 Task: Look for Airbnb options Sweden from 9th December, 2023 to 16th December, 2023 for 2 adults.2 bedrooms having 2 beds and 1 bathroom. Property type can be flat. Look for 5 properties as per requirement.
Action: Mouse moved to (565, 179)
Screenshot: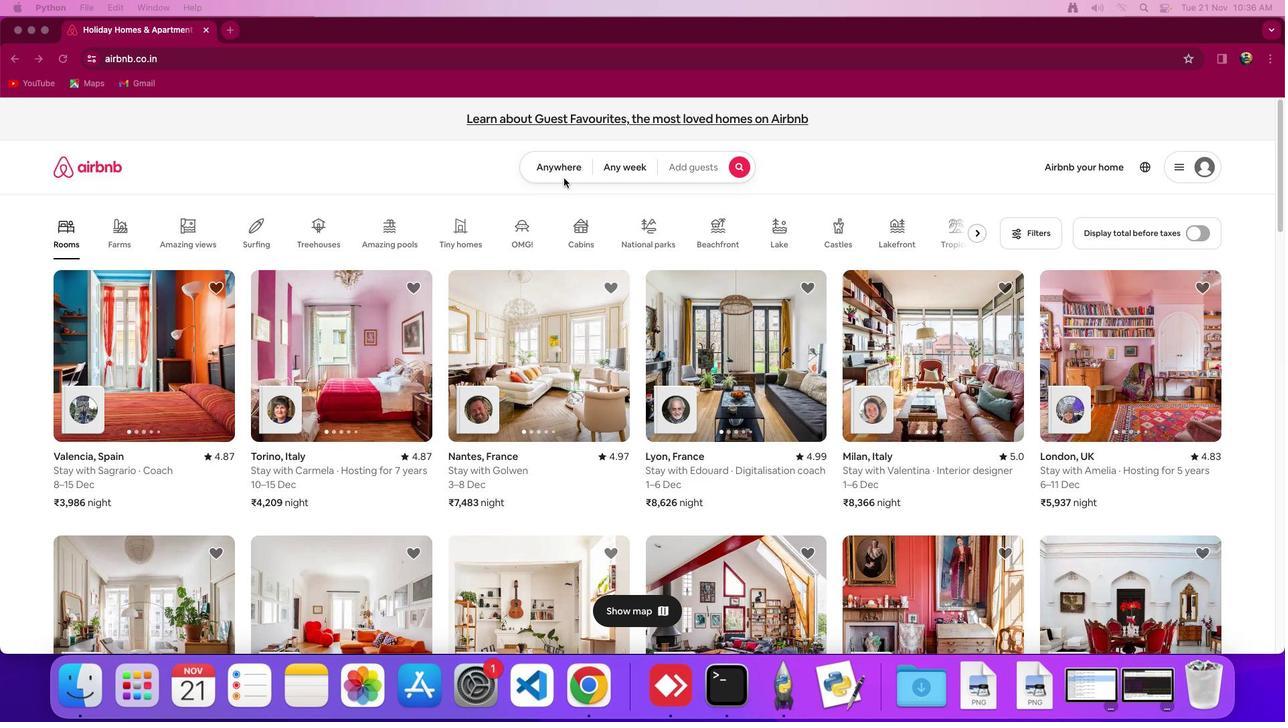 
Action: Mouse pressed left at (565, 179)
Screenshot: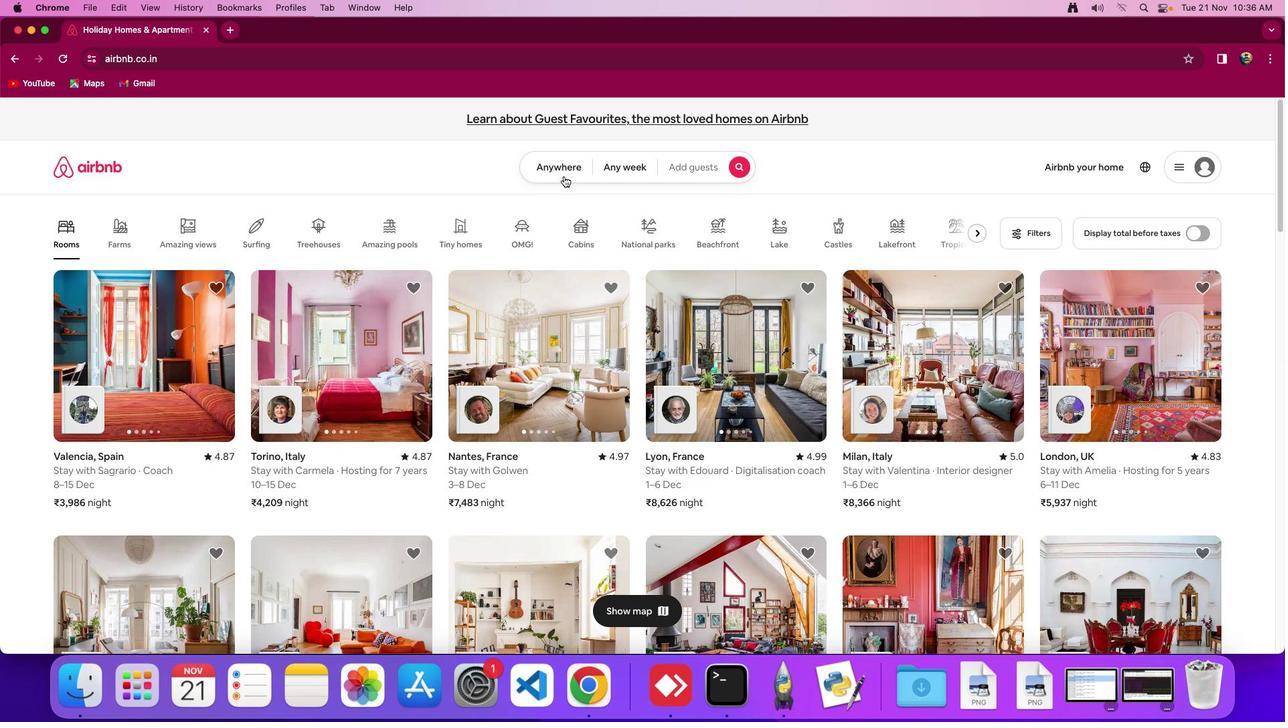 
Action: Mouse moved to (564, 170)
Screenshot: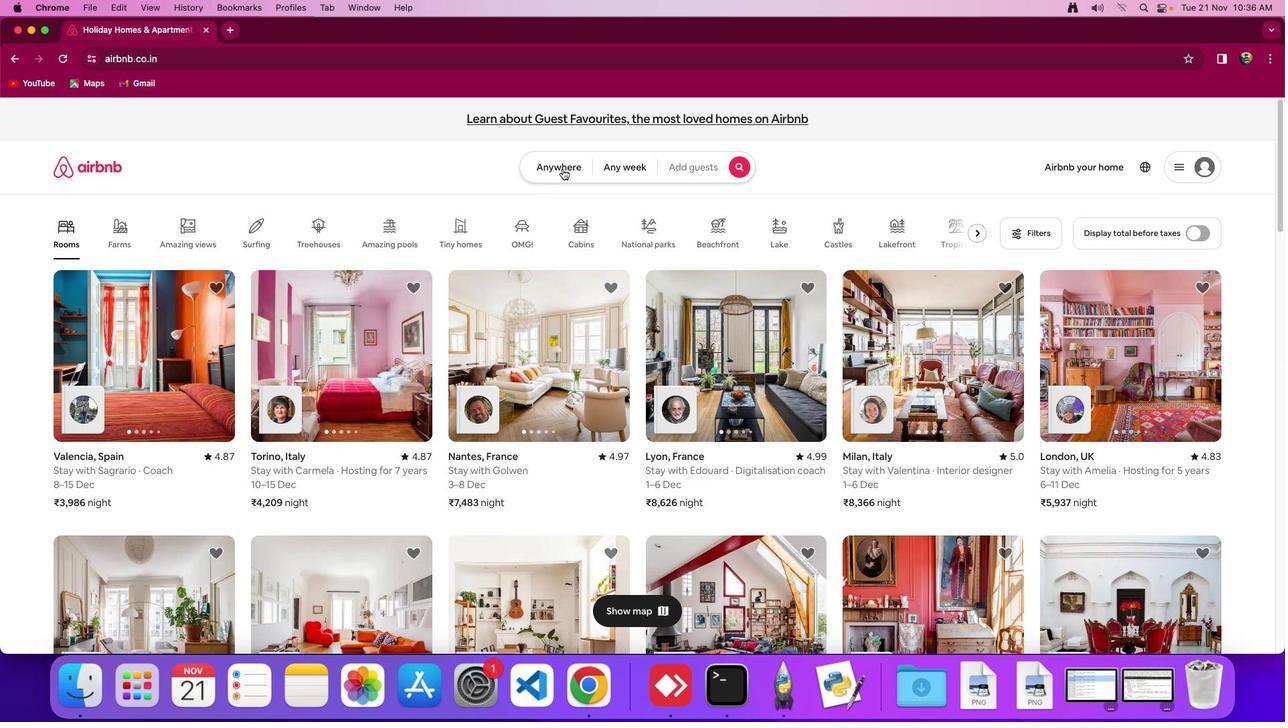 
Action: Mouse pressed left at (564, 170)
Screenshot: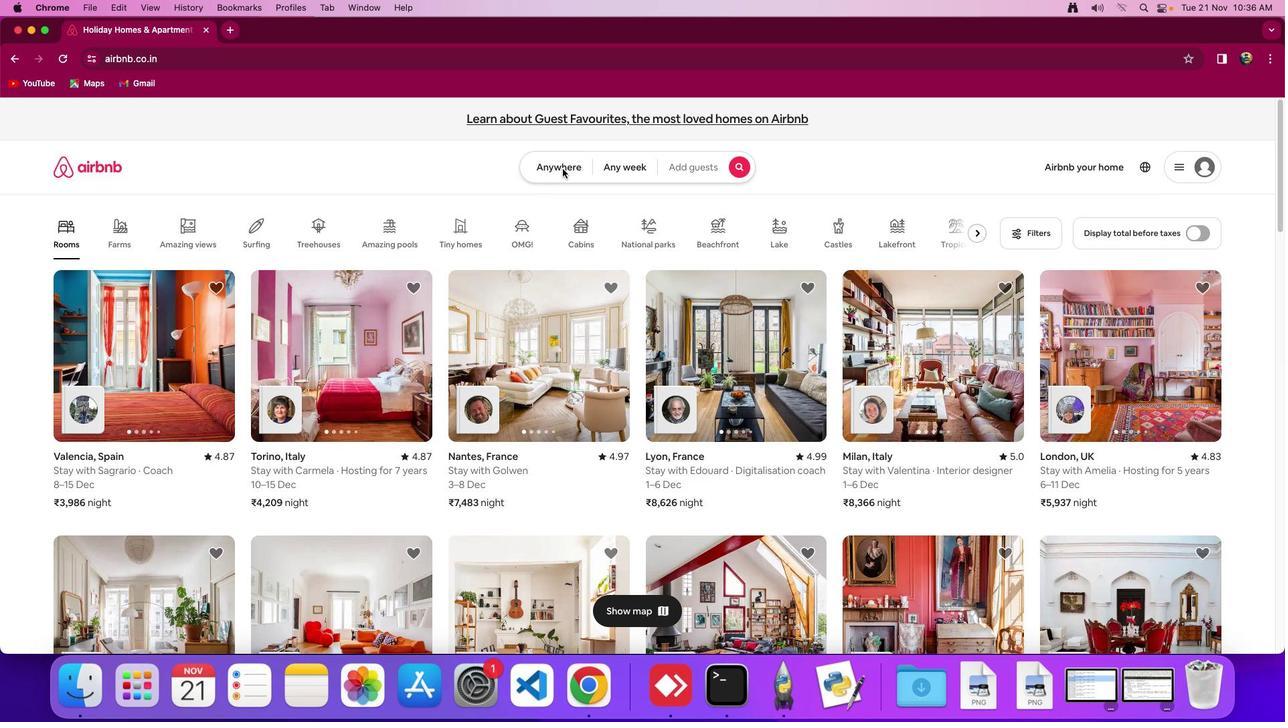 
Action: Mouse moved to (527, 218)
Screenshot: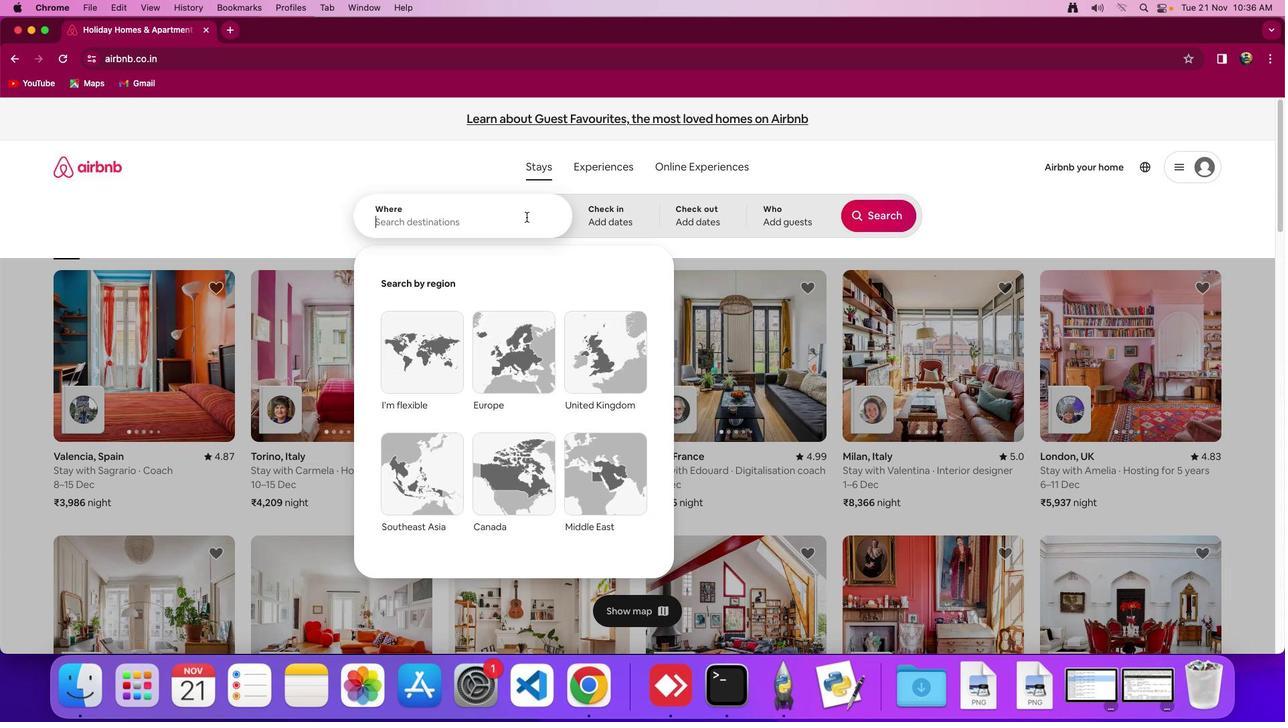 
Action: Mouse pressed left at (527, 218)
Screenshot: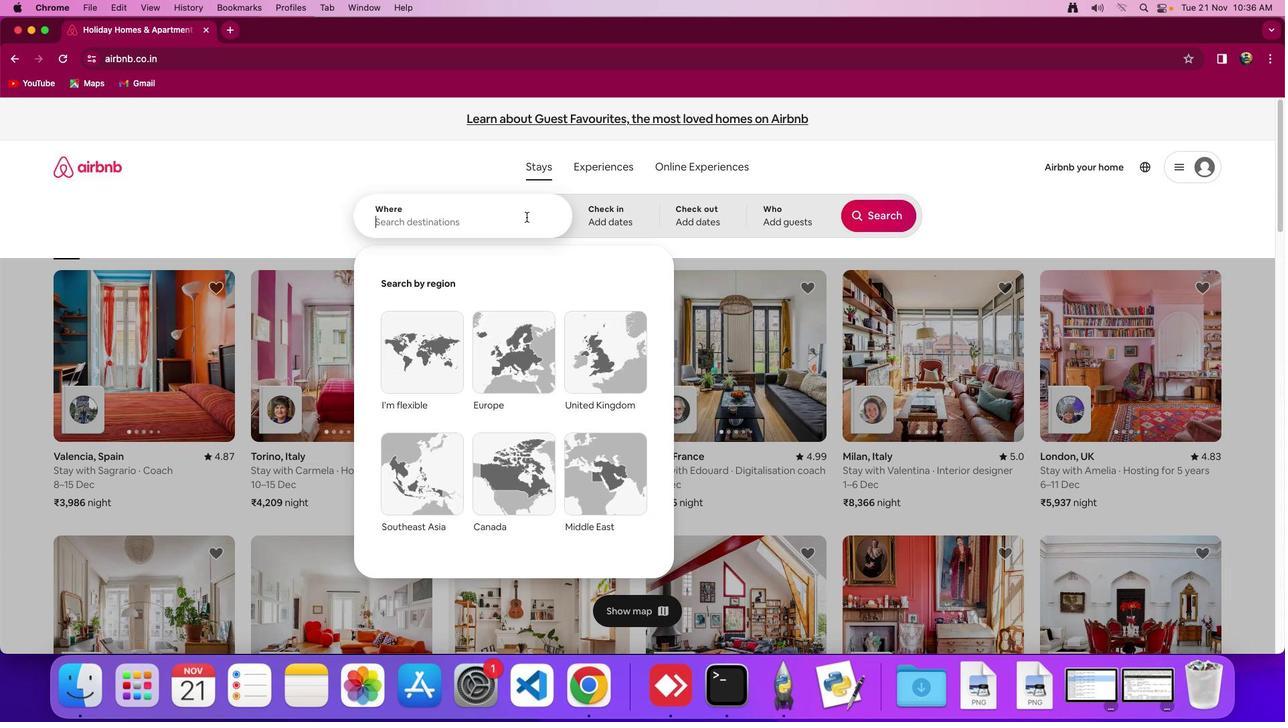 
Action: Mouse moved to (544, 216)
Screenshot: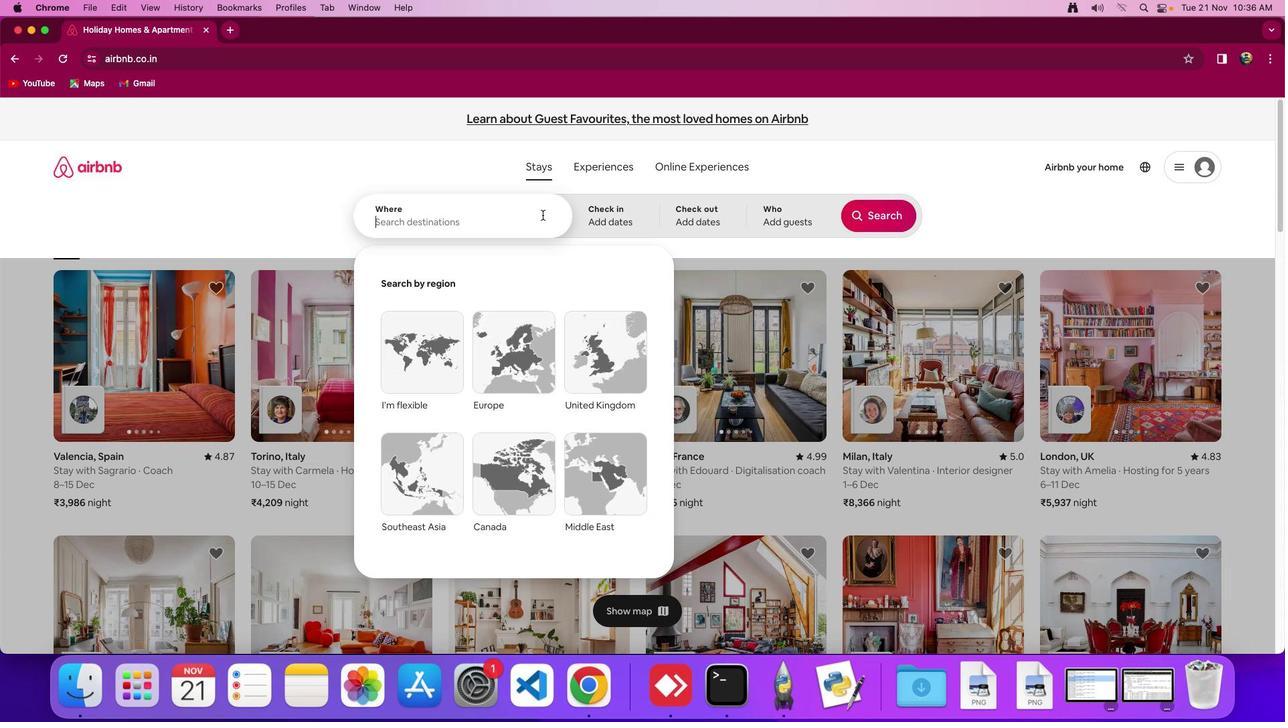 
Action: Key pressed Key.shift'H''a''m''a'Key.spaceKey.shift'I'
Screenshot: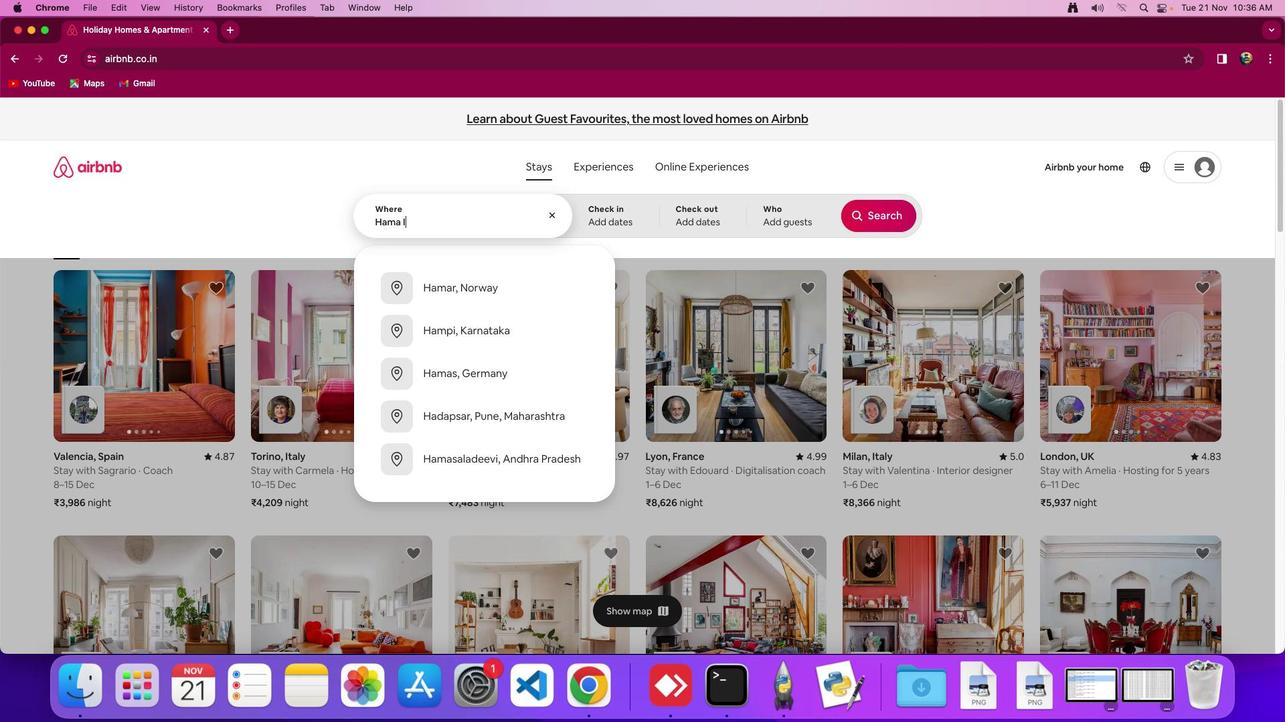 
Action: Mouse moved to (544, 216)
Screenshot: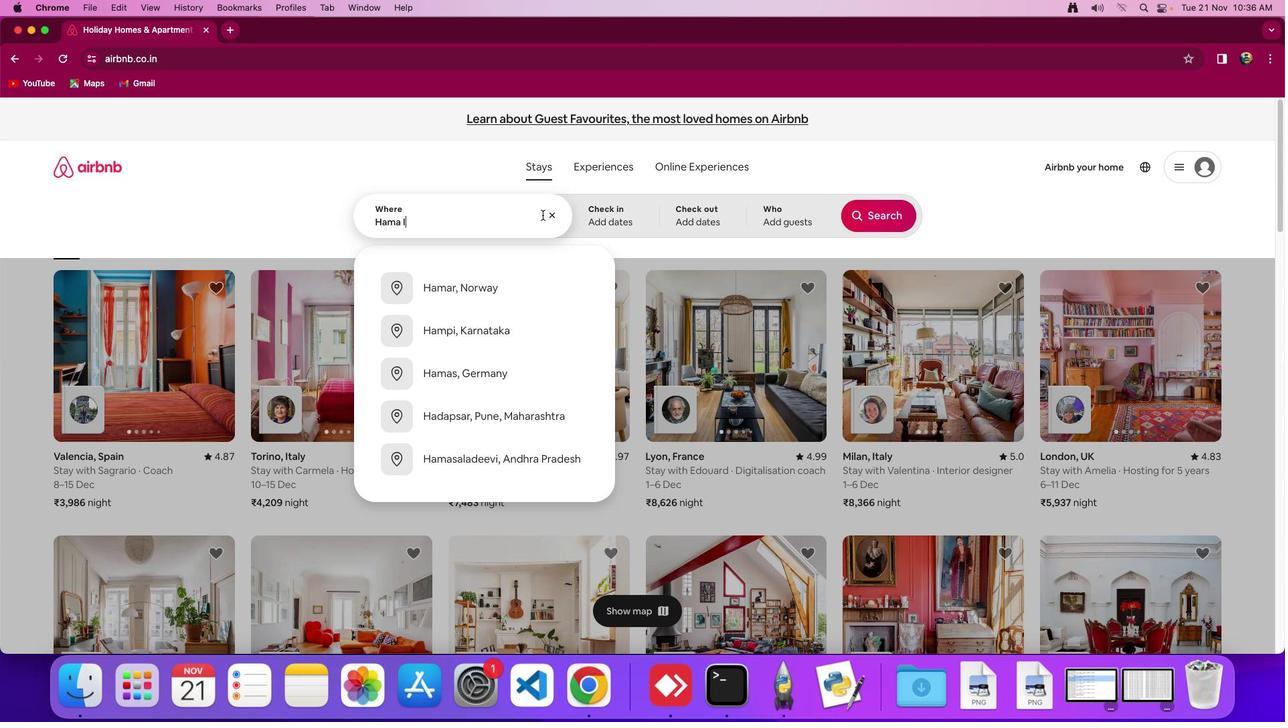
Action: Key pressed 's''l''a''n''d'','Key.spaceKey.shift_r'S''e'Key.backspace
Screenshot: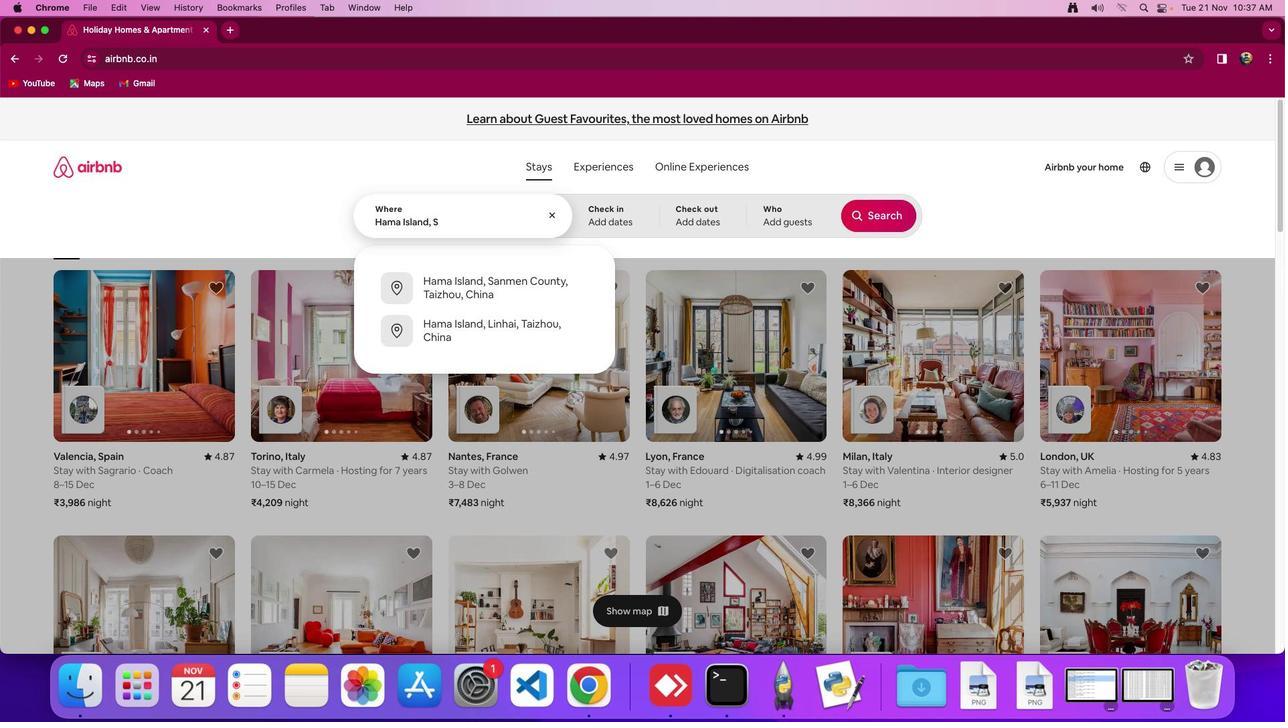 
Action: Mouse moved to (544, 216)
Screenshot: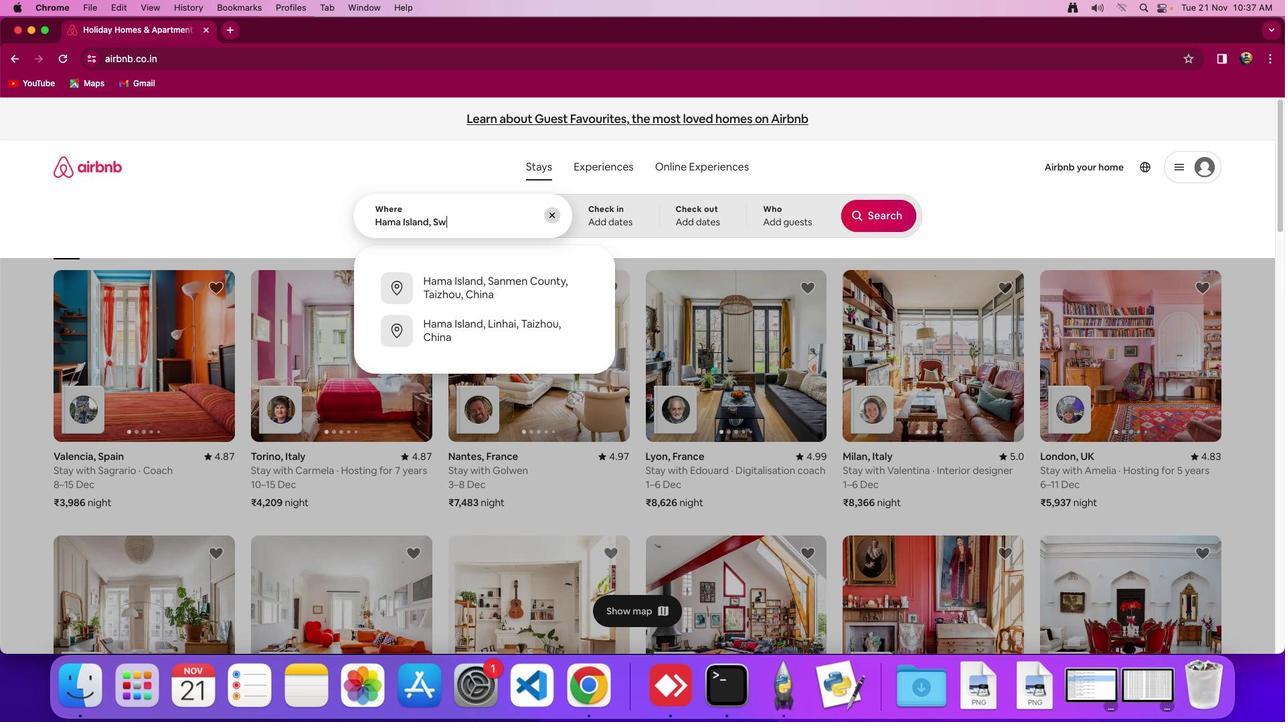 
Action: Key pressed 'w''e''d''e''n'
Screenshot: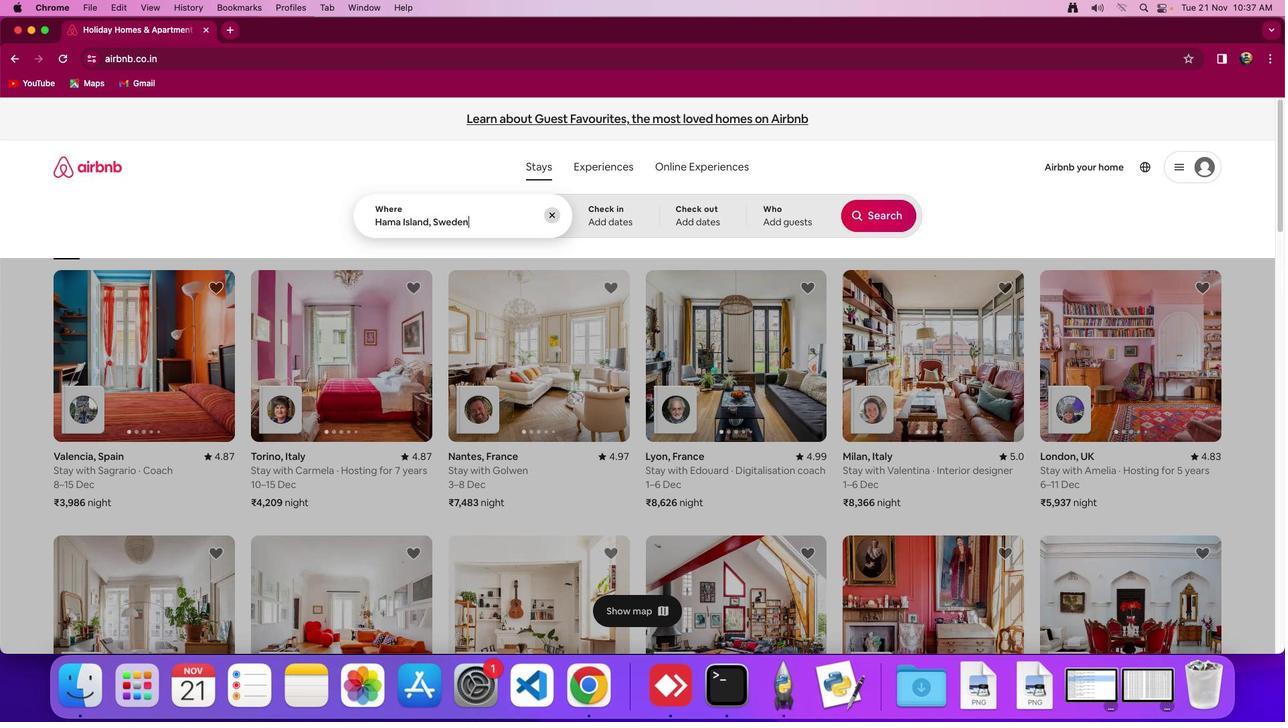 
Action: Mouse moved to (625, 219)
Screenshot: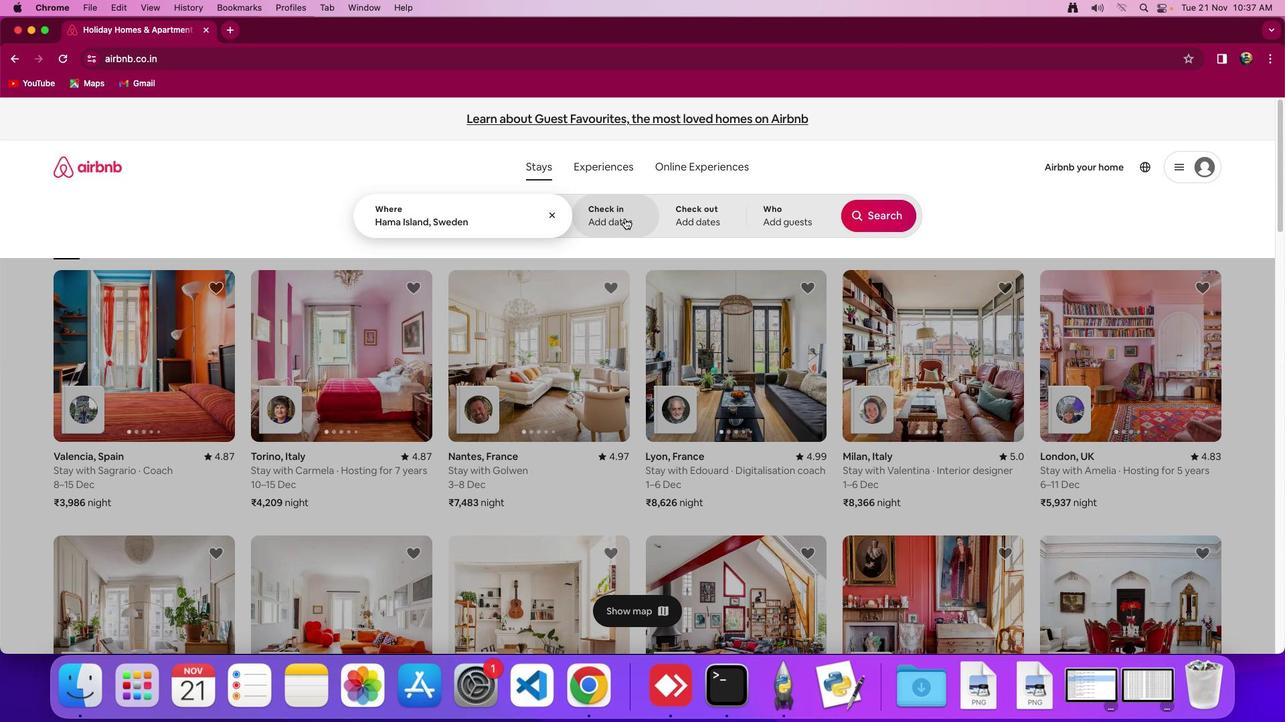
Action: Mouse pressed left at (625, 219)
Screenshot: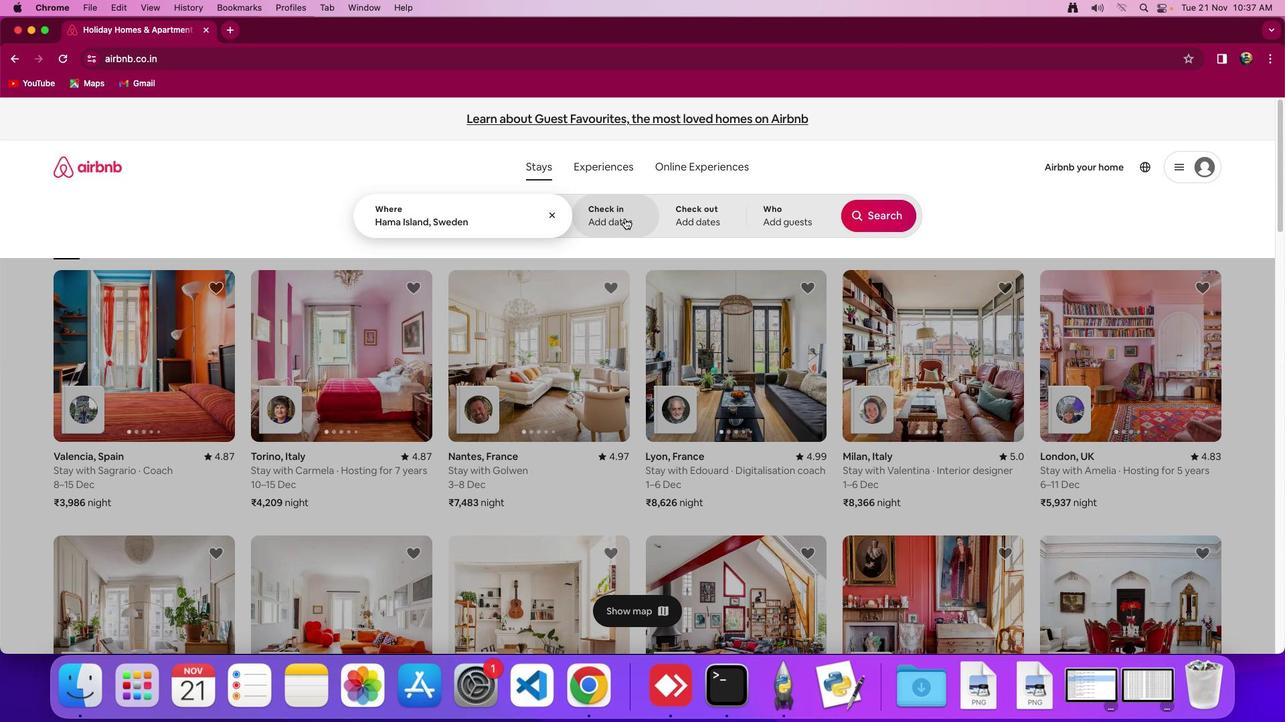 
Action: Mouse moved to (858, 420)
Screenshot: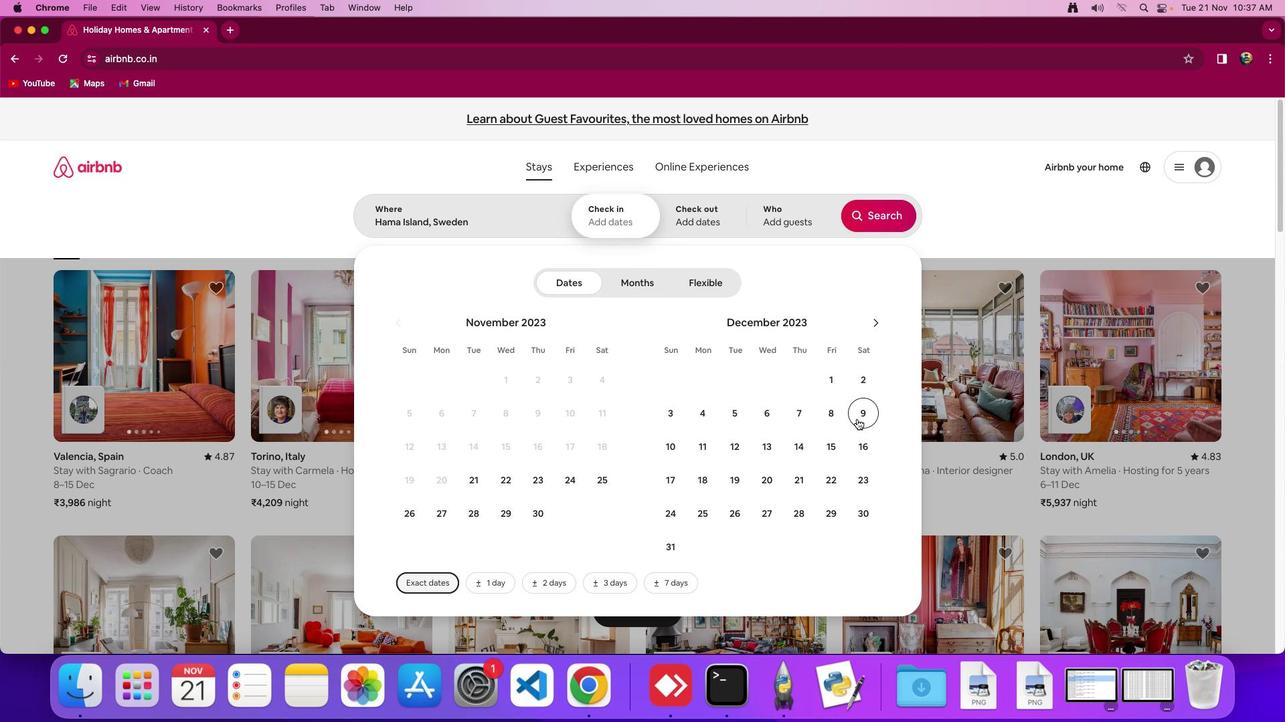 
Action: Mouse pressed left at (858, 420)
Screenshot: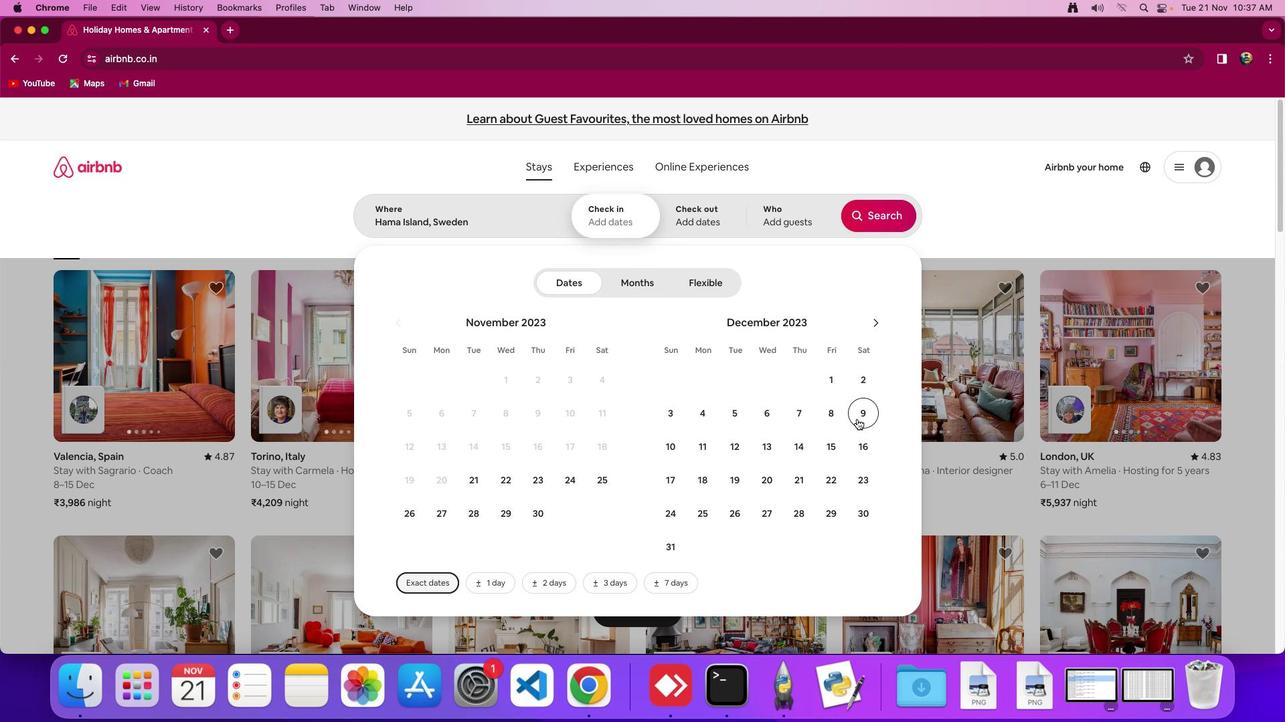 
Action: Mouse moved to (861, 446)
Screenshot: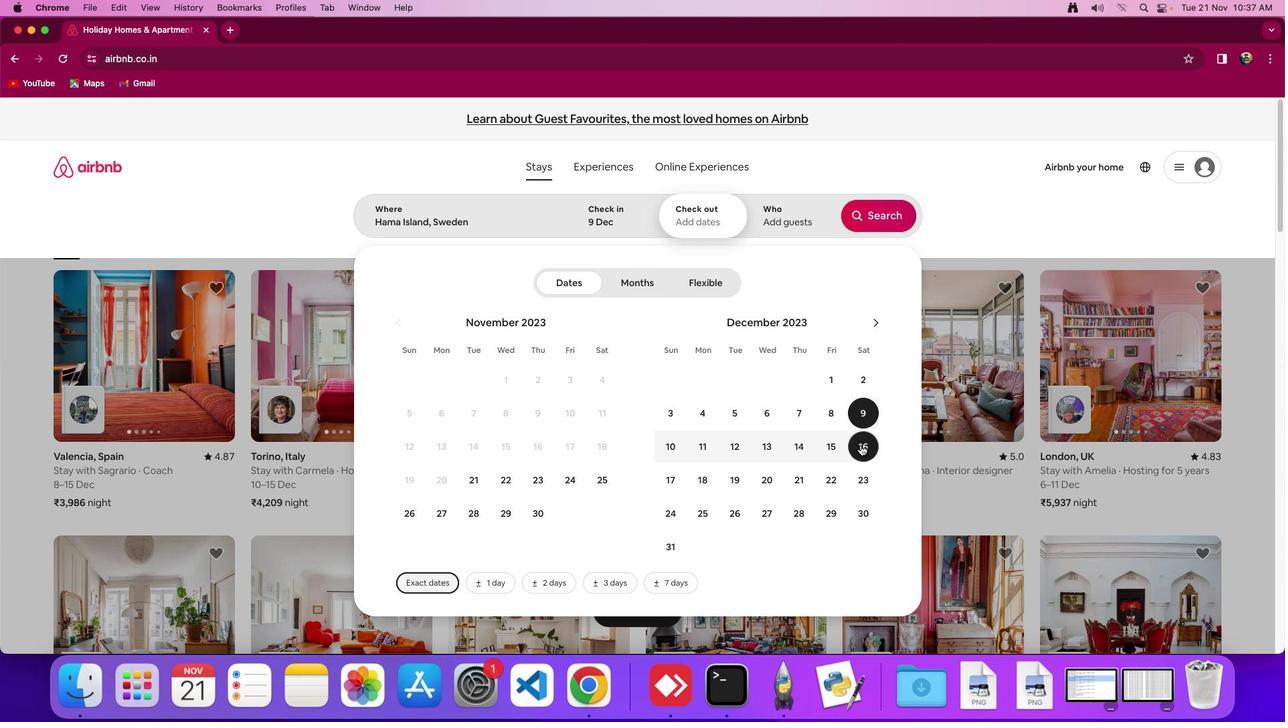 
Action: Mouse pressed left at (861, 446)
Screenshot: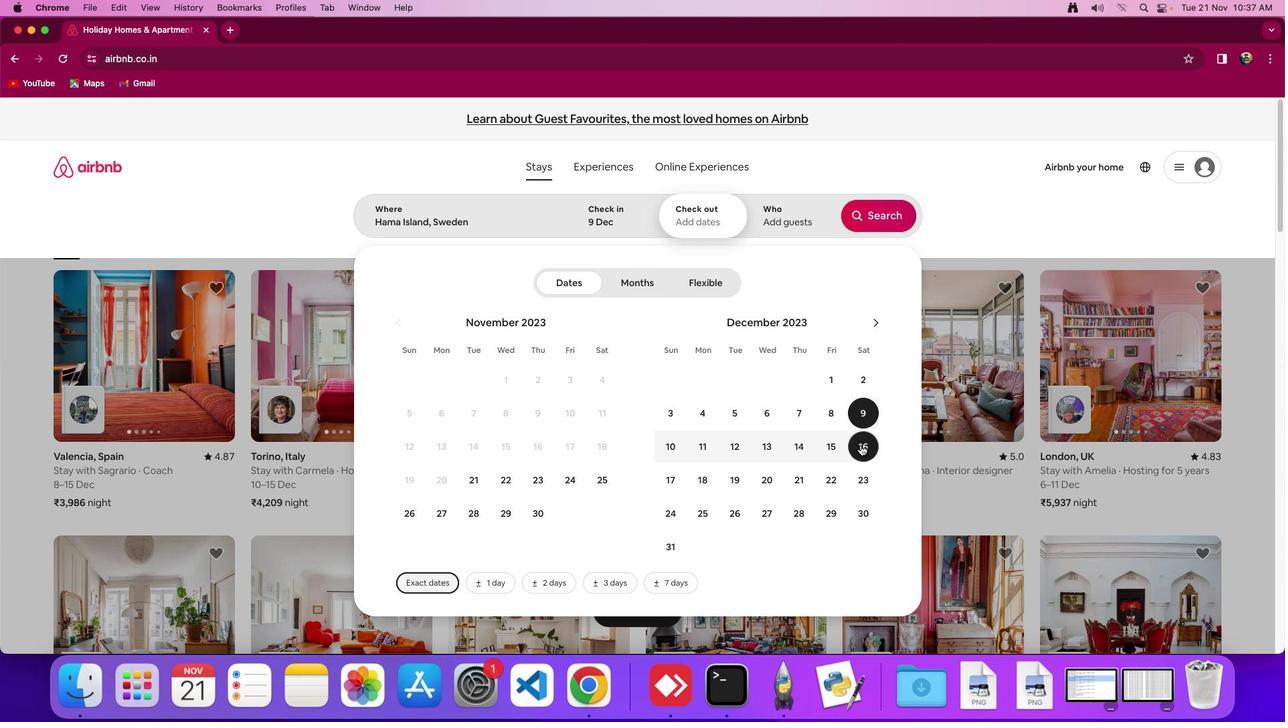 
Action: Mouse moved to (789, 228)
Screenshot: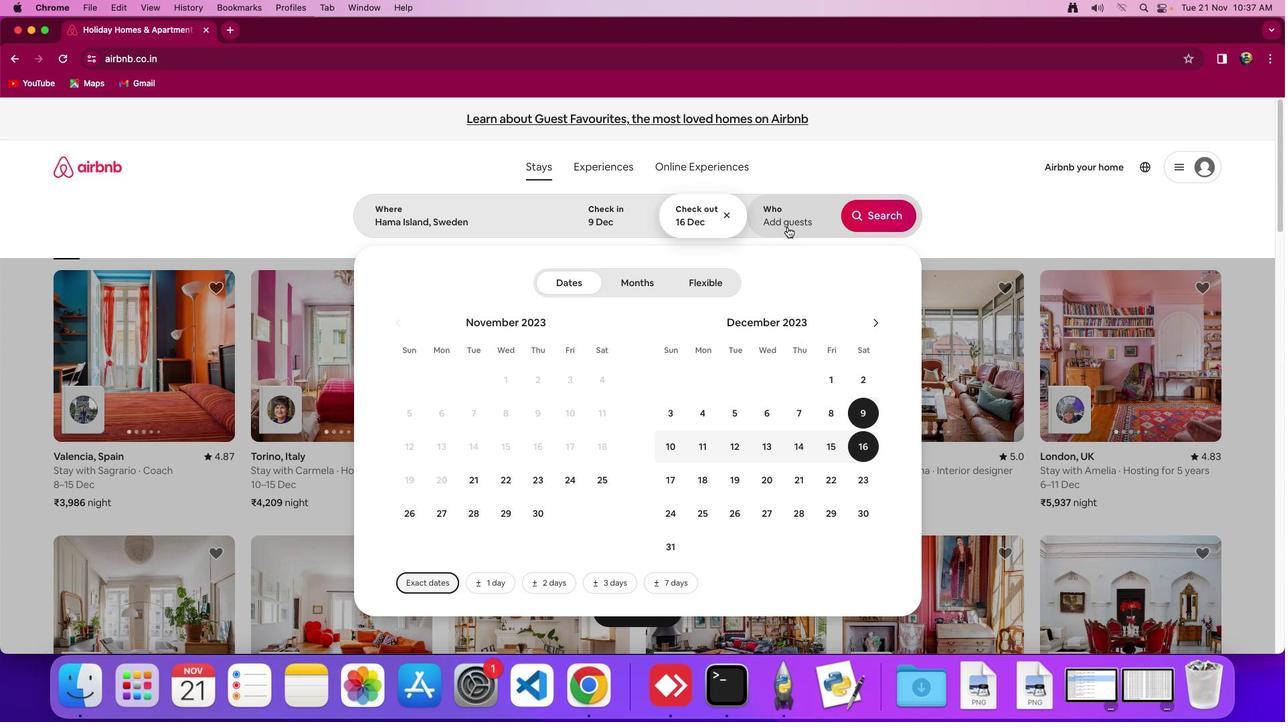 
Action: Mouse pressed left at (789, 228)
Screenshot: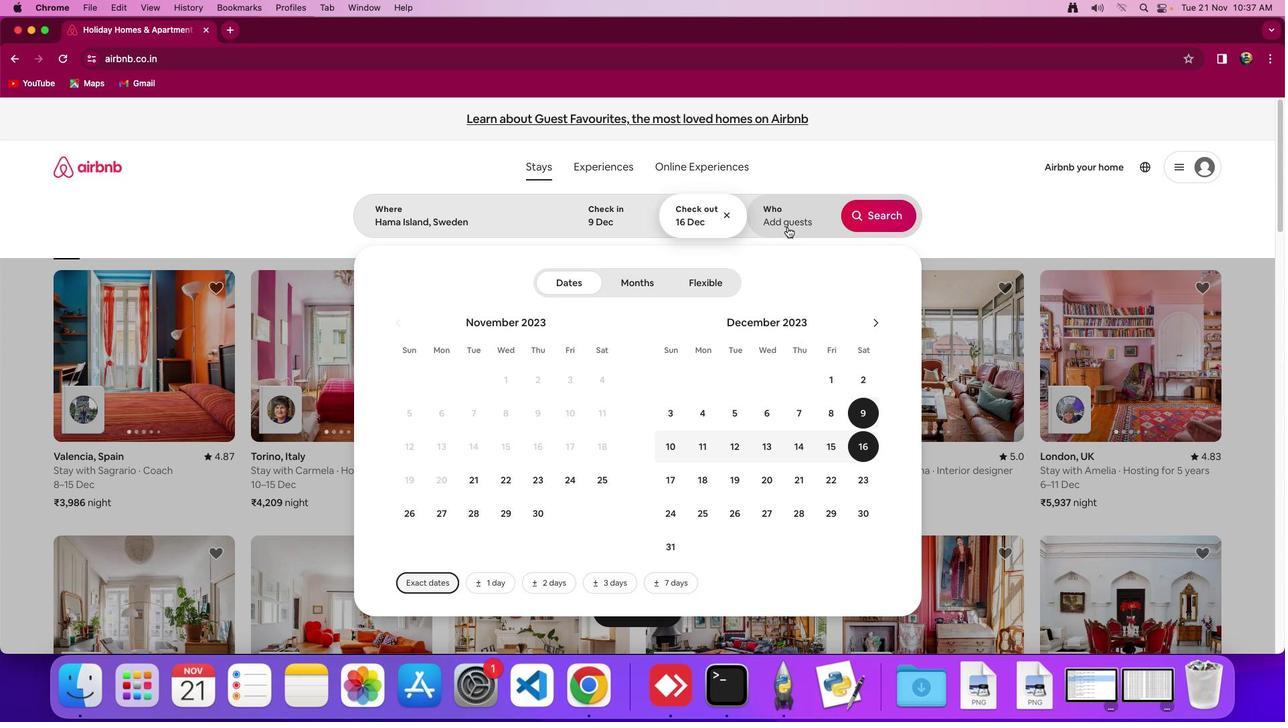 
Action: Mouse moved to (427, 228)
Screenshot: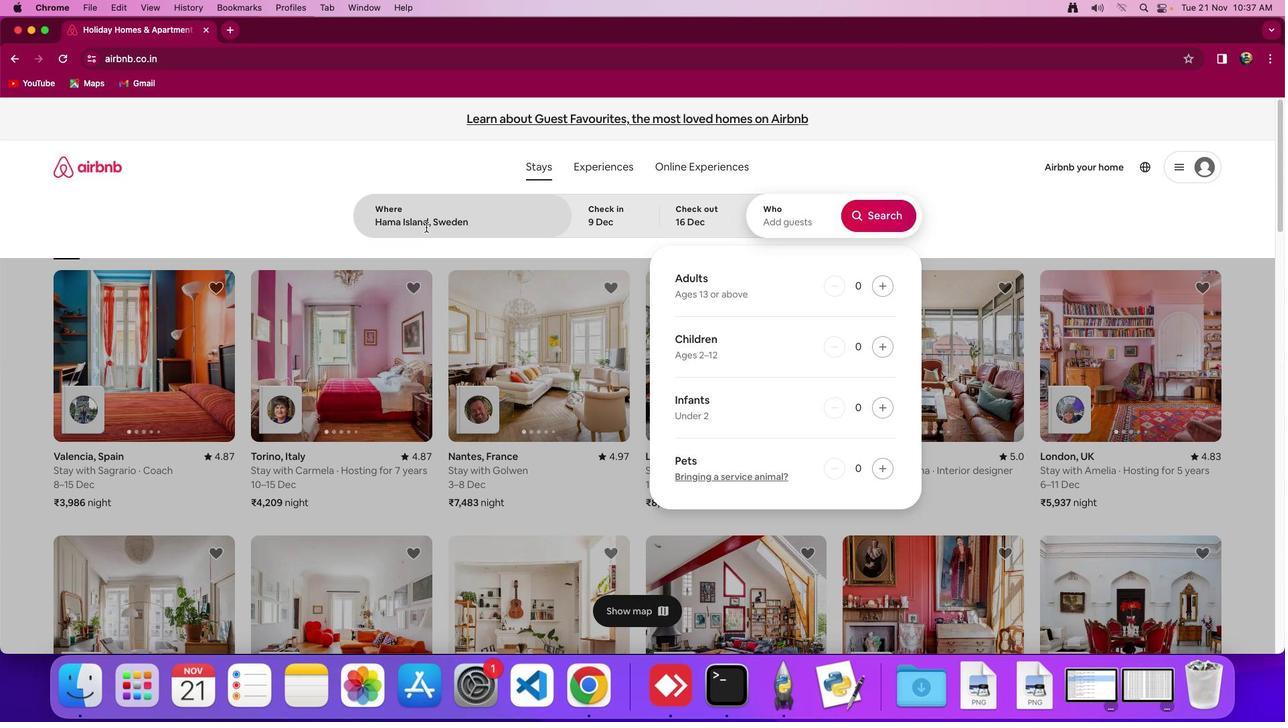 
Action: Mouse pressed left at (427, 228)
Screenshot: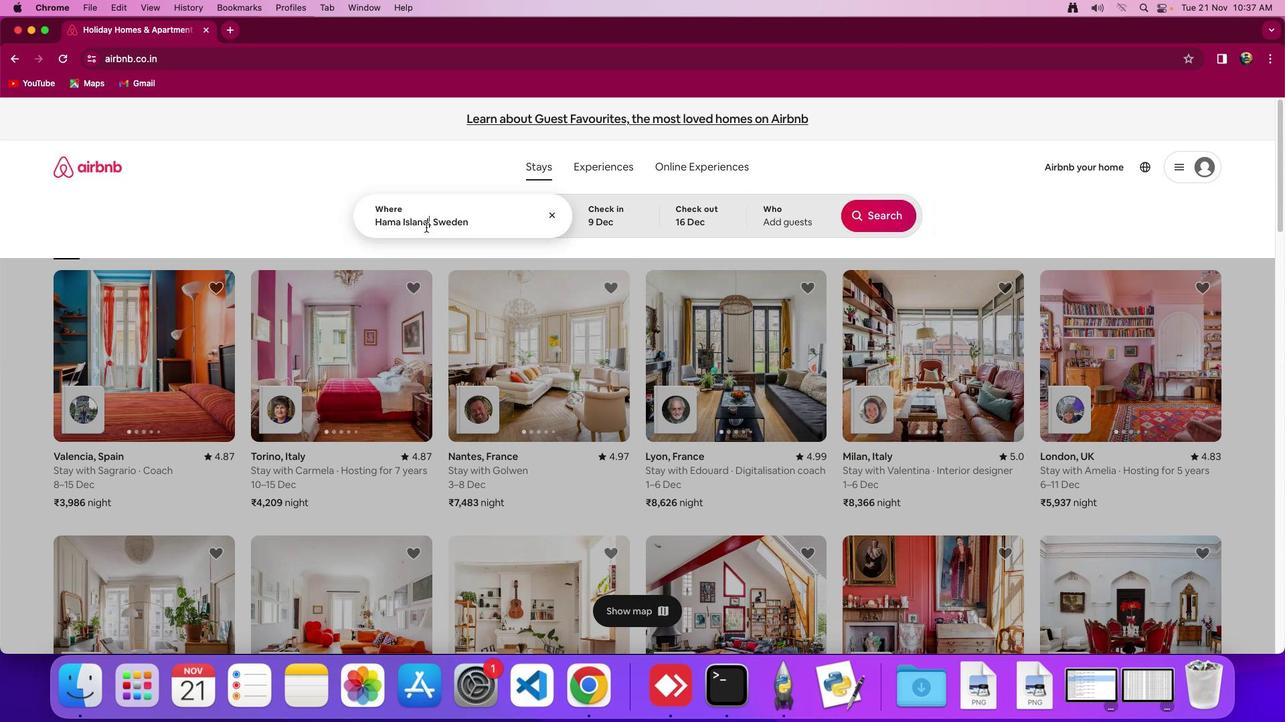 
Action: Mouse moved to (434, 223)
Screenshot: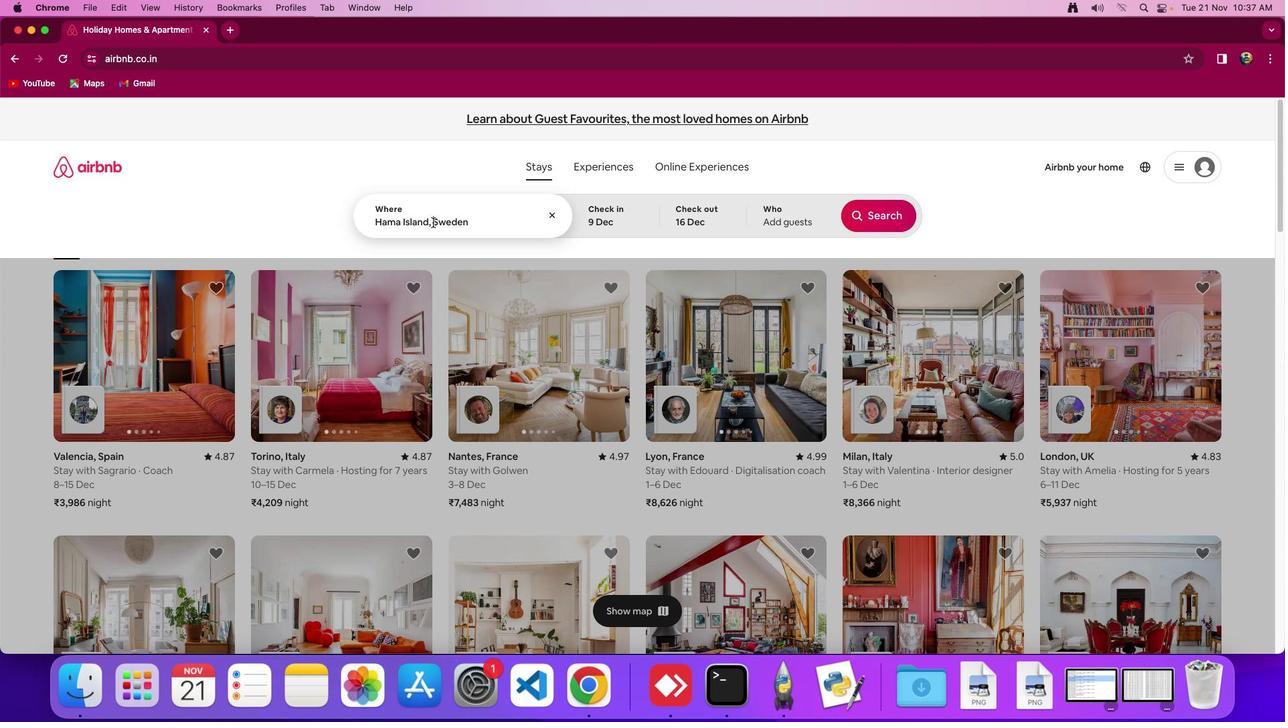 
Action: Mouse pressed left at (434, 223)
Screenshot: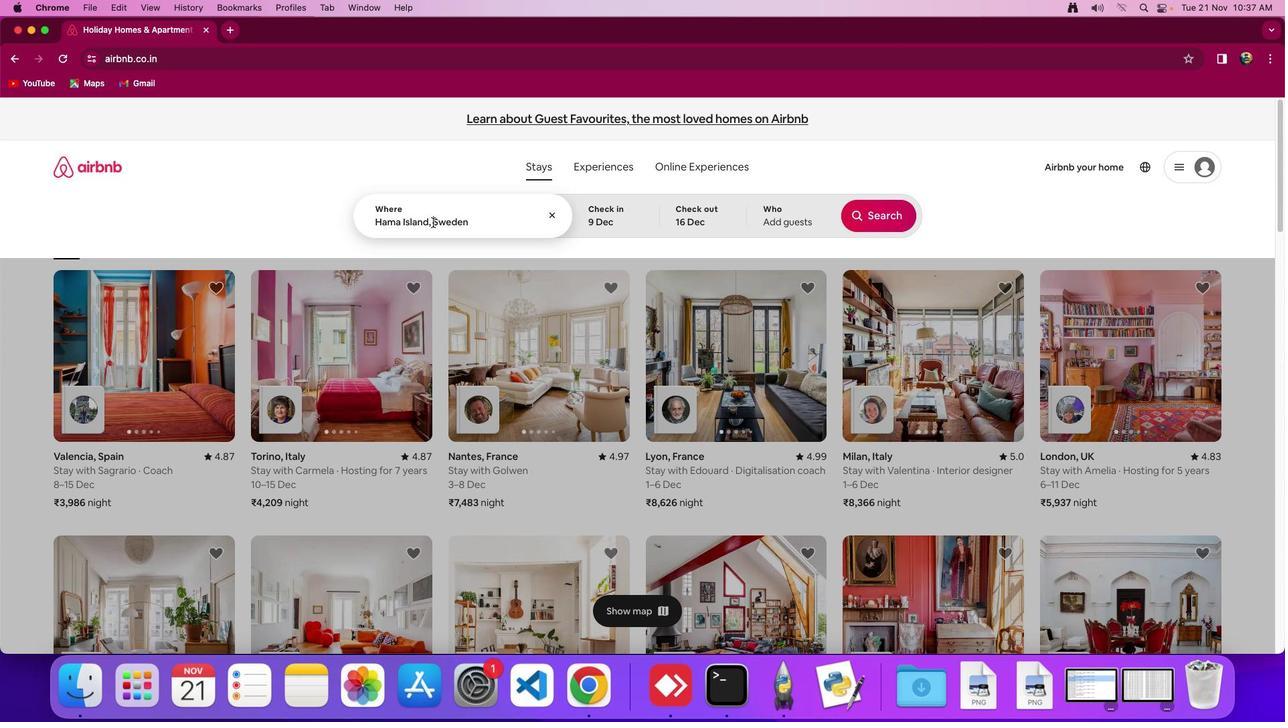 
Action: Mouse moved to (349, 230)
Screenshot: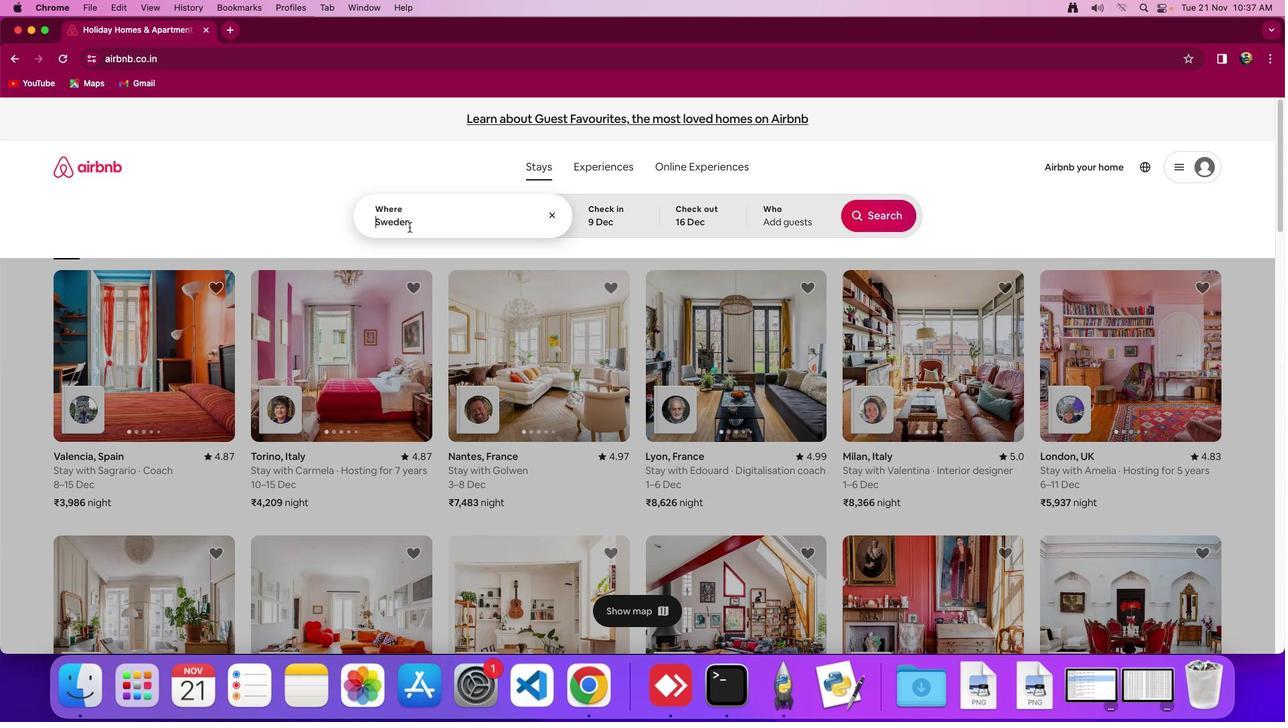 
Action: Key pressed Key.delete
Screenshot: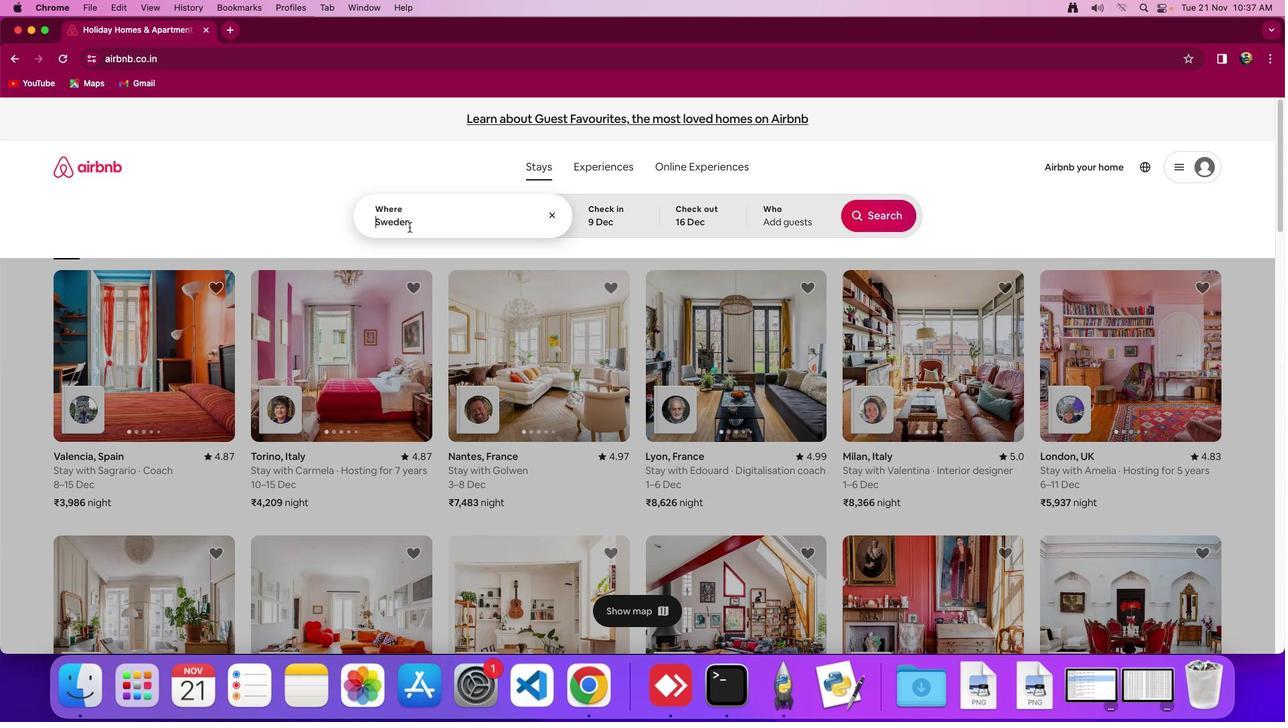 
Action: Mouse moved to (710, 222)
Screenshot: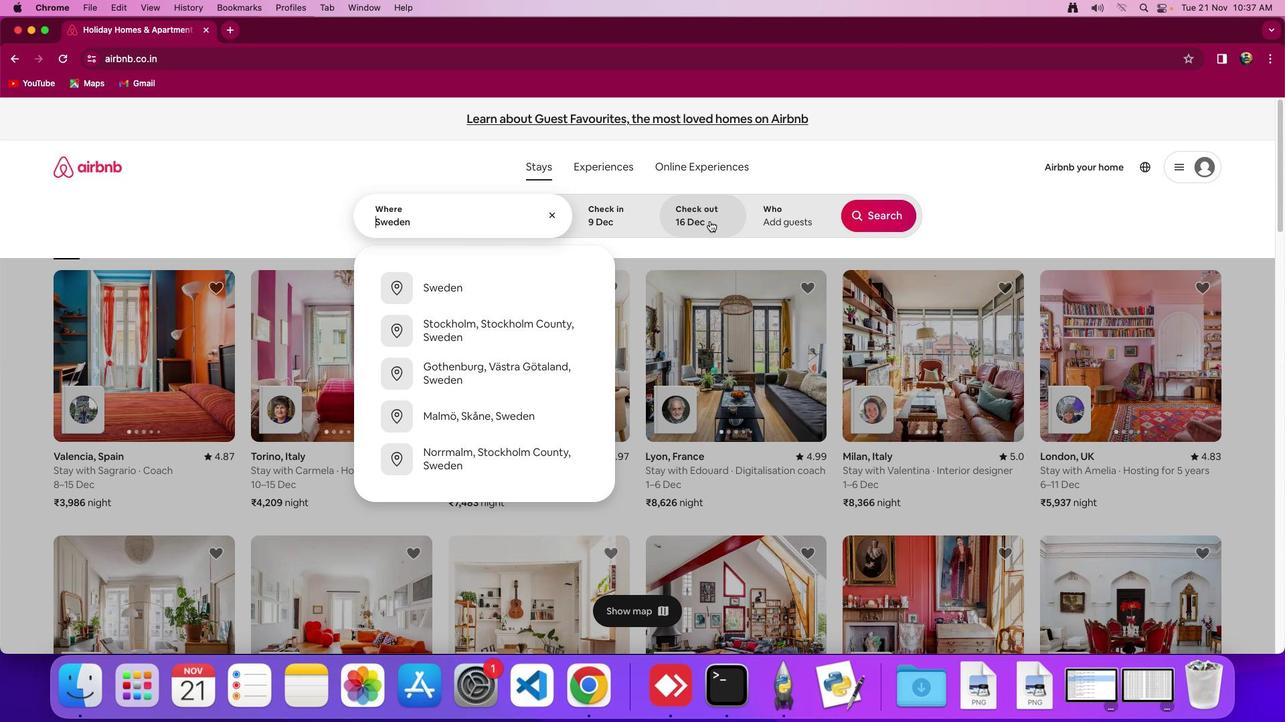 
Action: Mouse pressed left at (710, 222)
Screenshot: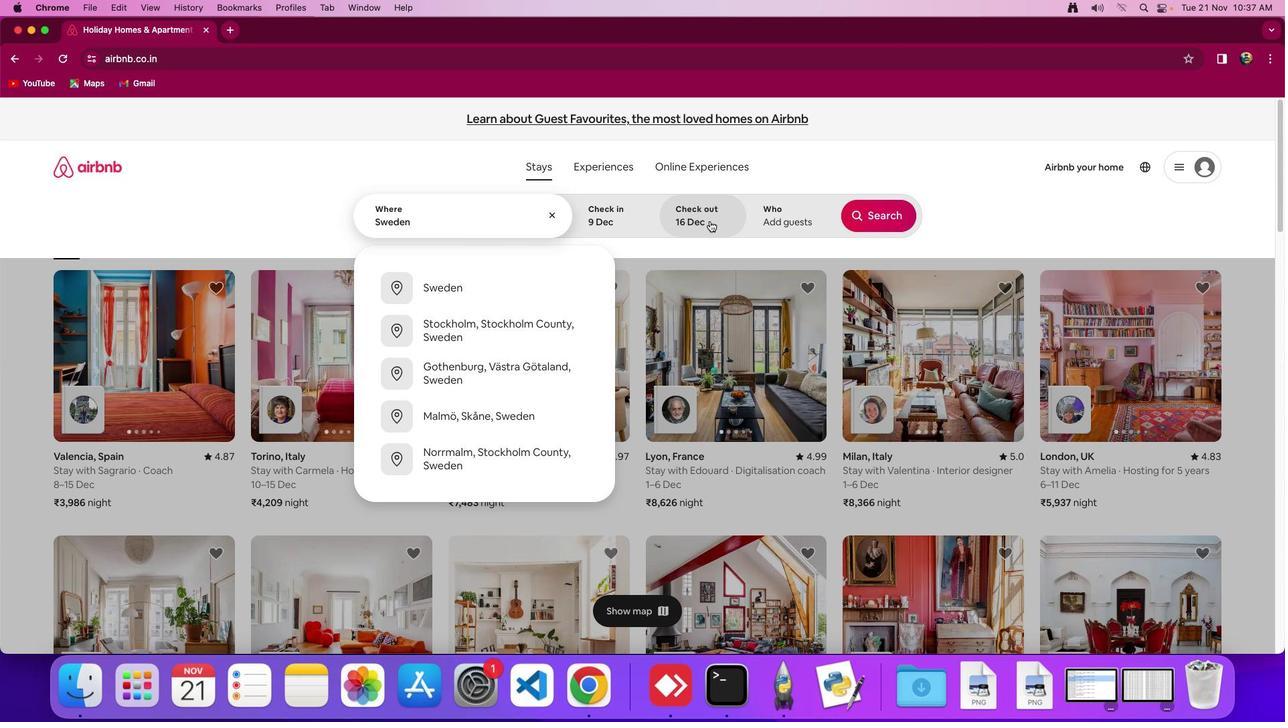 
Action: Mouse moved to (770, 222)
Screenshot: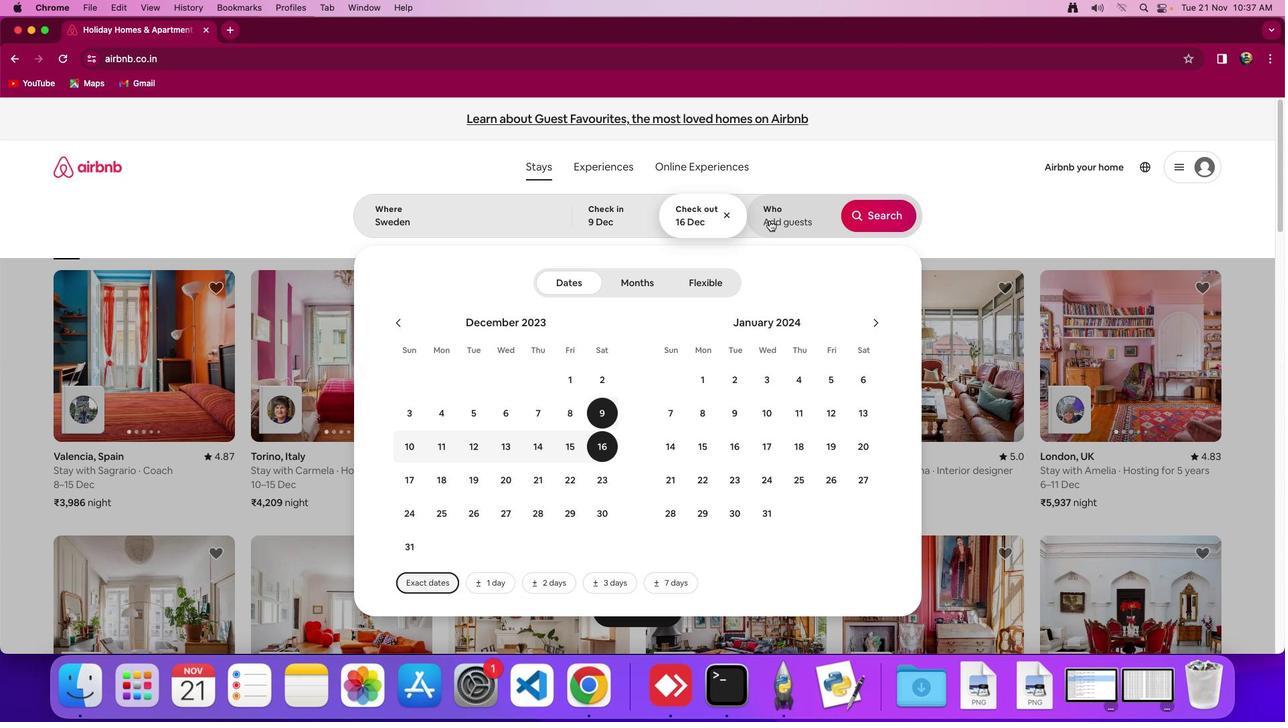 
Action: Mouse pressed left at (770, 222)
Screenshot: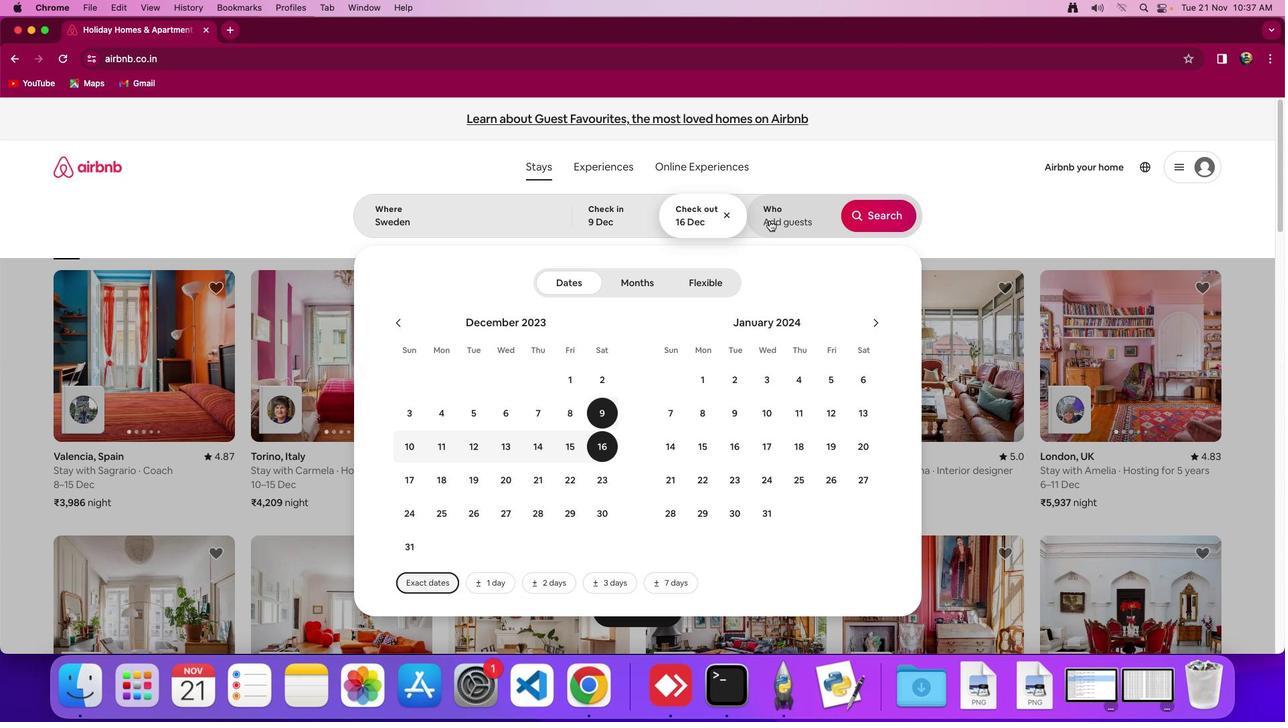 
Action: Mouse moved to (874, 288)
Screenshot: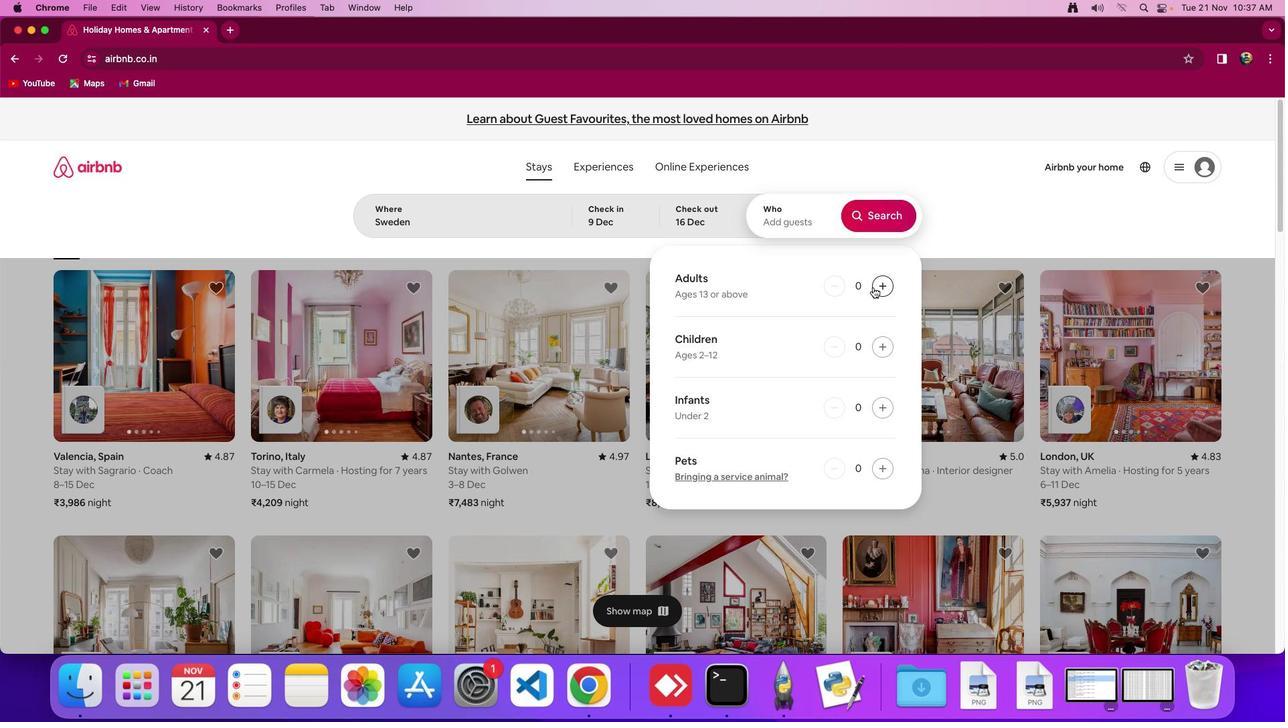 
Action: Mouse pressed left at (874, 288)
Screenshot: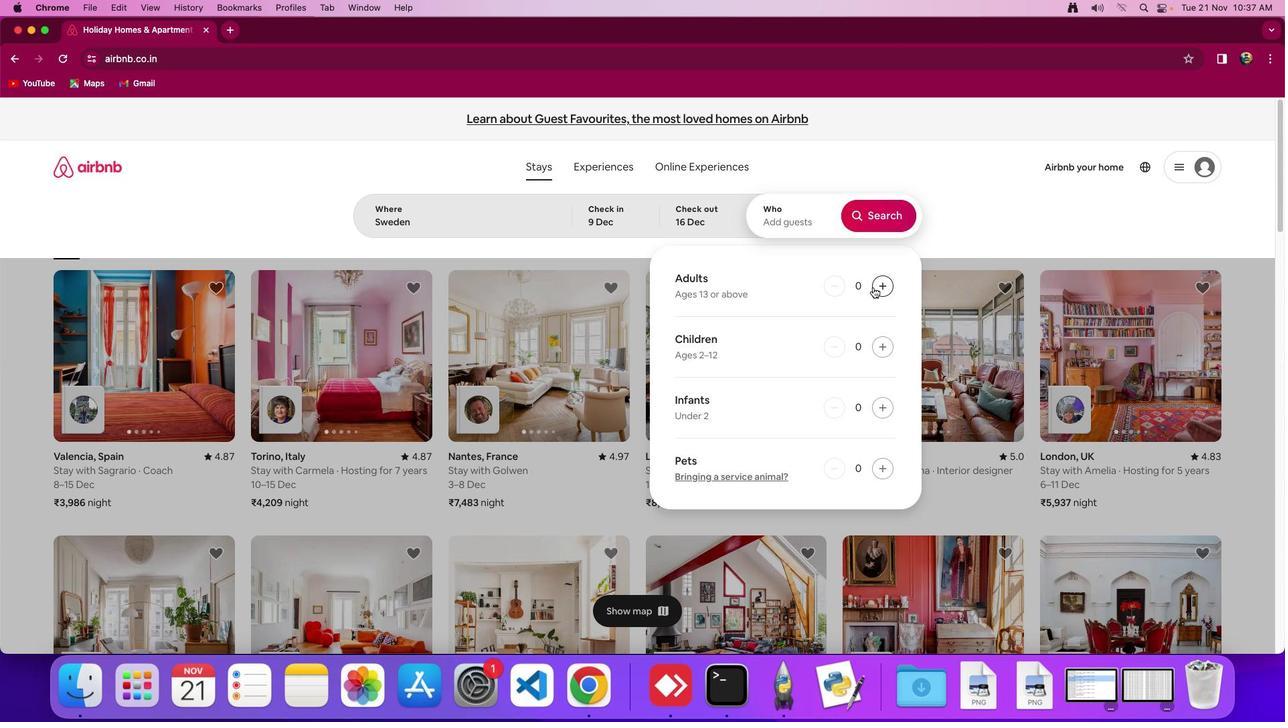 
Action: Mouse pressed left at (874, 288)
Screenshot: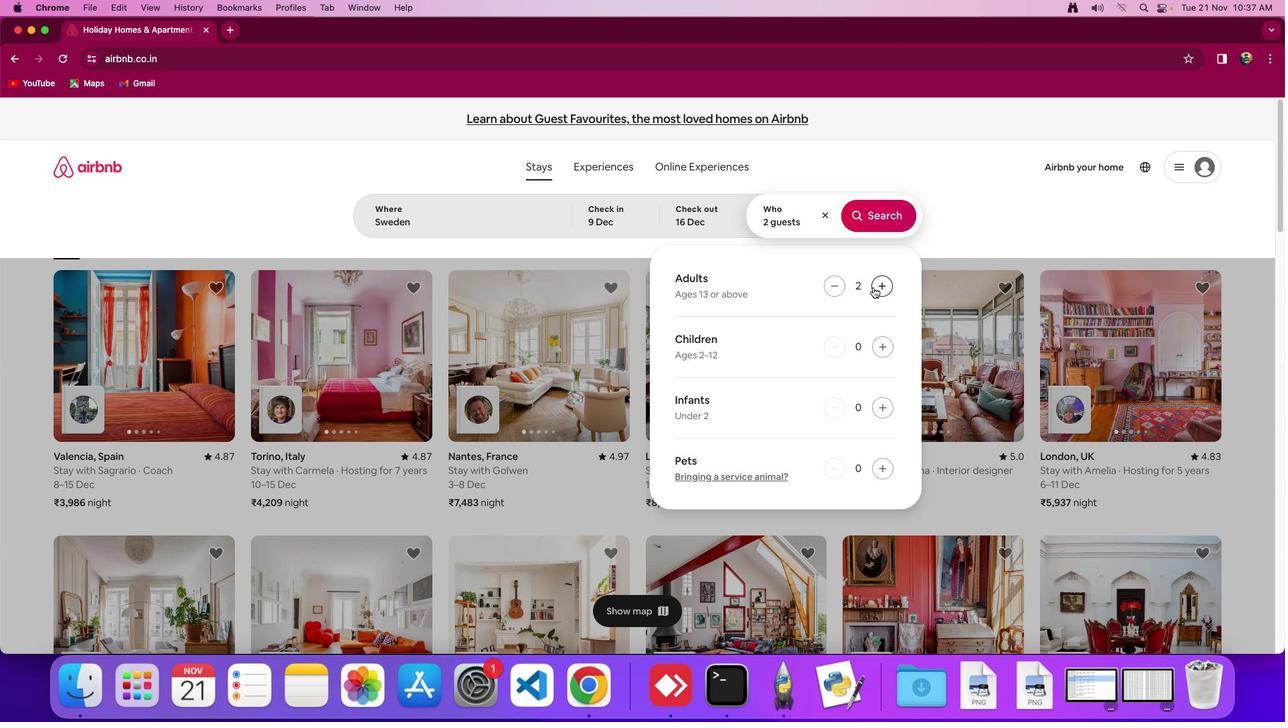 
Action: Mouse moved to (881, 225)
Screenshot: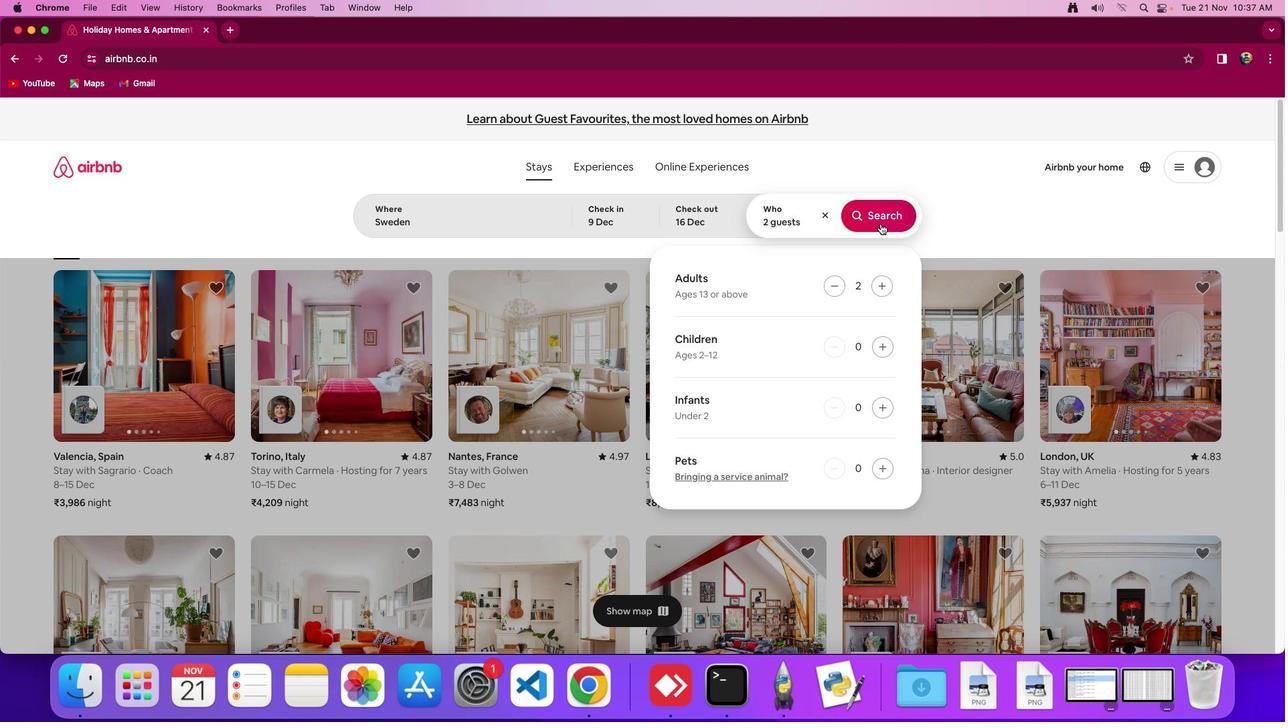 
Action: Mouse pressed left at (881, 225)
Screenshot: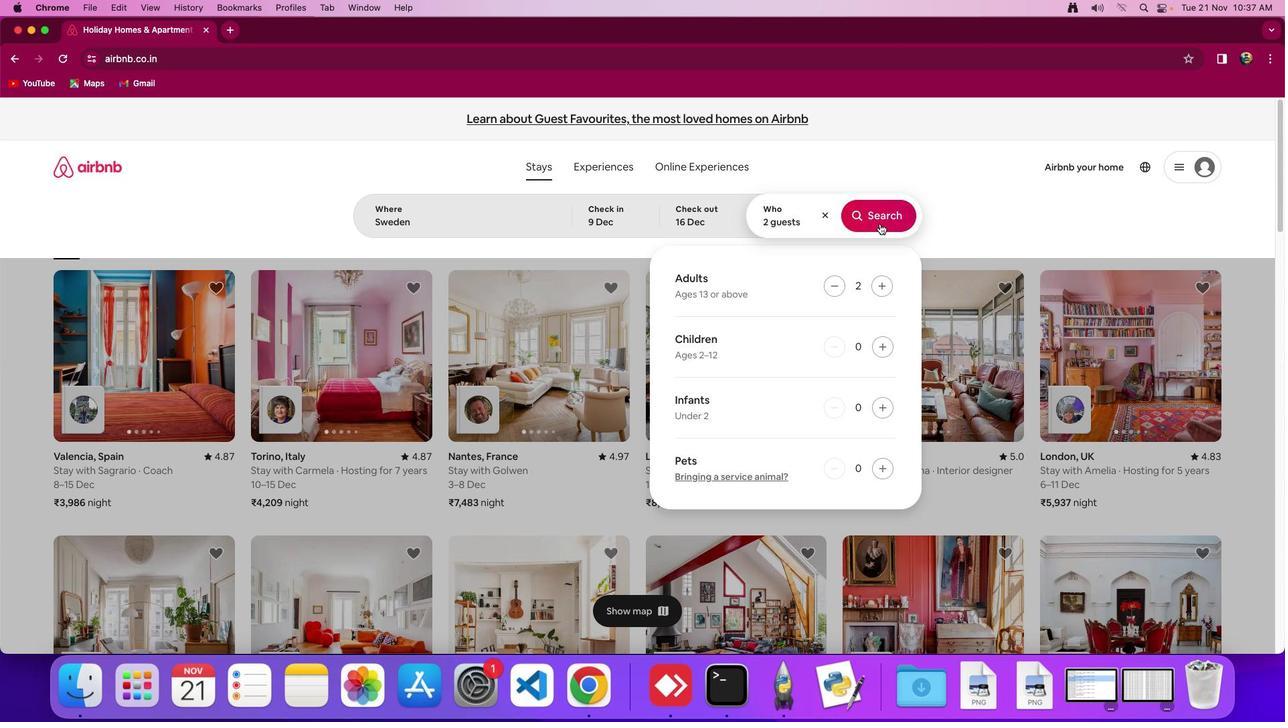 
Action: Mouse moved to (1054, 177)
Screenshot: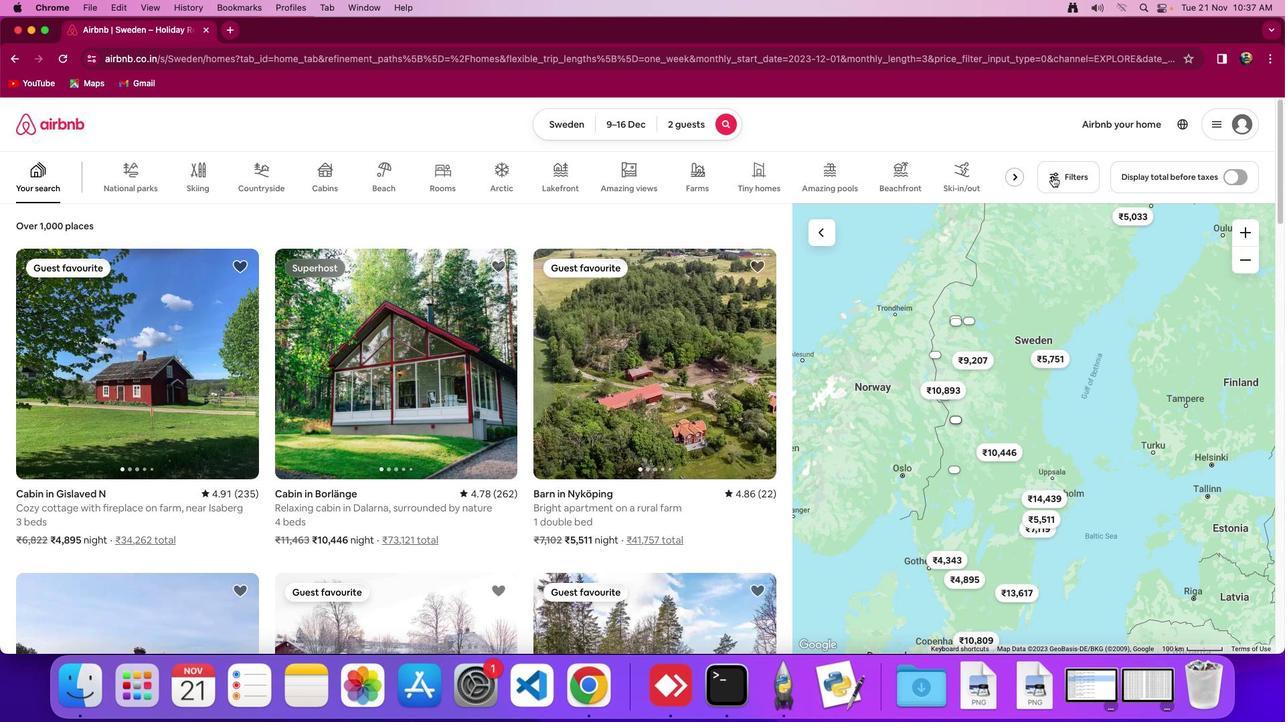 
Action: Mouse pressed left at (1054, 177)
Screenshot: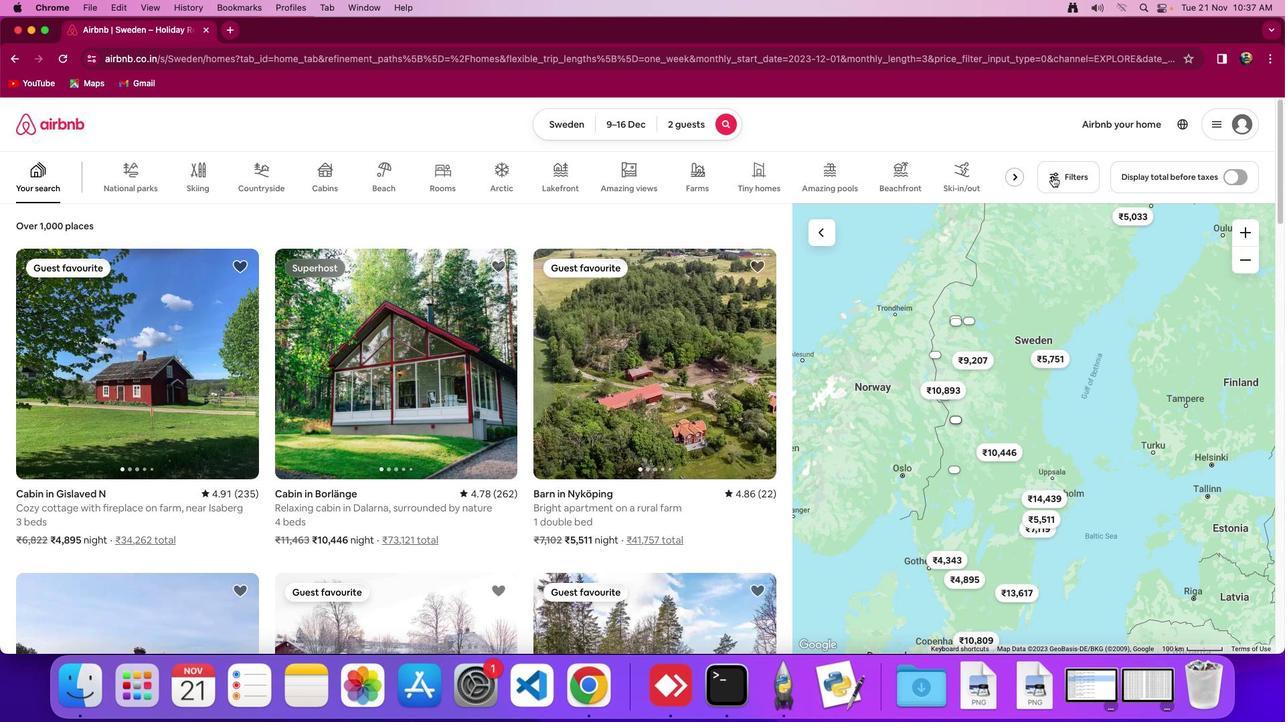 
Action: Mouse moved to (593, 411)
Screenshot: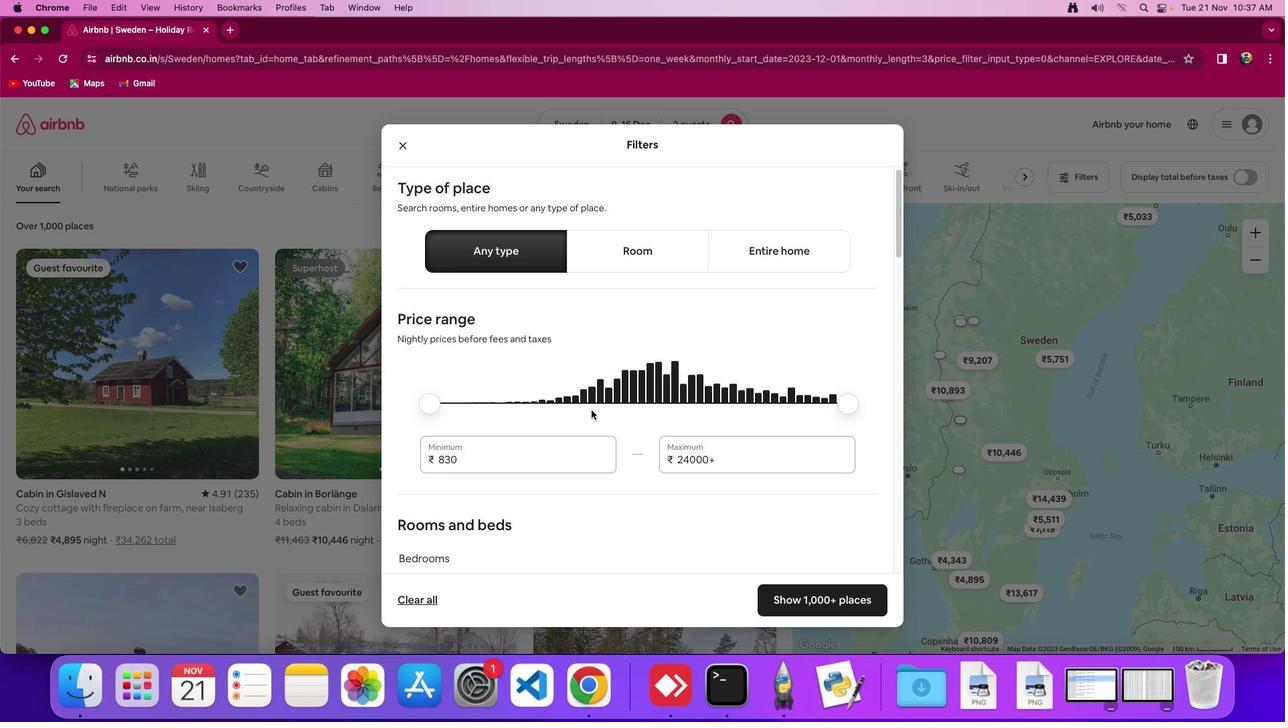 
Action: Mouse scrolled (593, 411) with delta (1, 0)
Screenshot: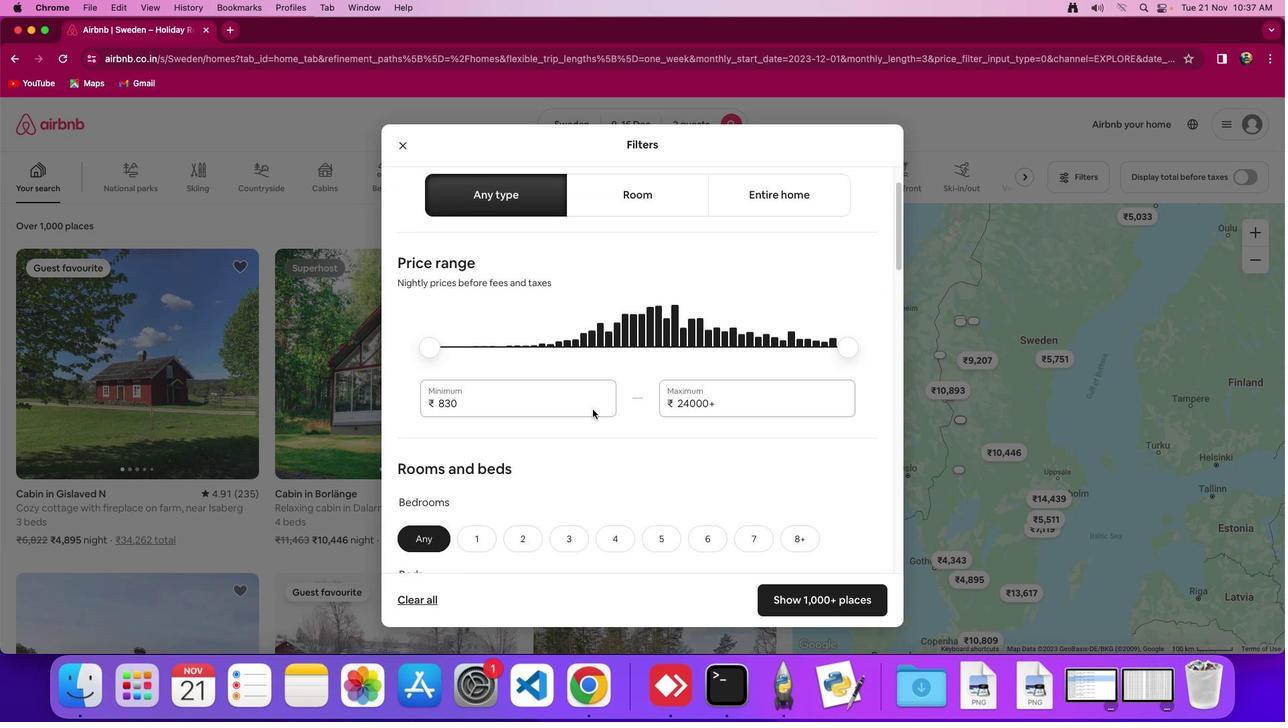 
Action: Mouse scrolled (593, 411) with delta (1, 0)
Screenshot: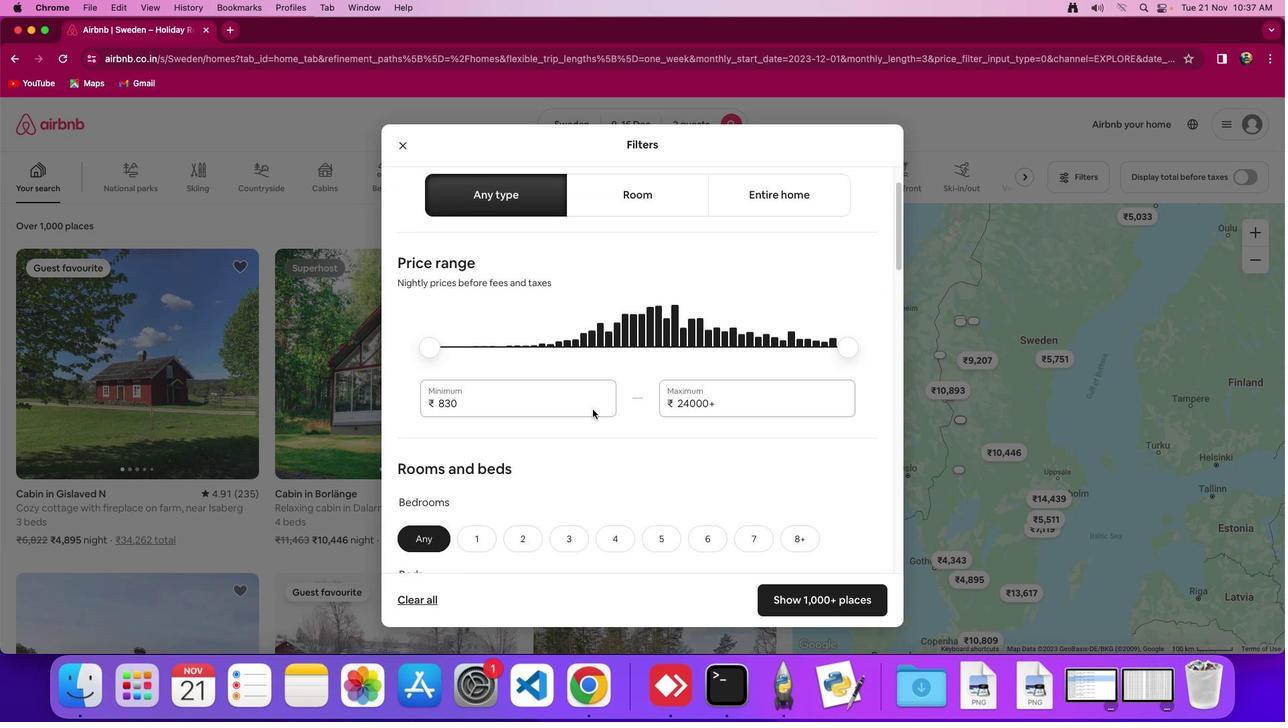 
Action: Mouse scrolled (593, 411) with delta (1, -1)
Screenshot: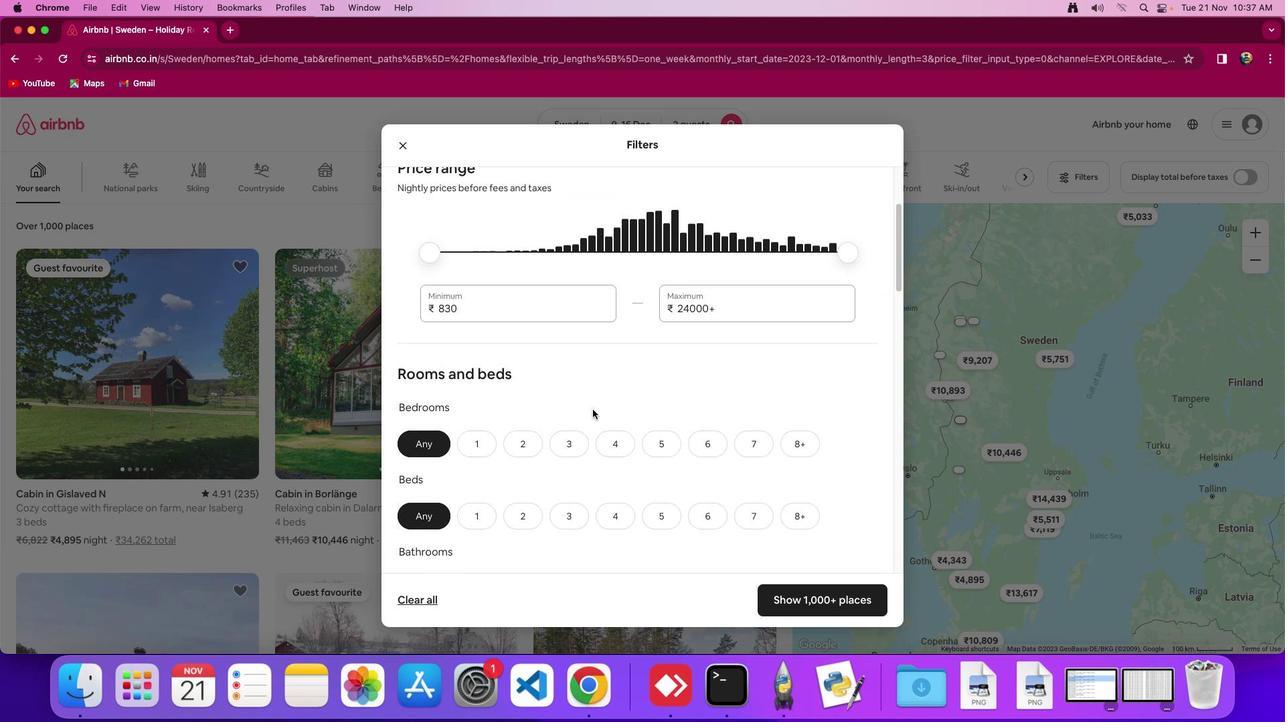 
Action: Mouse moved to (593, 411)
Screenshot: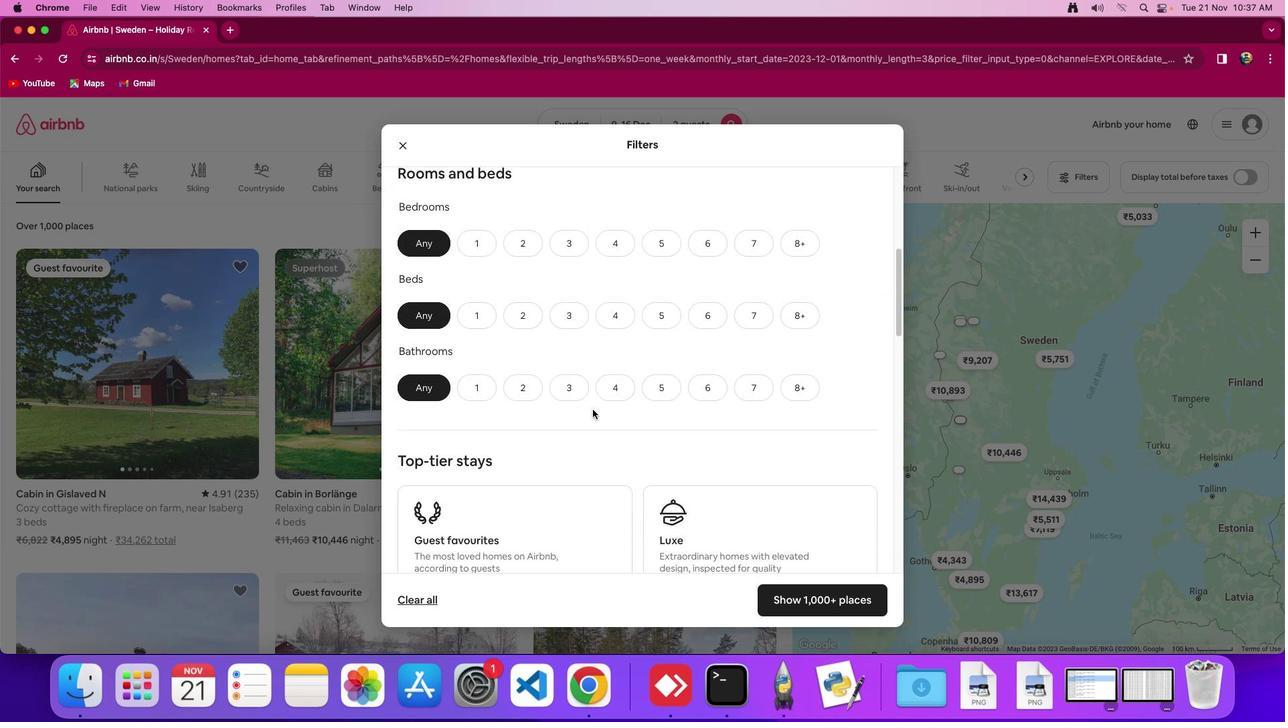 
Action: Mouse scrolled (593, 411) with delta (1, -2)
Screenshot: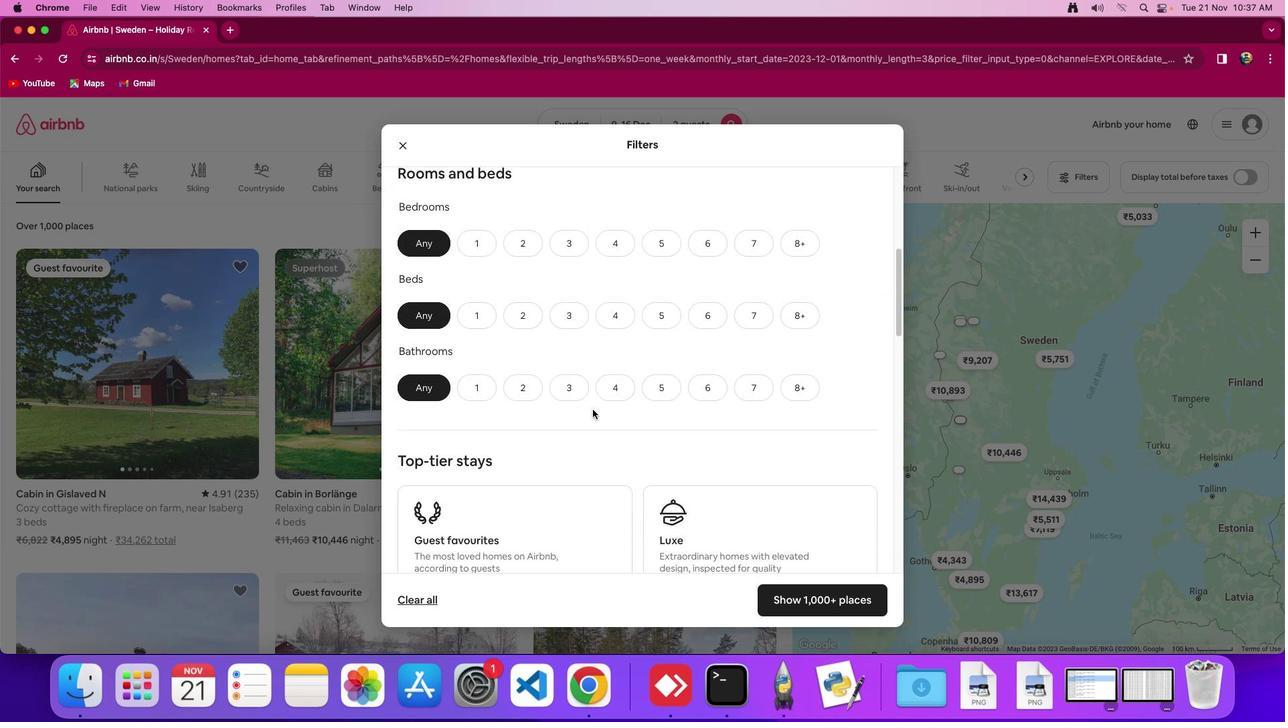
Action: Mouse moved to (532, 246)
Screenshot: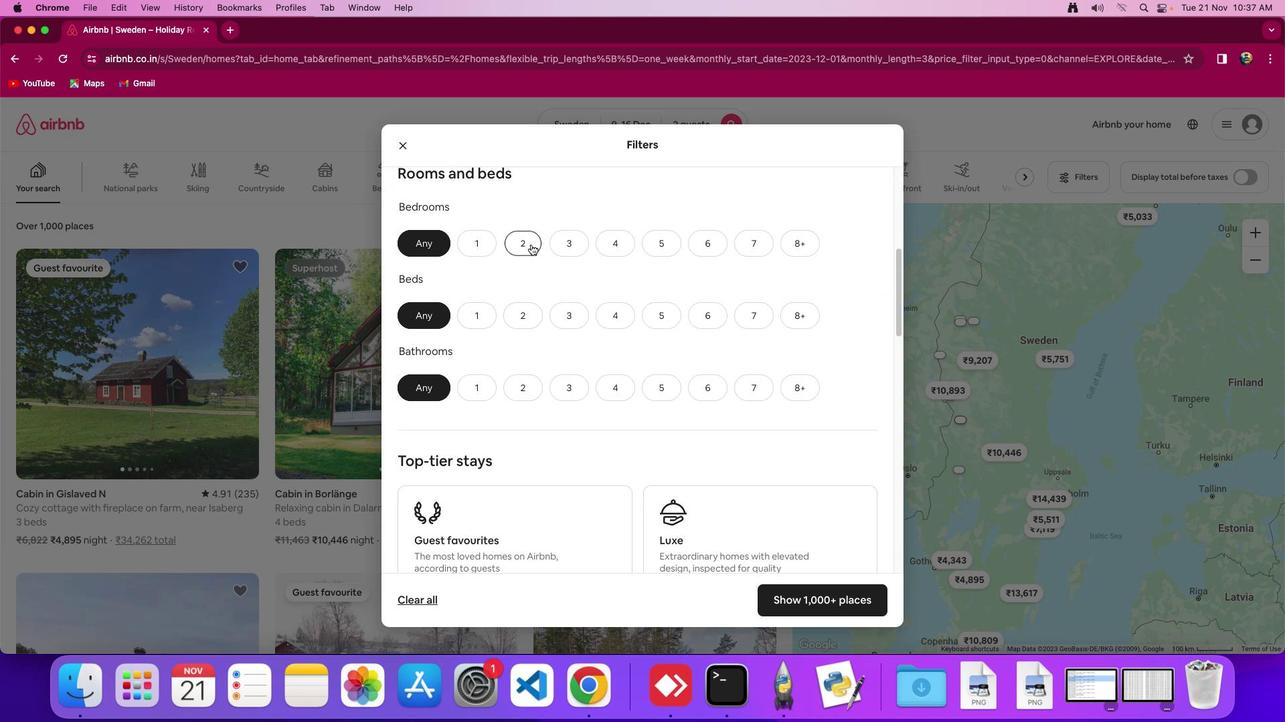 
Action: Mouse pressed left at (532, 246)
Screenshot: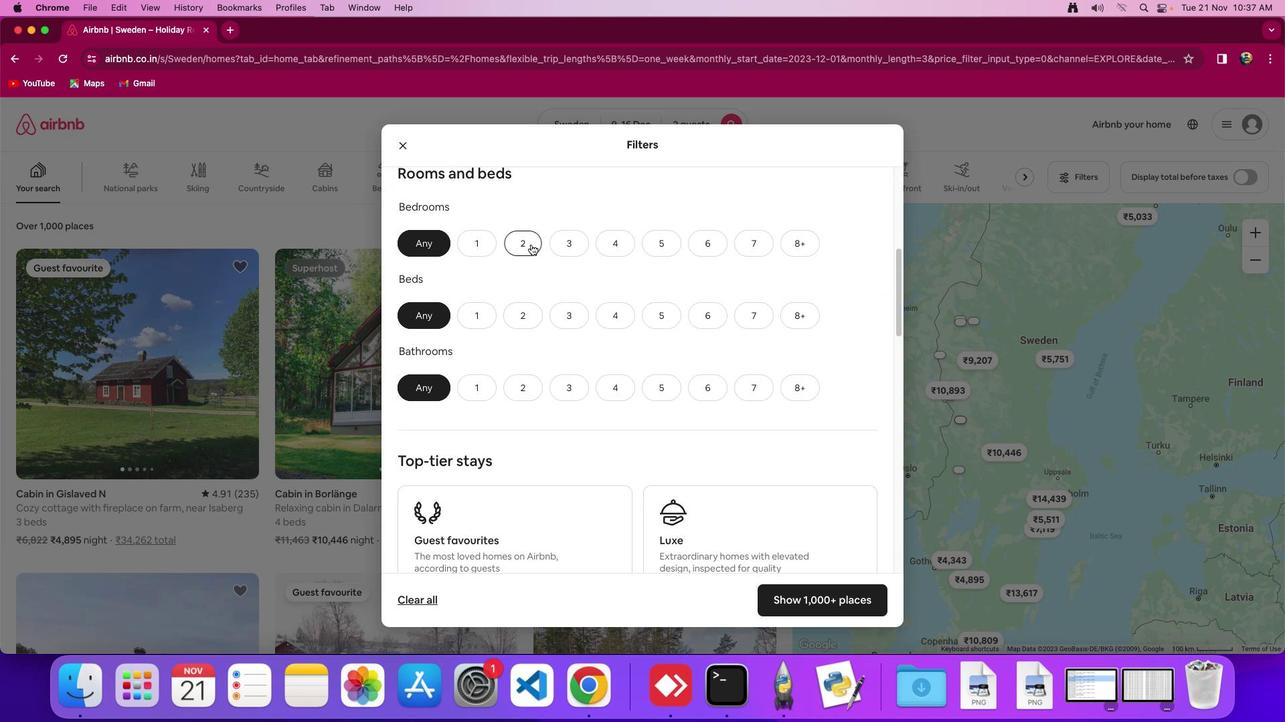 
Action: Mouse moved to (517, 319)
Screenshot: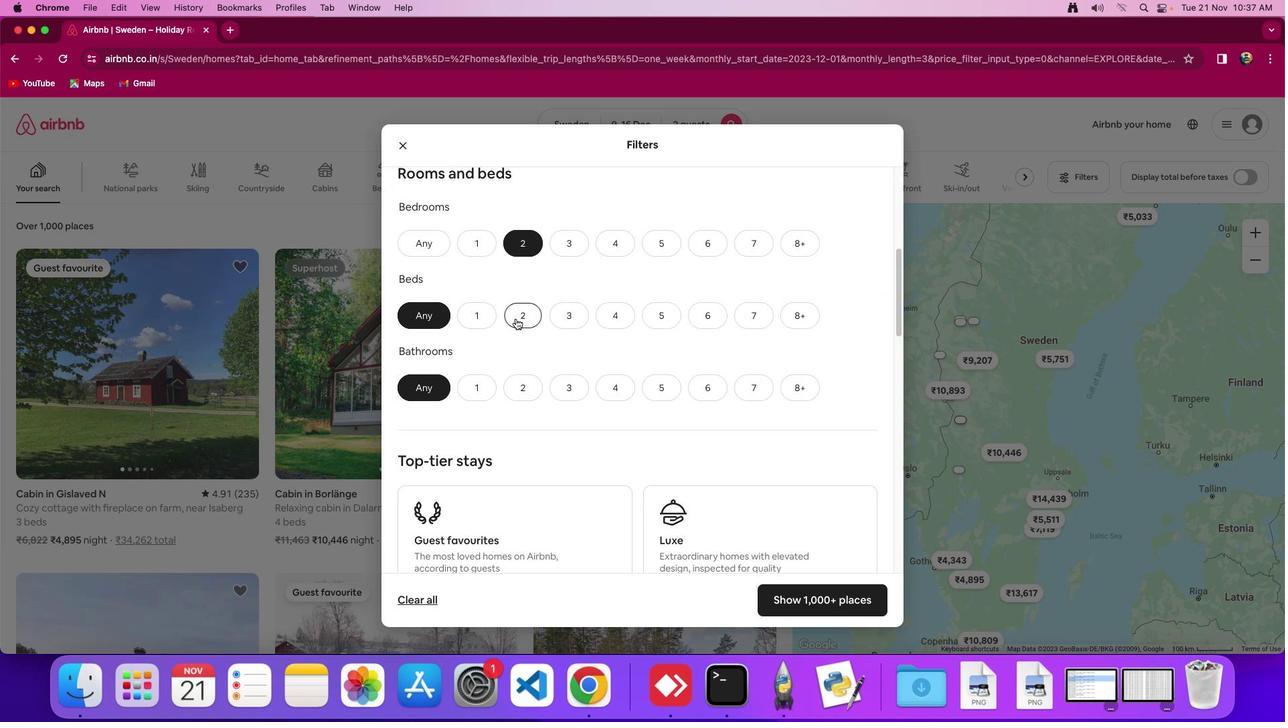 
Action: Mouse pressed left at (517, 319)
Screenshot: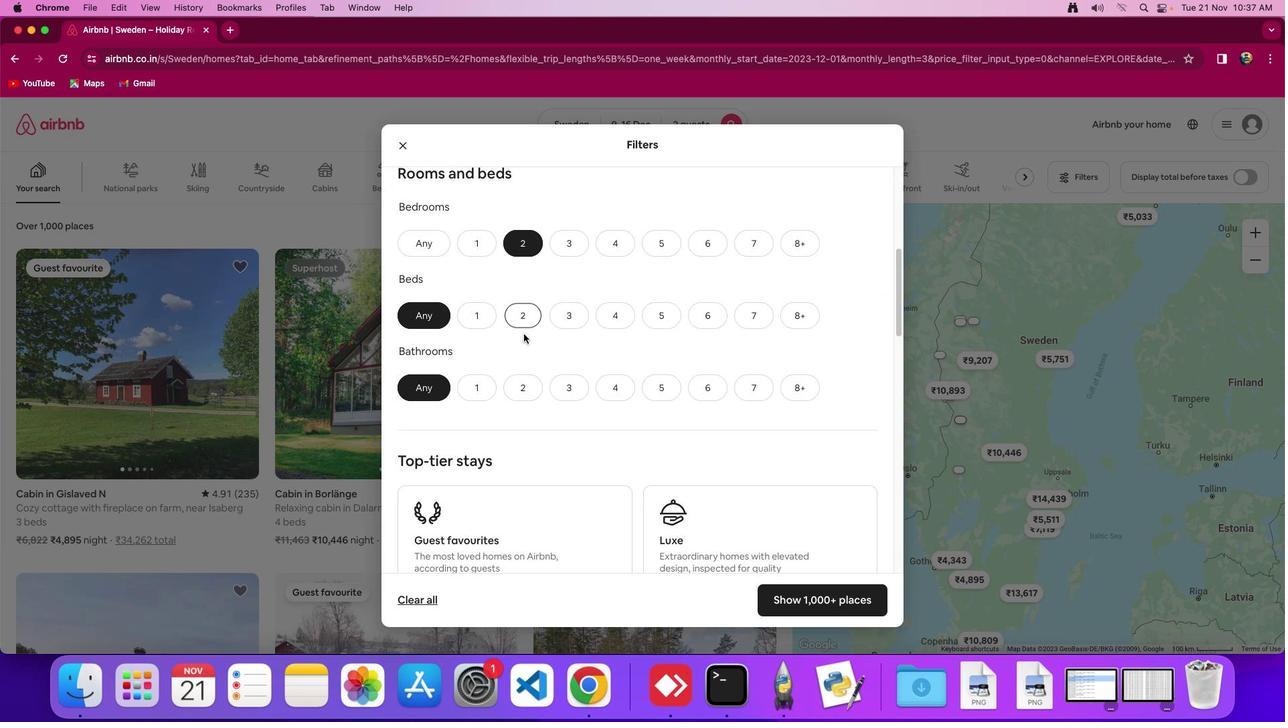 
Action: Mouse moved to (478, 391)
Screenshot: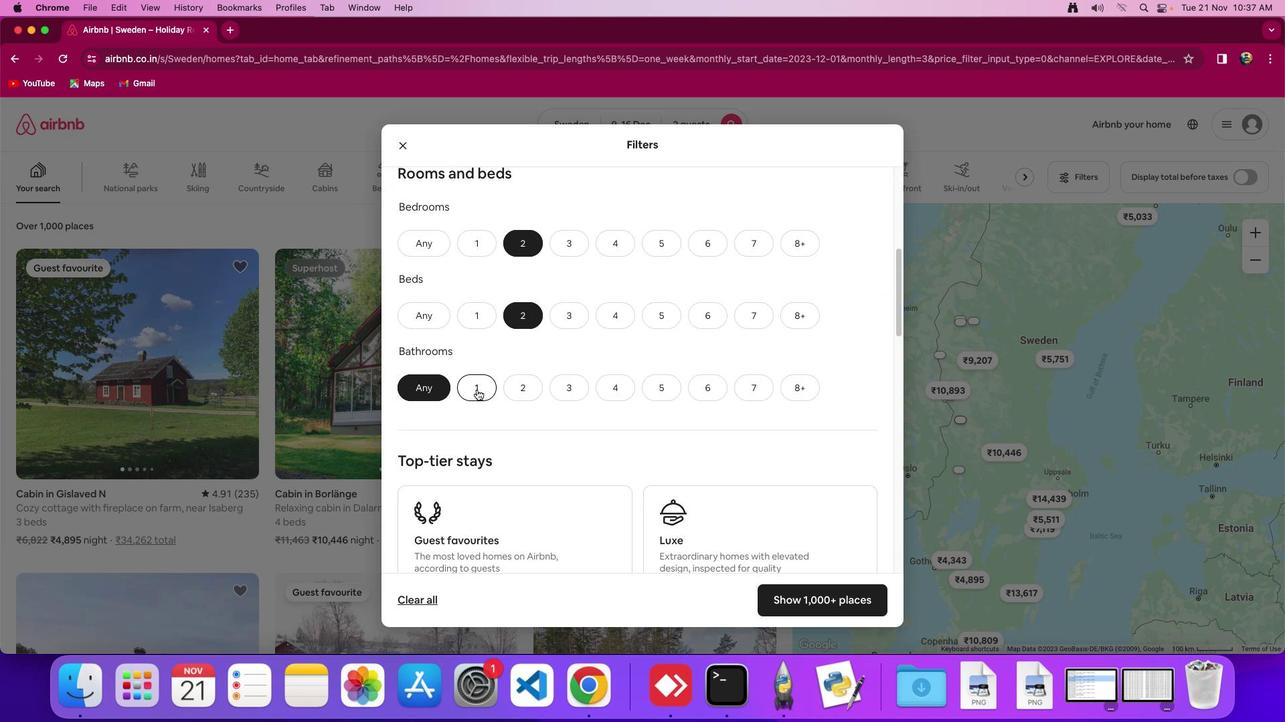
Action: Mouse pressed left at (478, 391)
Screenshot: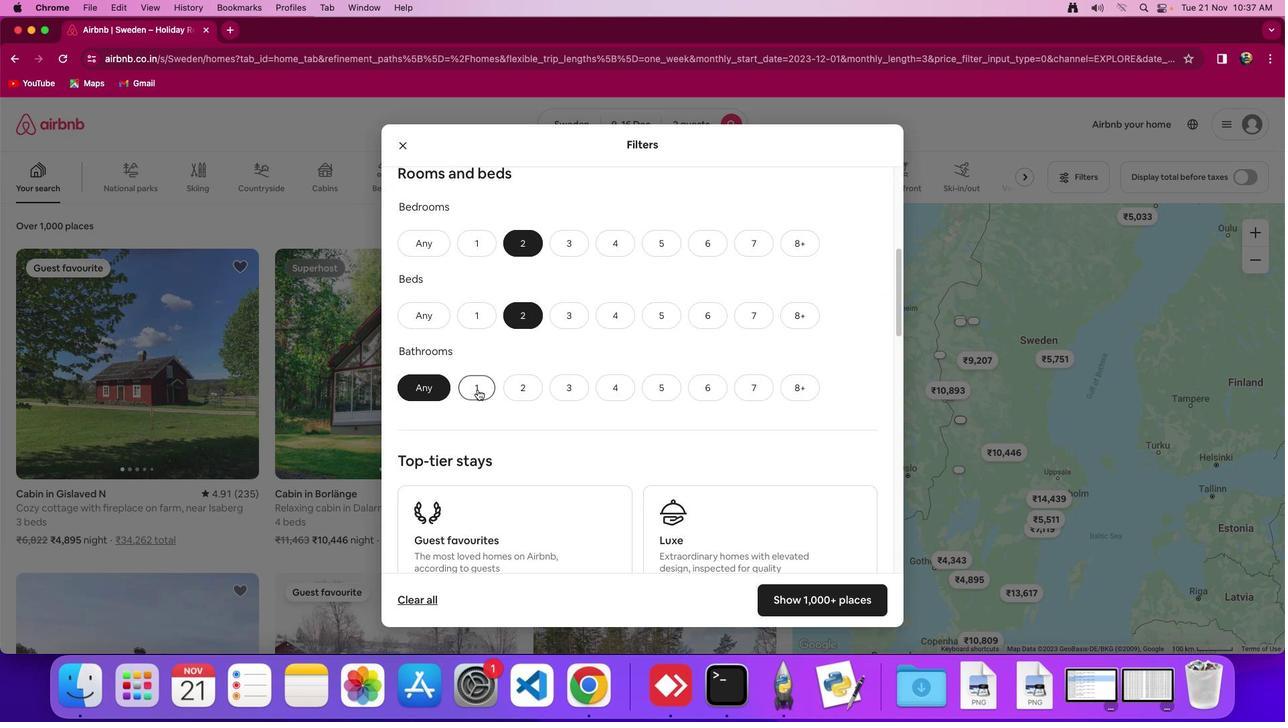 
Action: Mouse moved to (623, 394)
Screenshot: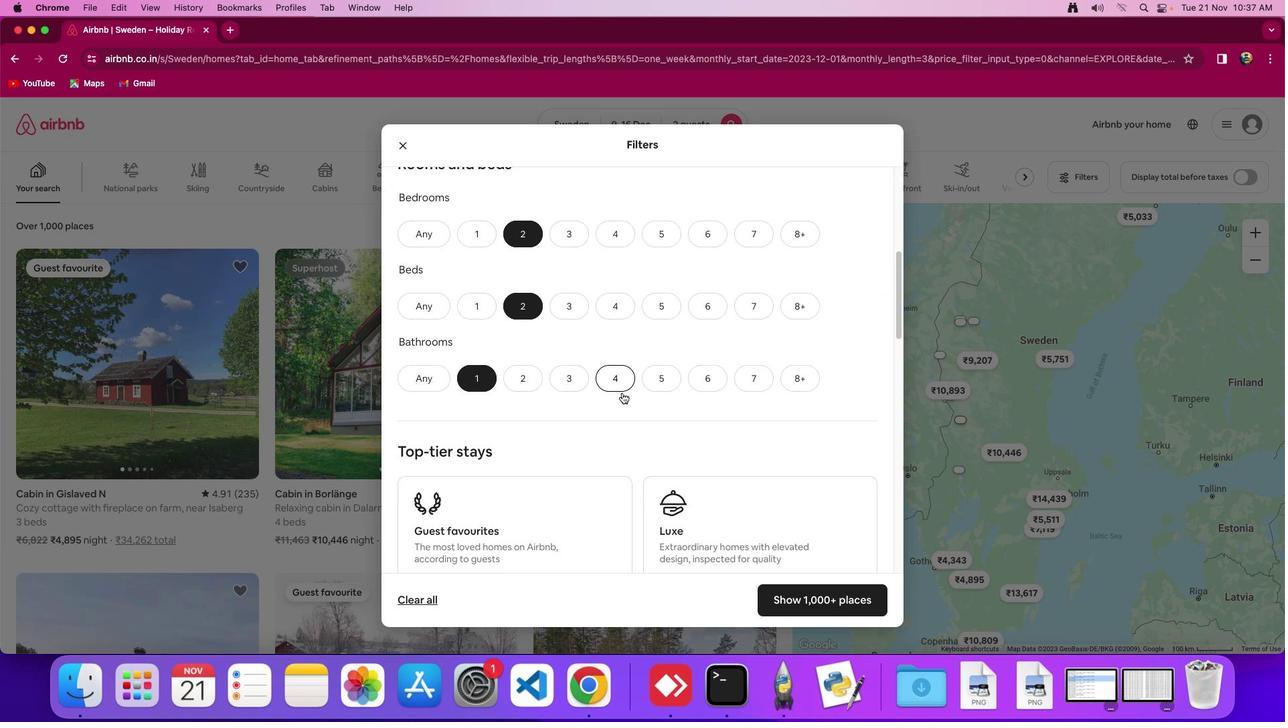 
Action: Mouse scrolled (623, 394) with delta (1, 0)
Screenshot: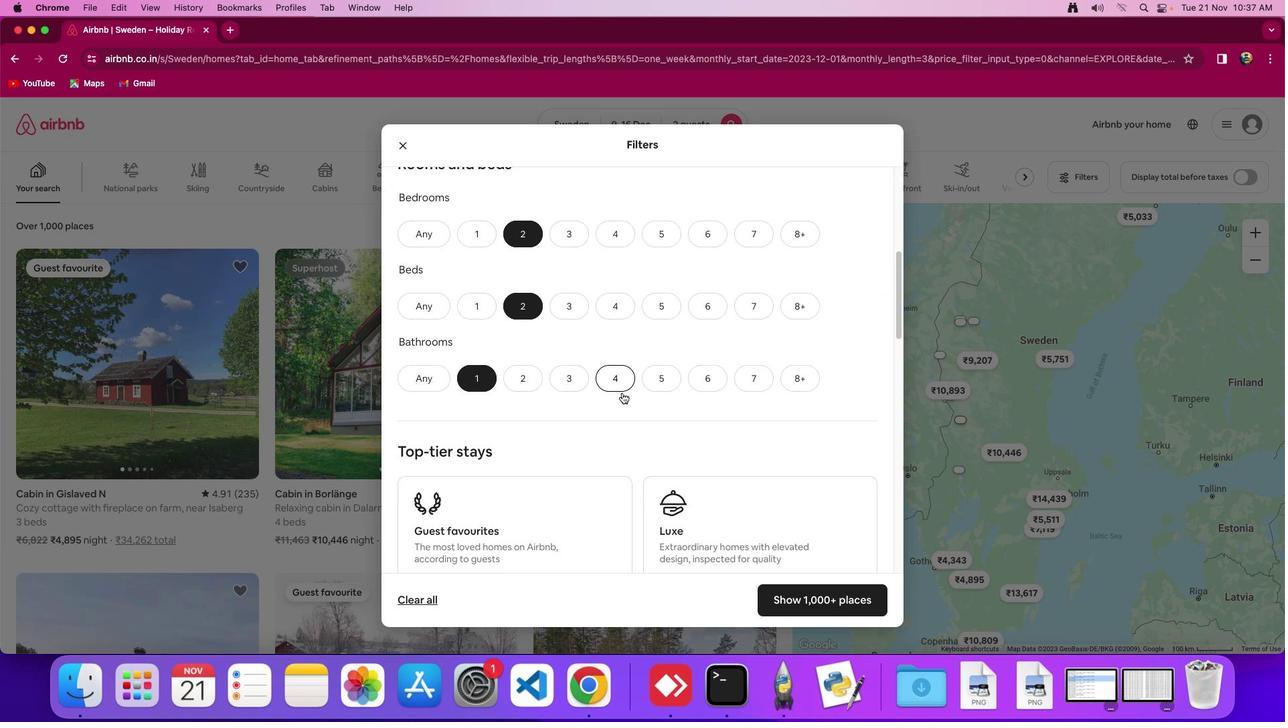 
Action: Mouse moved to (623, 394)
Screenshot: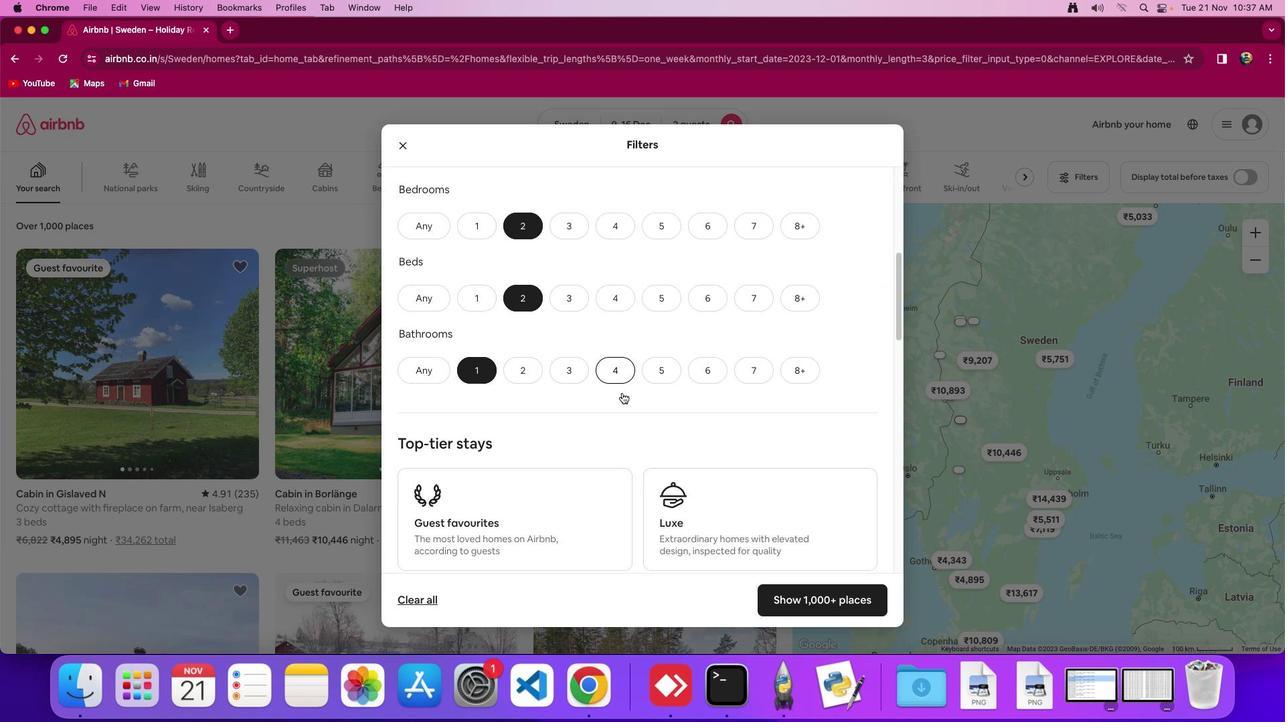 
Action: Mouse scrolled (623, 394) with delta (1, 0)
Screenshot: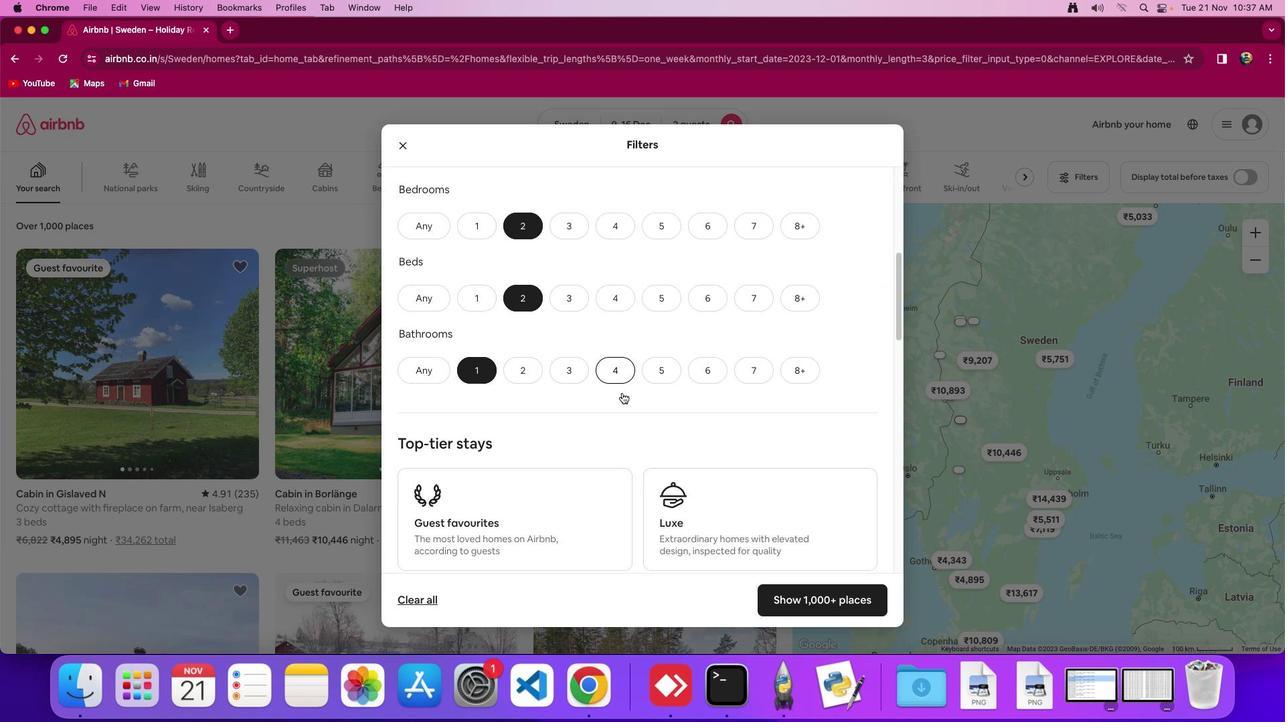 
Action: Mouse moved to (623, 394)
Screenshot: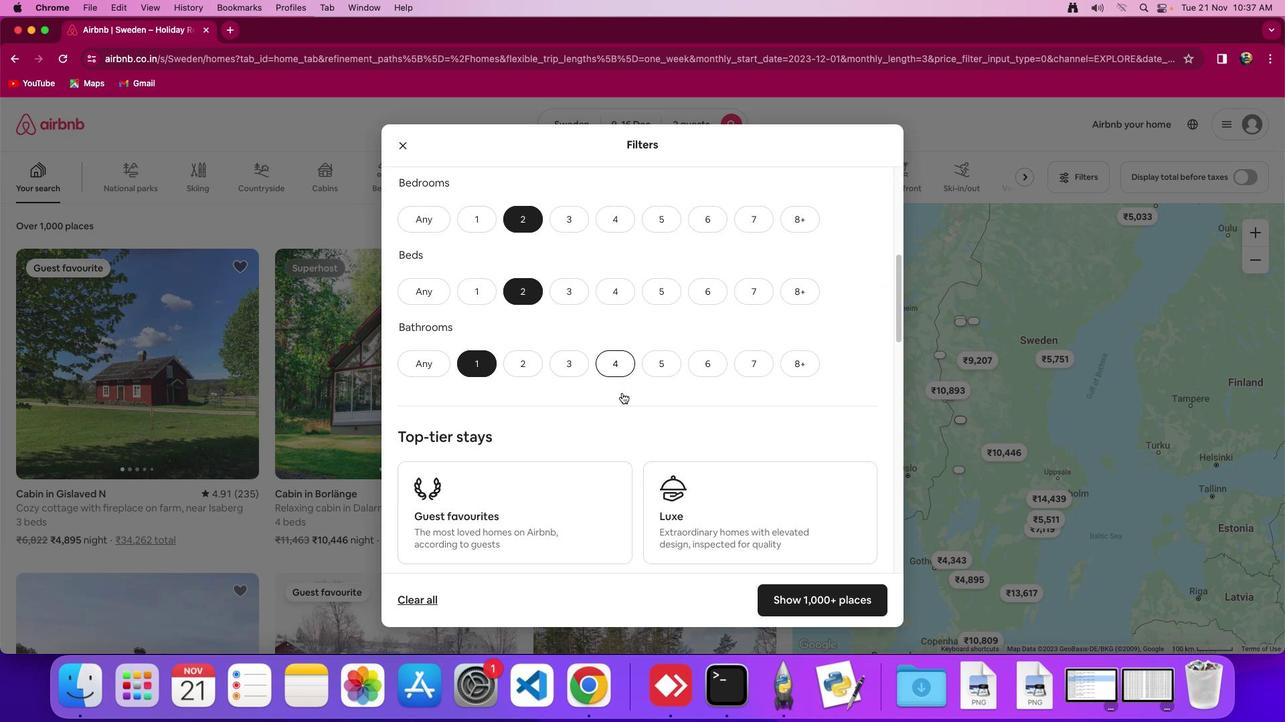 
Action: Mouse scrolled (623, 394) with delta (1, 0)
Screenshot: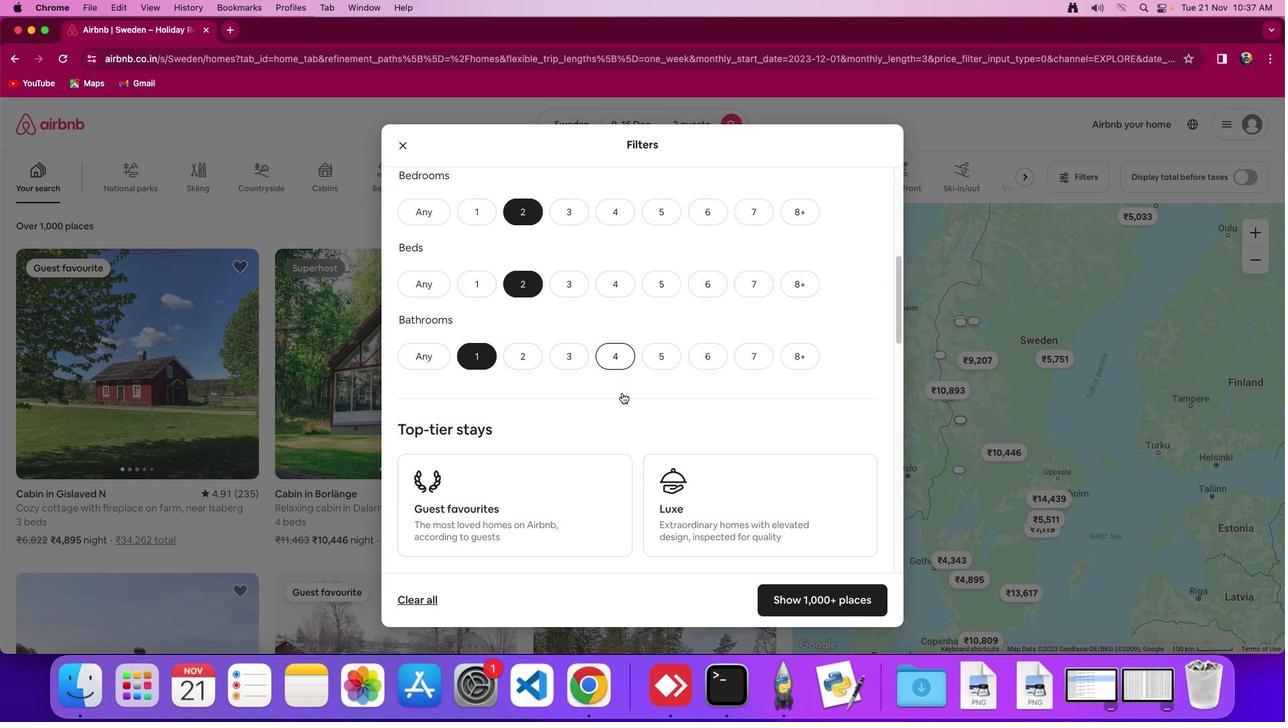 
Action: Mouse scrolled (623, 394) with delta (1, 0)
Screenshot: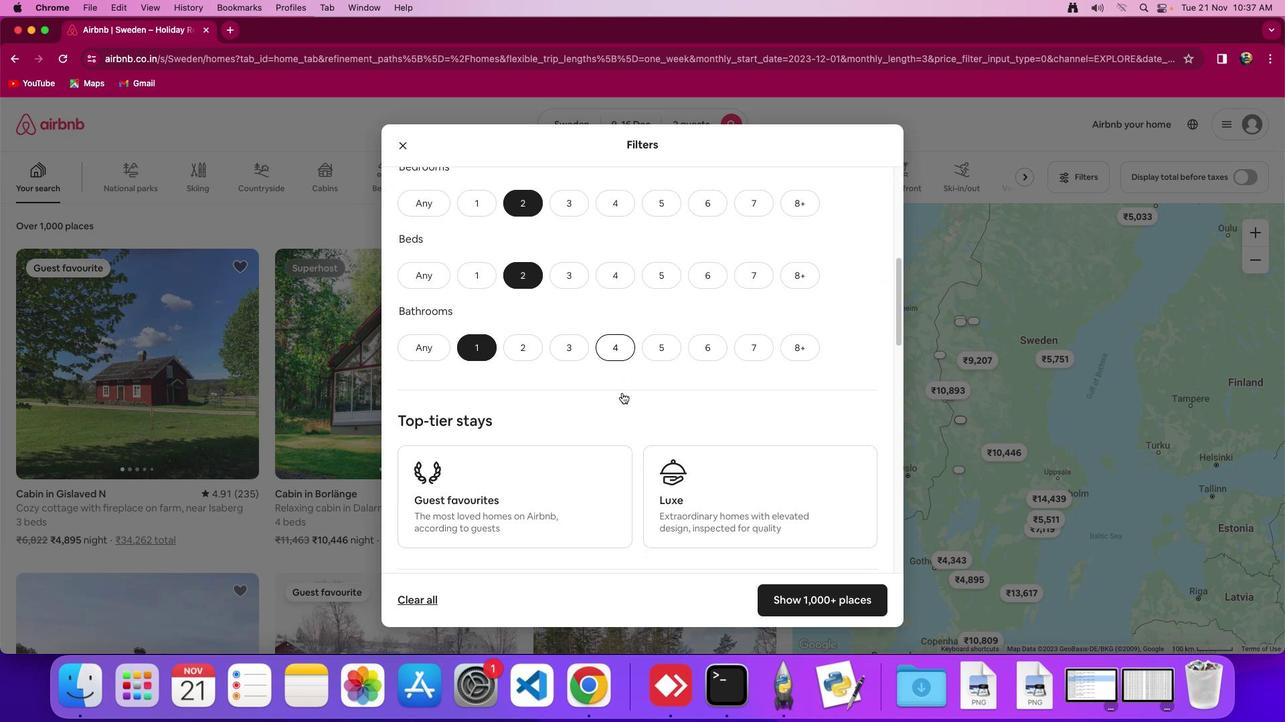 
Action: Mouse scrolled (623, 394) with delta (1, 0)
Screenshot: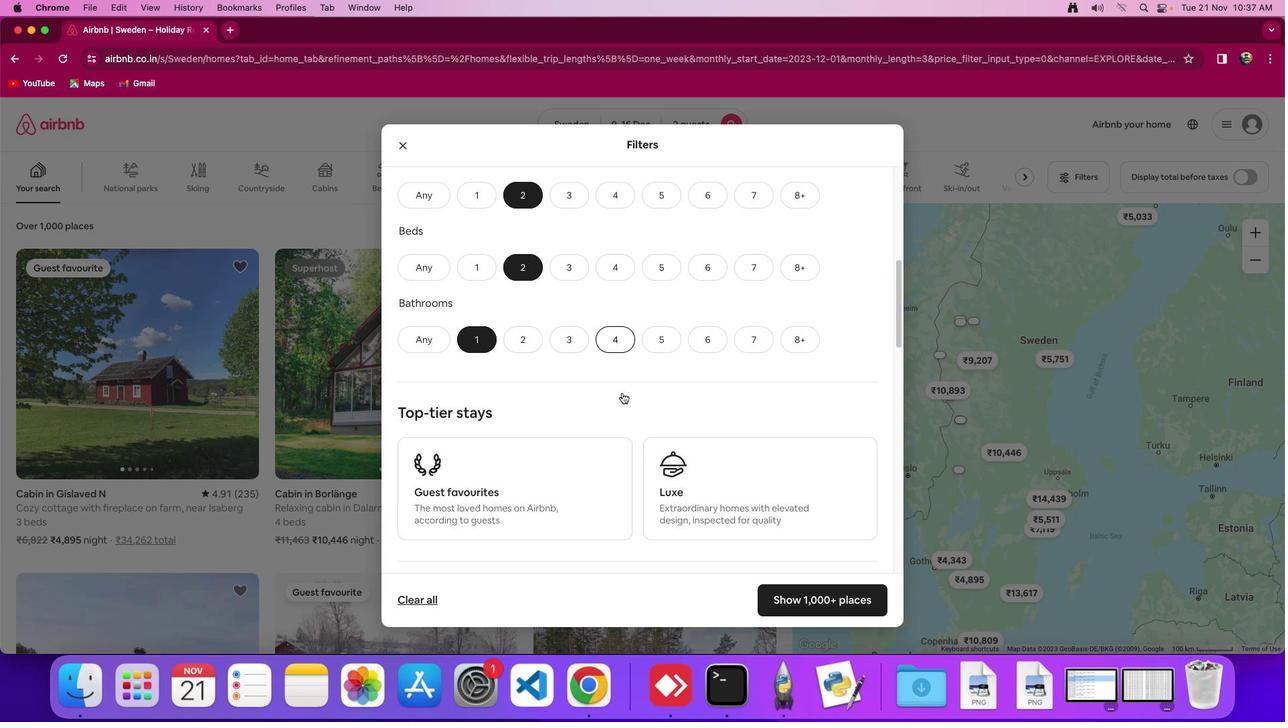 
Action: Mouse scrolled (623, 394) with delta (1, 0)
Screenshot: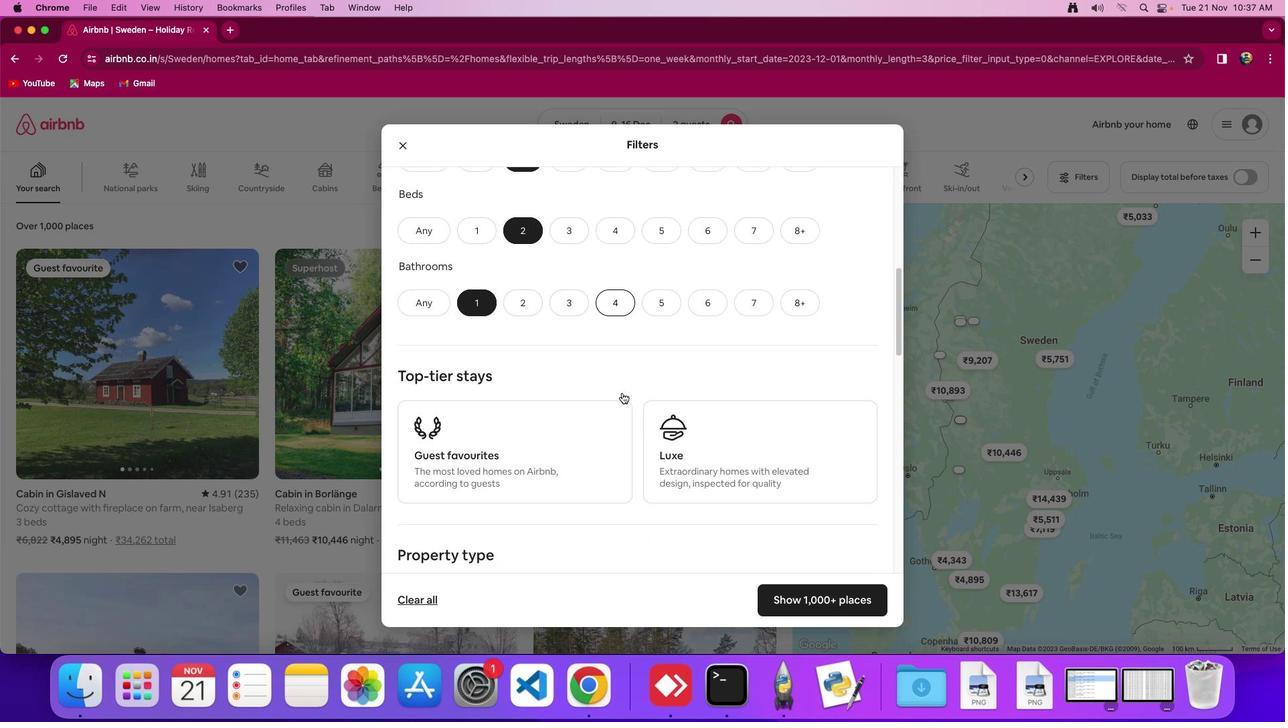 
Action: Mouse scrolled (623, 394) with delta (1, 0)
Screenshot: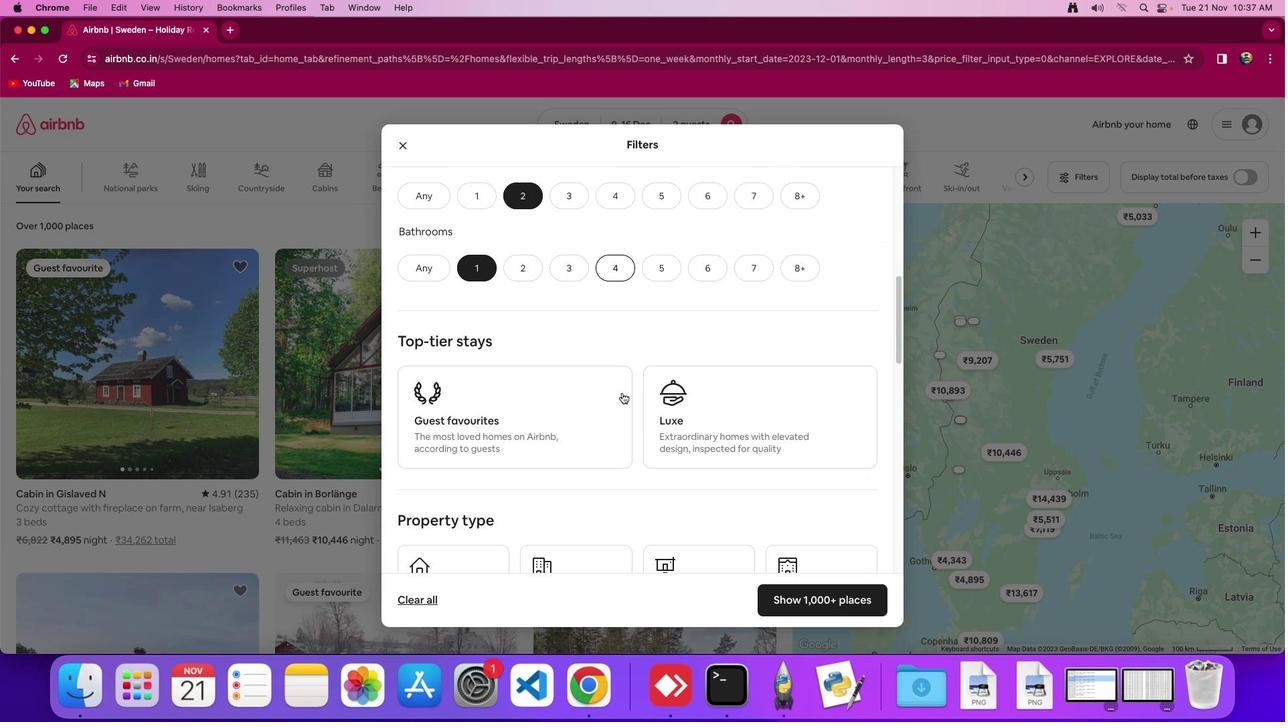 
Action: Mouse scrolled (623, 394) with delta (1, 0)
Screenshot: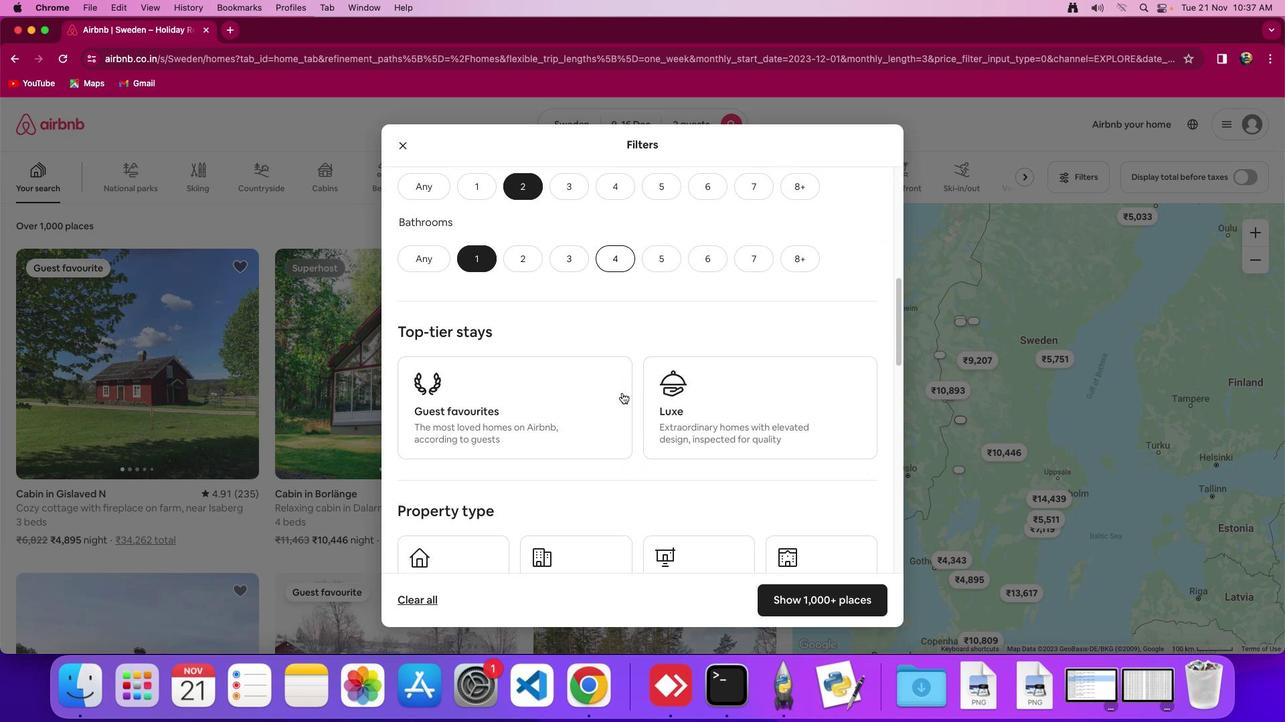 
Action: Mouse scrolled (623, 394) with delta (1, 0)
Screenshot: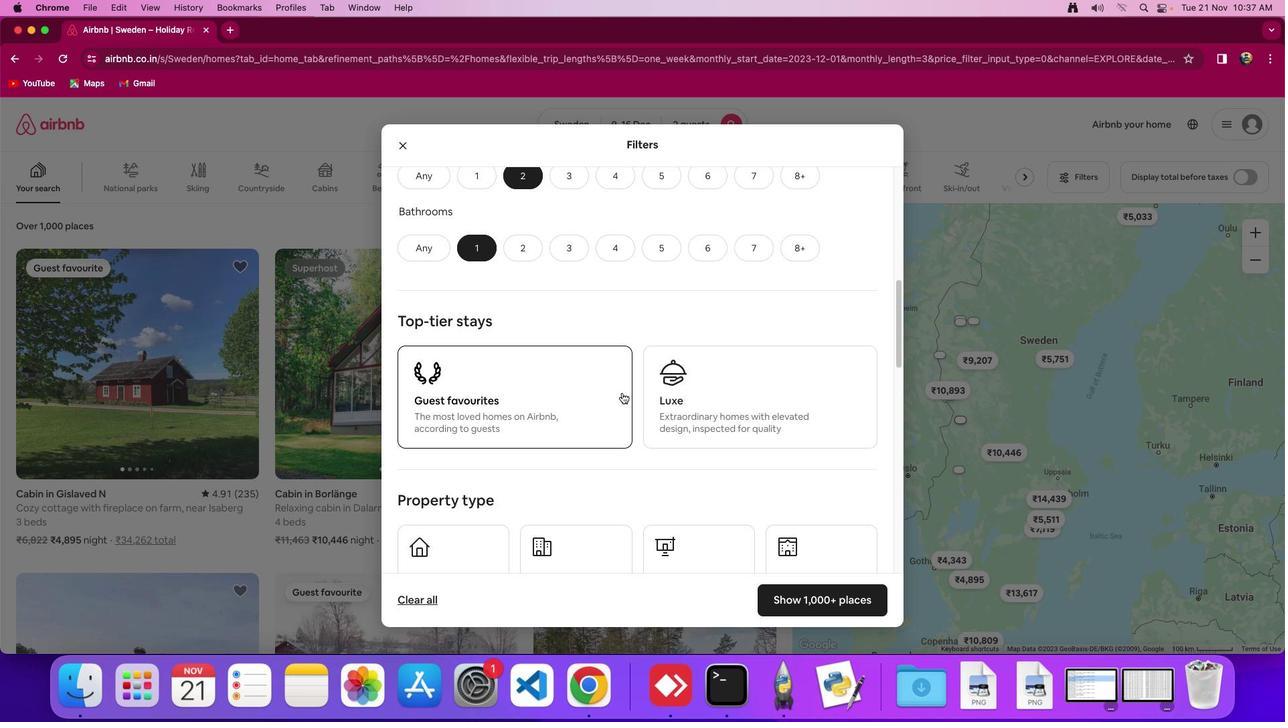 
Action: Mouse scrolled (623, 394) with delta (1, 0)
Screenshot: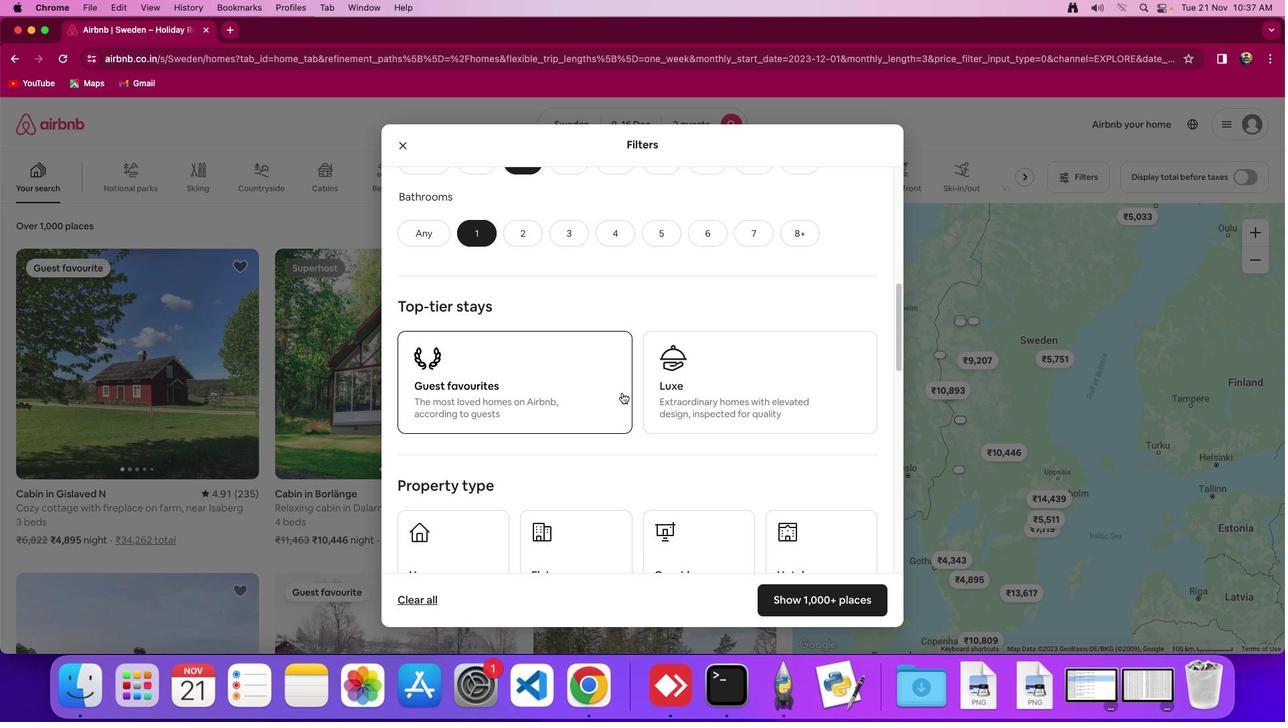 
Action: Mouse scrolled (623, 394) with delta (1, 0)
Screenshot: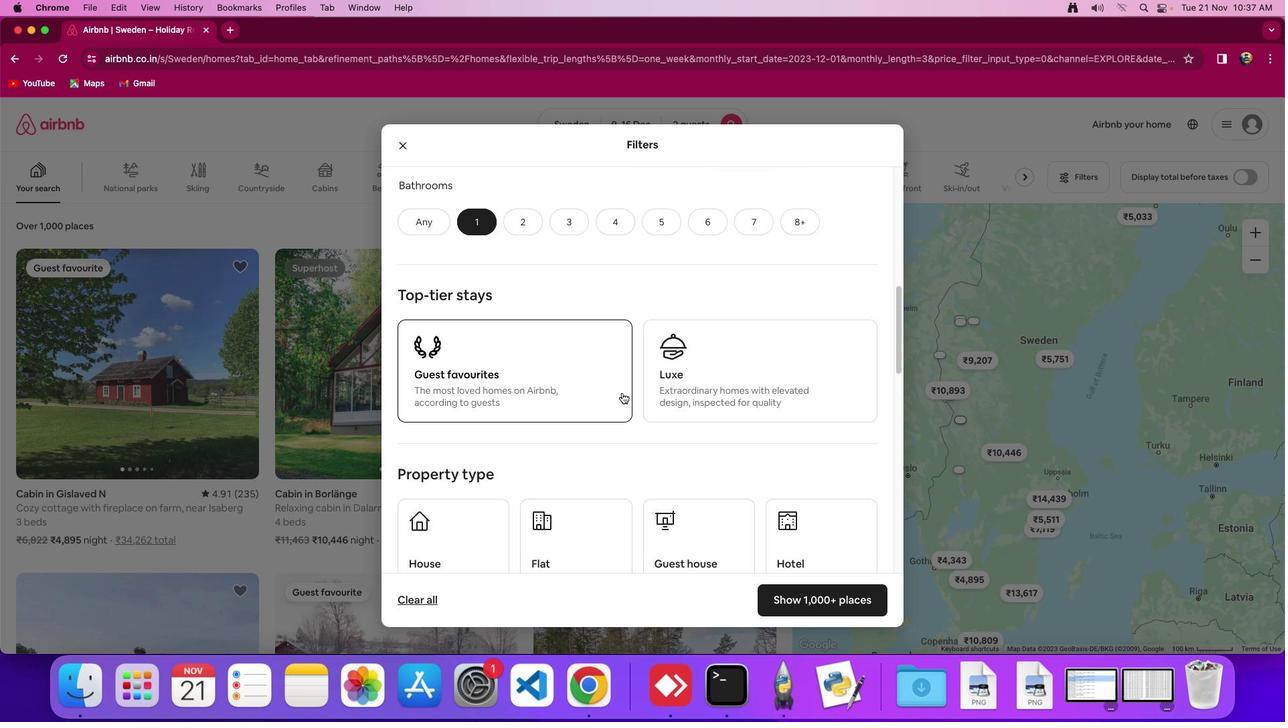 
Action: Mouse moved to (623, 394)
Screenshot: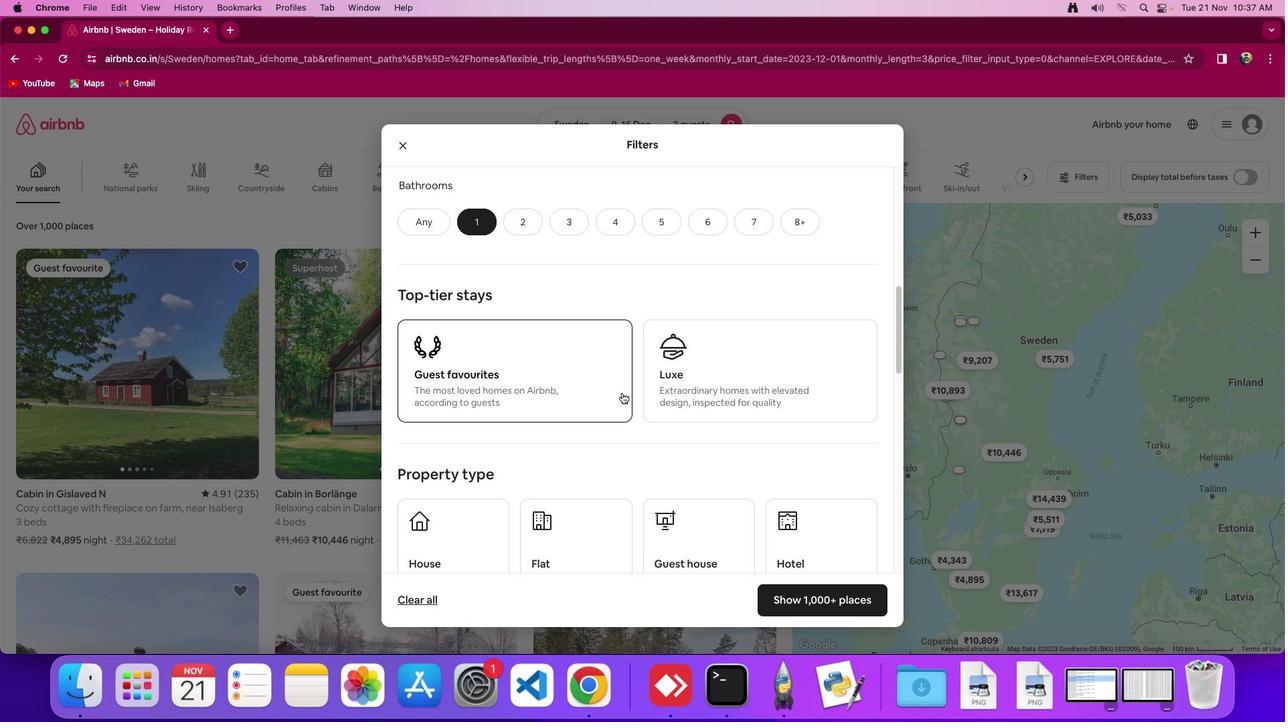 
Action: Mouse scrolled (623, 394) with delta (1, 0)
Screenshot: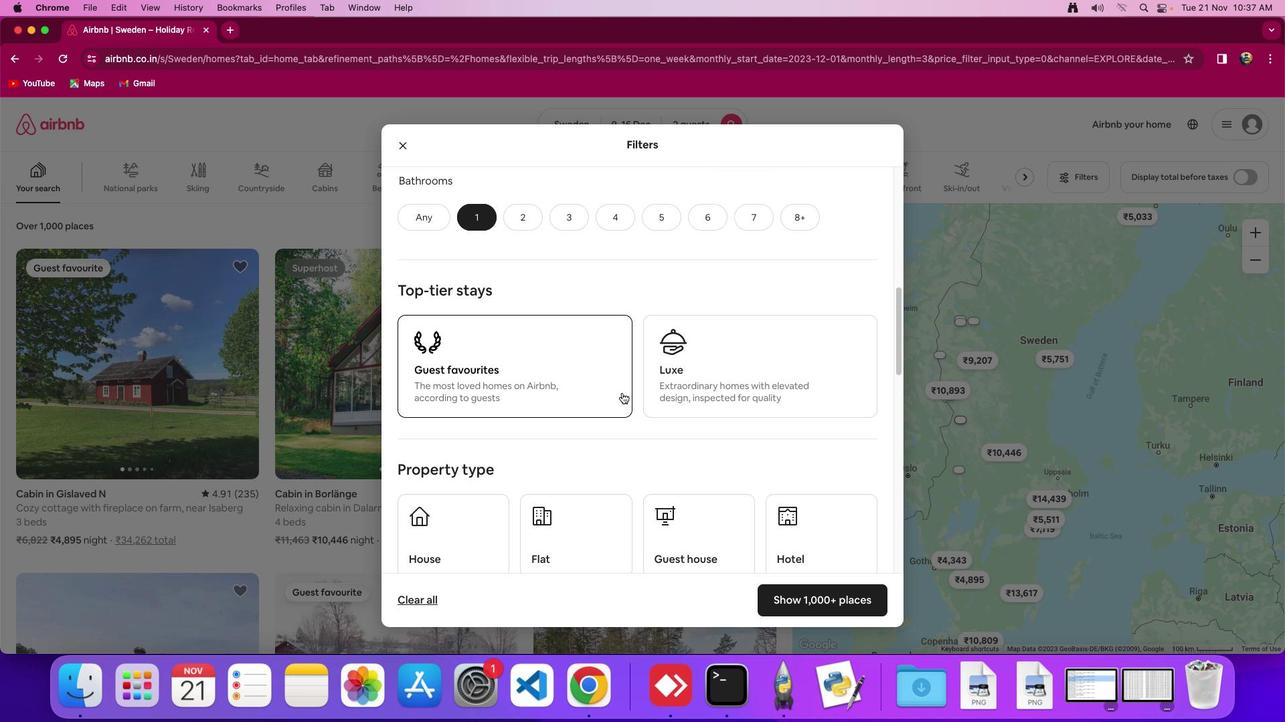 
Action: Mouse scrolled (623, 394) with delta (1, 0)
Screenshot: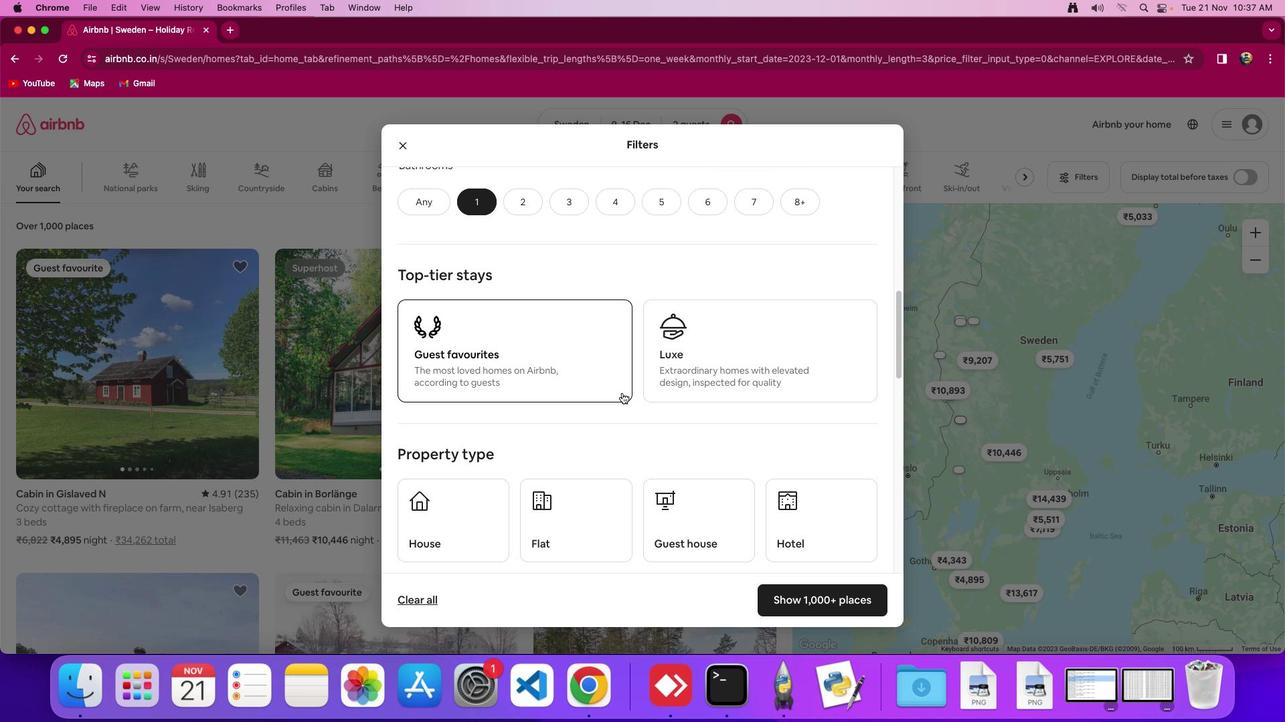 
Action: Mouse scrolled (623, 394) with delta (1, 0)
Screenshot: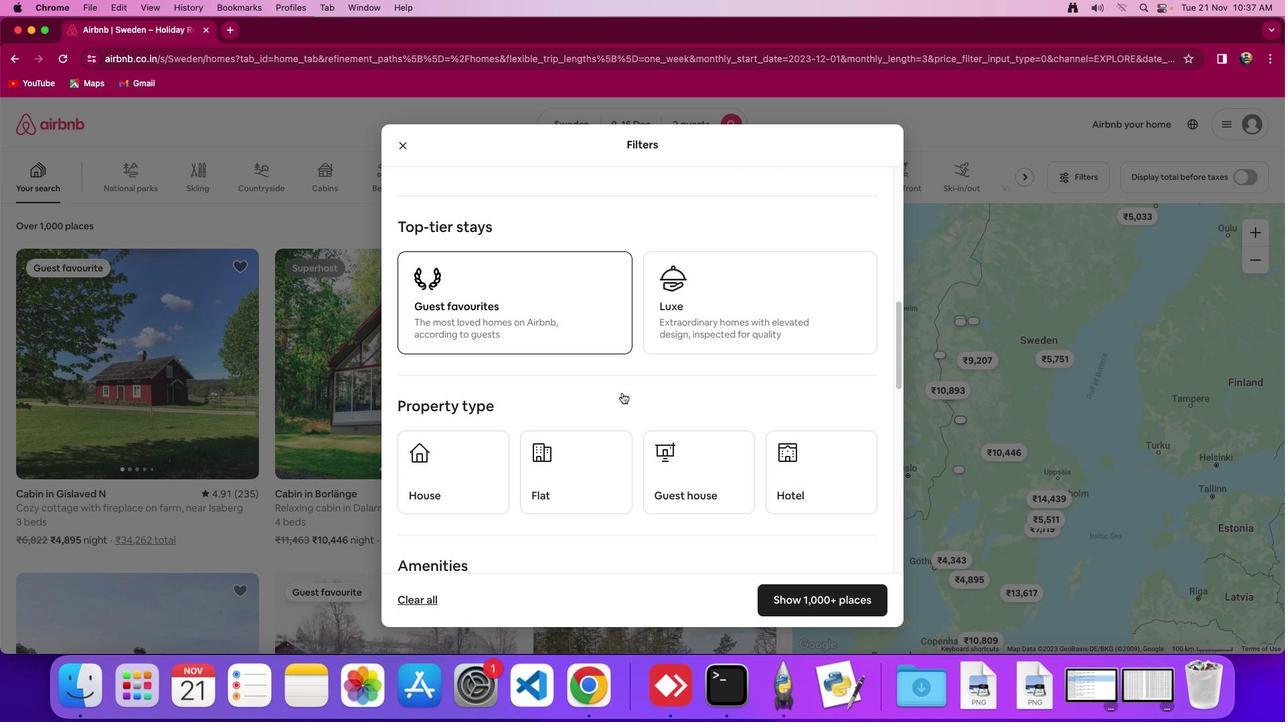 
Action: Mouse scrolled (623, 394) with delta (1, 0)
Screenshot: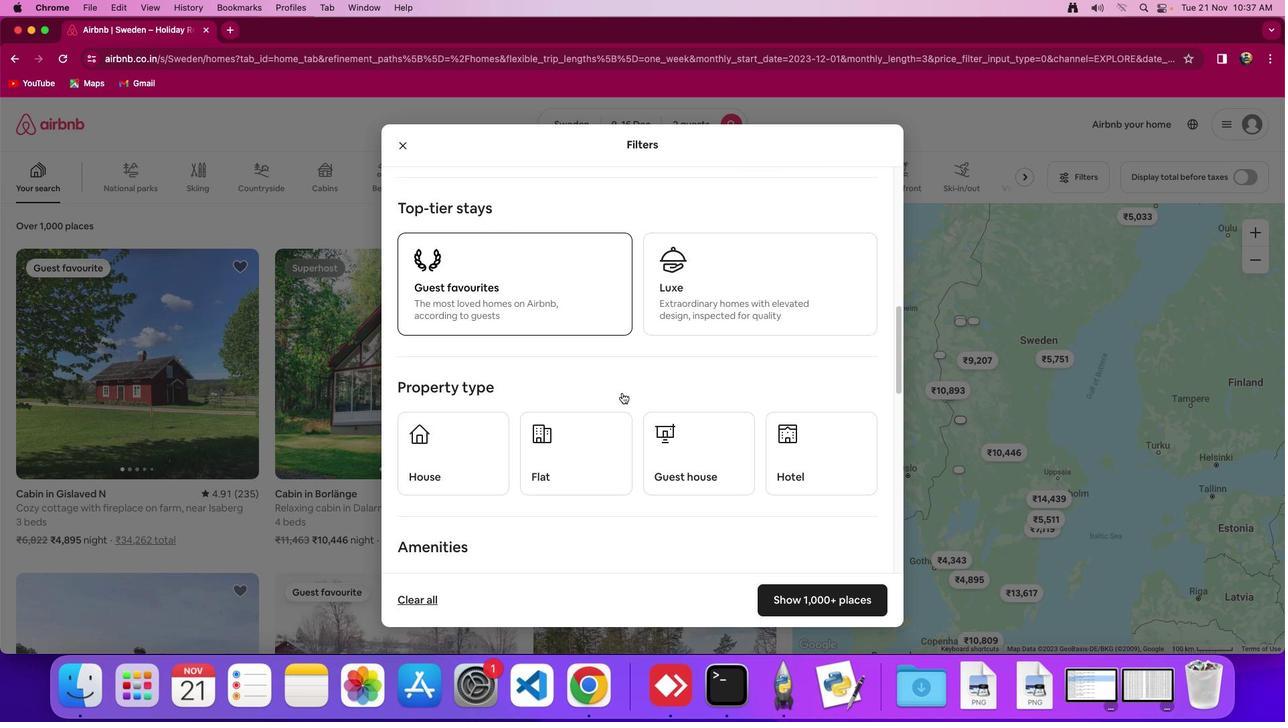 
Action: Mouse scrolled (623, 394) with delta (1, 0)
Screenshot: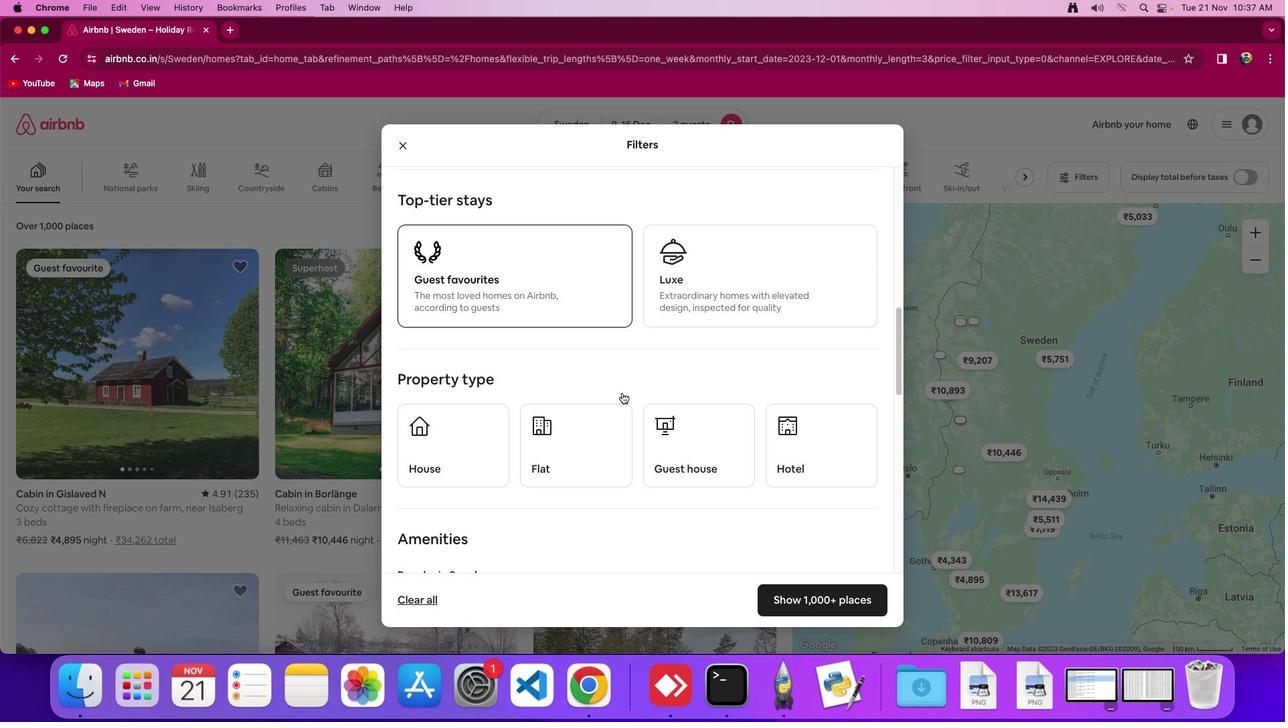 
Action: Mouse scrolled (623, 394) with delta (1, 0)
Screenshot: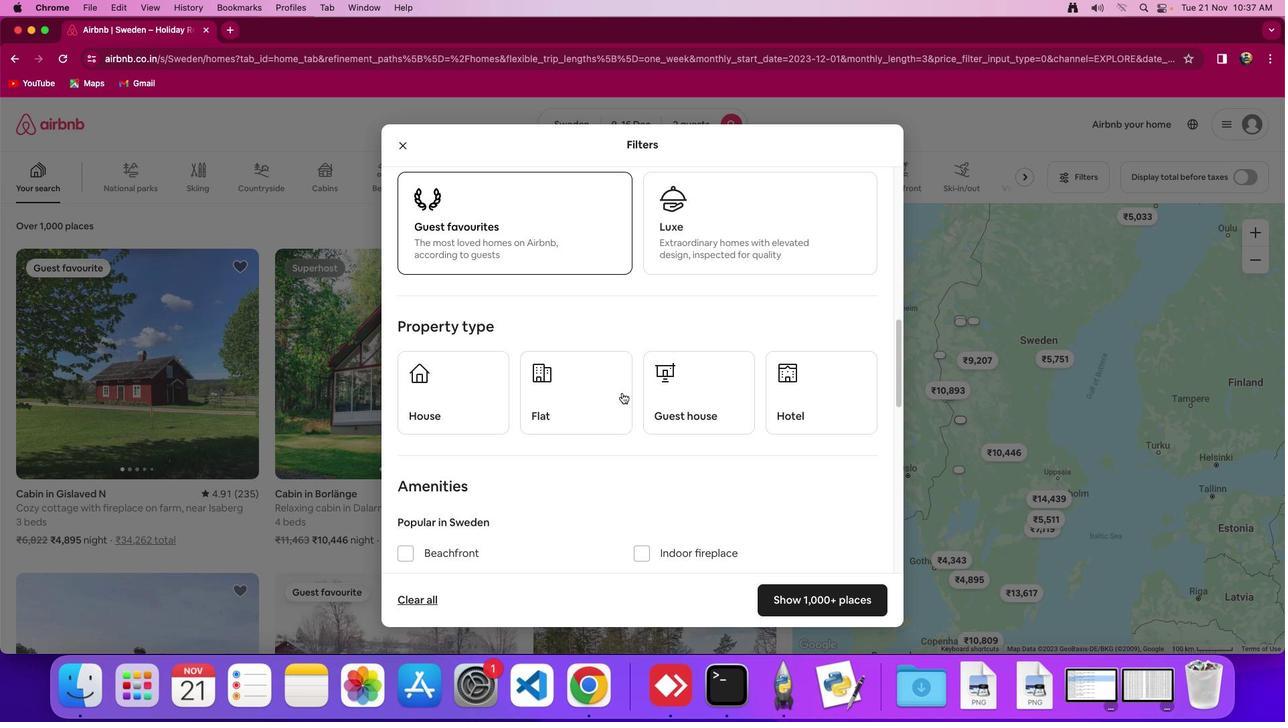 
Action: Mouse moved to (585, 369)
Screenshot: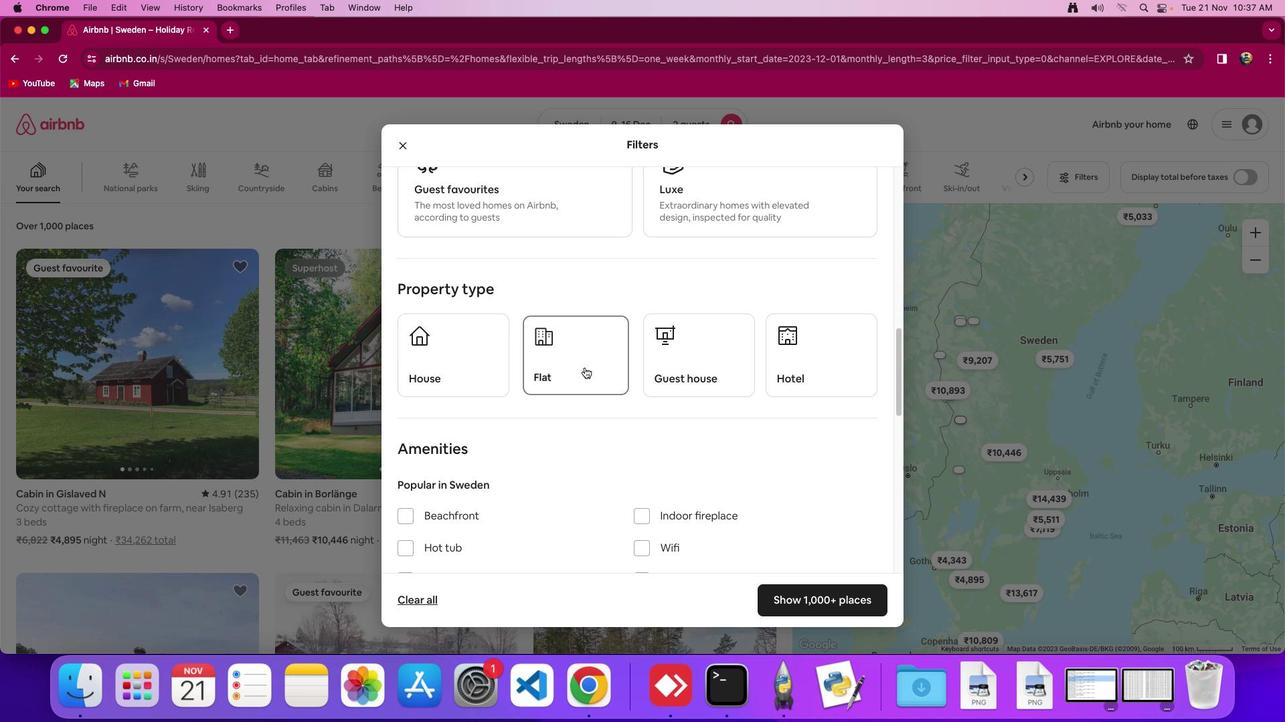 
Action: Mouse pressed left at (585, 369)
Screenshot: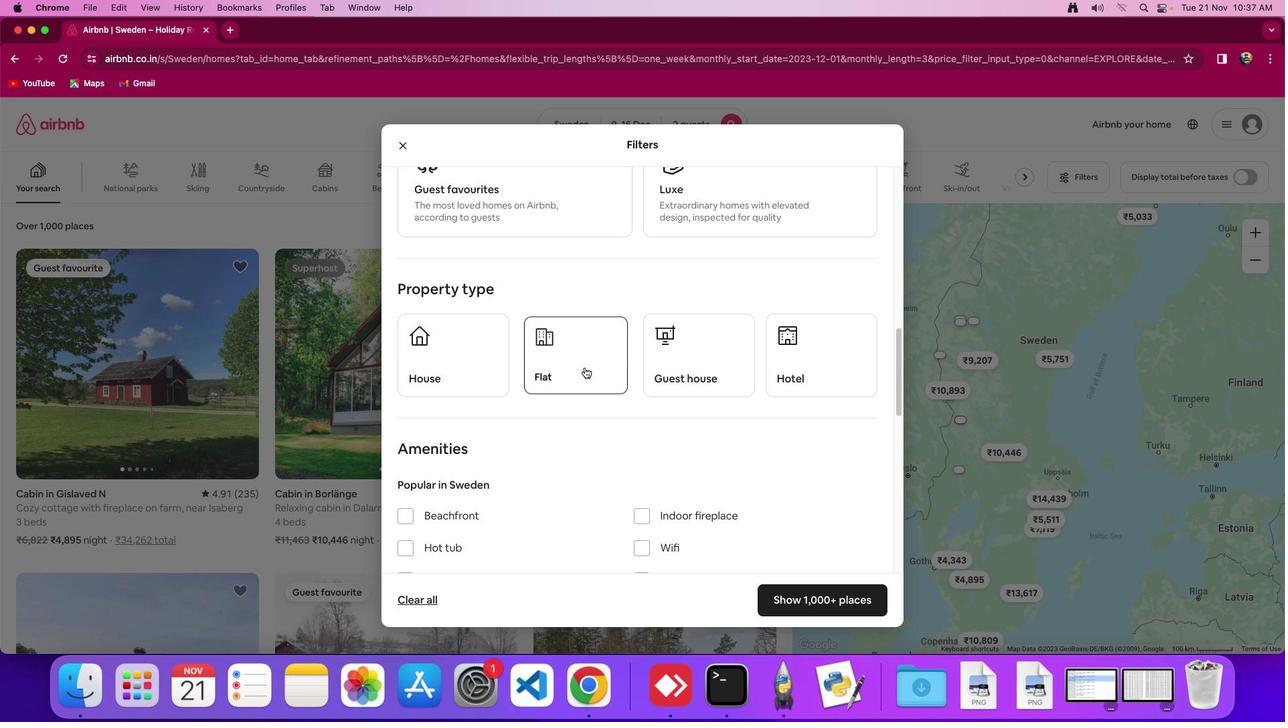 
Action: Mouse moved to (619, 409)
Screenshot: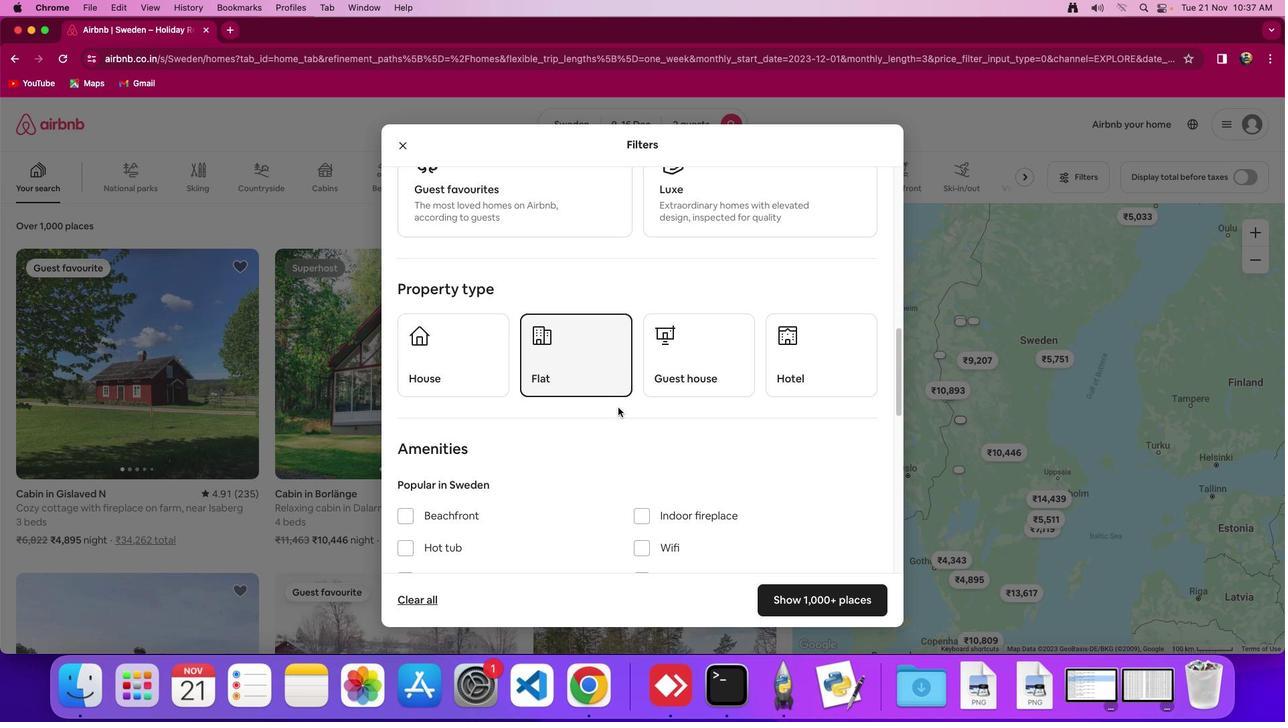 
Action: Mouse scrolled (619, 409) with delta (1, 0)
Screenshot: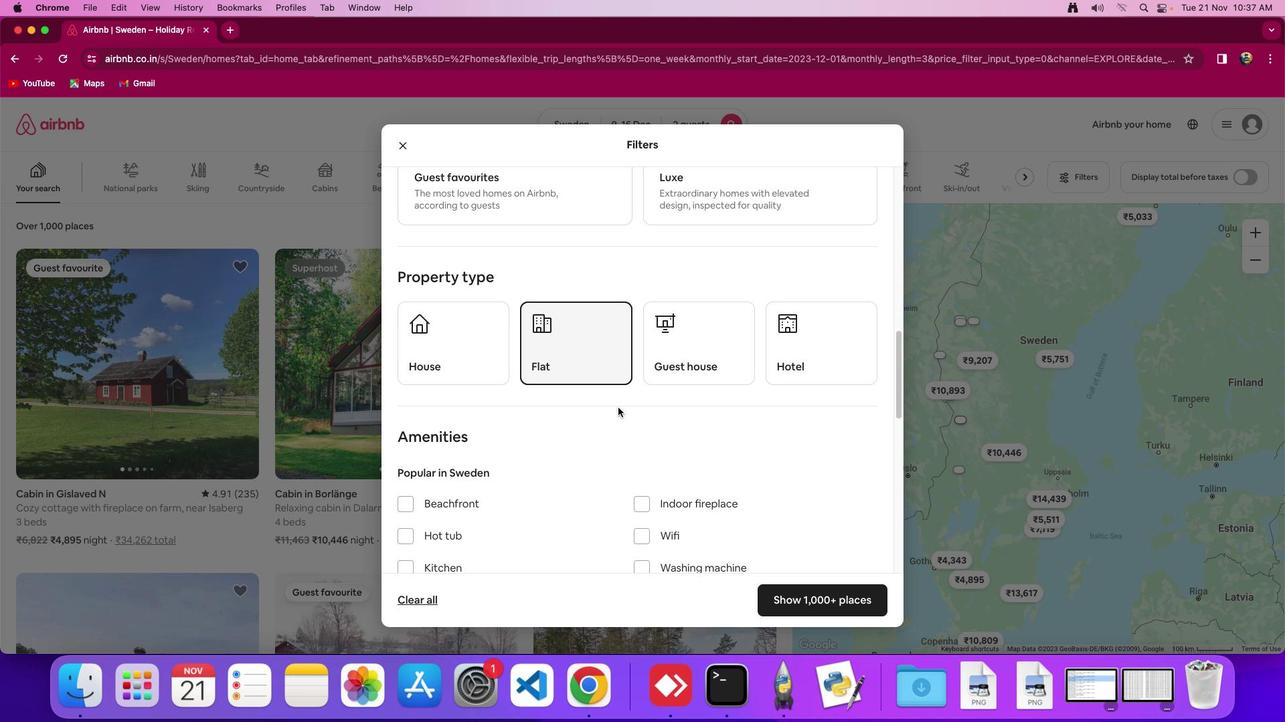 
Action: Mouse scrolled (619, 409) with delta (1, 0)
Screenshot: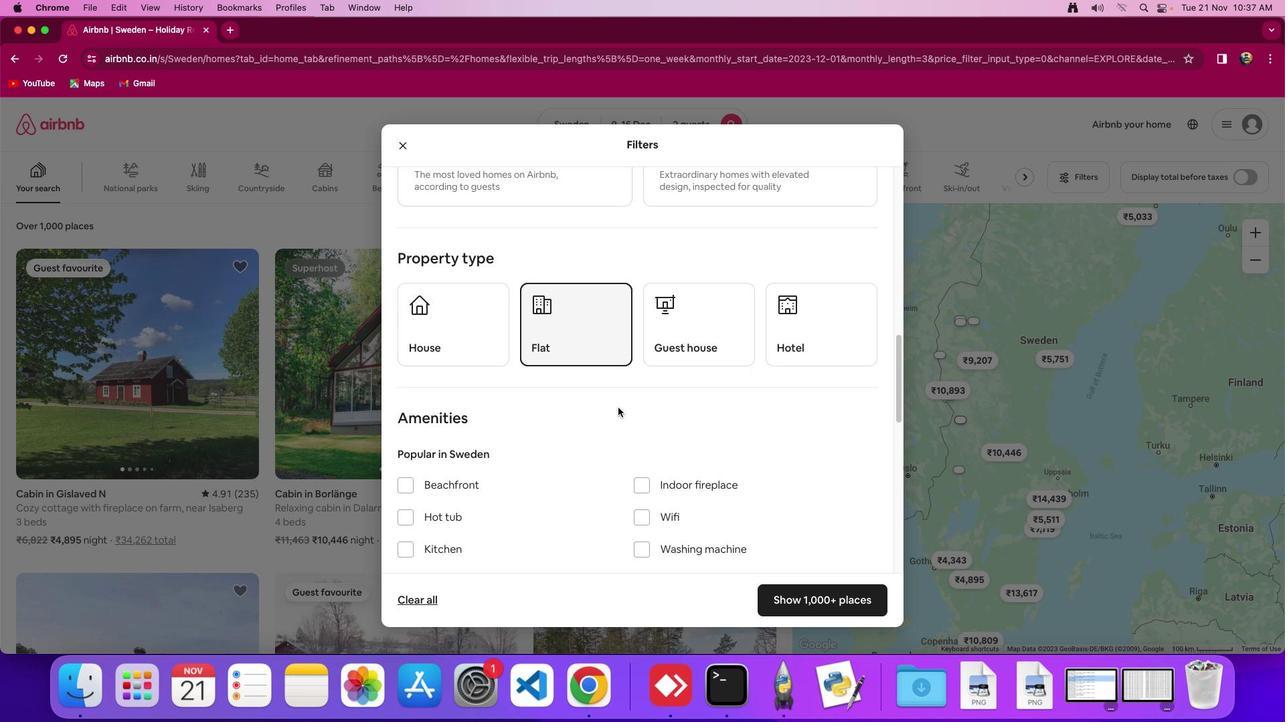 
Action: Mouse scrolled (619, 409) with delta (1, 0)
Screenshot: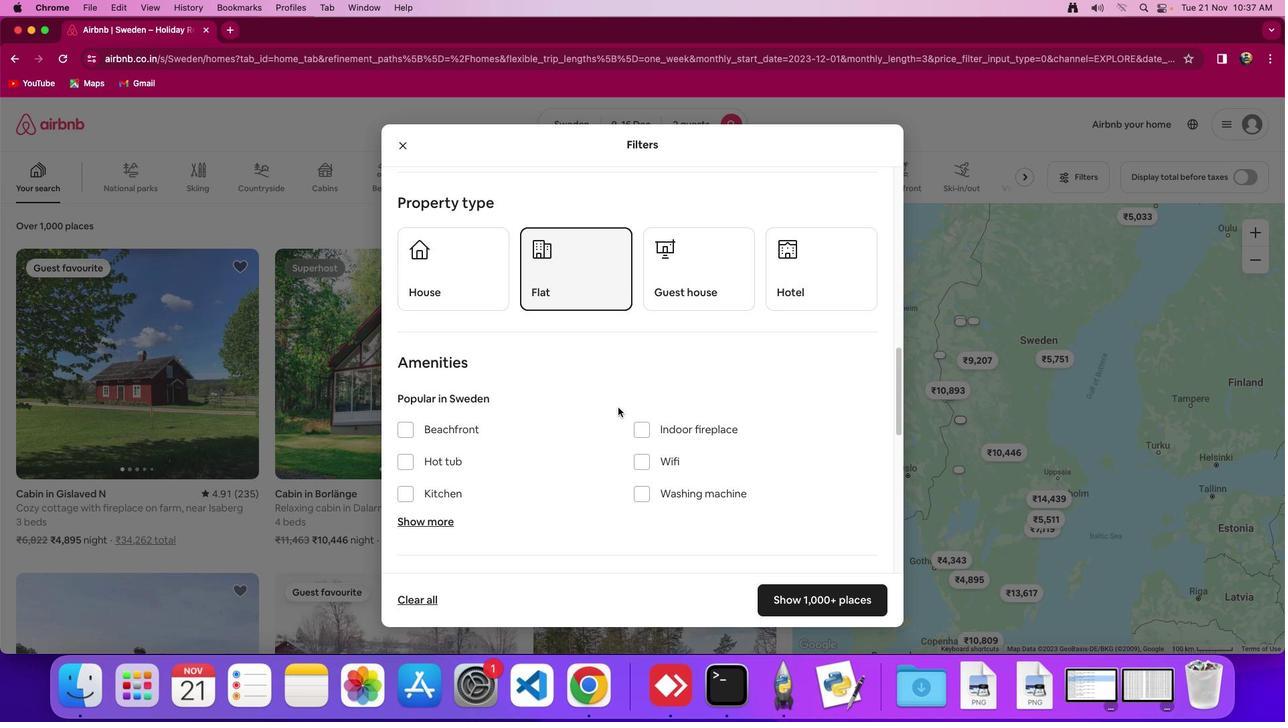 
Action: Mouse moved to (619, 409)
Screenshot: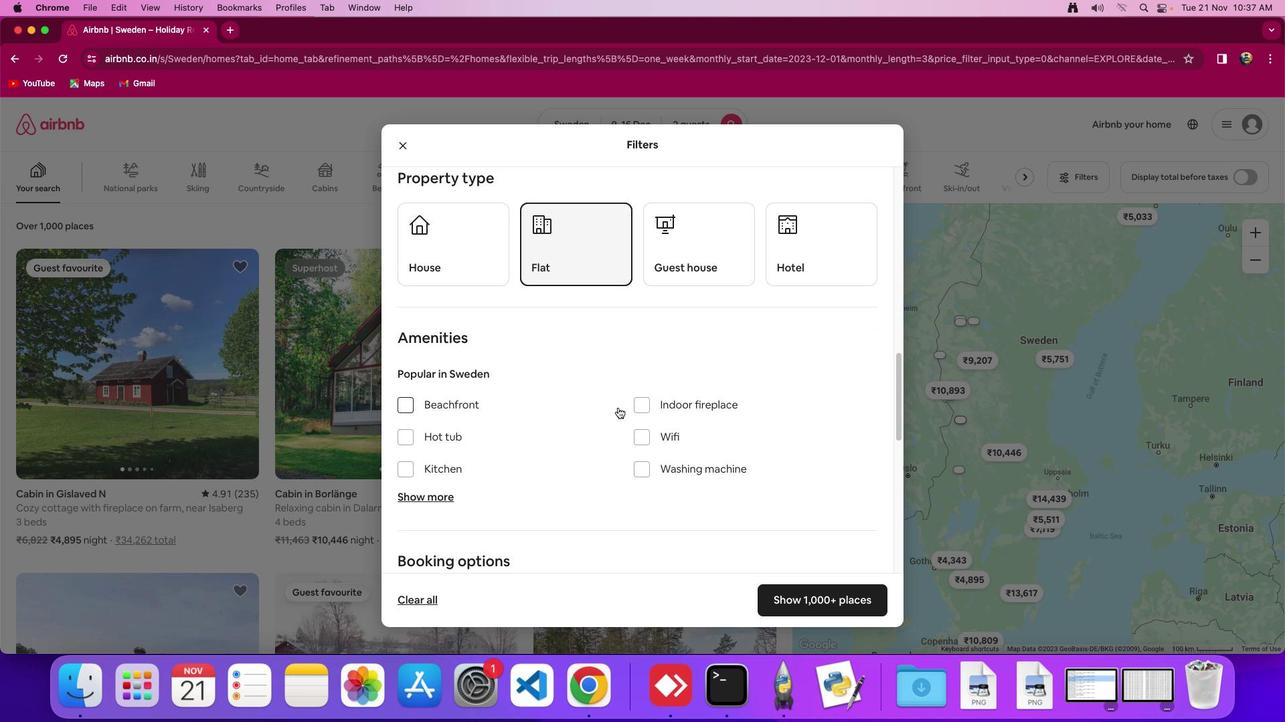 
Action: Mouse scrolled (619, 409) with delta (1, 0)
Screenshot: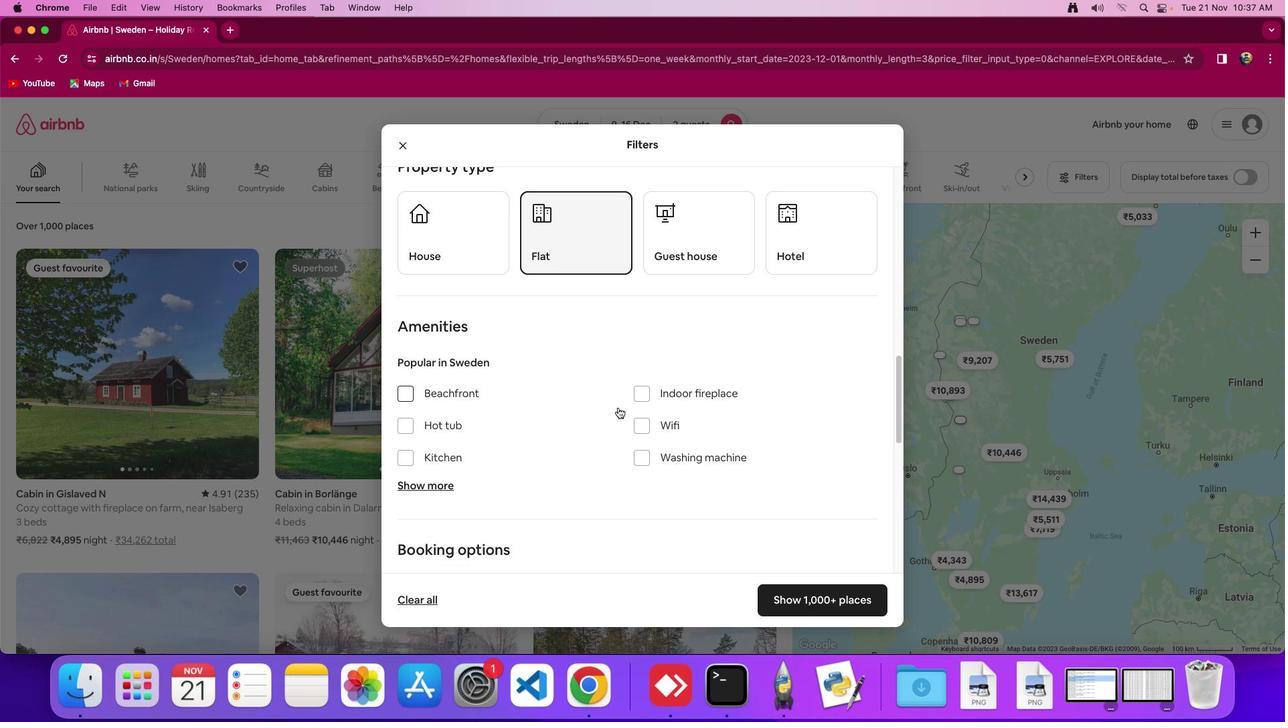 
Action: Mouse scrolled (619, 409) with delta (1, 0)
Screenshot: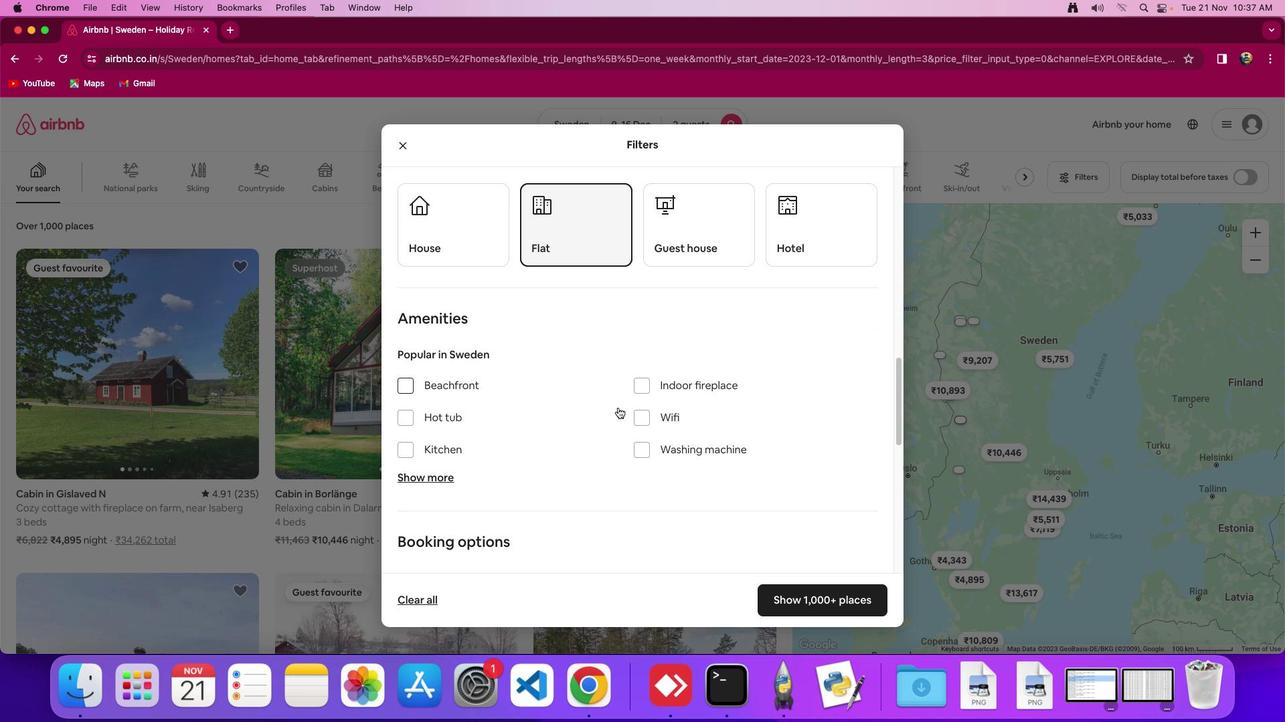 
Action: Mouse moved to (620, 408)
Screenshot: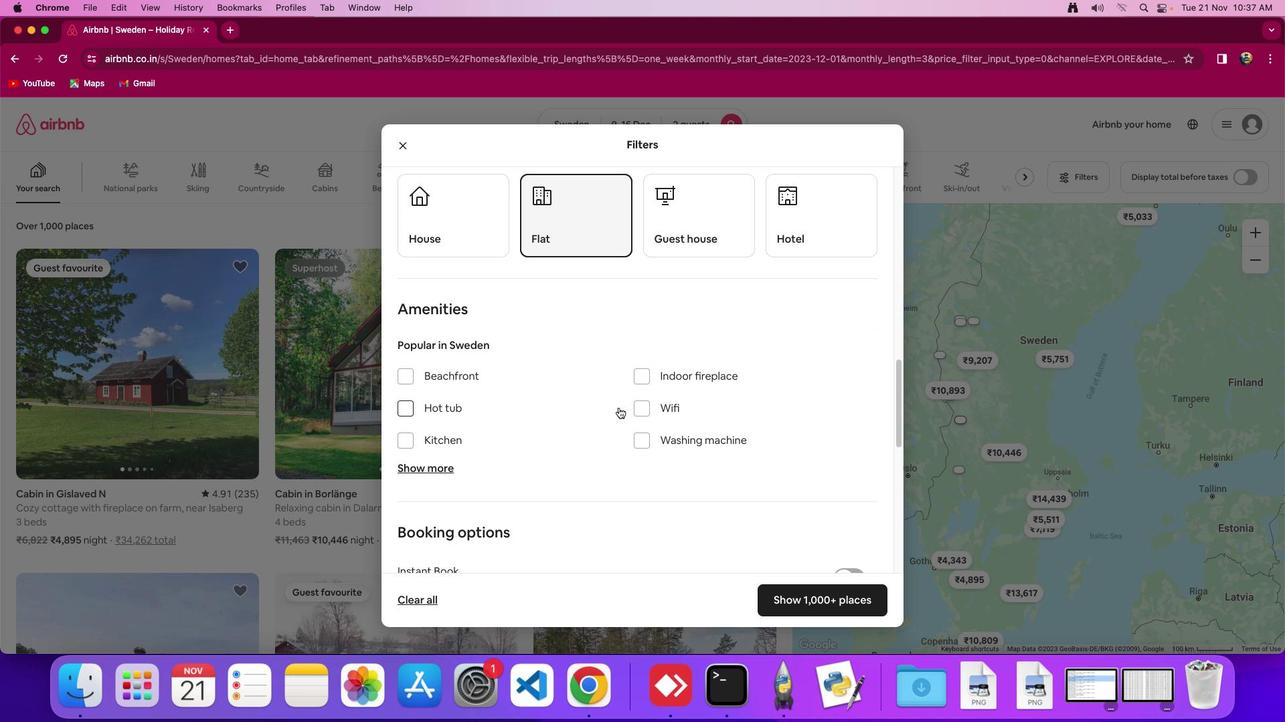 
Action: Mouse scrolled (620, 408) with delta (1, 0)
Screenshot: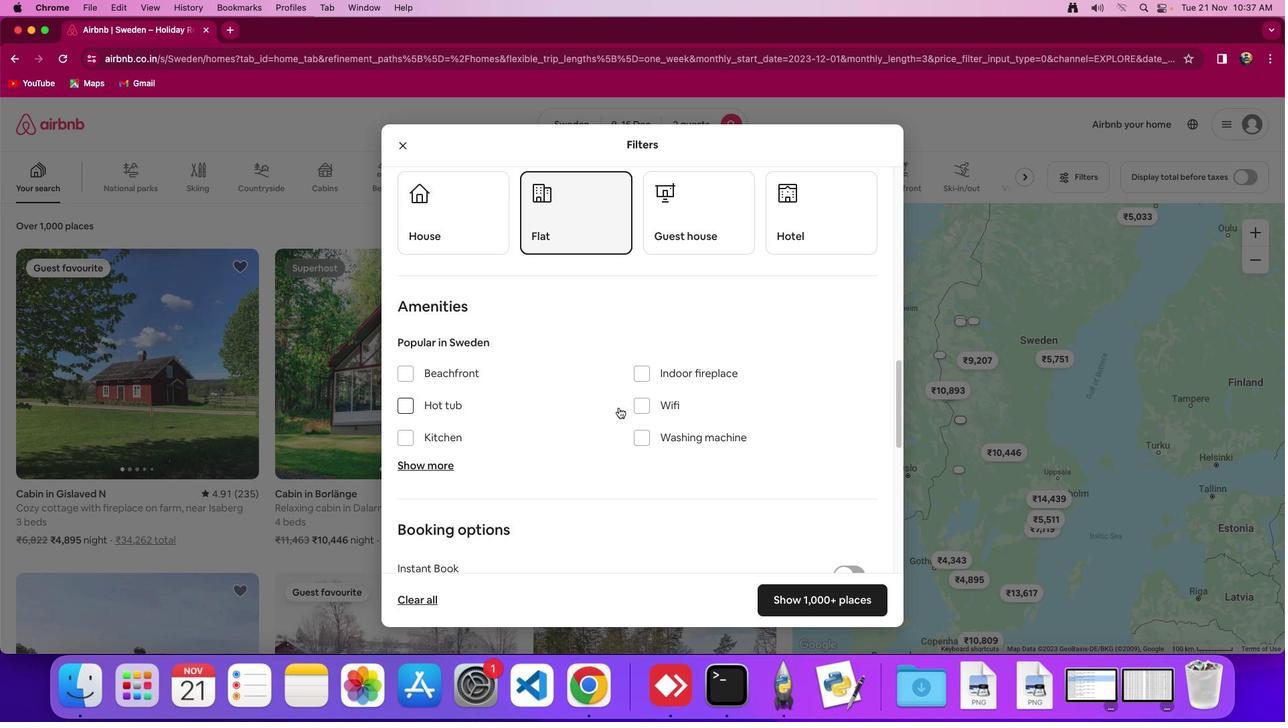 
Action: Mouse scrolled (620, 408) with delta (1, 0)
Screenshot: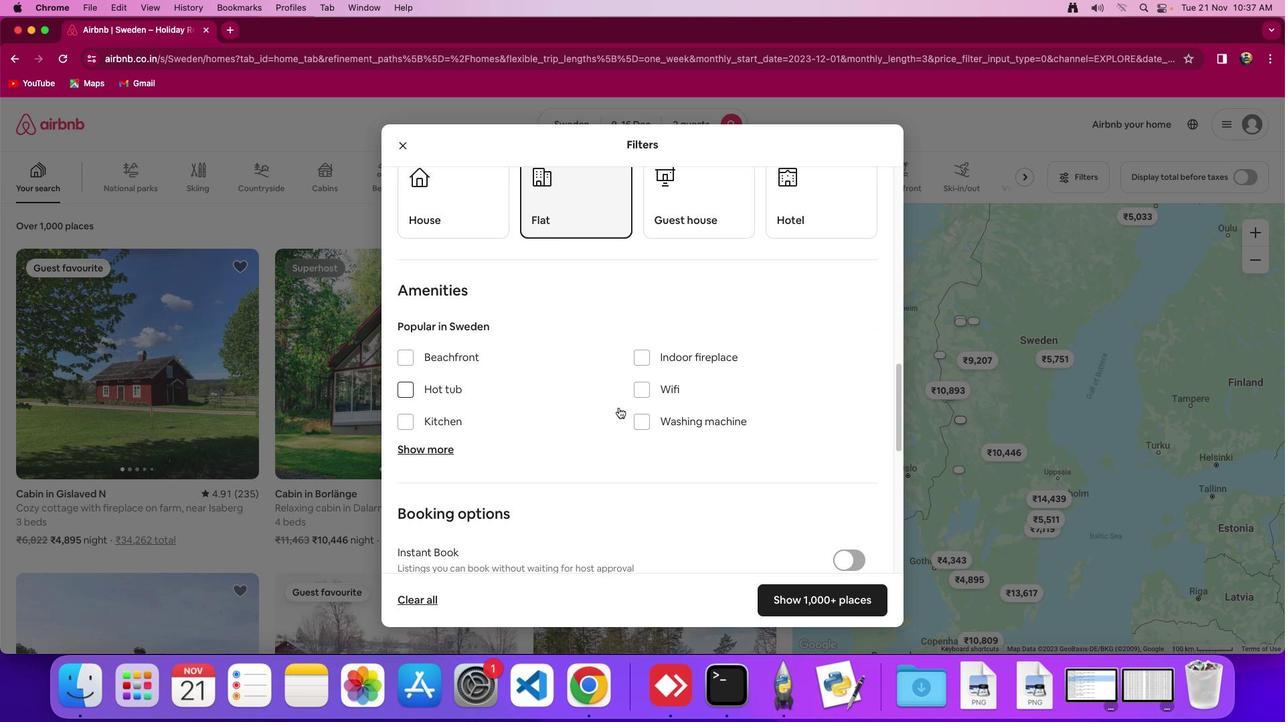 
Action: Mouse moved to (621, 408)
Screenshot: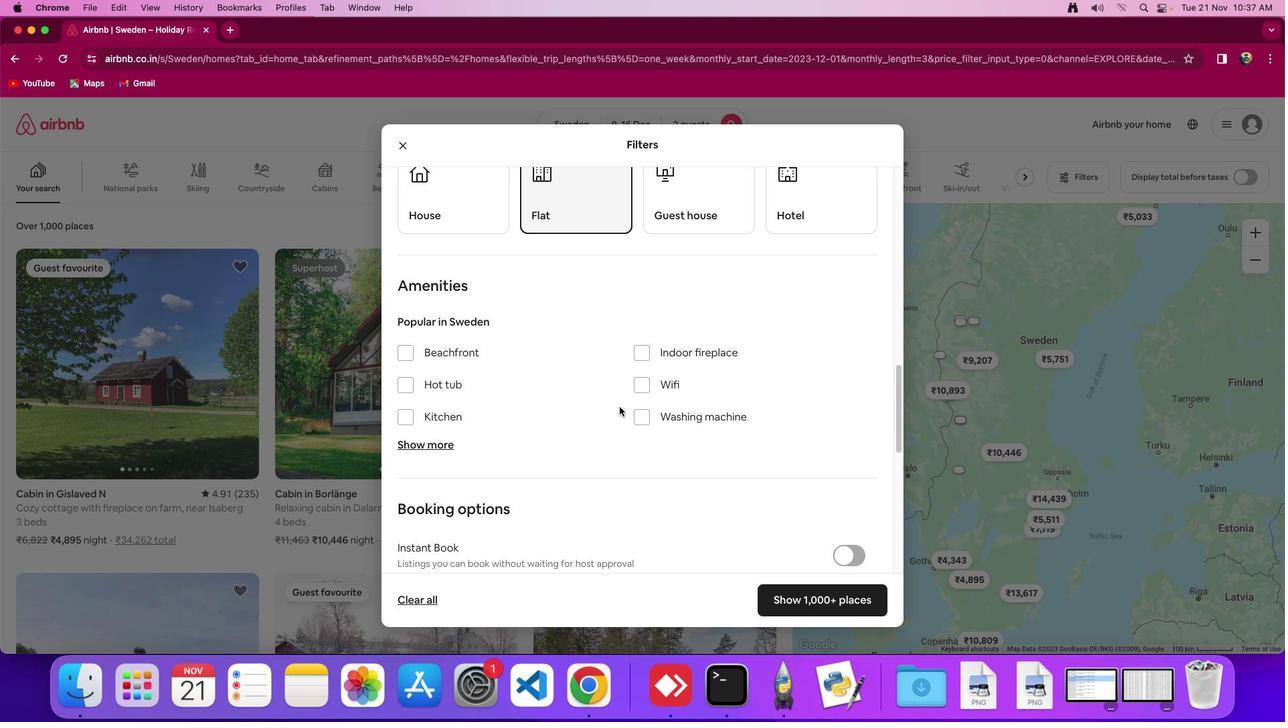 
Action: Mouse scrolled (621, 408) with delta (1, 0)
Screenshot: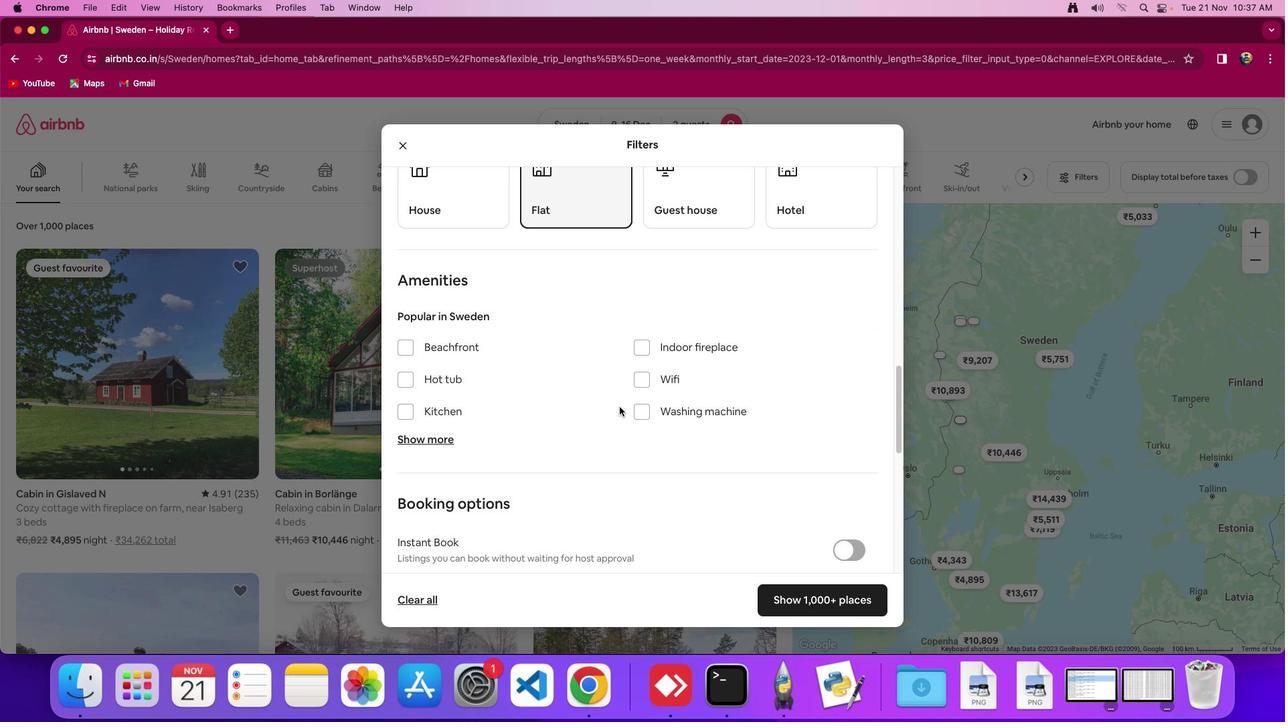 
Action: Mouse scrolled (621, 408) with delta (1, 0)
Screenshot: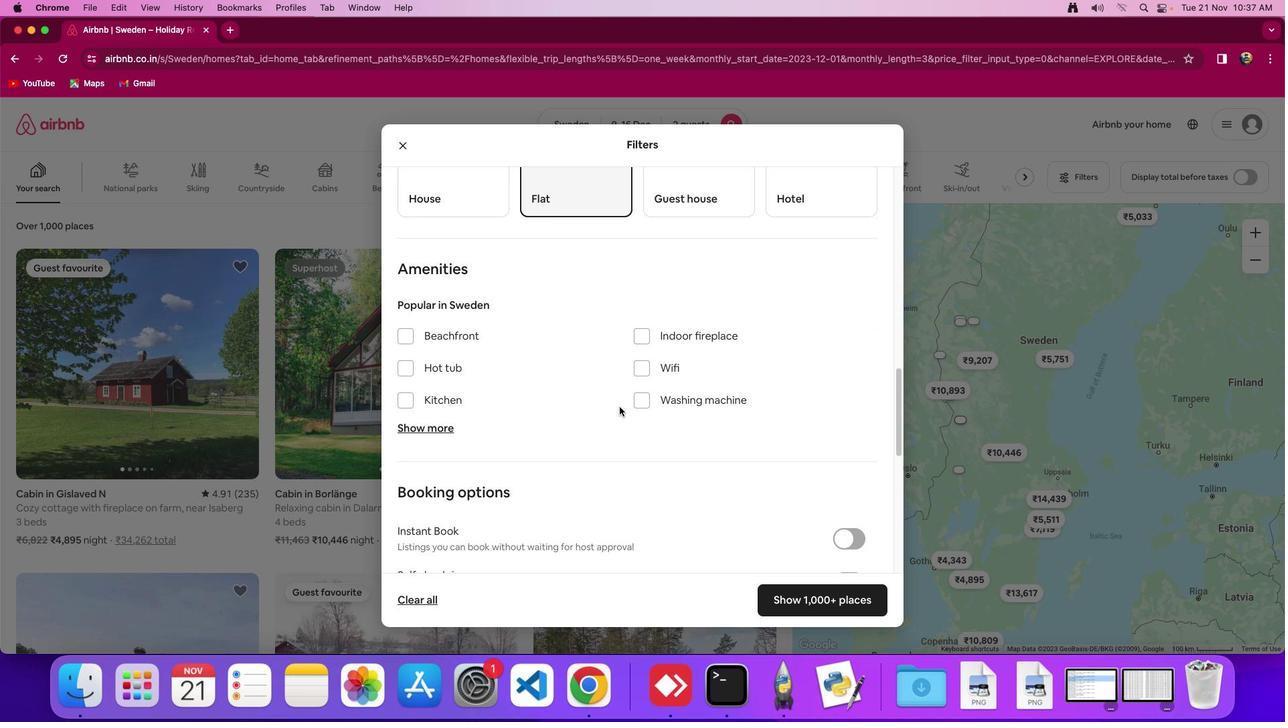 
Action: Mouse scrolled (621, 408) with delta (1, 0)
Screenshot: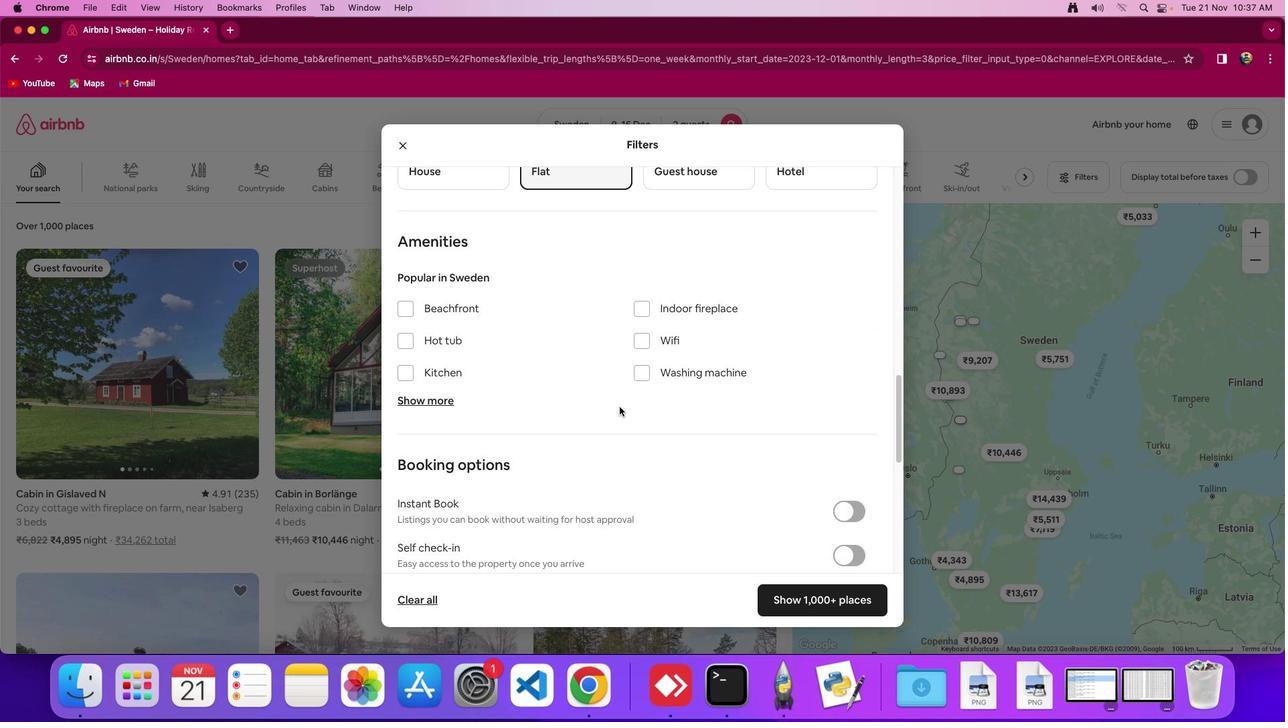 
Action: Mouse moved to (799, 603)
Screenshot: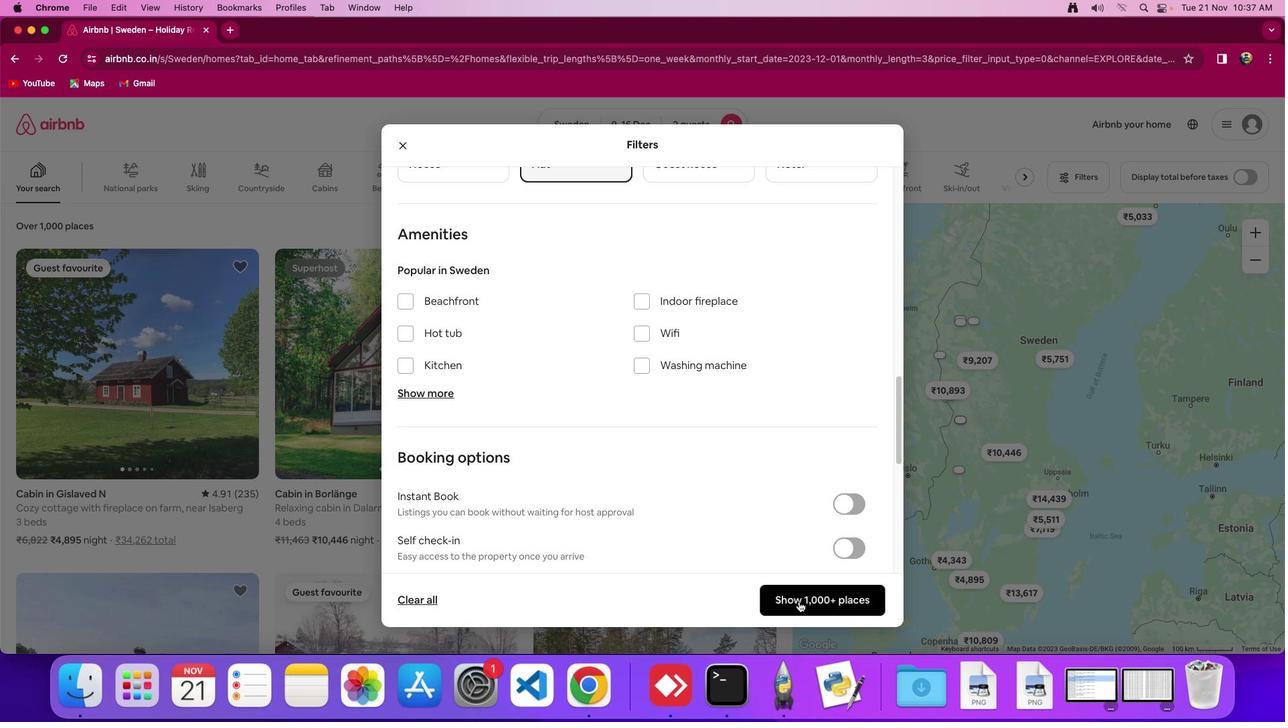 
Action: Mouse pressed left at (799, 603)
Screenshot: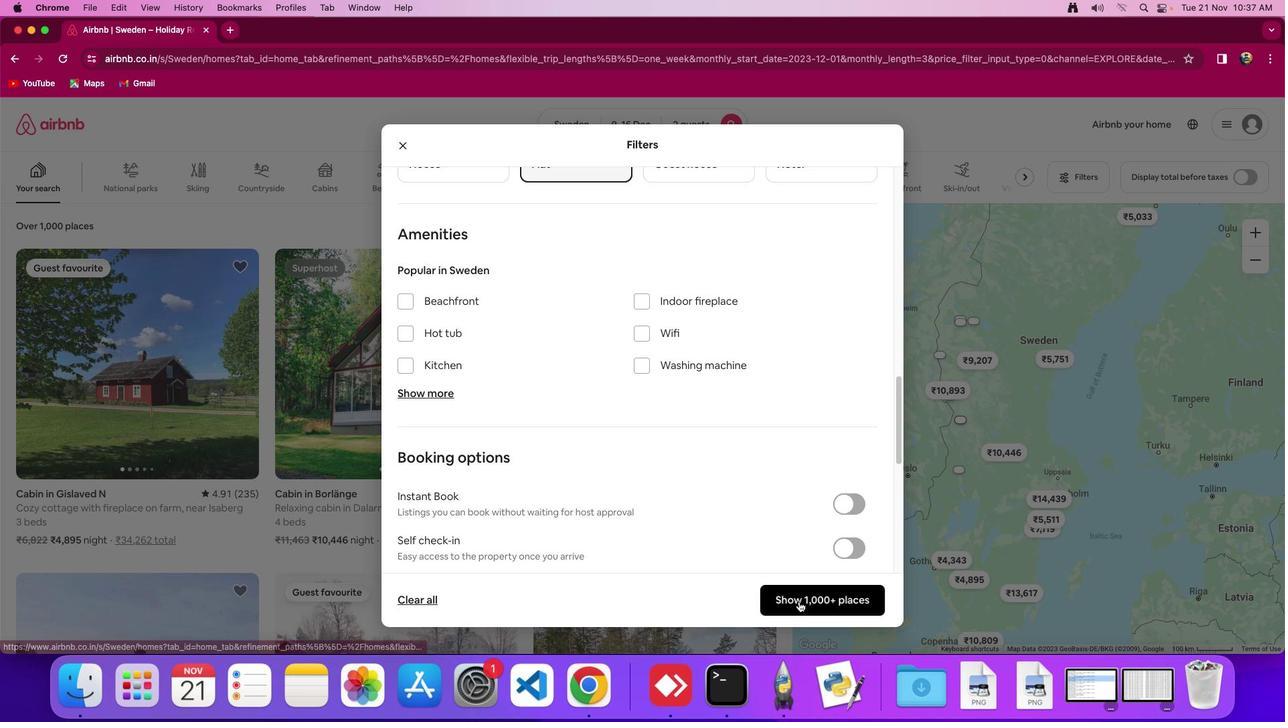 
Action: Mouse moved to (935, 654)
Screenshot: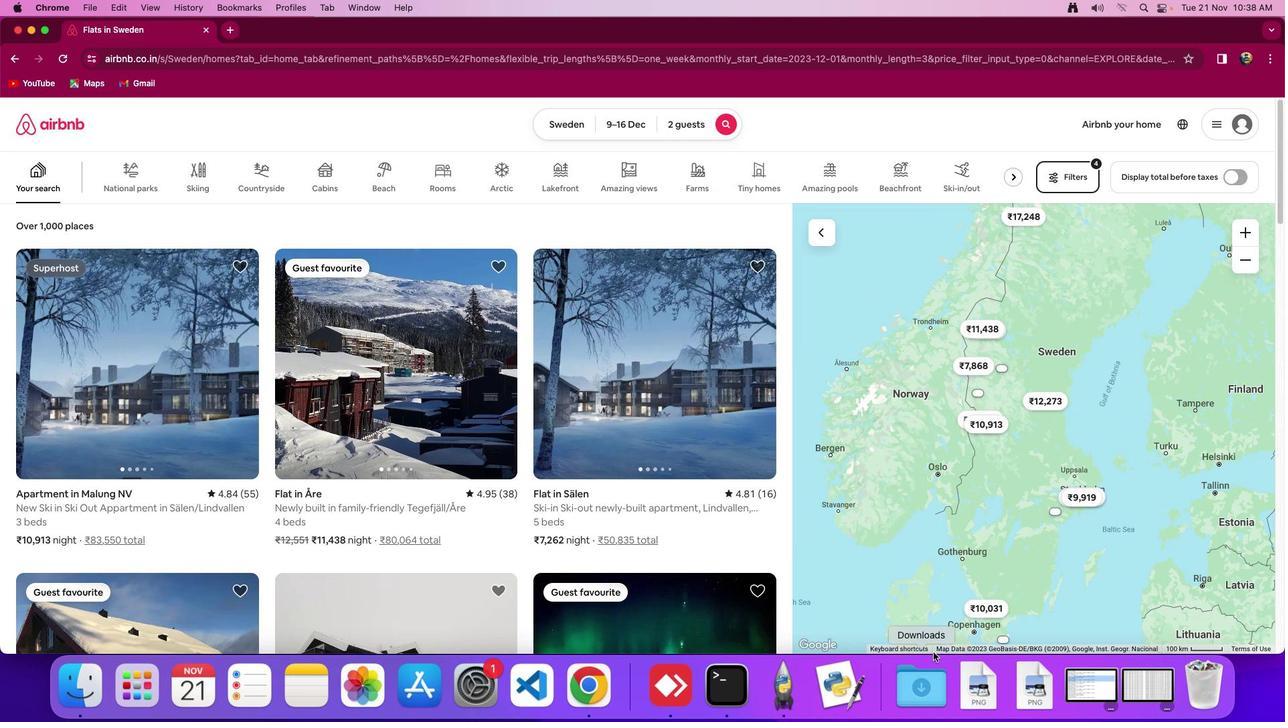 
Action: Mouse scrolled (935, 654) with delta (1, 0)
Screenshot: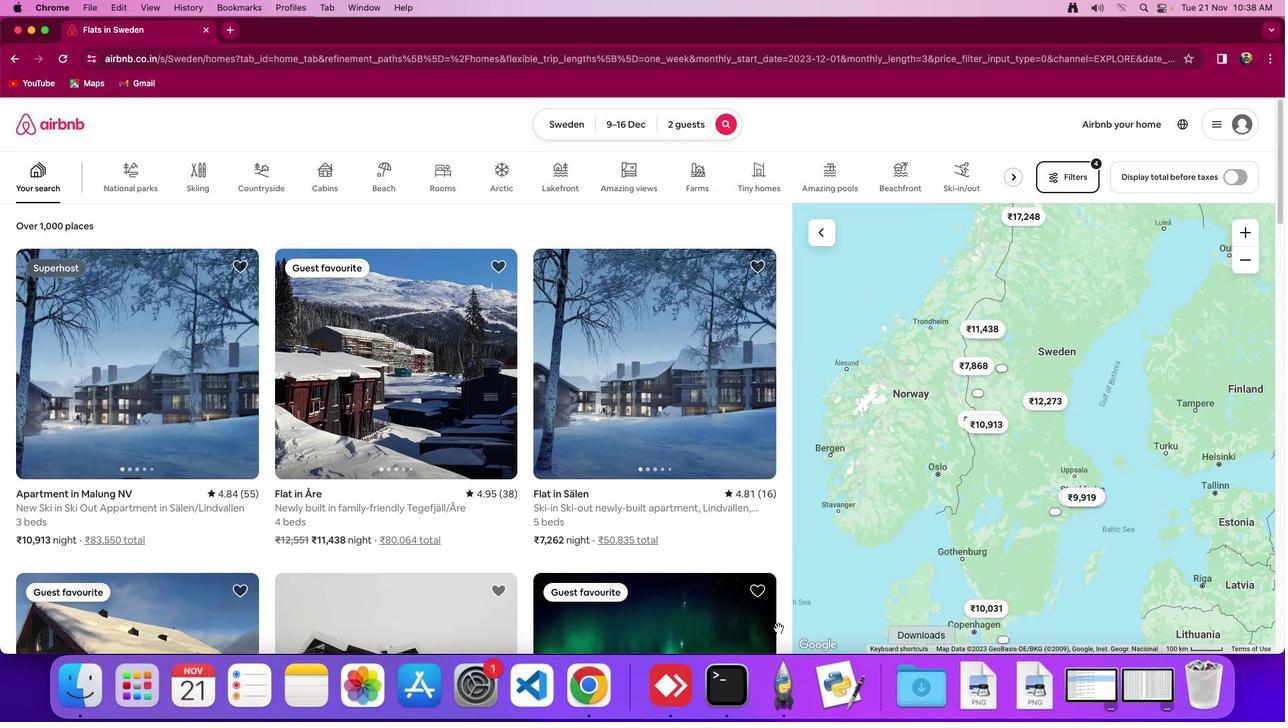 
Action: Mouse moved to (925, 654)
Screenshot: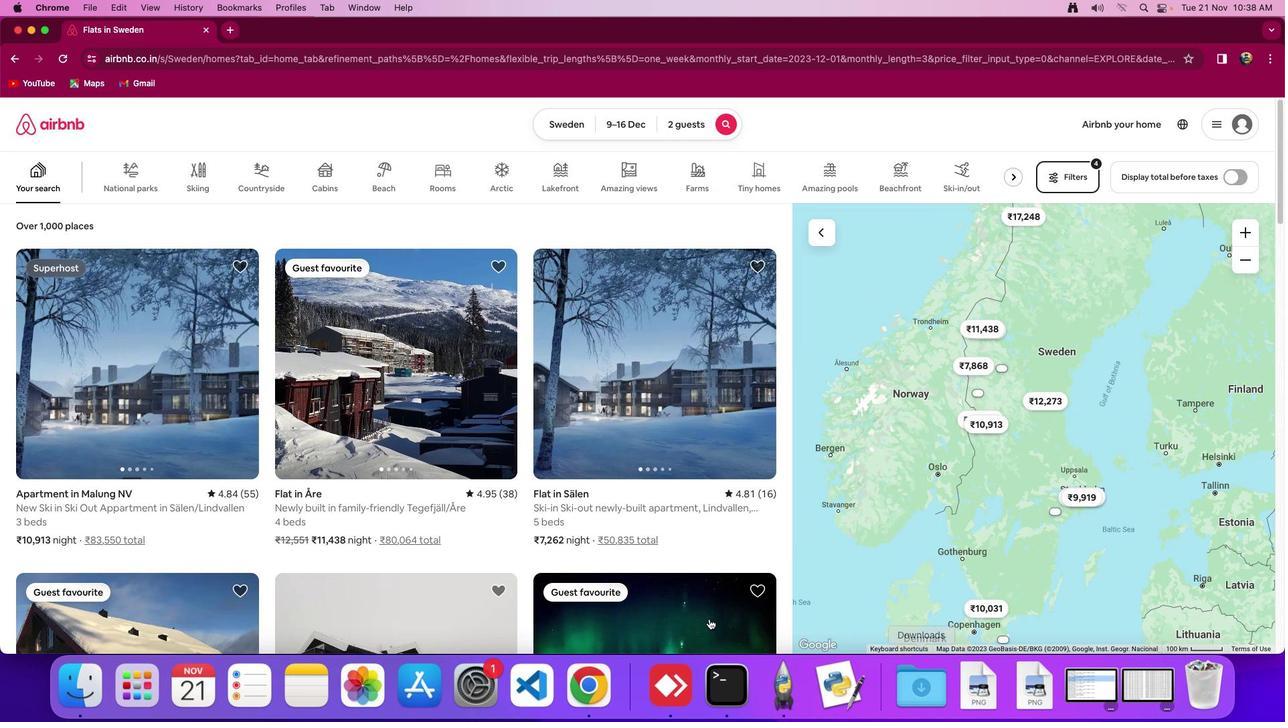 
Action: Mouse scrolled (925, 654) with delta (1, 0)
Screenshot: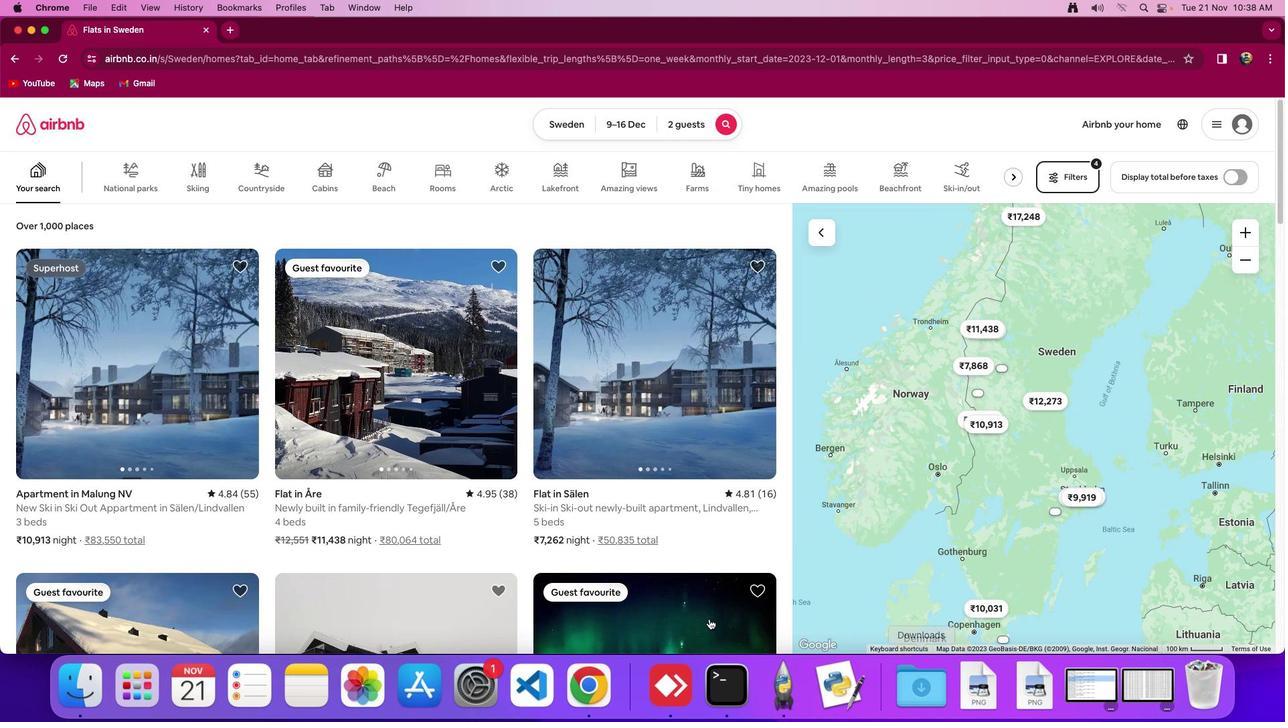 
Action: Mouse moved to (675, 597)
Screenshot: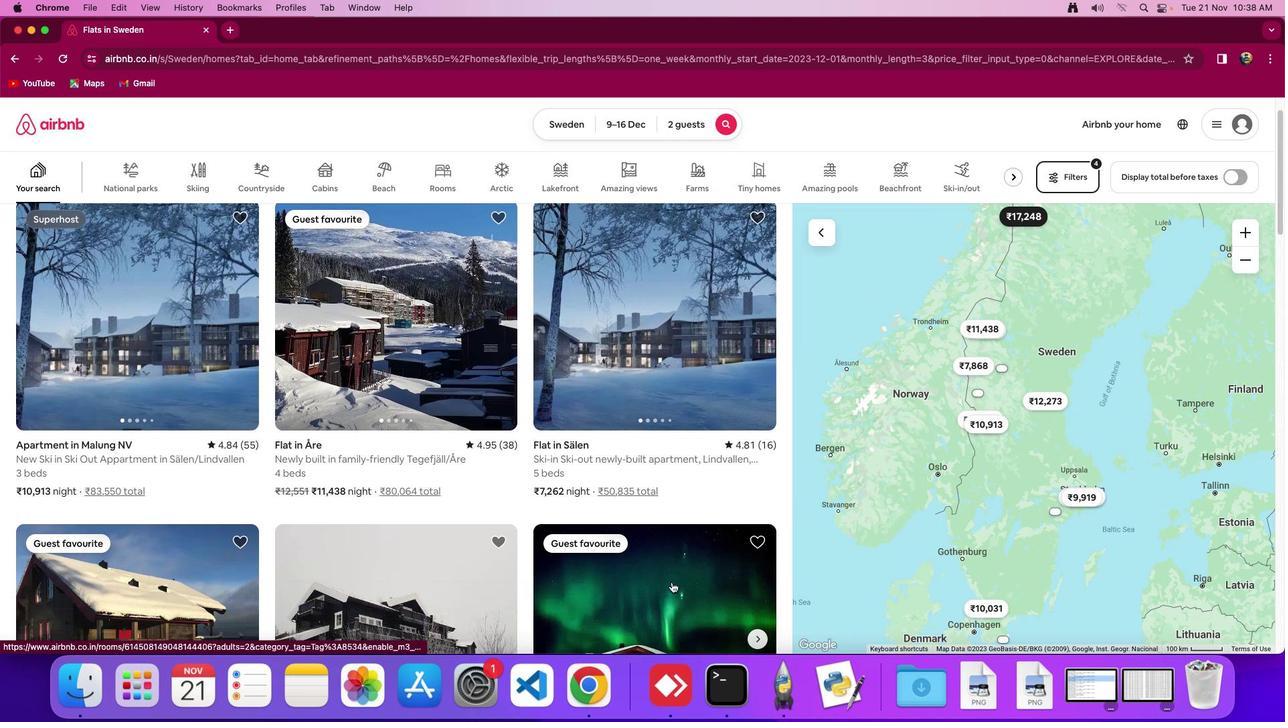 
Action: Mouse scrolled (675, 597) with delta (1, 0)
Screenshot: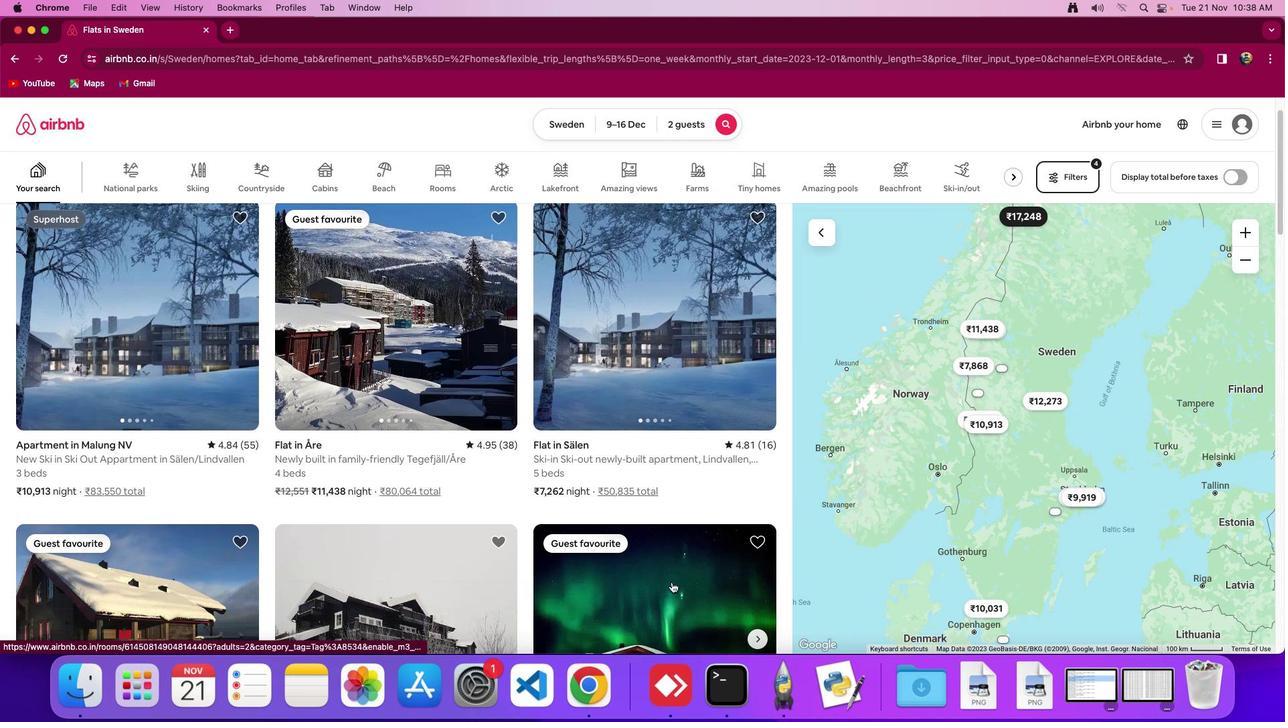 
Action: Mouse moved to (675, 591)
Screenshot: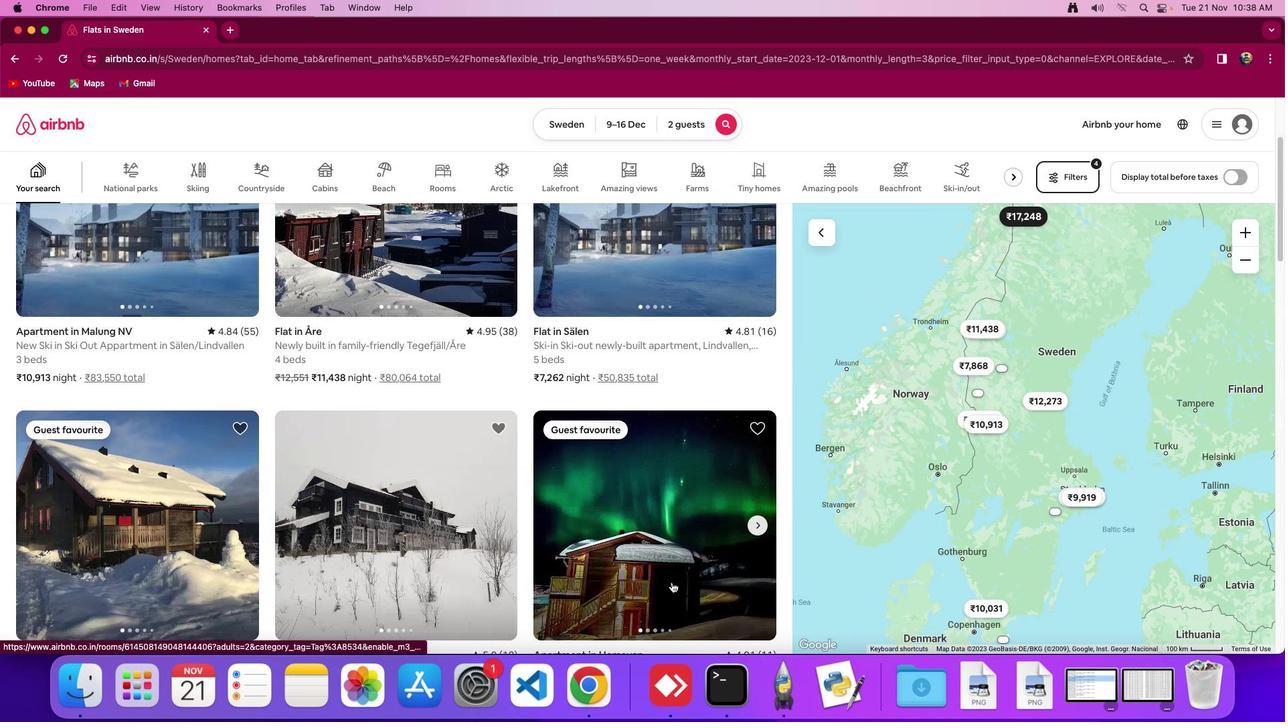 
Action: Mouse scrolled (675, 591) with delta (1, 0)
Screenshot: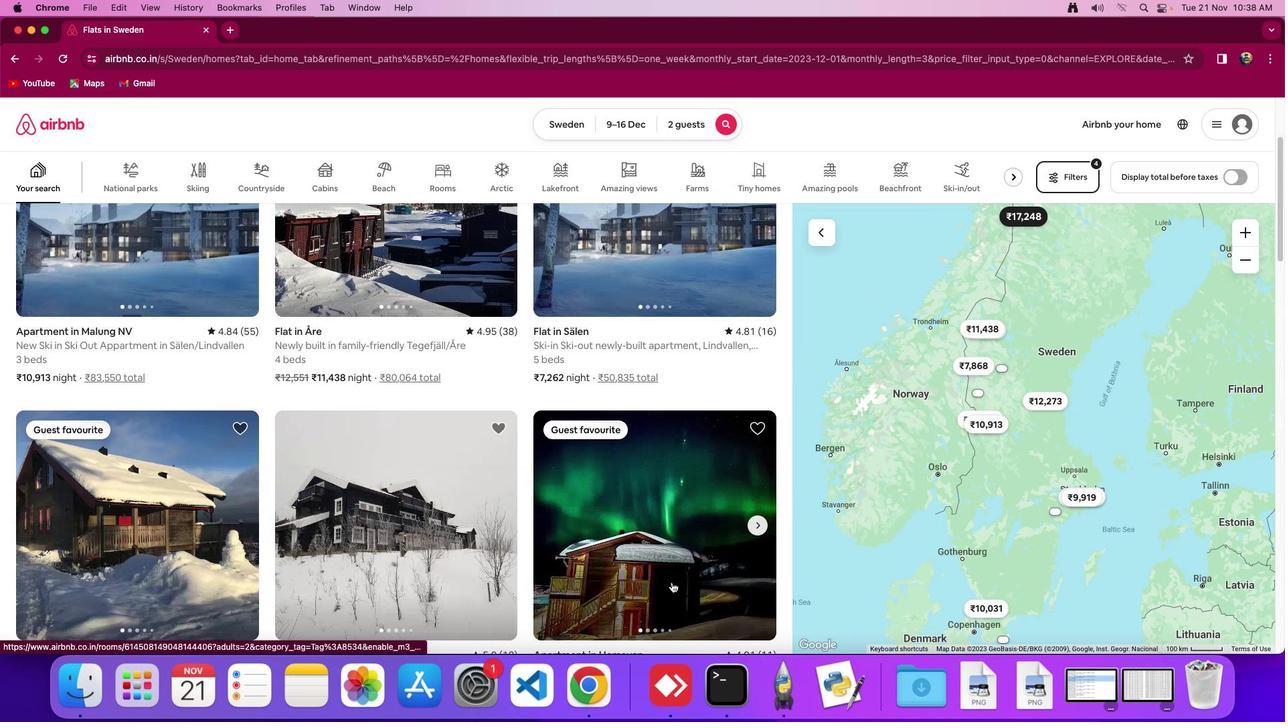 
Action: Mouse moved to (674, 589)
Screenshot: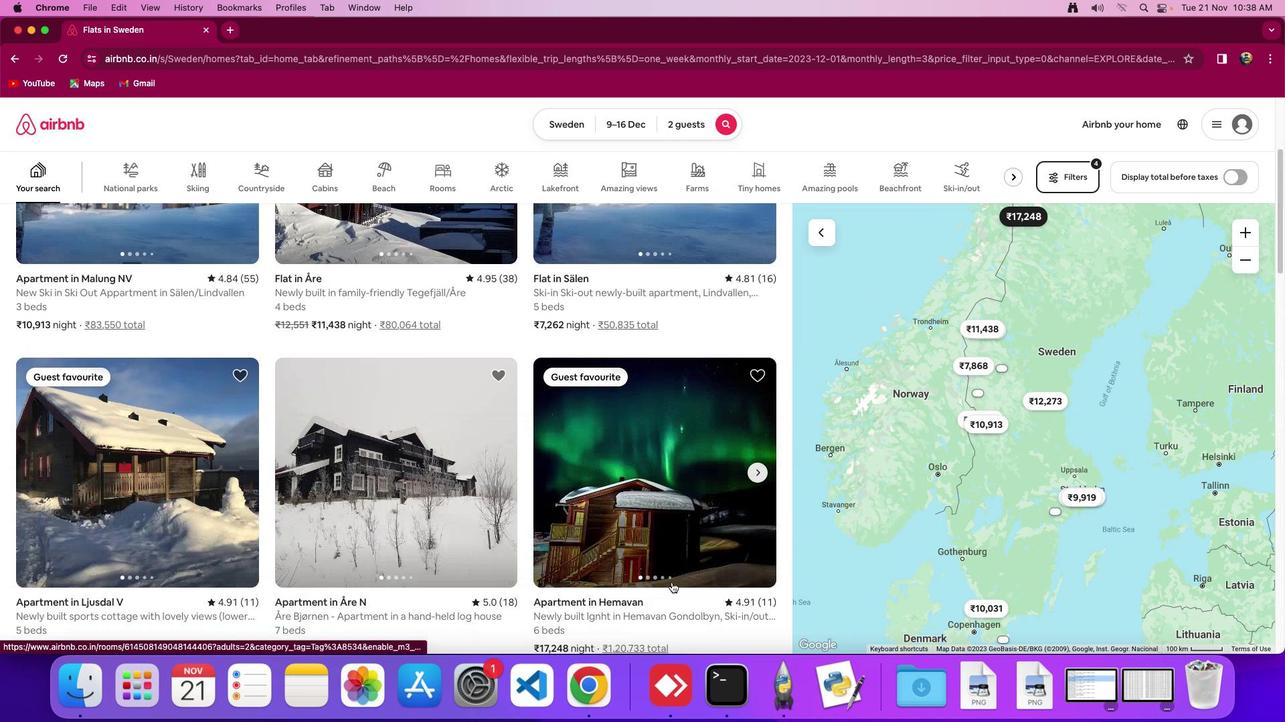 
Action: Mouse scrolled (674, 589) with delta (1, 0)
Screenshot: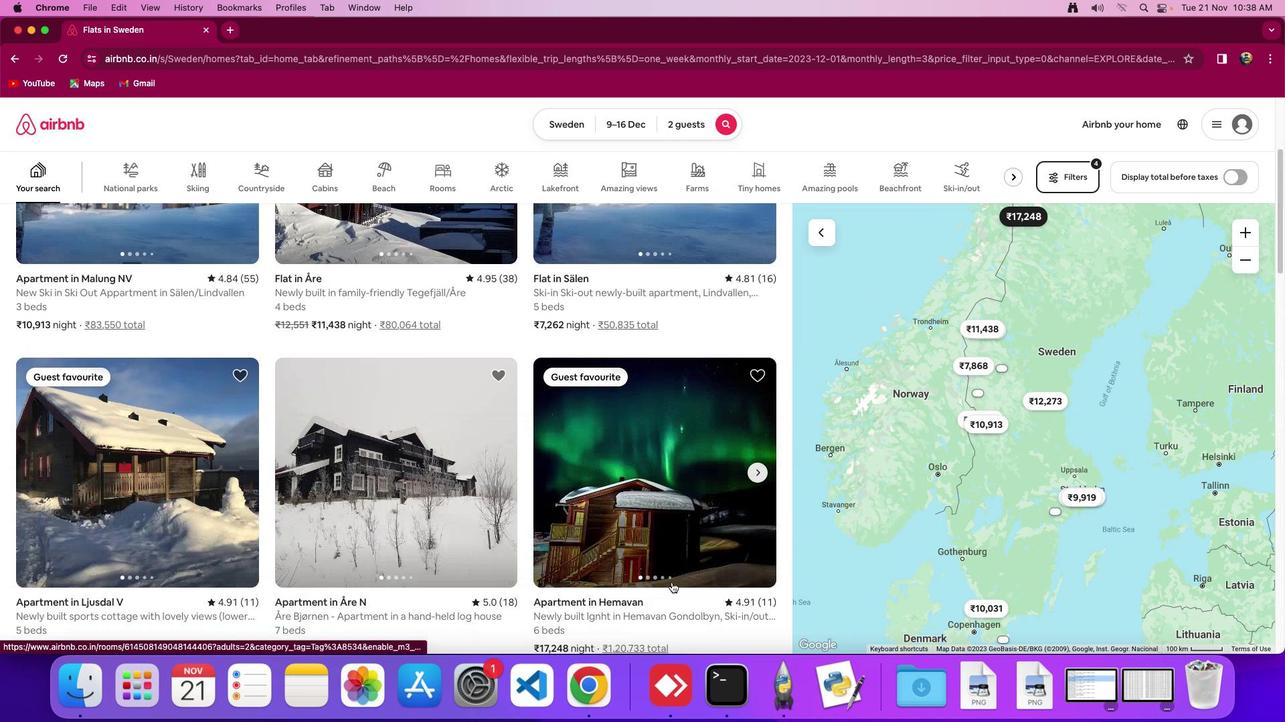 
Action: Mouse moved to (672, 584)
Screenshot: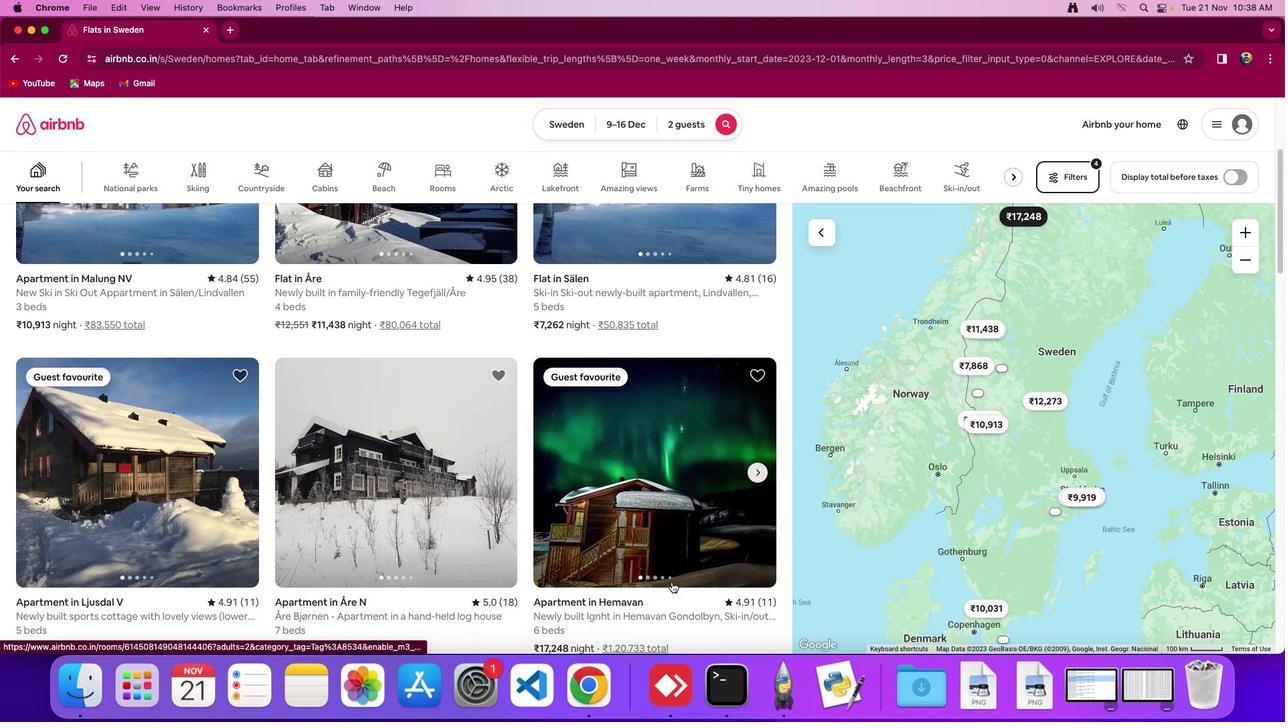 
Action: Mouse scrolled (672, 584) with delta (1, -2)
Screenshot: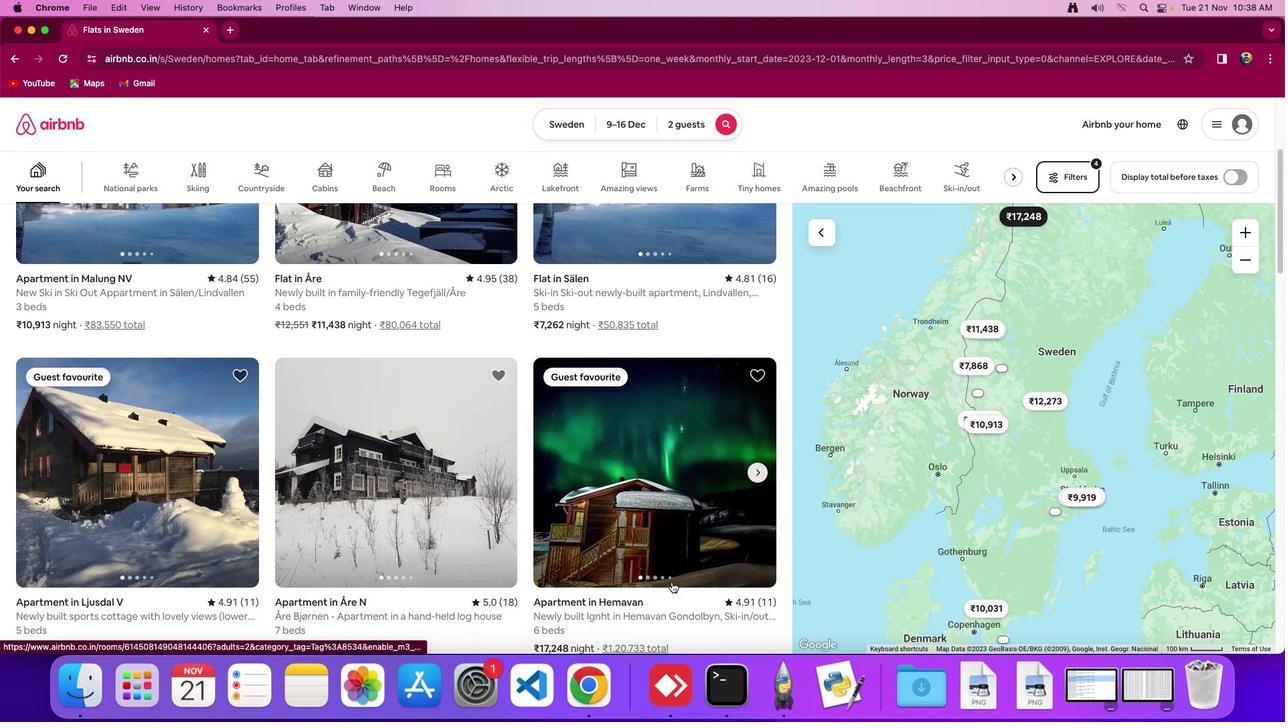 
Action: Mouse moved to (673, 583)
Screenshot: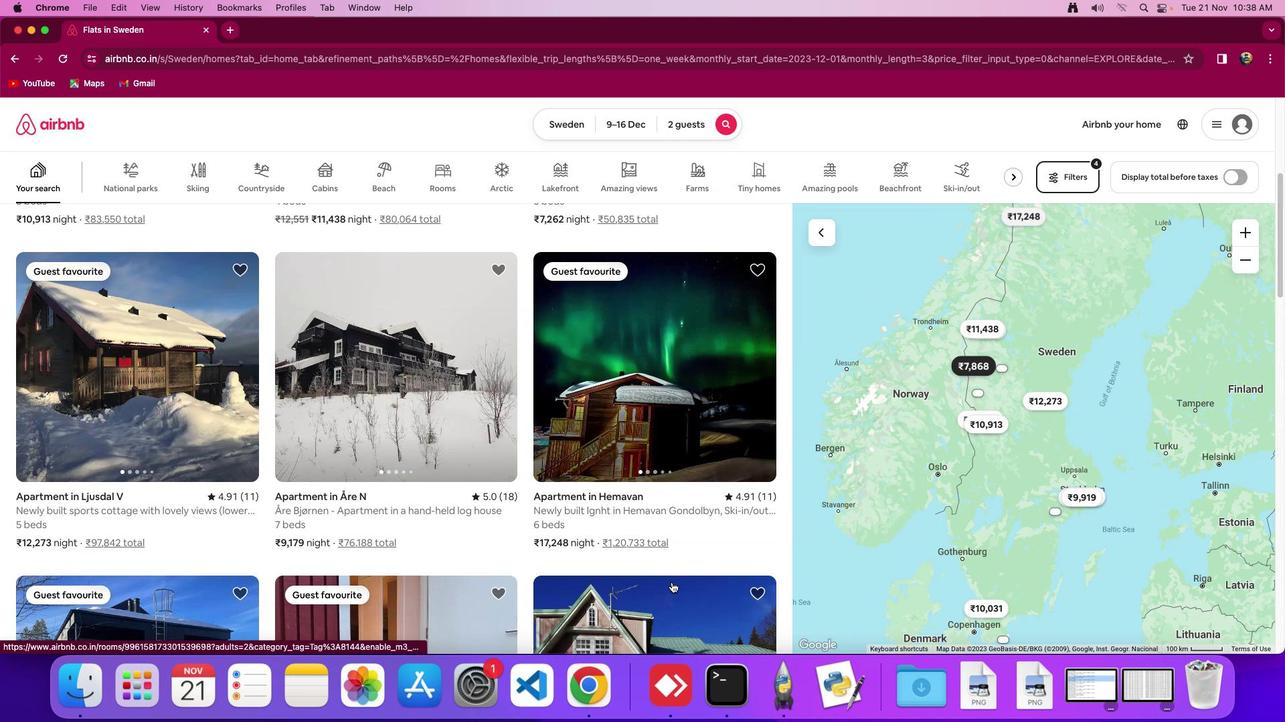 
Action: Mouse scrolled (673, 583) with delta (1, 0)
Screenshot: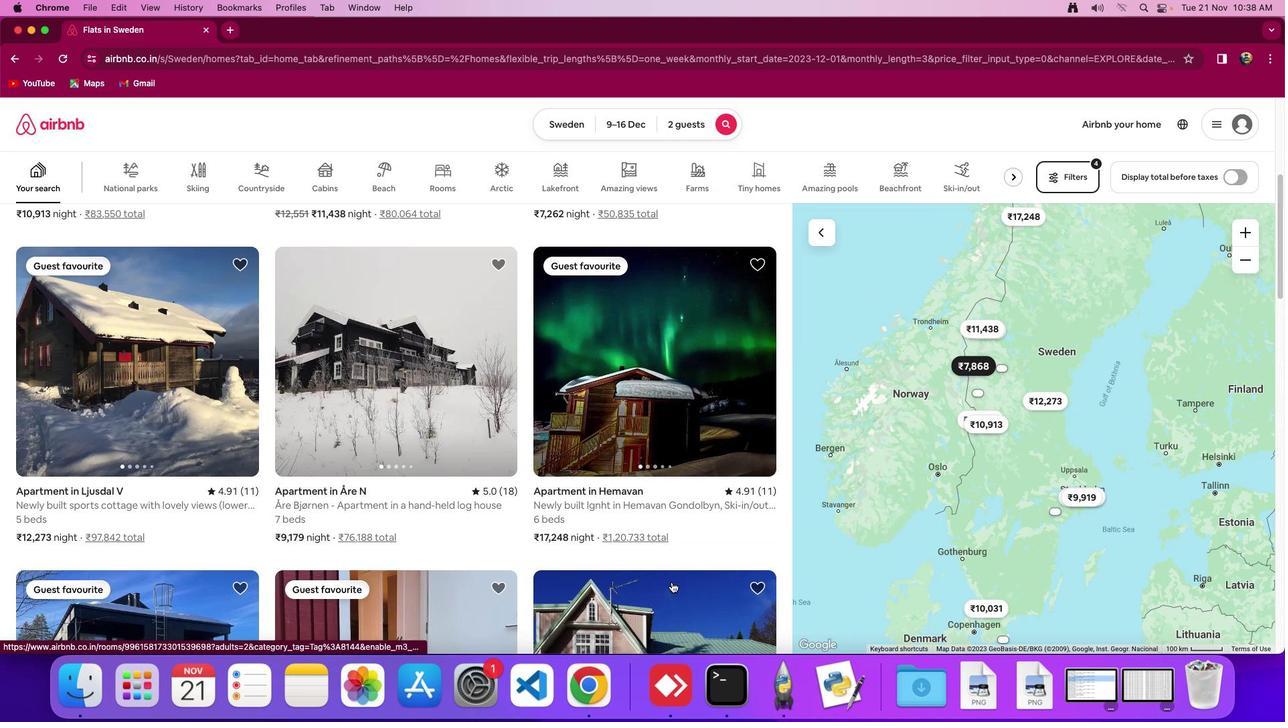 
Action: Mouse scrolled (673, 583) with delta (1, 0)
Screenshot: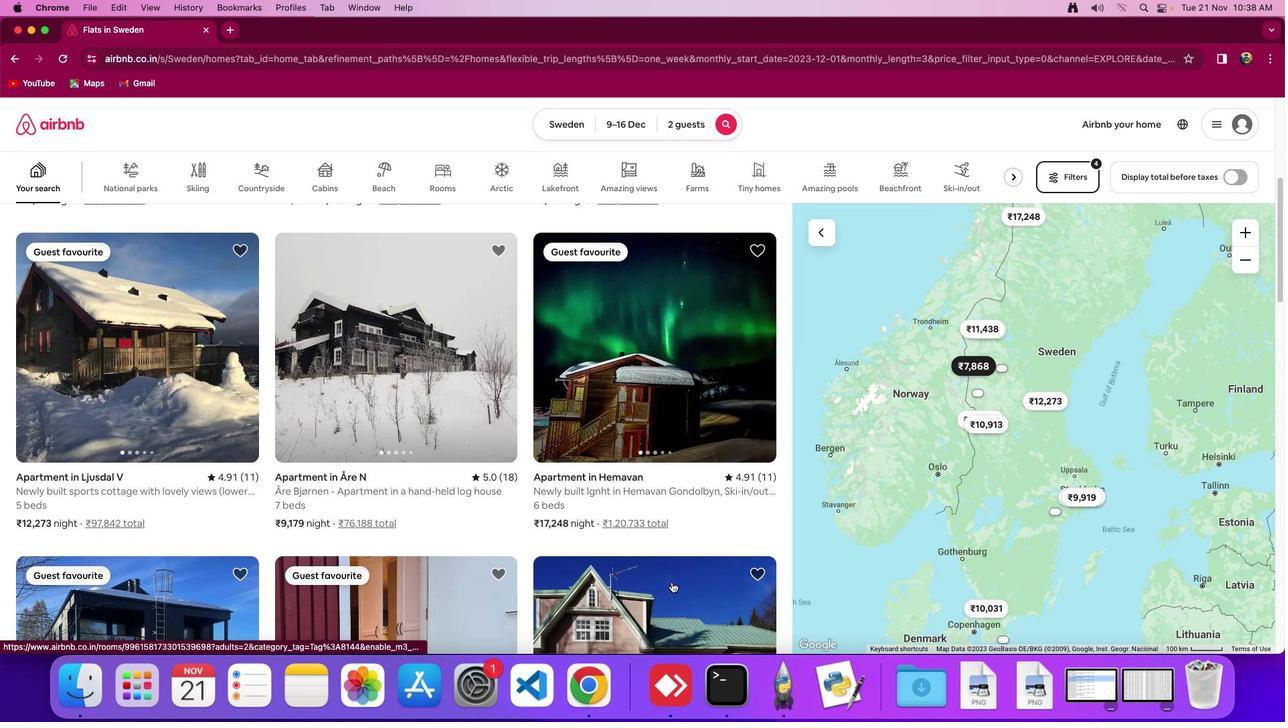 
Action: Mouse scrolled (673, 583) with delta (1, 0)
Screenshot: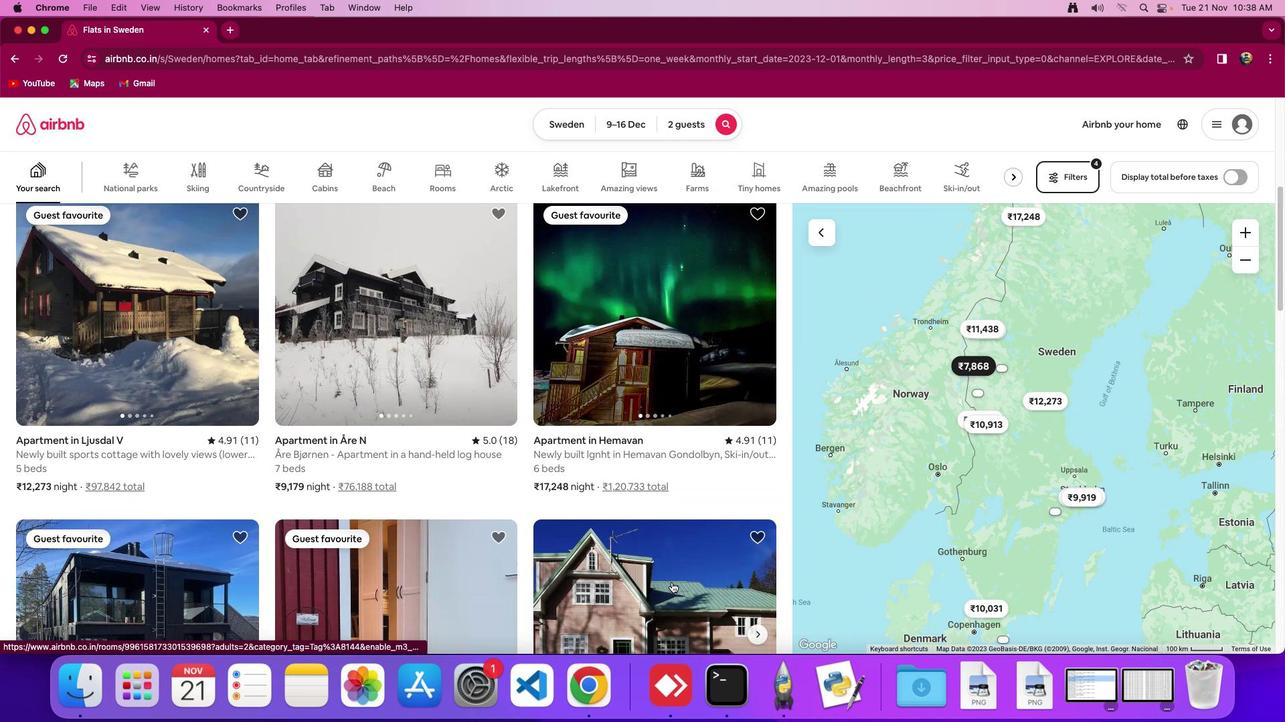 
Action: Mouse moved to (672, 583)
Screenshot: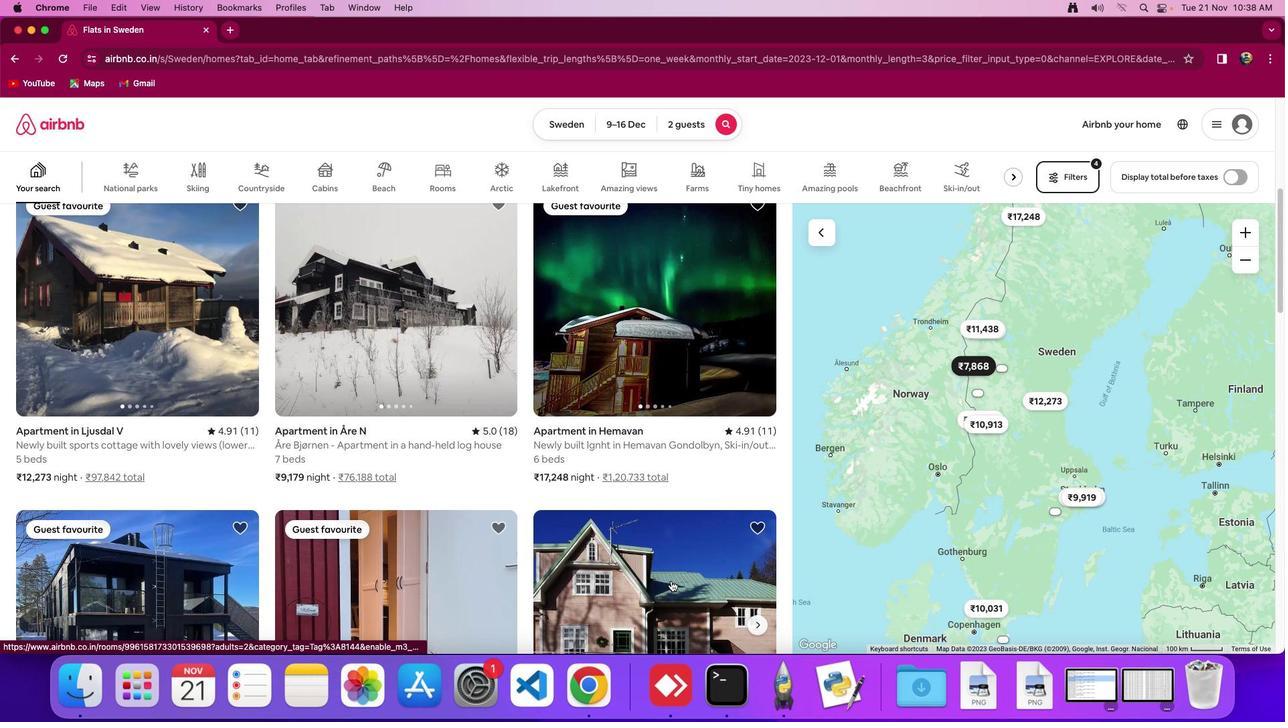 
Action: Mouse scrolled (672, 583) with delta (1, 0)
Screenshot: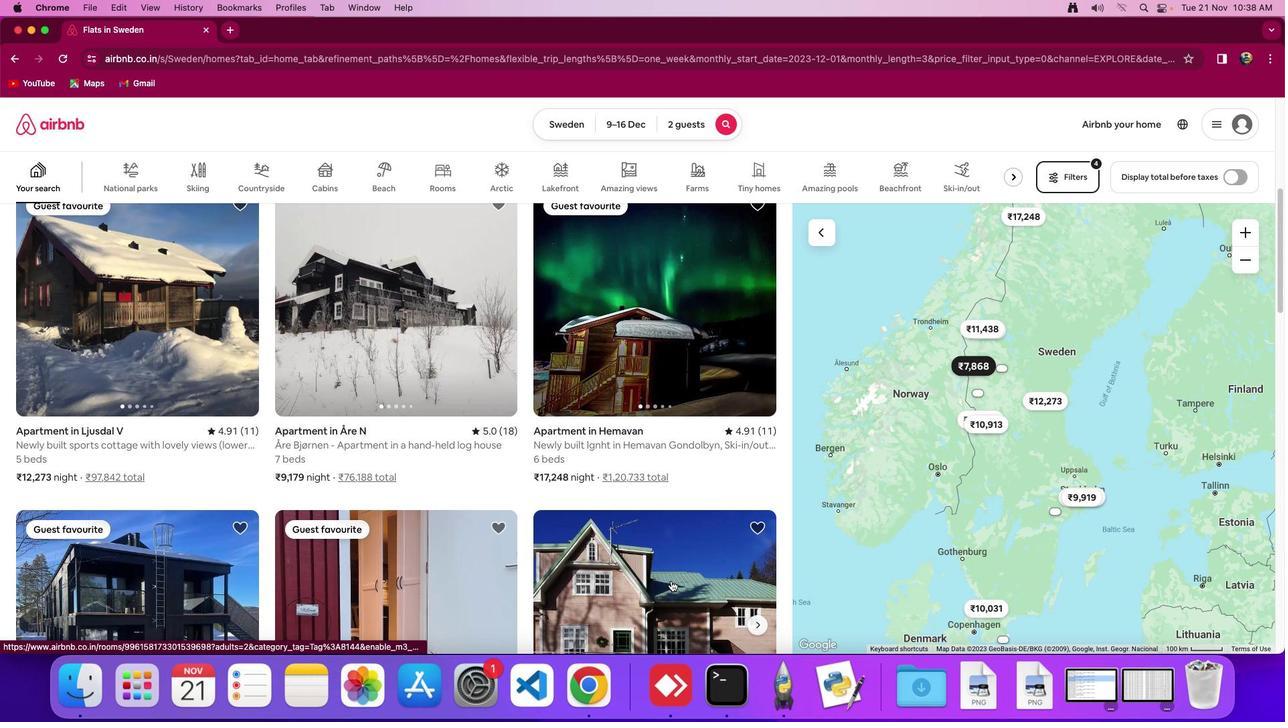 
Action: Mouse moved to (665, 583)
Screenshot: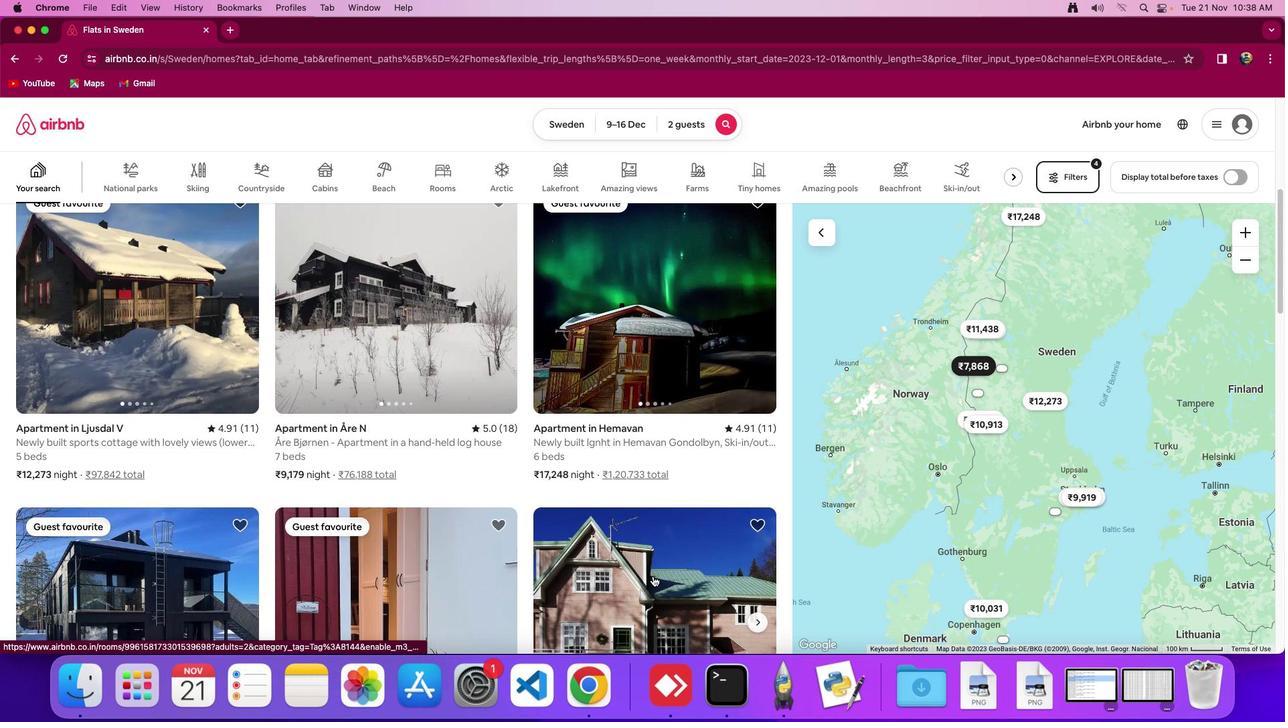 
Action: Mouse scrolled (665, 583) with delta (1, 0)
Screenshot: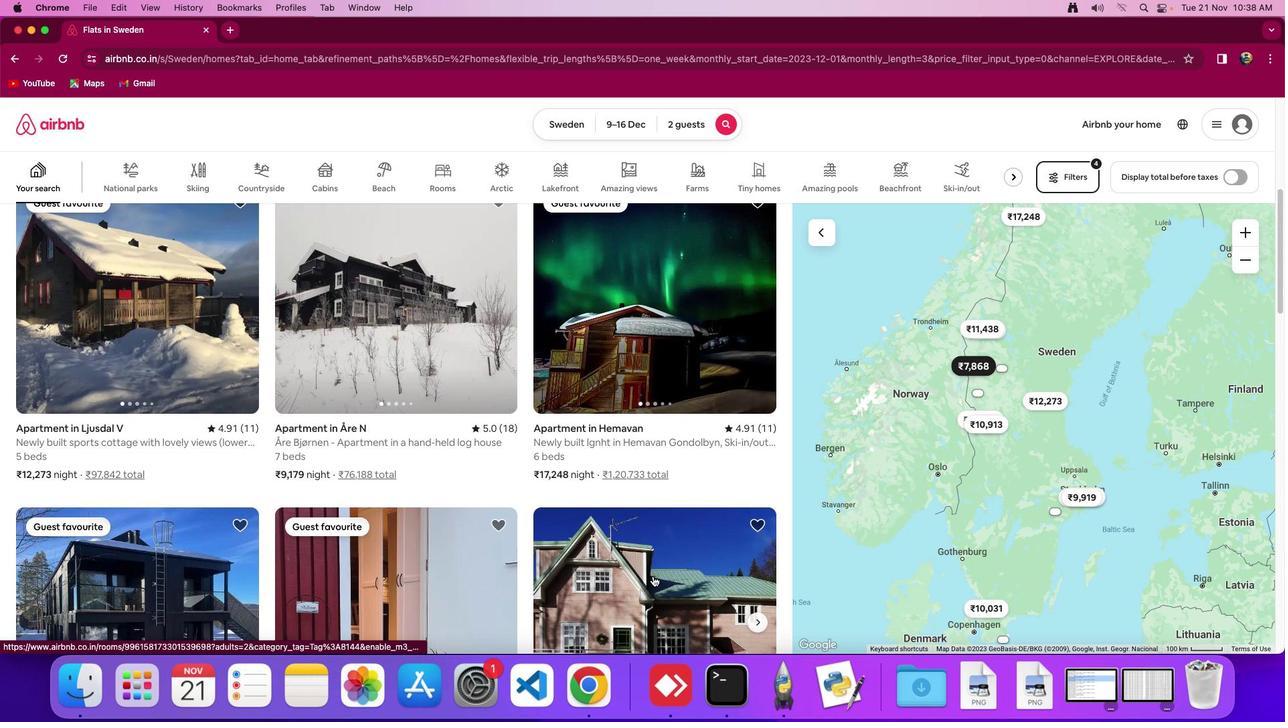 
Action: Mouse moved to (654, 578)
Screenshot: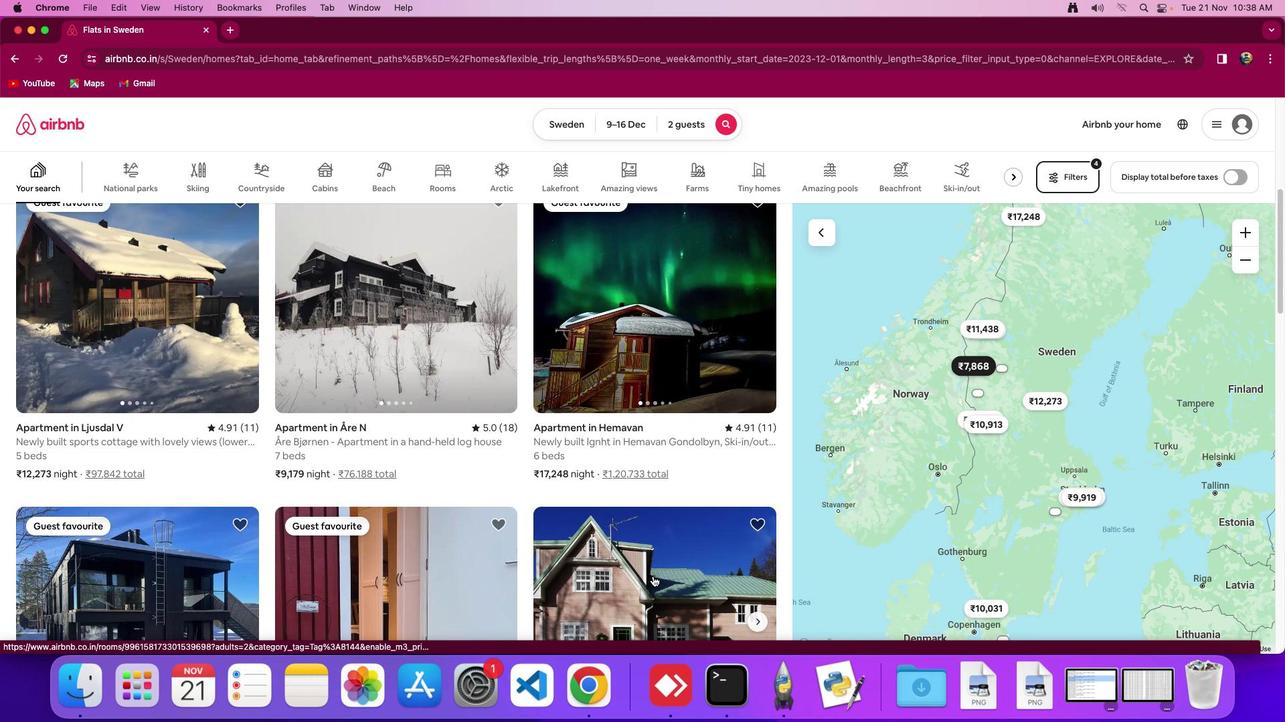 
Action: Mouse scrolled (654, 578) with delta (1, 0)
Screenshot: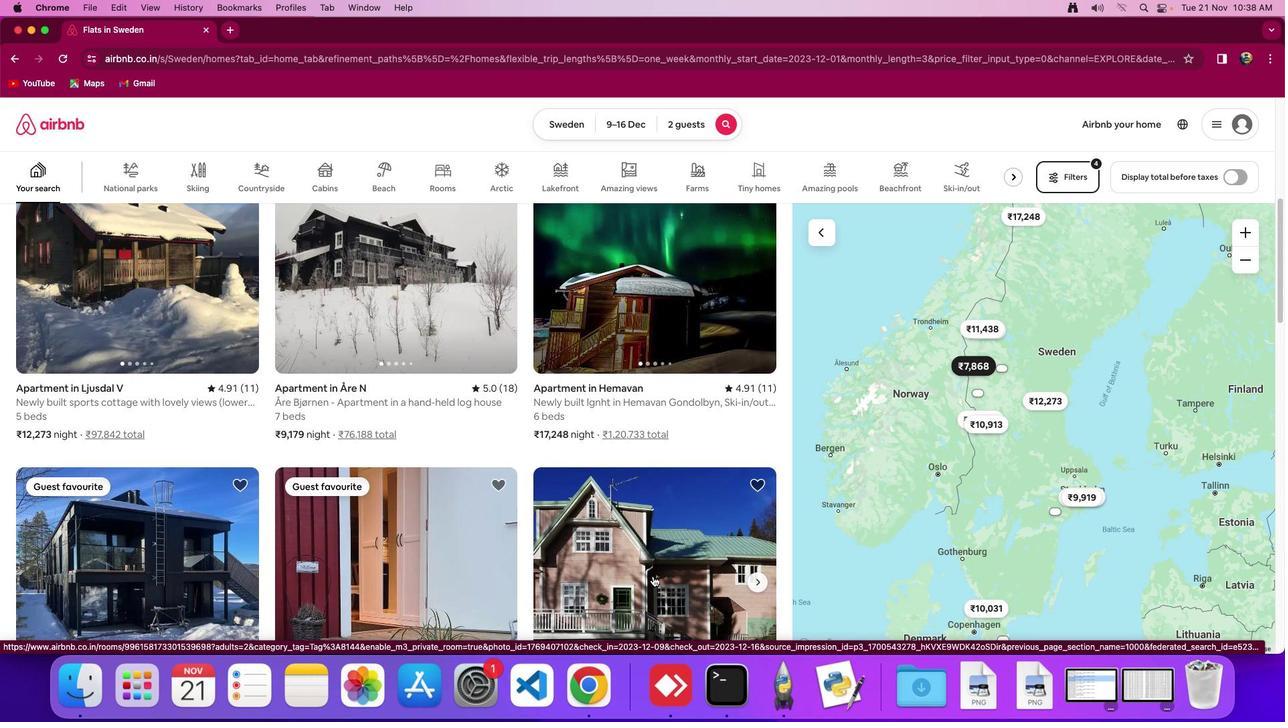 
Action: Mouse scrolled (654, 578) with delta (1, 0)
Screenshot: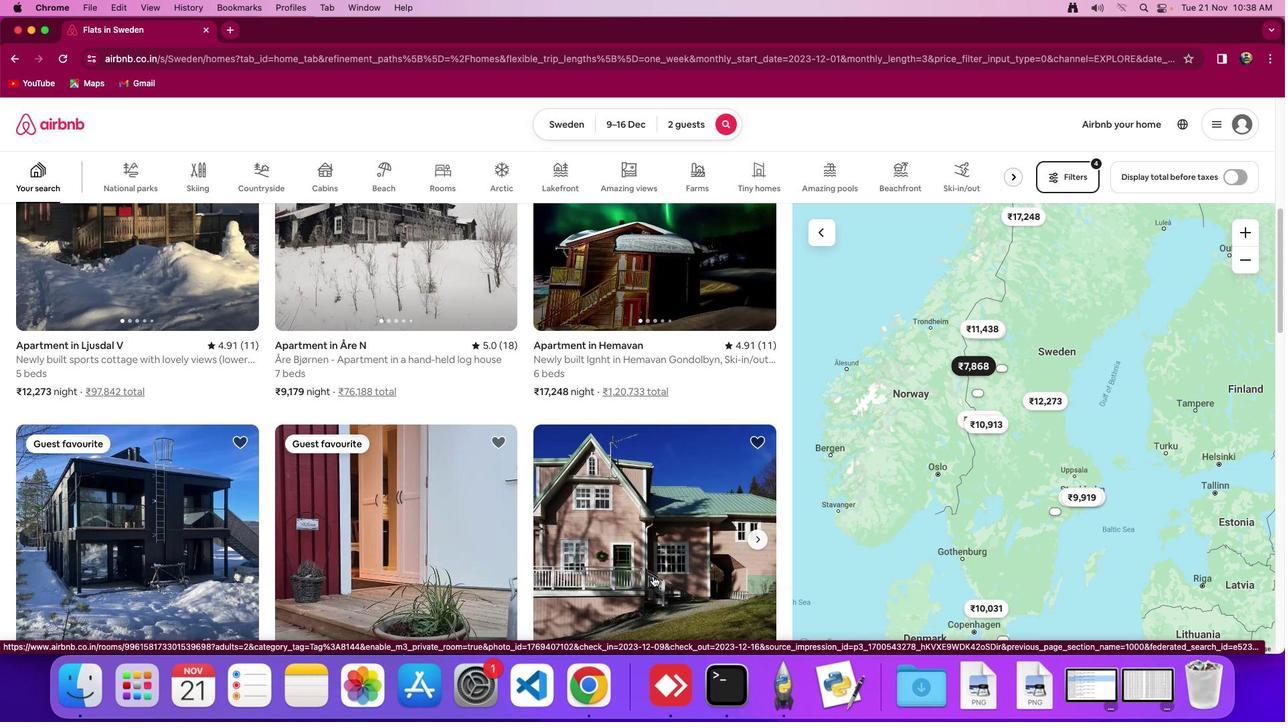 
Action: Mouse scrolled (654, 578) with delta (1, 0)
Screenshot: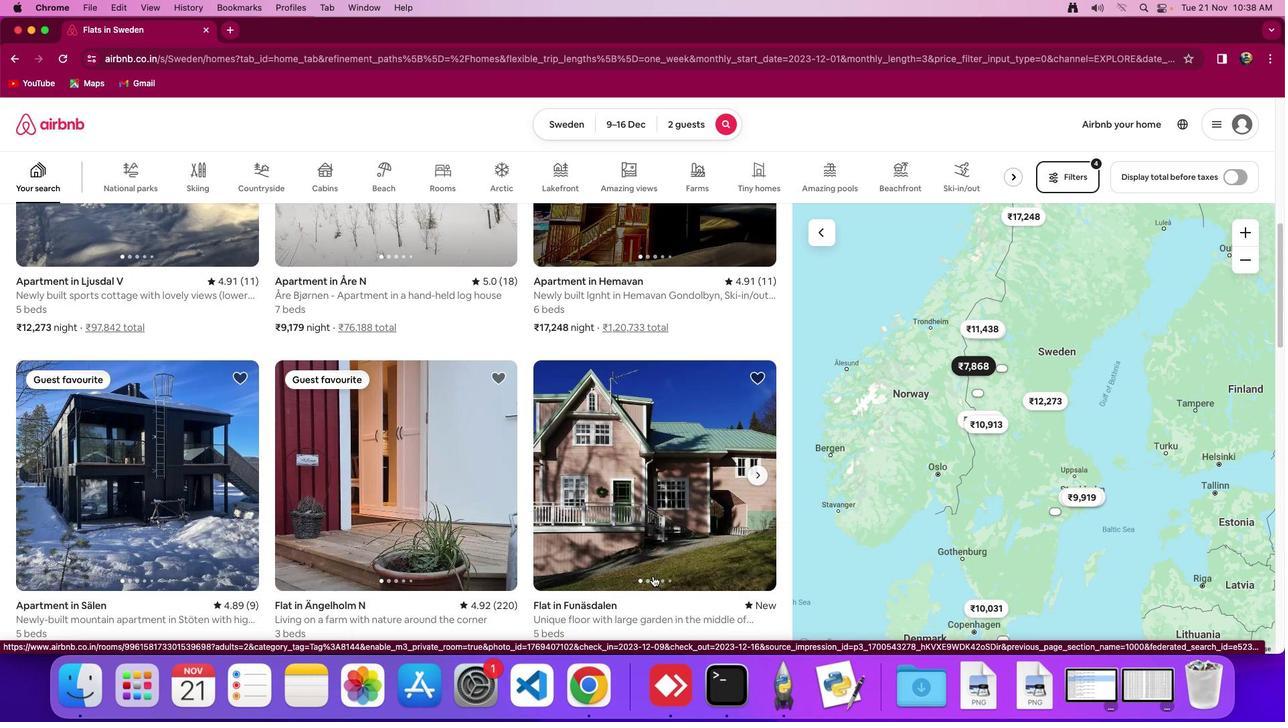 
Action: Mouse scrolled (654, 578) with delta (1, 0)
Screenshot: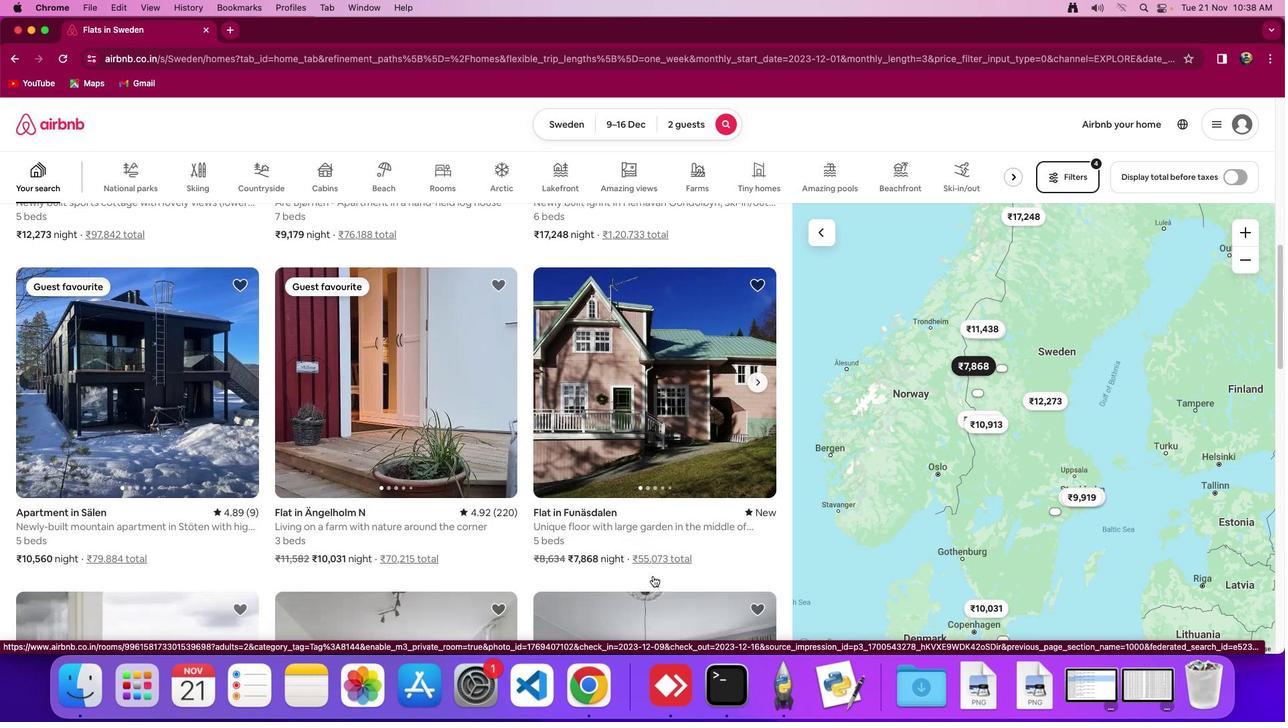 
Action: Mouse scrolled (654, 578) with delta (1, 0)
Screenshot: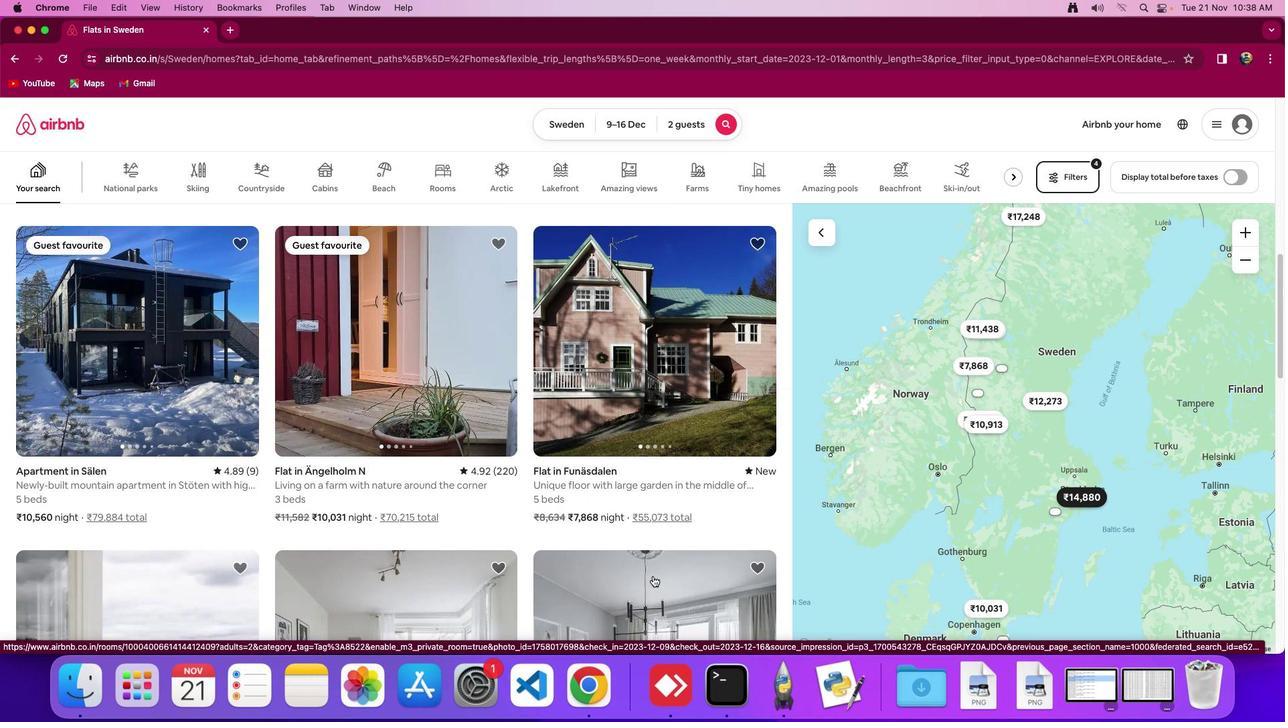 
Action: Mouse scrolled (654, 578) with delta (1, 0)
Screenshot: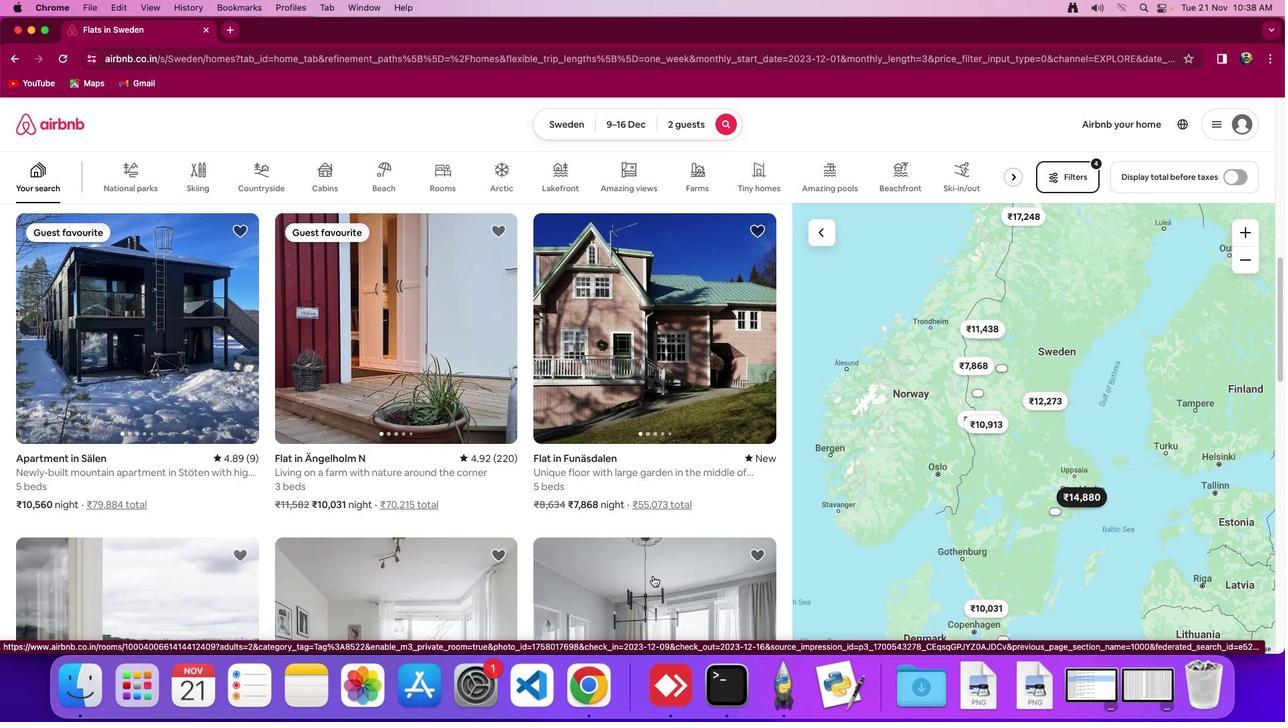 
Action: Mouse scrolled (654, 578) with delta (1, 0)
Screenshot: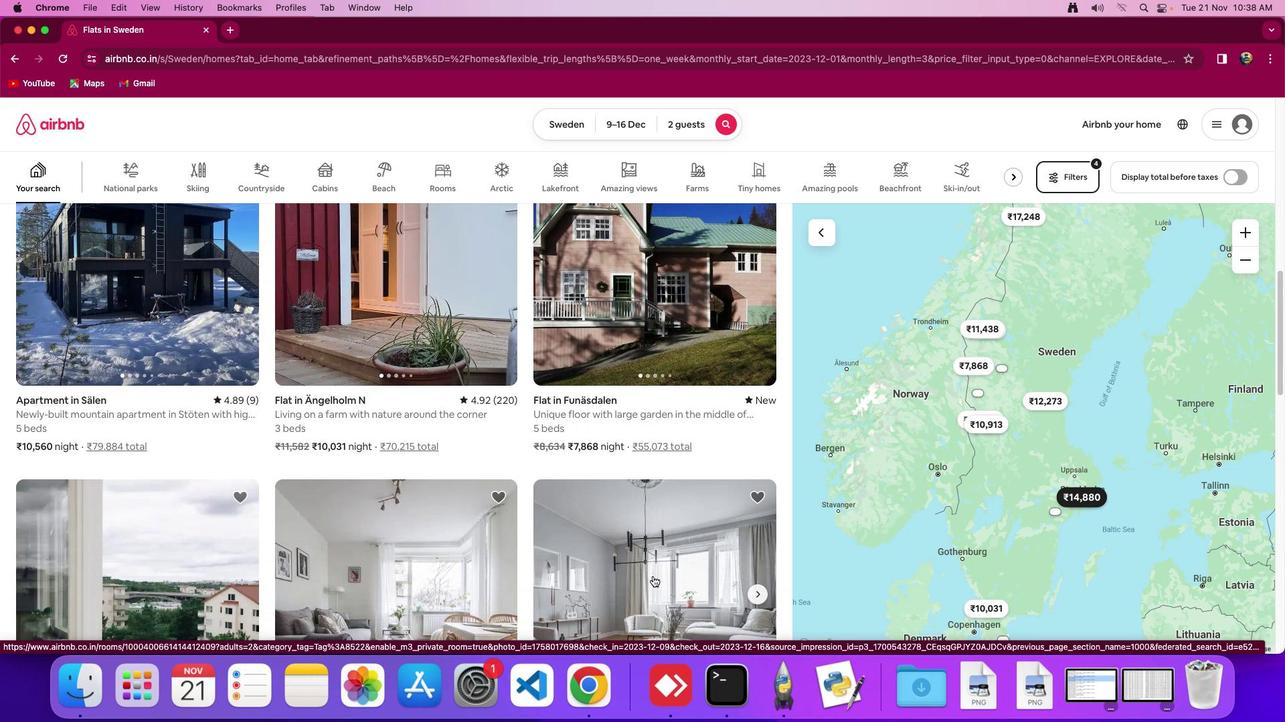 
Action: Mouse scrolled (654, 578) with delta (1, 0)
Screenshot: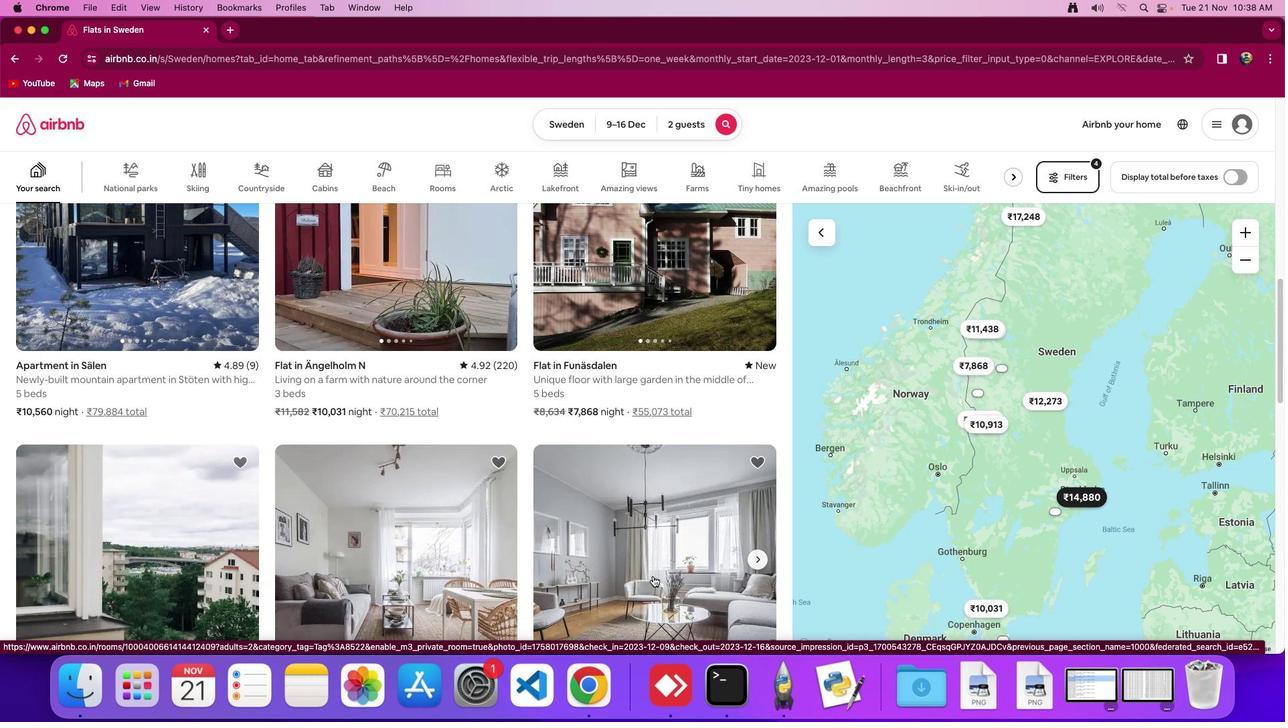 
Action: Mouse scrolled (654, 578) with delta (1, 0)
Screenshot: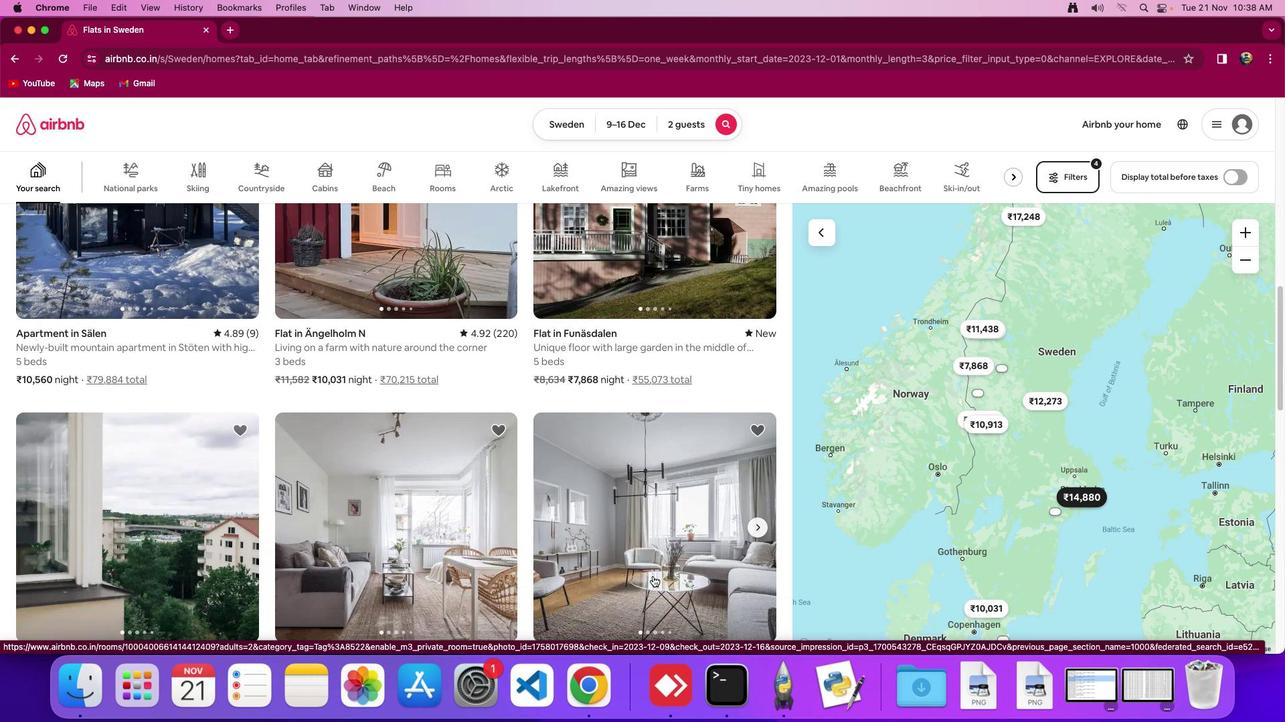 
Action: Mouse scrolled (654, 578) with delta (1, 0)
Screenshot: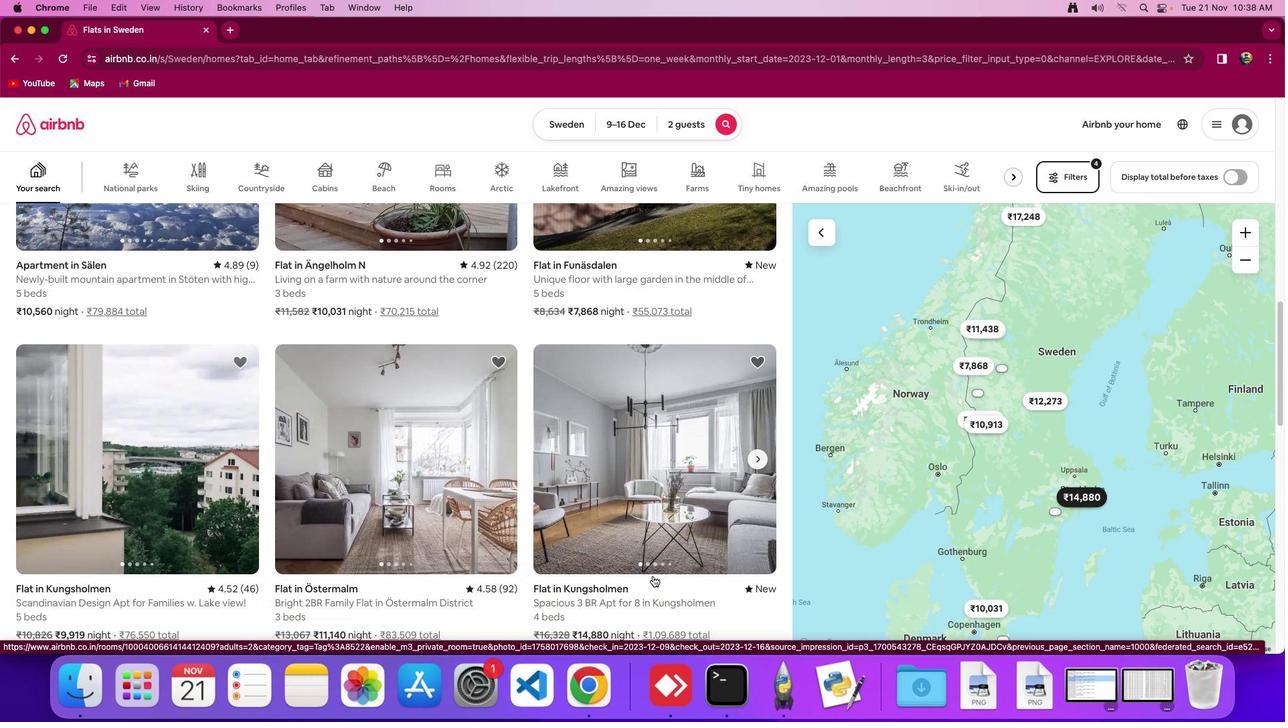 
Action: Mouse scrolled (654, 578) with delta (1, 0)
Screenshot: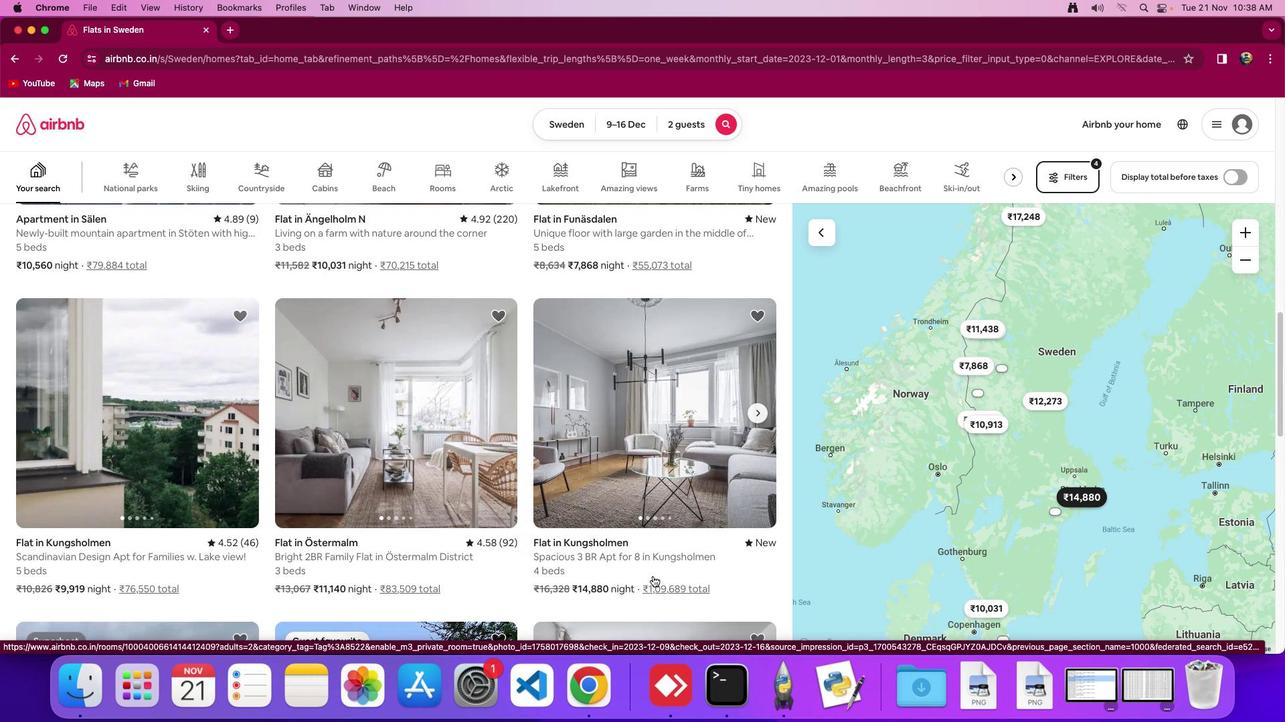 
Action: Mouse scrolled (654, 578) with delta (1, 0)
Screenshot: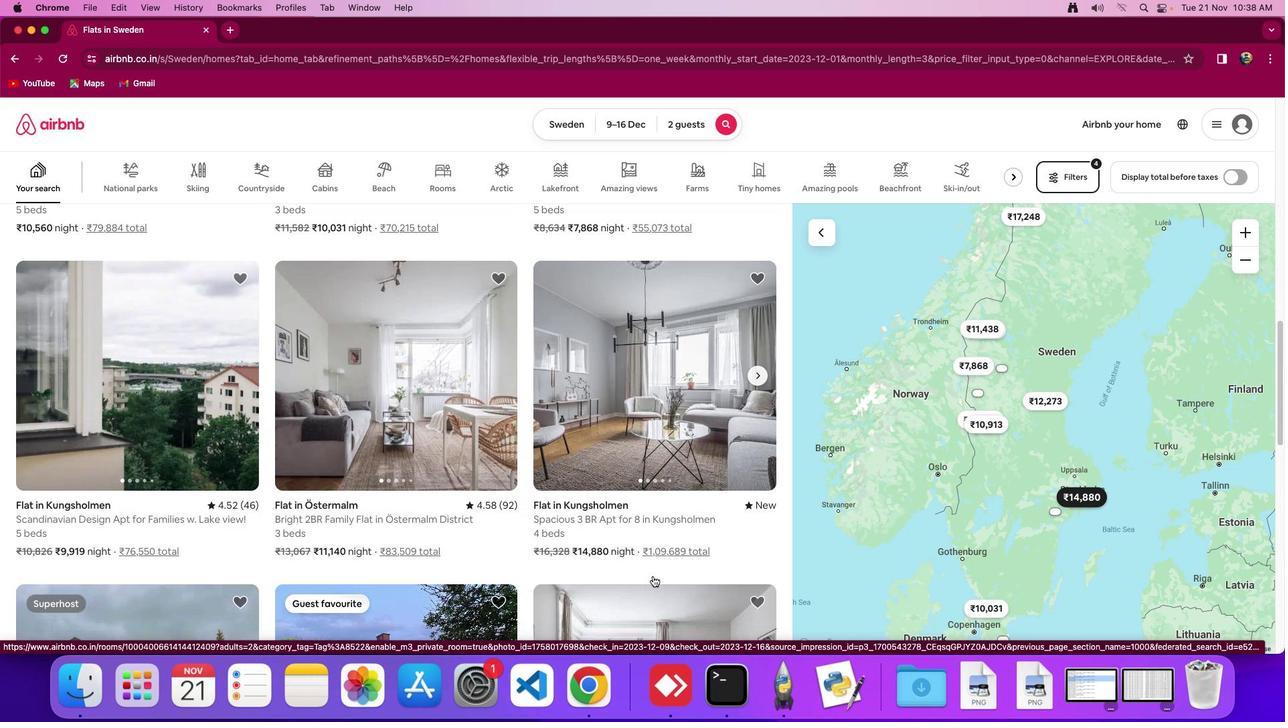 
Action: Mouse scrolled (654, 578) with delta (1, 0)
Screenshot: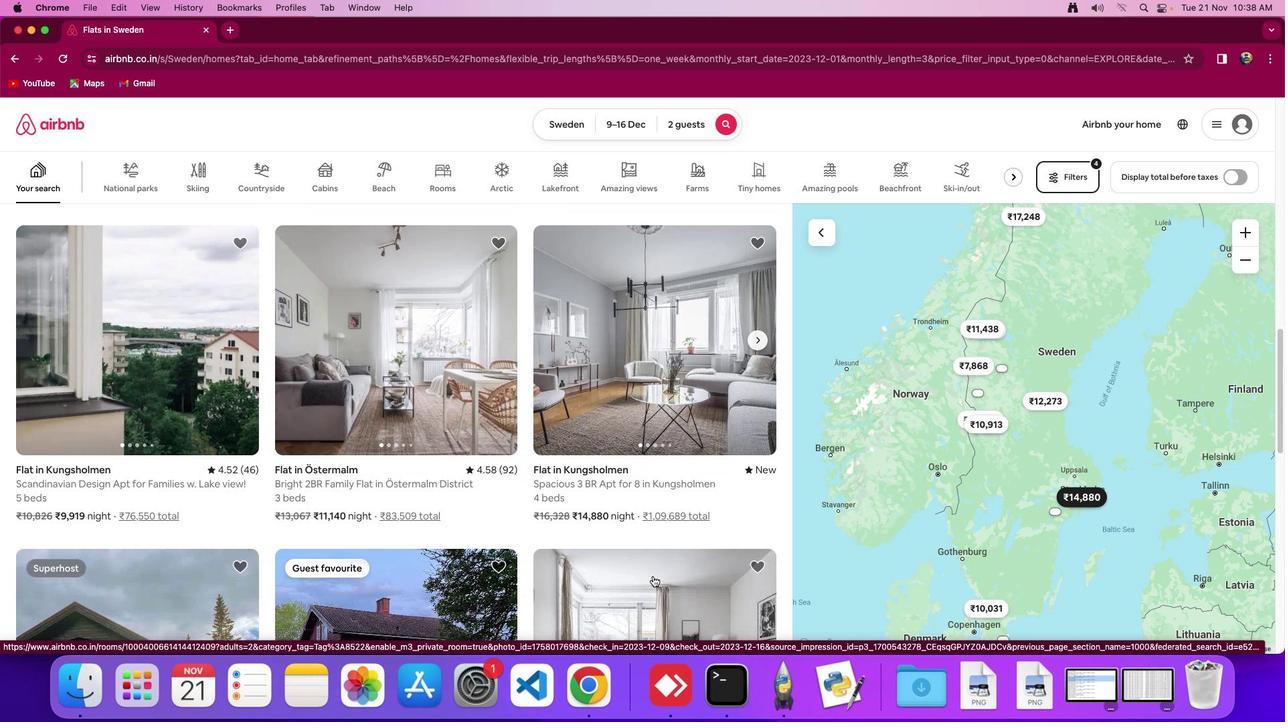 
Action: Mouse scrolled (654, 578) with delta (1, 0)
Screenshot: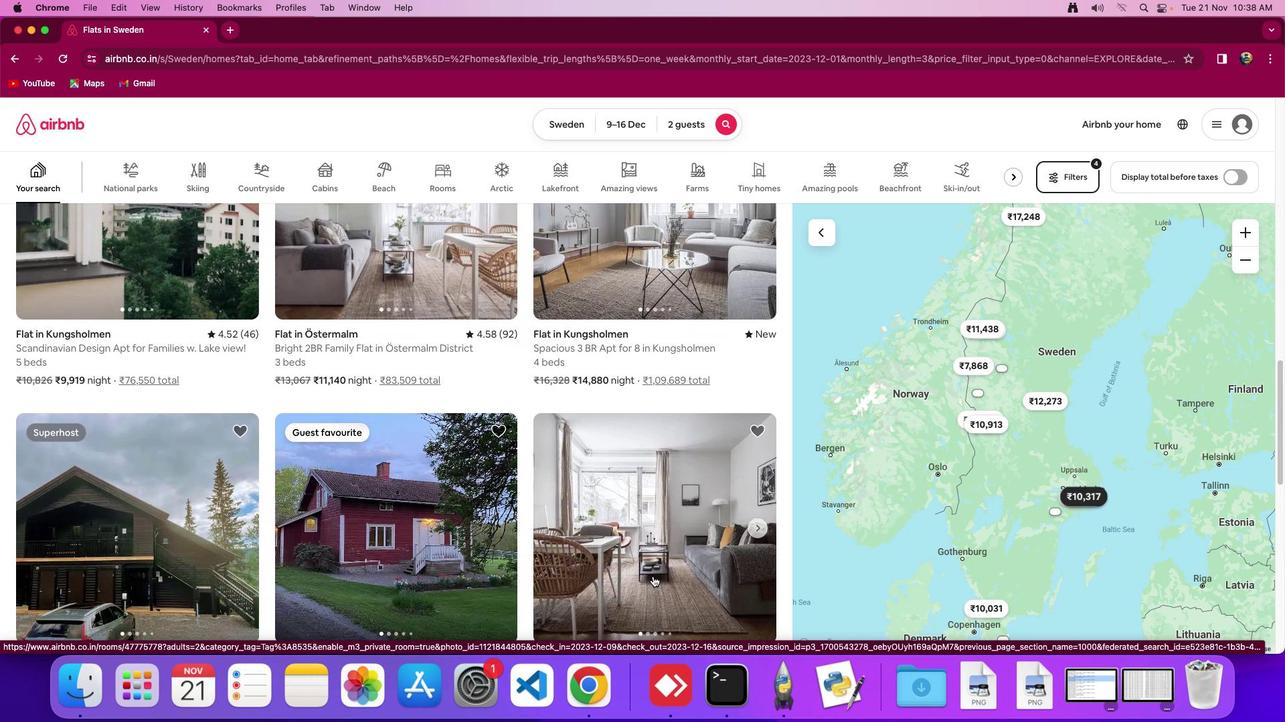 
Action: Mouse scrolled (654, 578) with delta (1, 0)
Screenshot: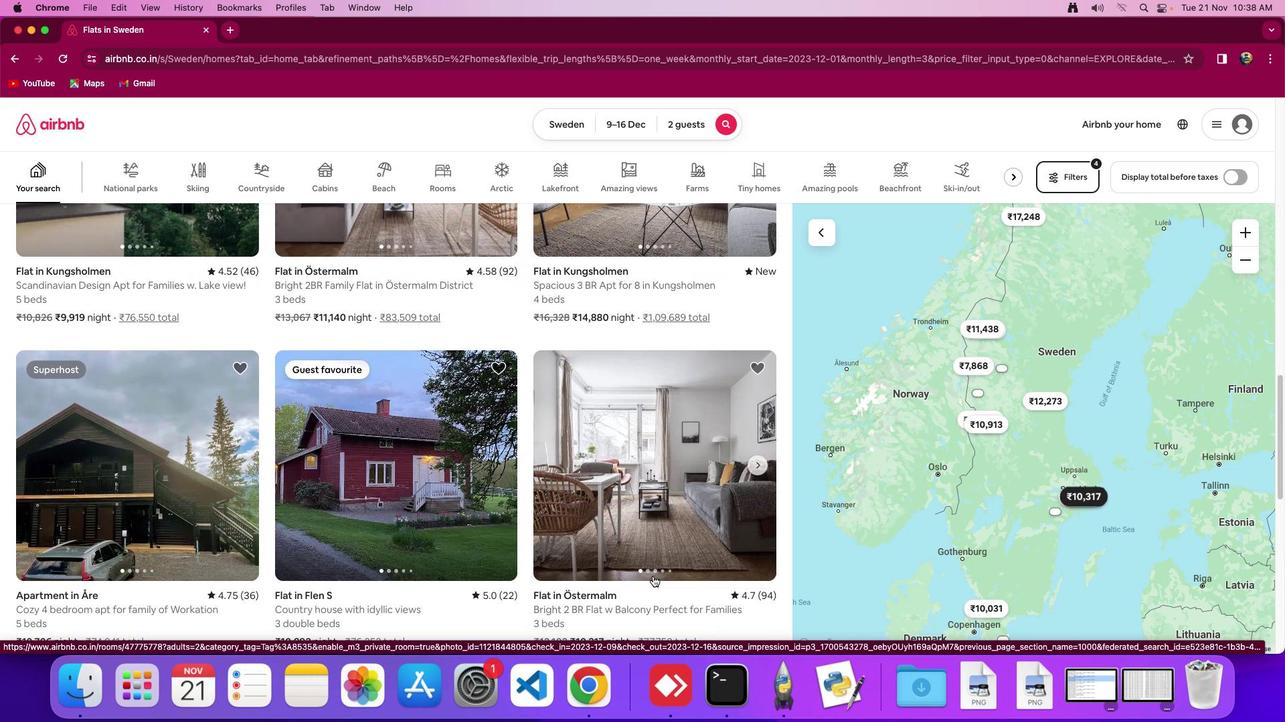 
Action: Mouse scrolled (654, 578) with delta (1, -1)
Screenshot: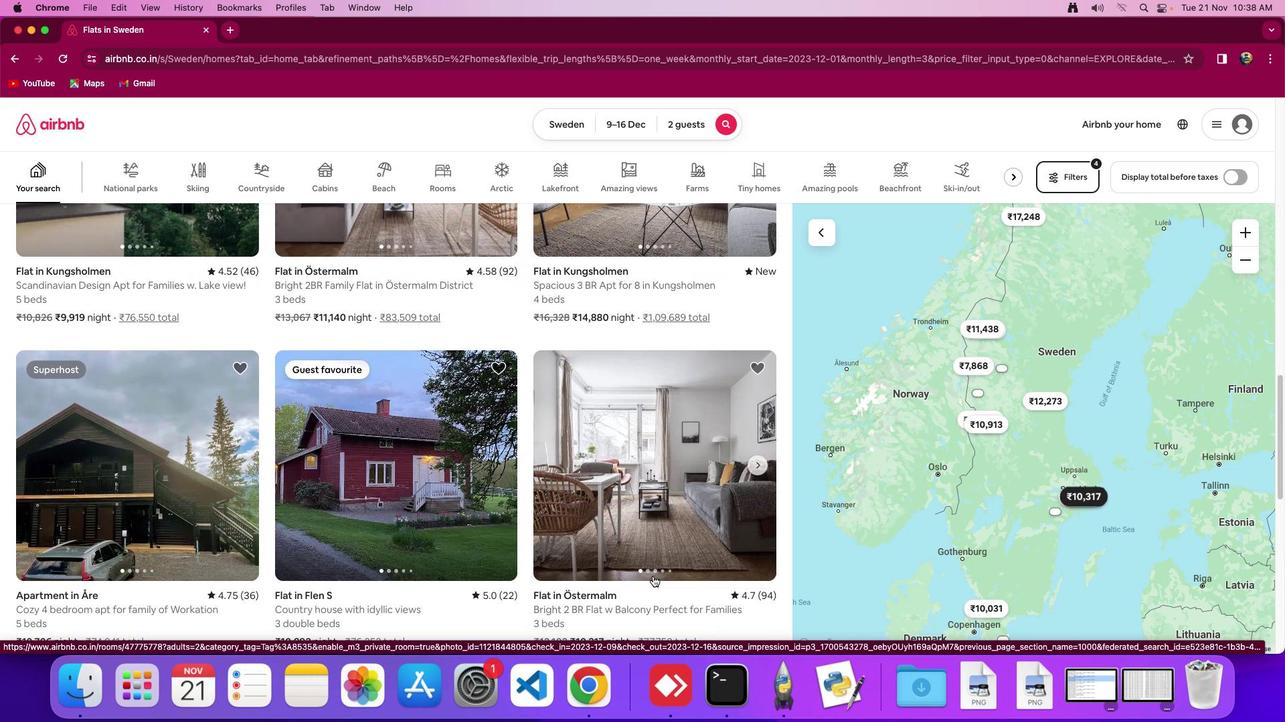 
Action: Mouse scrolled (654, 578) with delta (1, -2)
Screenshot: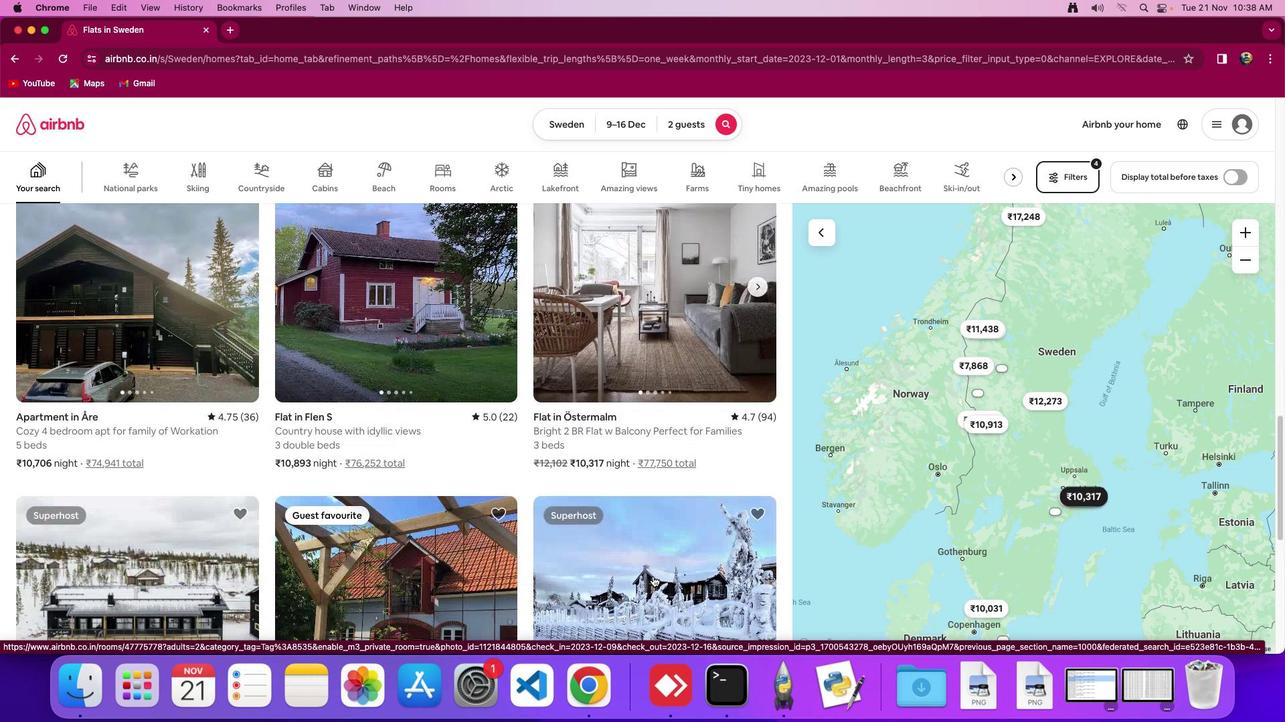 
Action: Mouse scrolled (654, 578) with delta (1, 0)
Screenshot: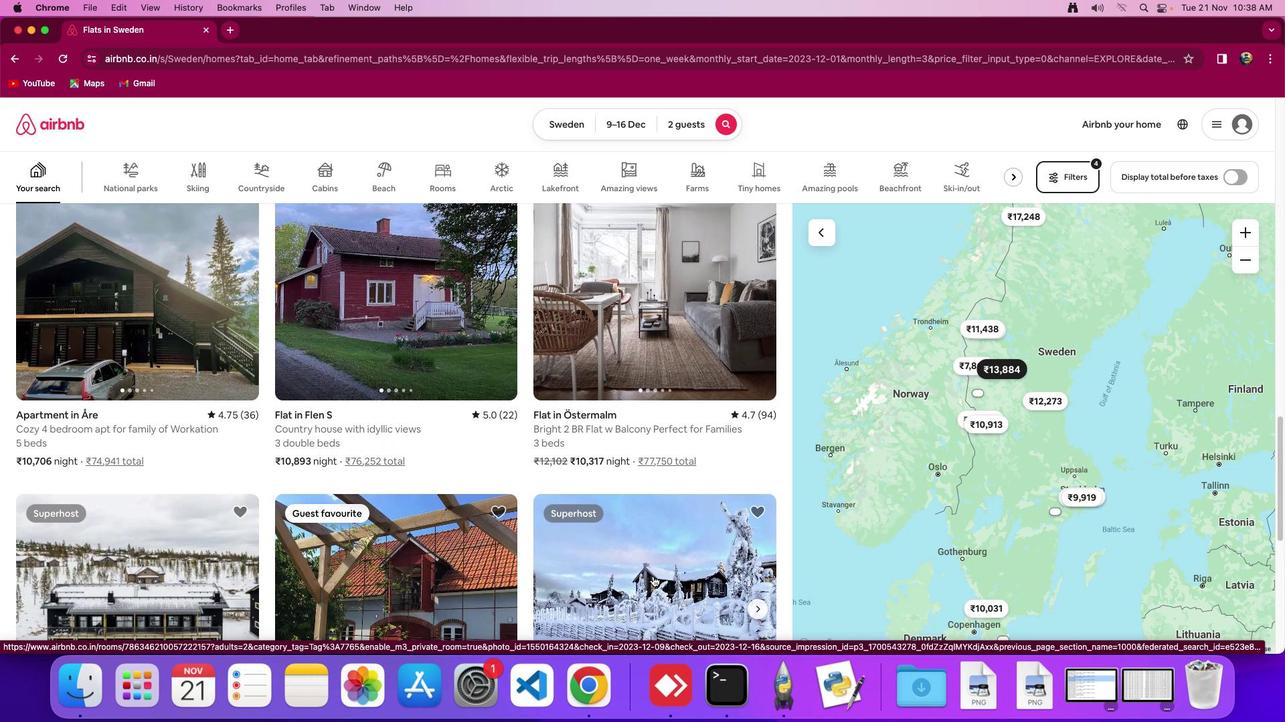 
Action: Mouse scrolled (654, 578) with delta (1, 0)
Screenshot: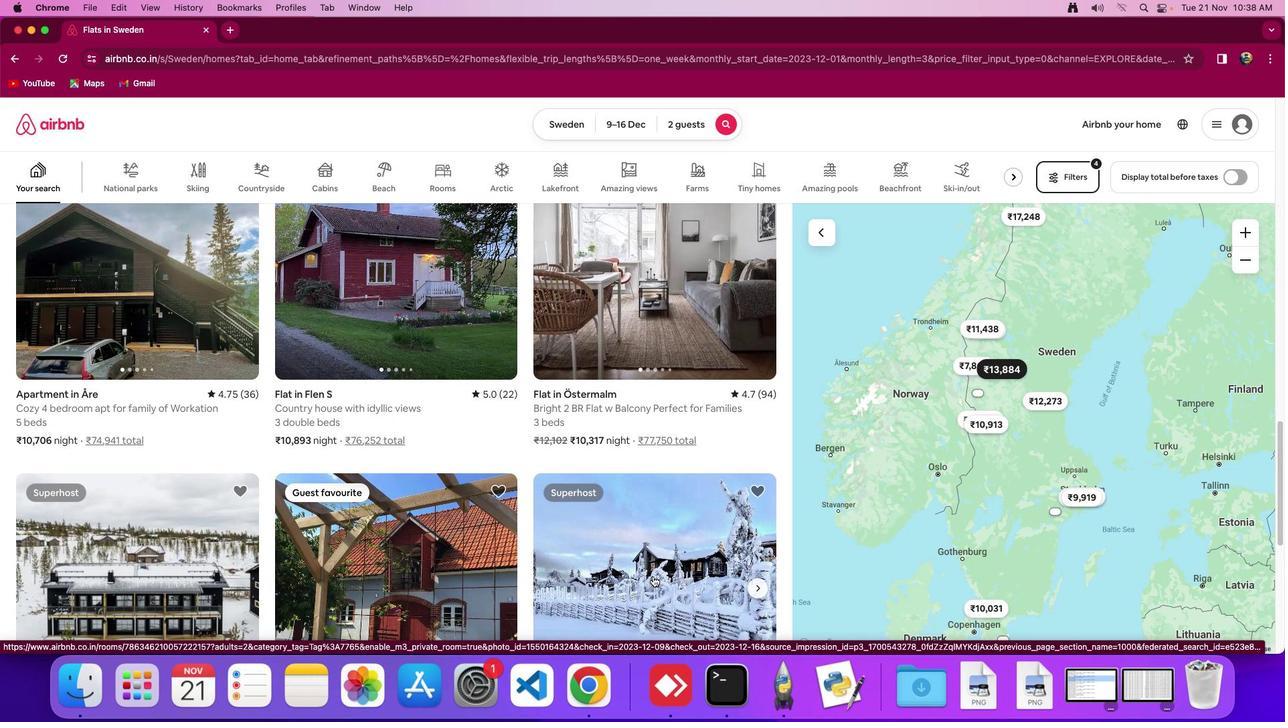 
Action: Mouse scrolled (654, 578) with delta (1, 0)
Screenshot: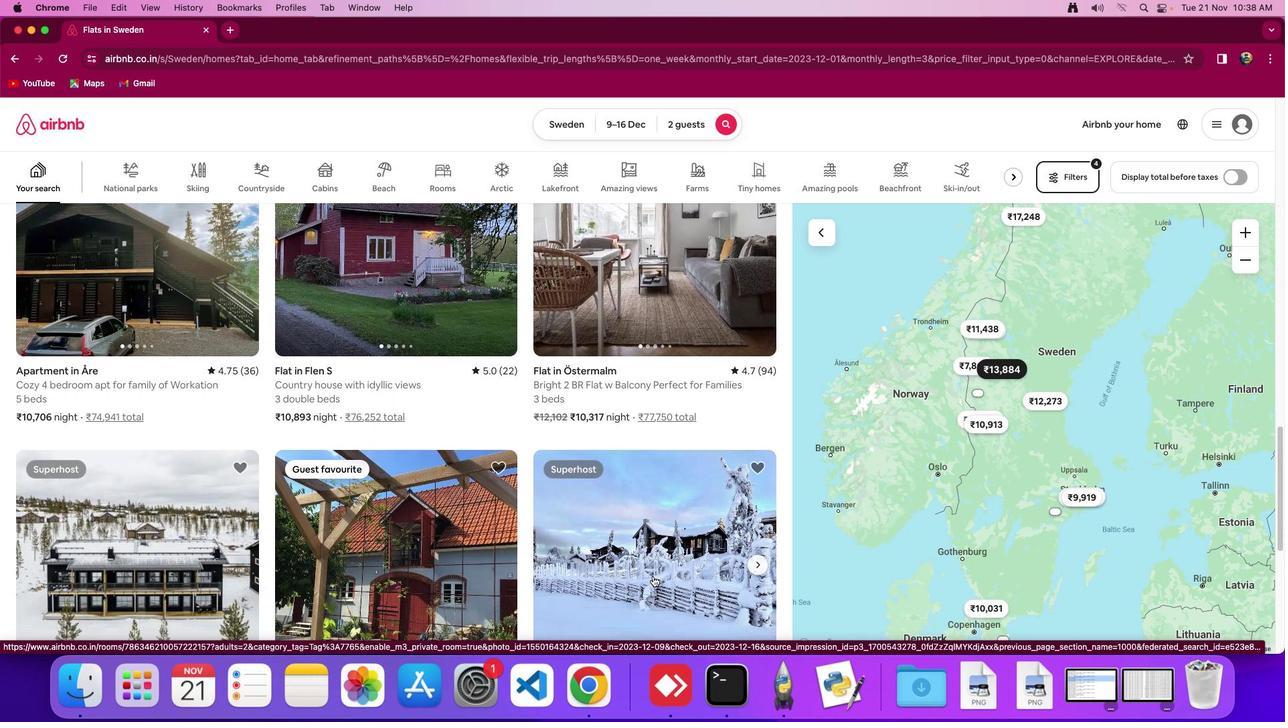 
Action: Mouse scrolled (654, 578) with delta (1, 0)
Screenshot: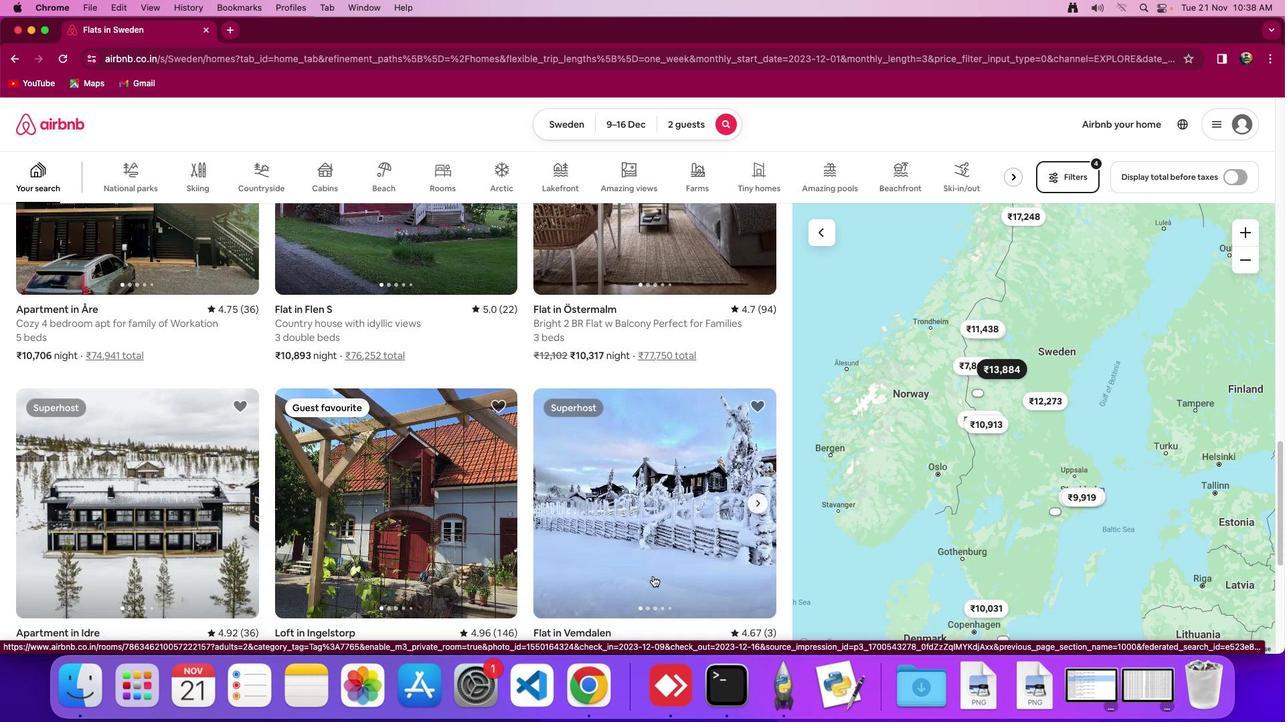 
Action: Mouse scrolled (654, 578) with delta (1, 0)
Screenshot: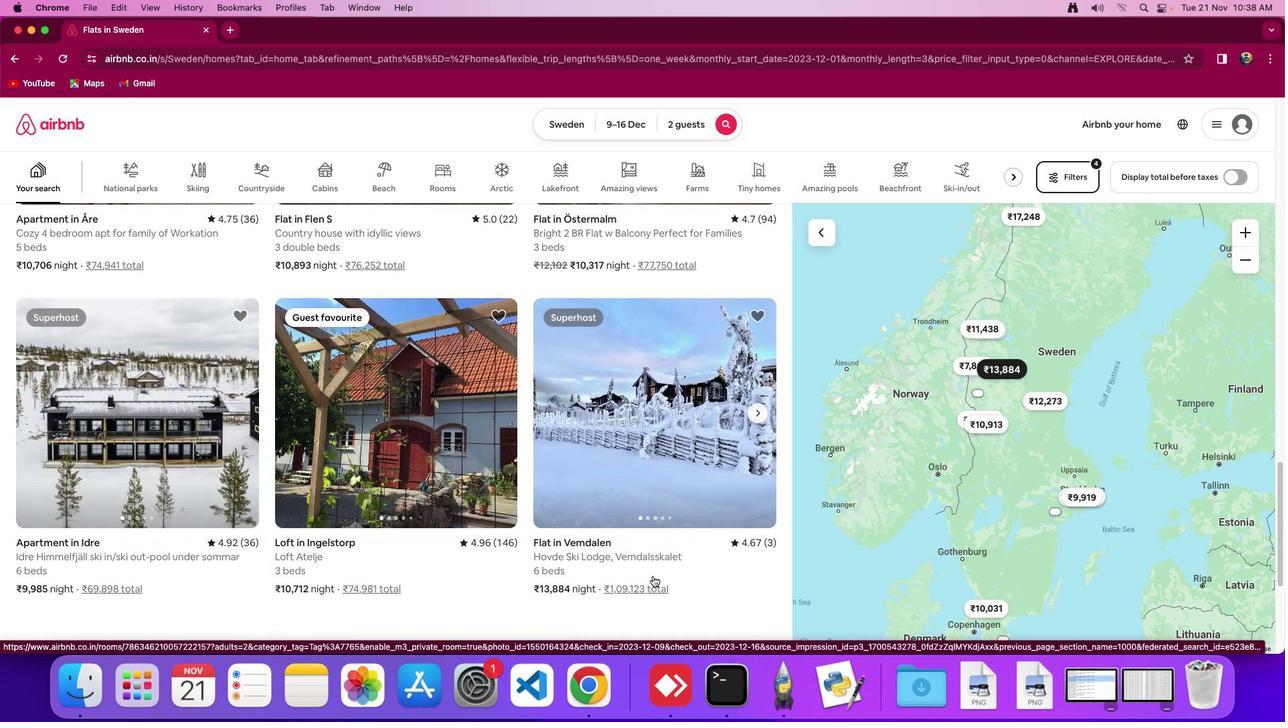 
Action: Mouse scrolled (654, 578) with delta (1, 0)
Screenshot: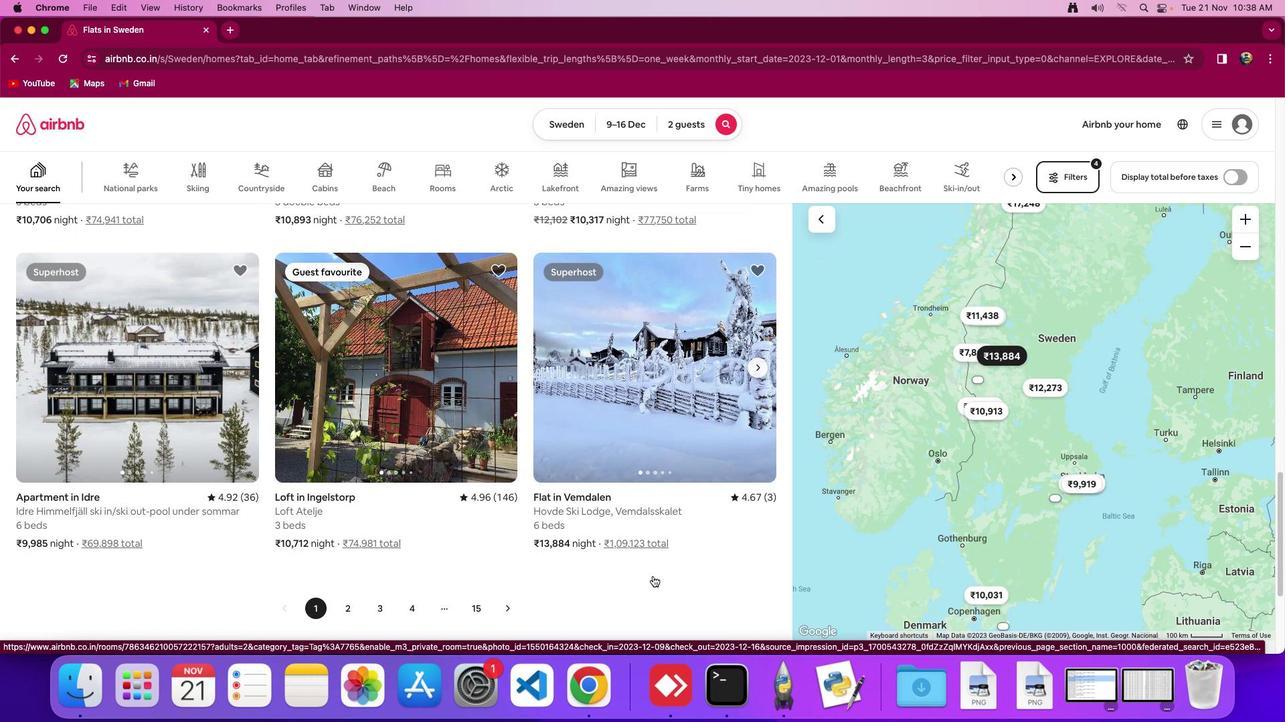 
Action: Mouse scrolled (654, 578) with delta (1, 0)
Screenshot: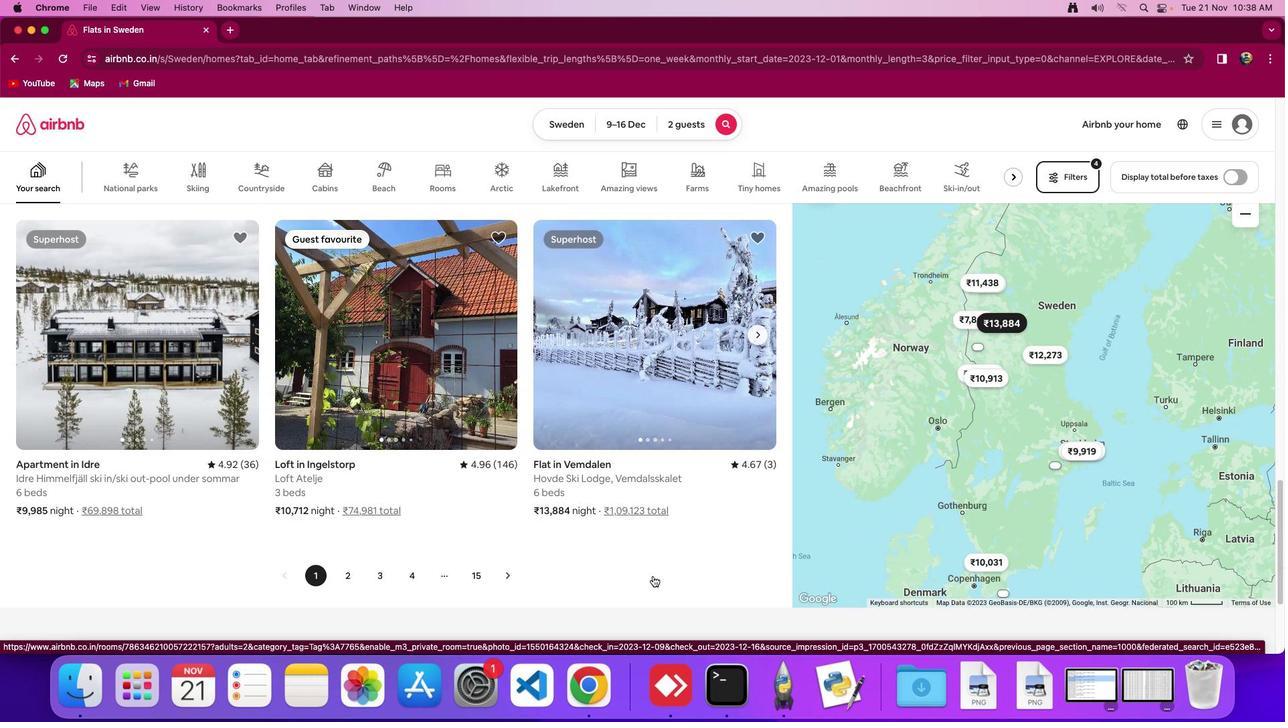 
Action: Mouse scrolled (654, 578) with delta (1, 0)
Screenshot: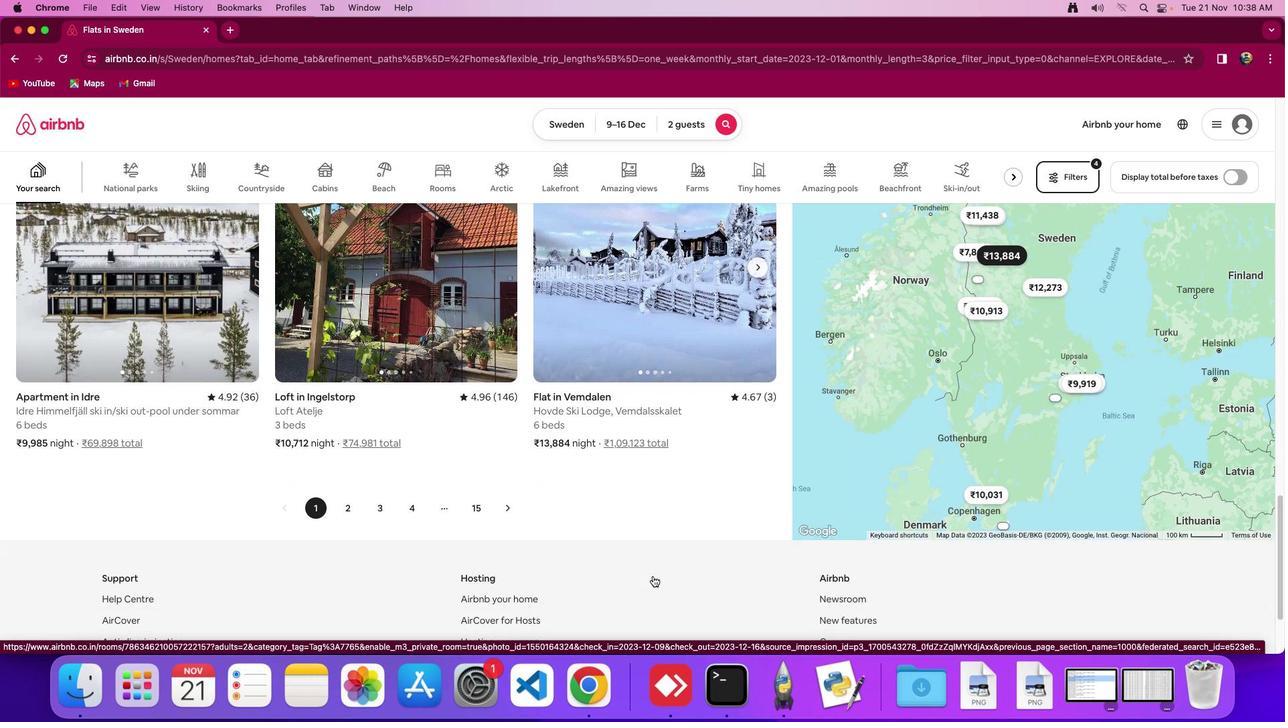
Action: Mouse moved to (413, 303)
Screenshot: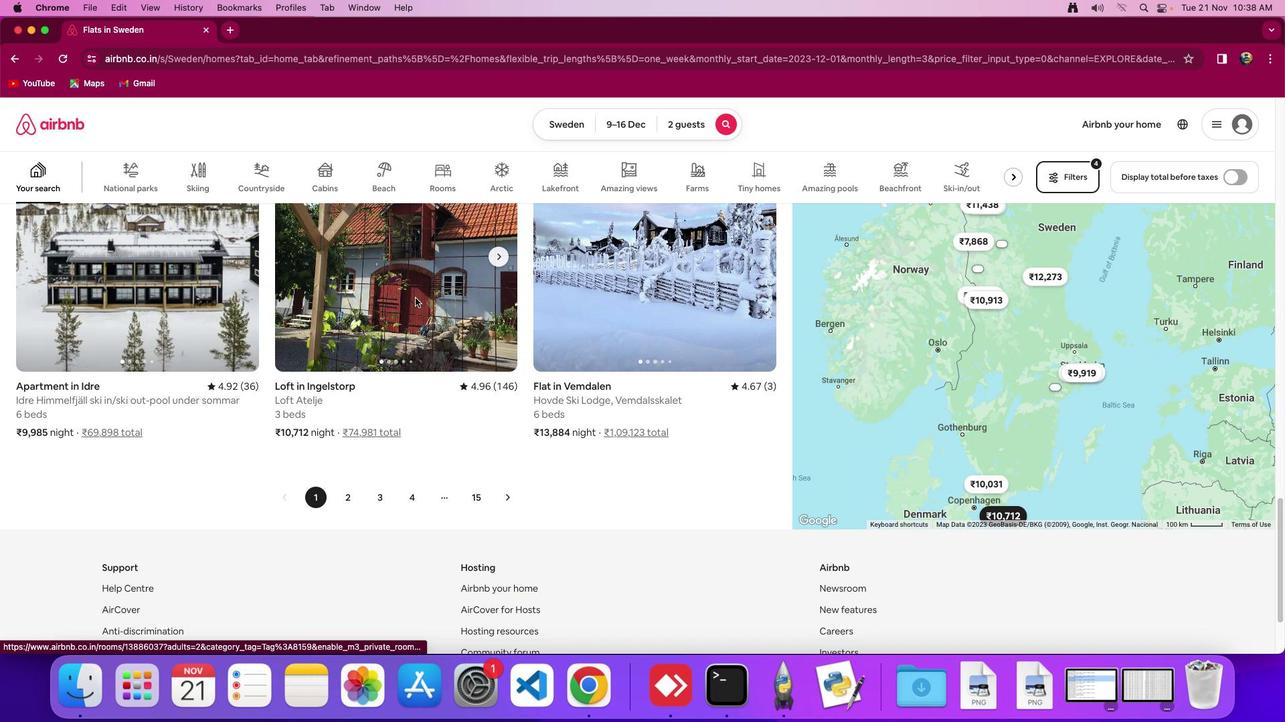 
Action: Mouse pressed left at (413, 303)
Screenshot: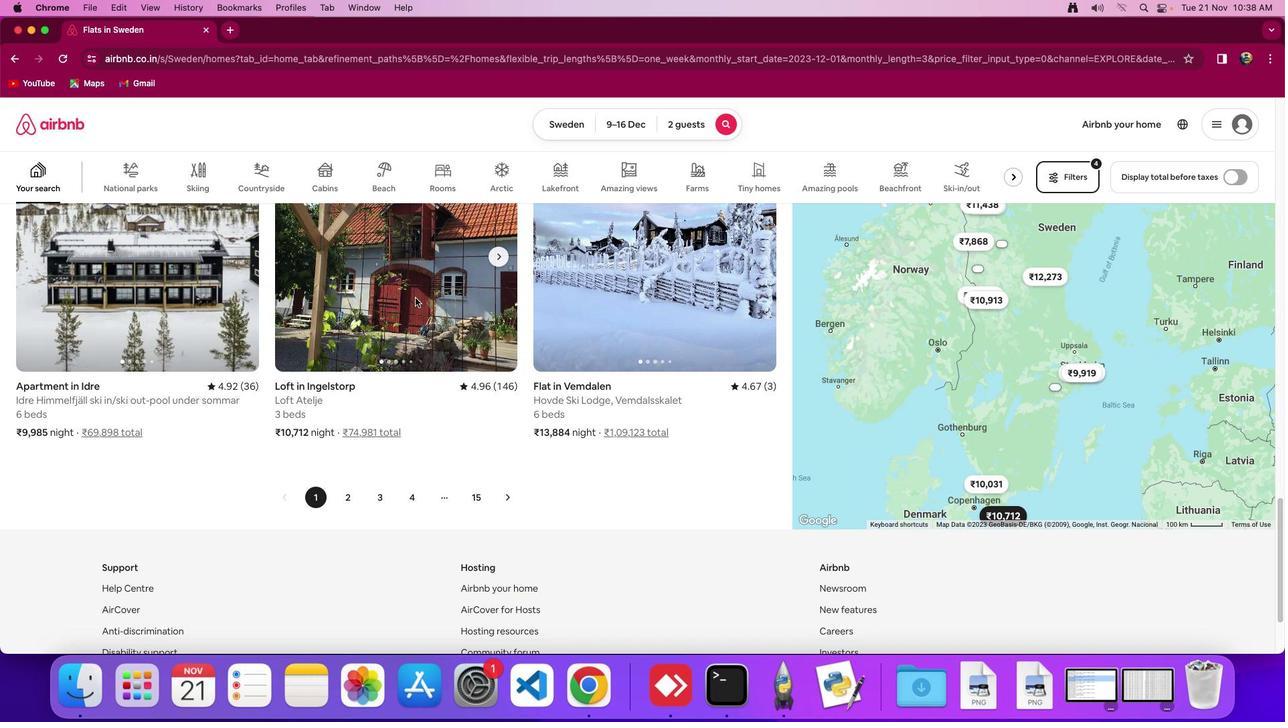 
Action: Mouse moved to (949, 462)
Screenshot: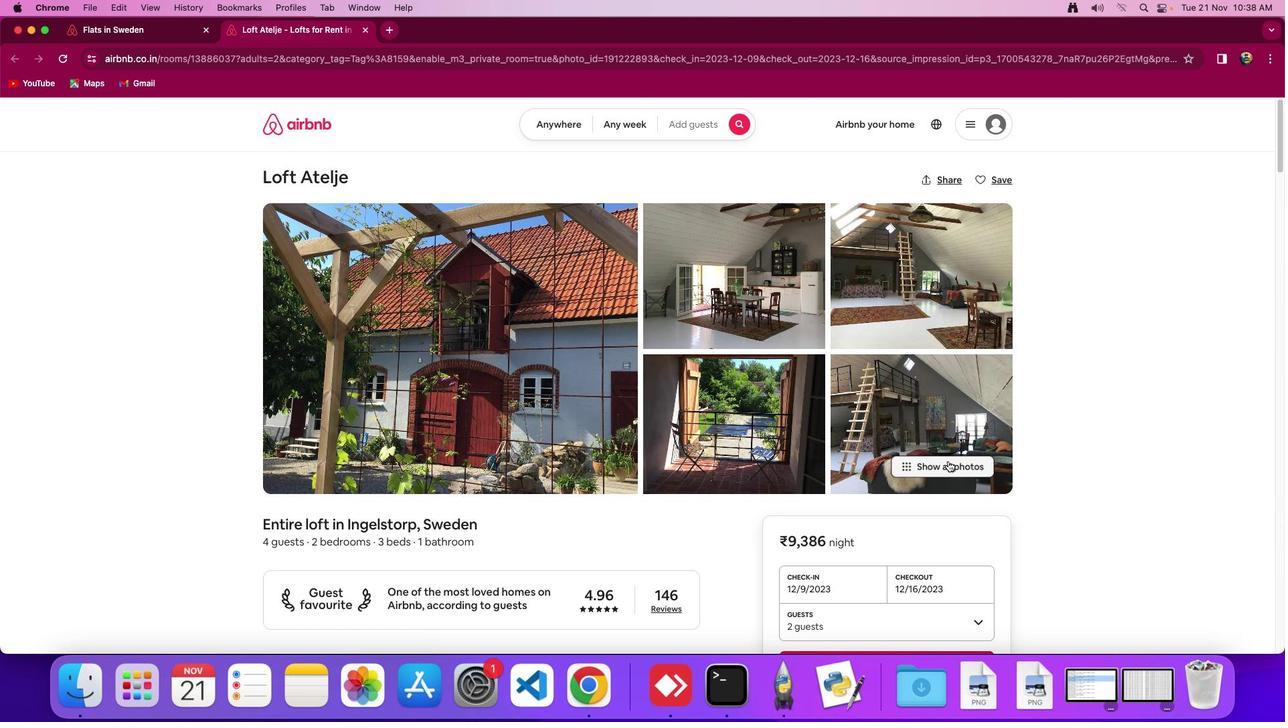 
Action: Mouse pressed left at (949, 462)
Screenshot: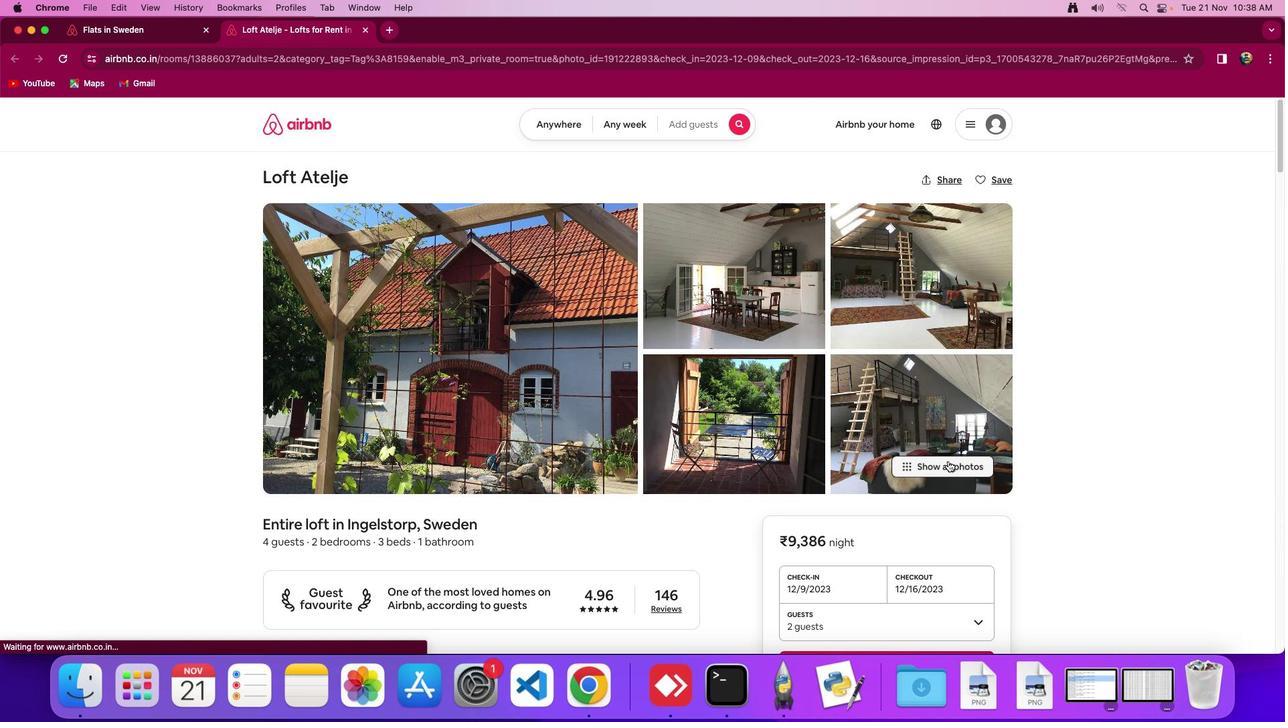 
Action: Mouse moved to (938, 461)
Screenshot: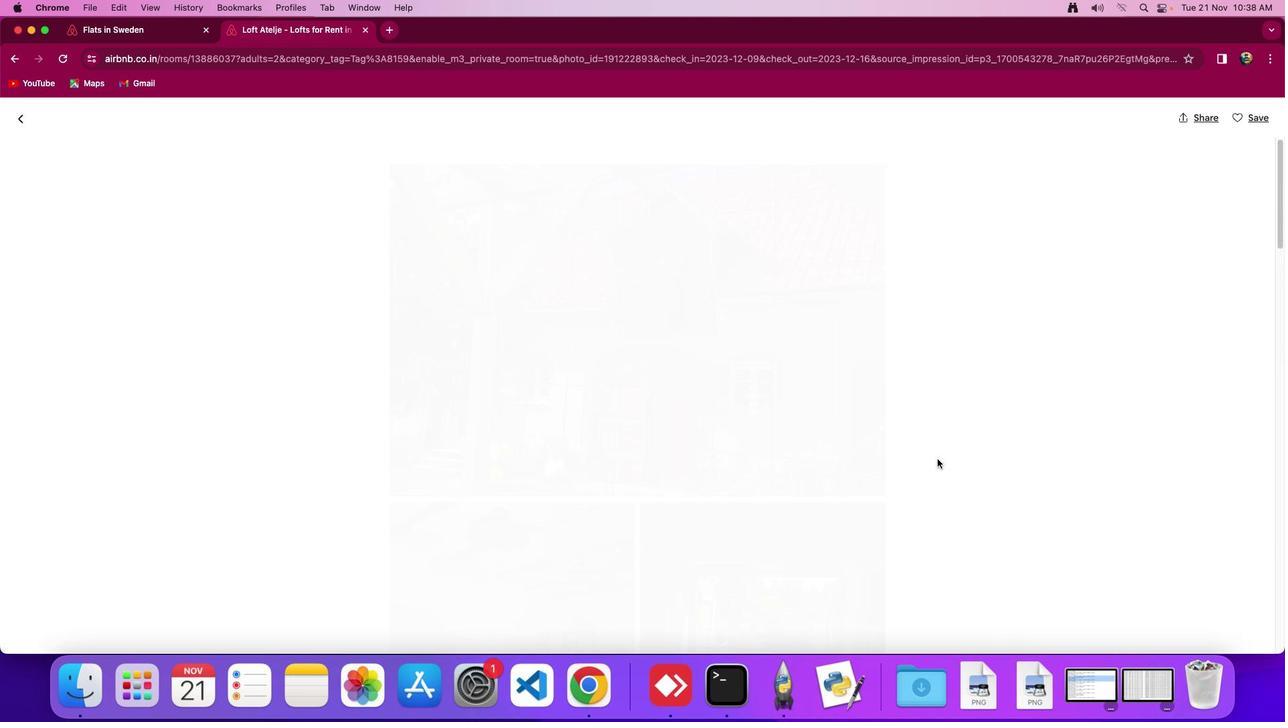 
Action: Mouse scrolled (938, 461) with delta (1, 0)
Screenshot: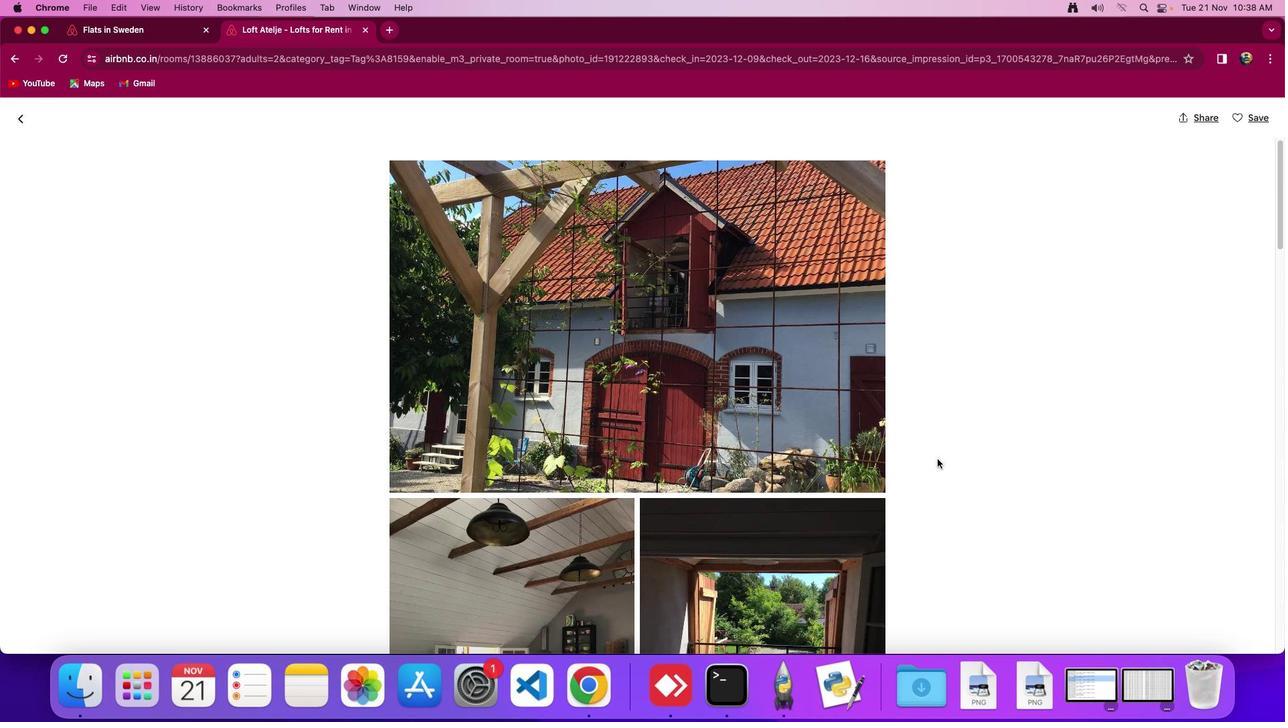 
Action: Mouse scrolled (938, 461) with delta (1, 0)
Screenshot: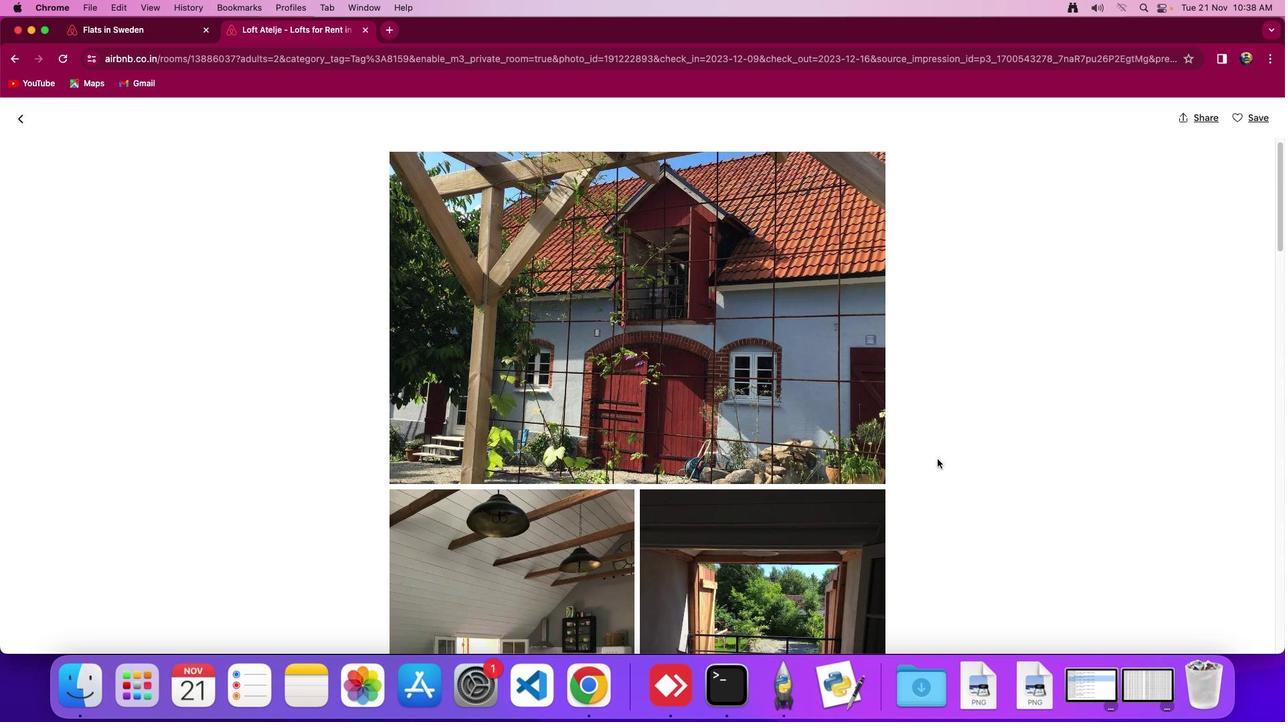 
Action: Mouse moved to (862, 476)
Screenshot: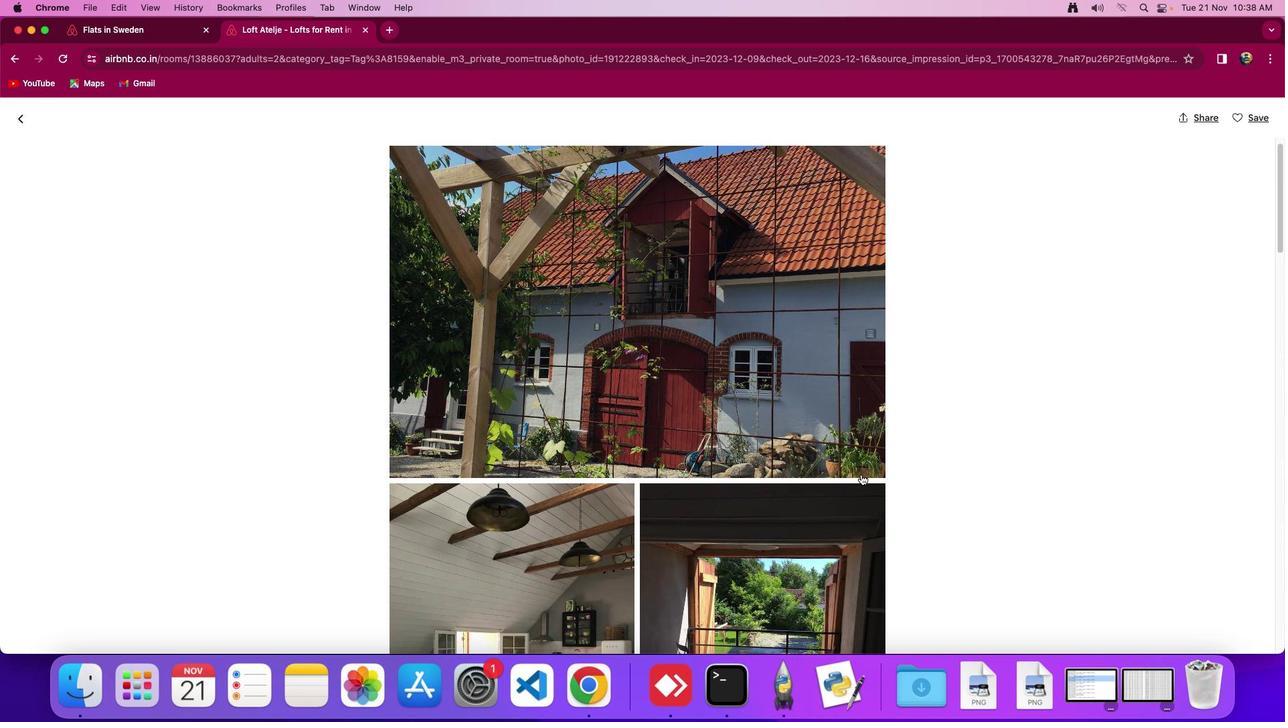
Action: Mouse scrolled (862, 476) with delta (1, 0)
Screenshot: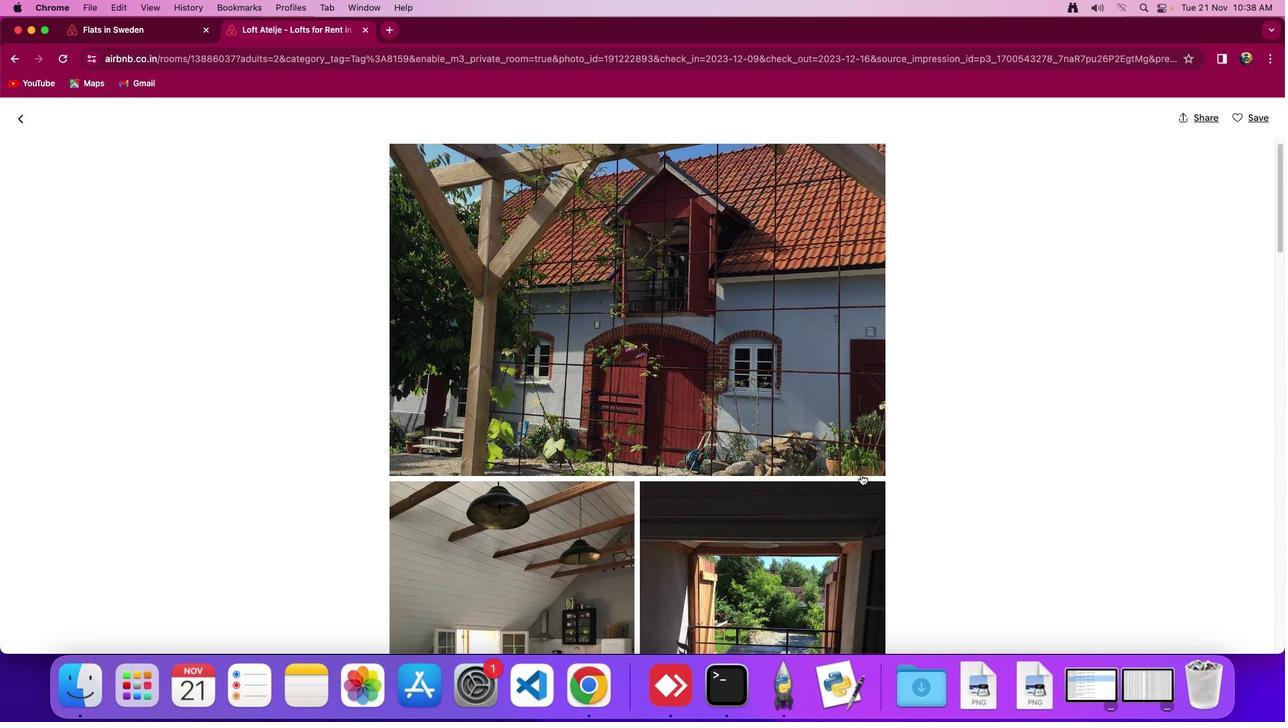 
Action: Mouse scrolled (862, 476) with delta (1, 0)
Screenshot: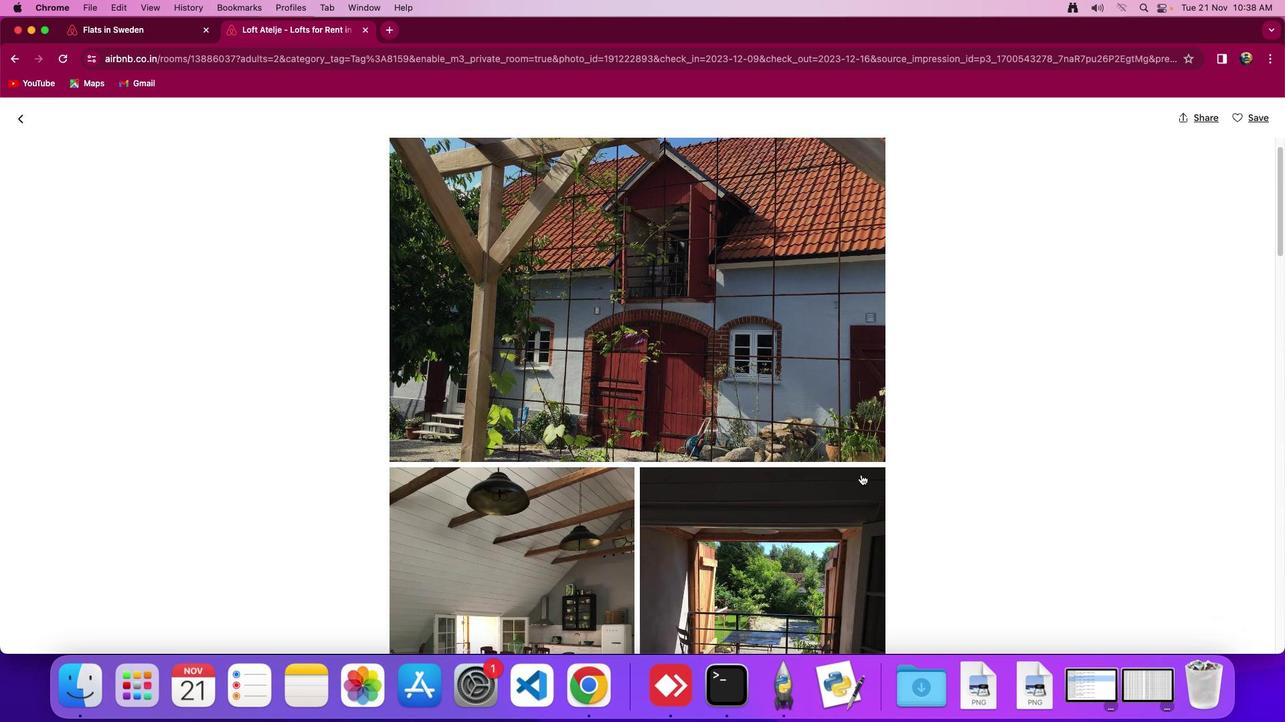 
Action: Mouse scrolled (862, 476) with delta (1, 0)
Screenshot: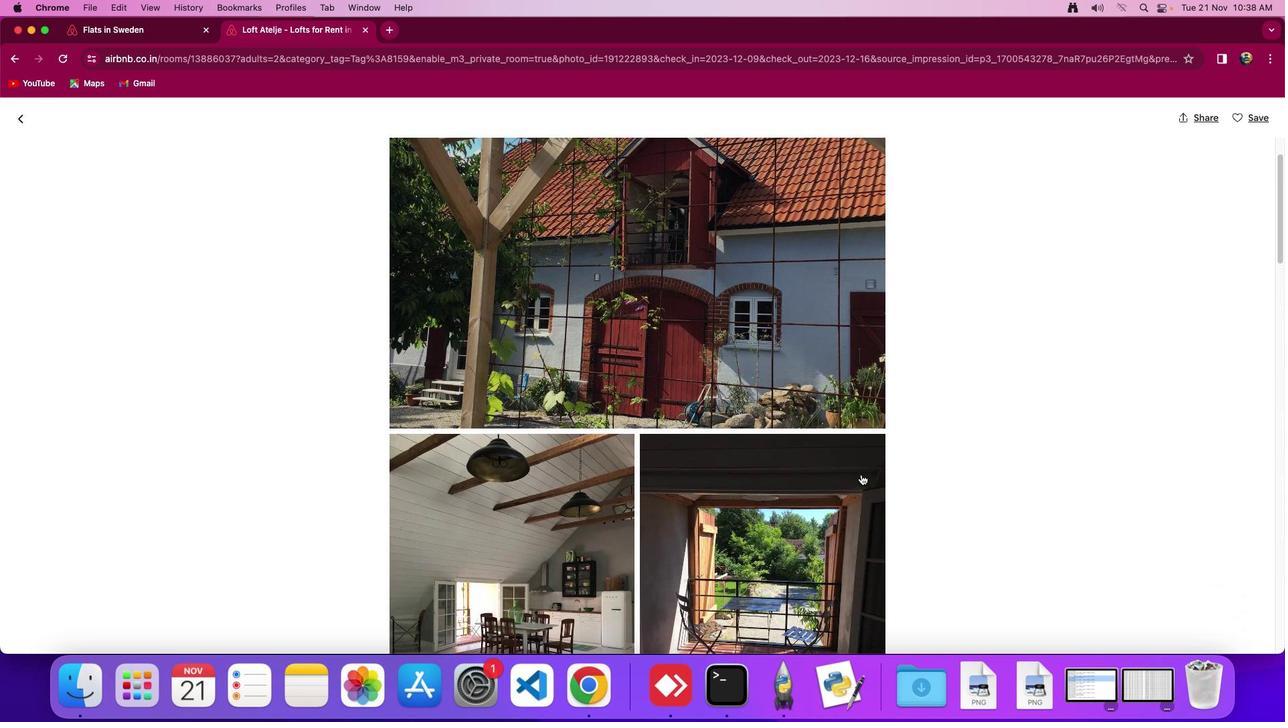 
Action: Mouse scrolled (862, 476) with delta (1, 0)
Screenshot: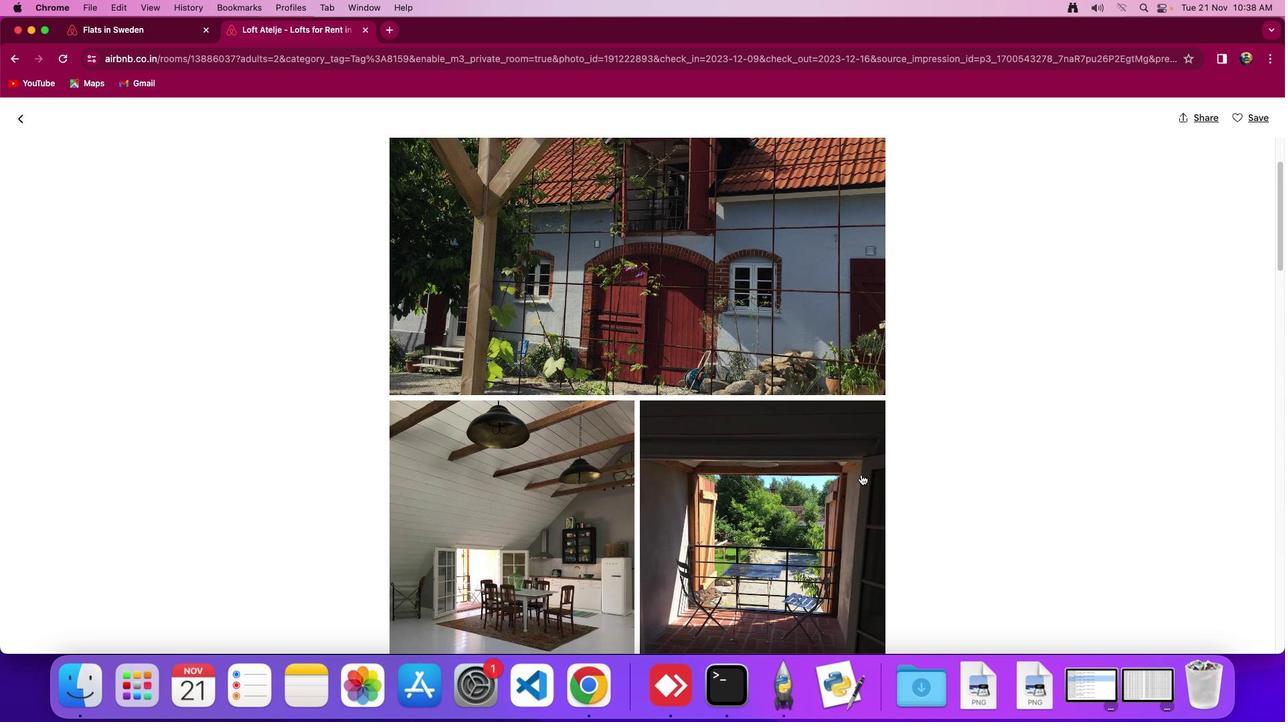 
Action: Mouse scrolled (862, 476) with delta (1, 0)
Screenshot: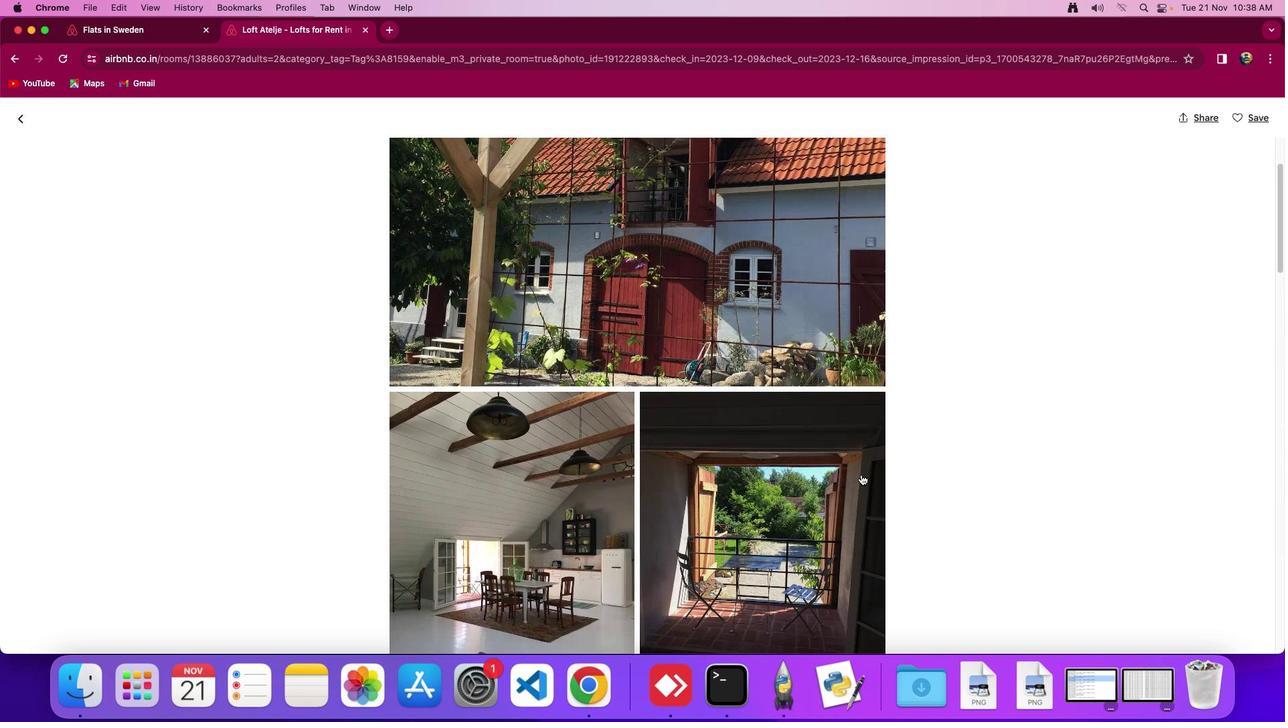
Action: Mouse scrolled (862, 476) with delta (1, 0)
Screenshot: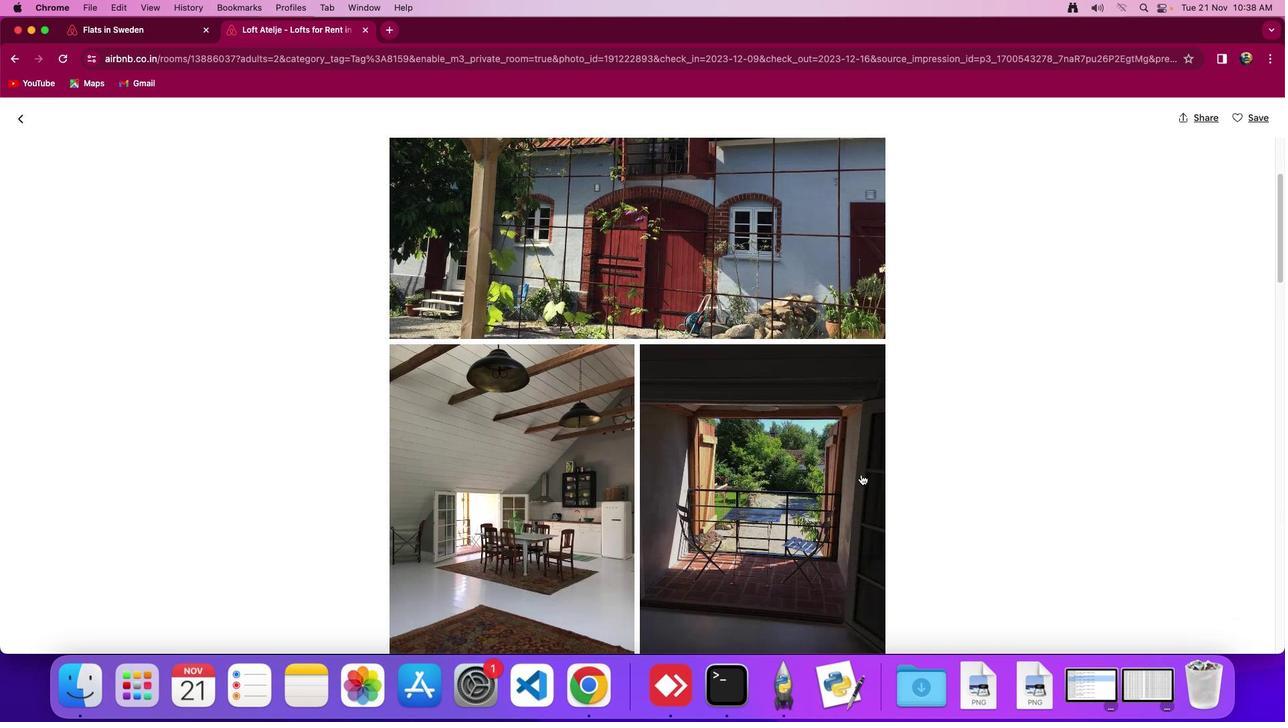 
Action: Mouse scrolled (862, 476) with delta (1, 0)
Screenshot: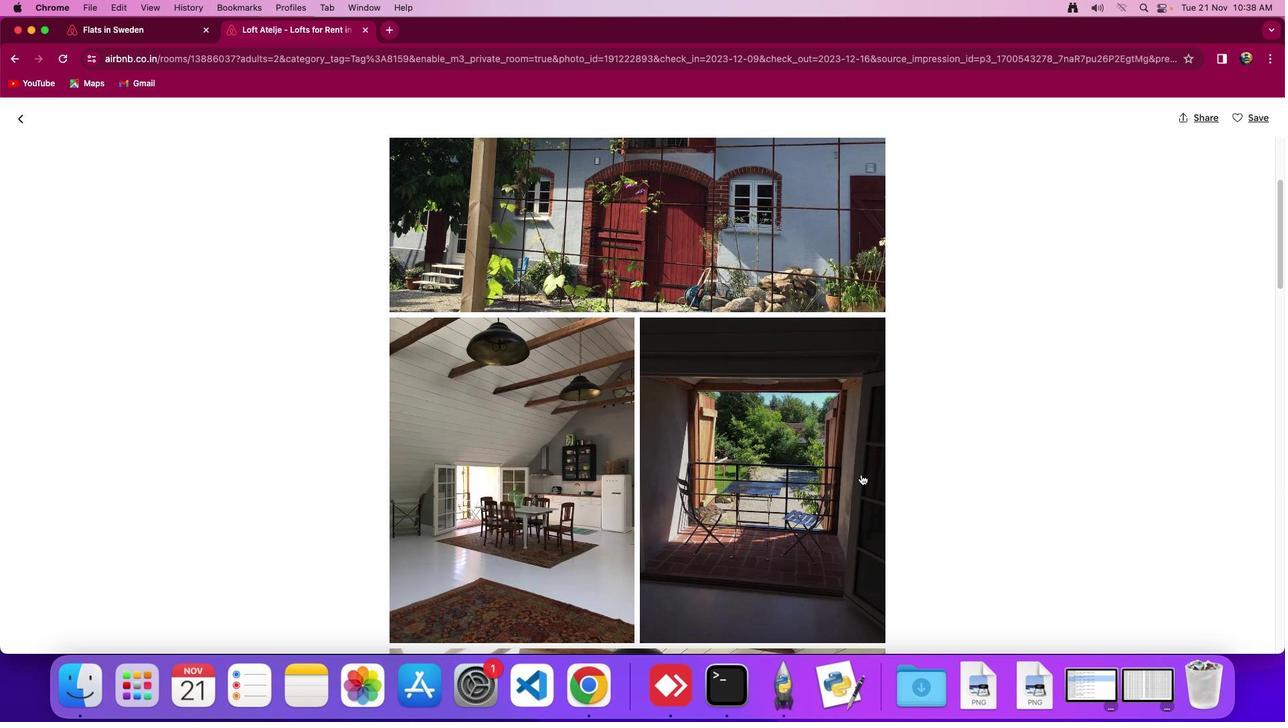 
Action: Mouse scrolled (862, 476) with delta (1, 0)
Screenshot: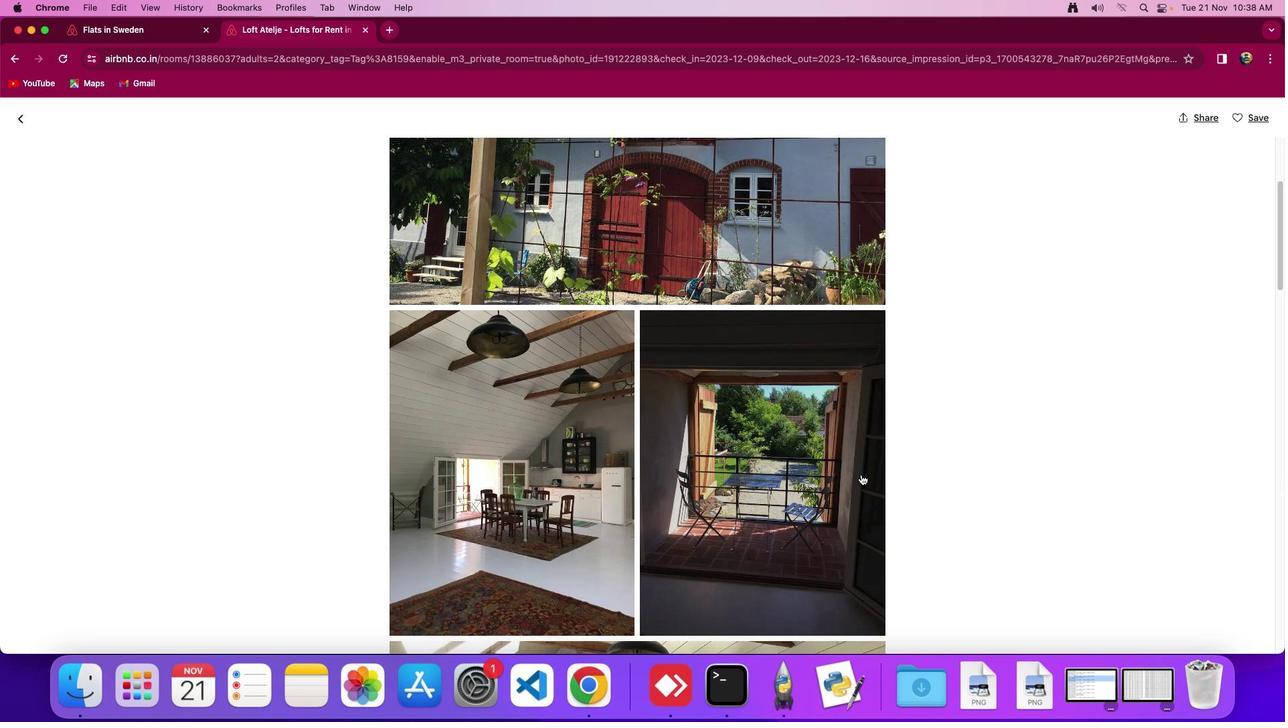 
Action: Mouse scrolled (862, 476) with delta (1, 0)
Screenshot: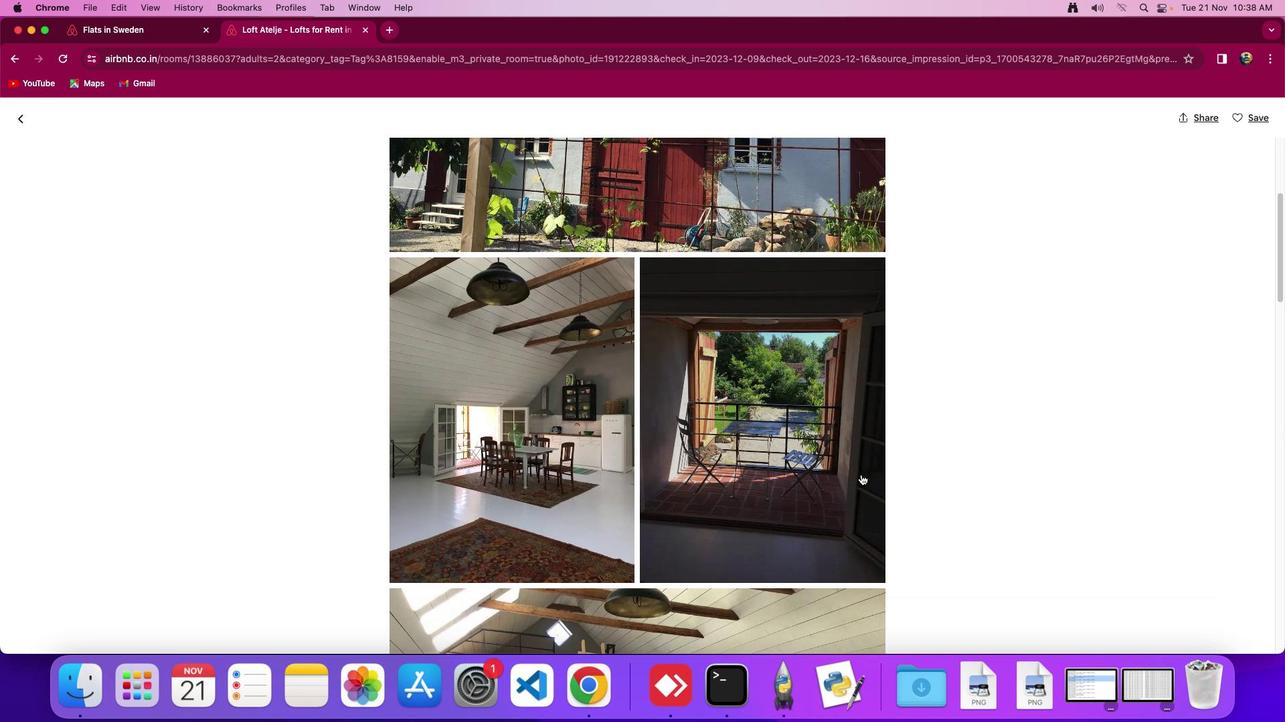 
Action: Mouse scrolled (862, 476) with delta (1, 0)
Screenshot: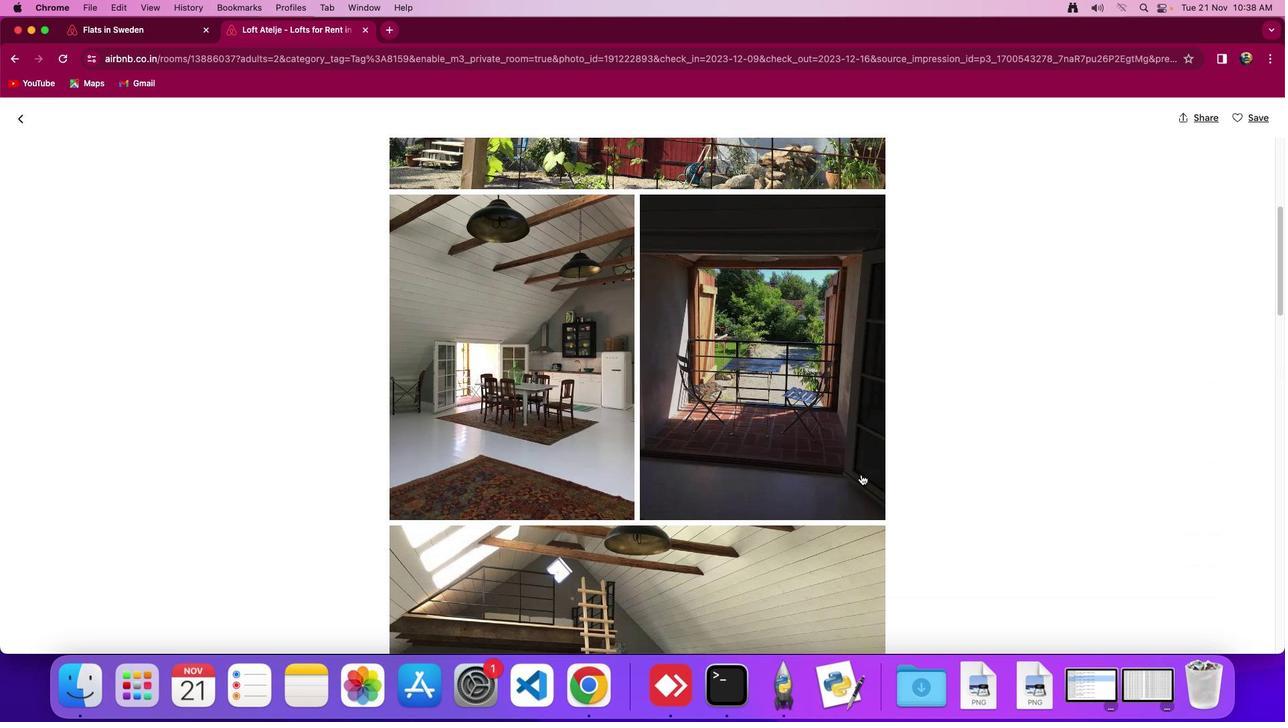 
Action: Mouse scrolled (862, 476) with delta (1, 0)
Screenshot: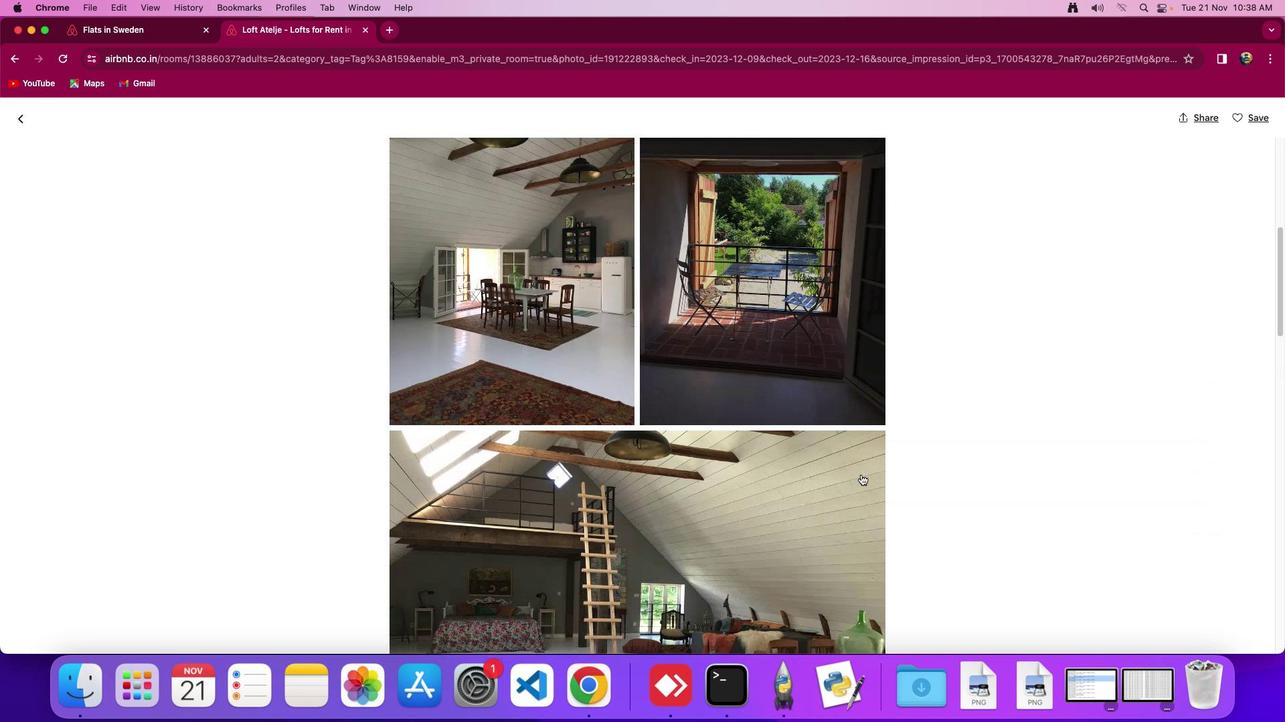 
Action: Mouse scrolled (862, 476) with delta (1, -1)
Screenshot: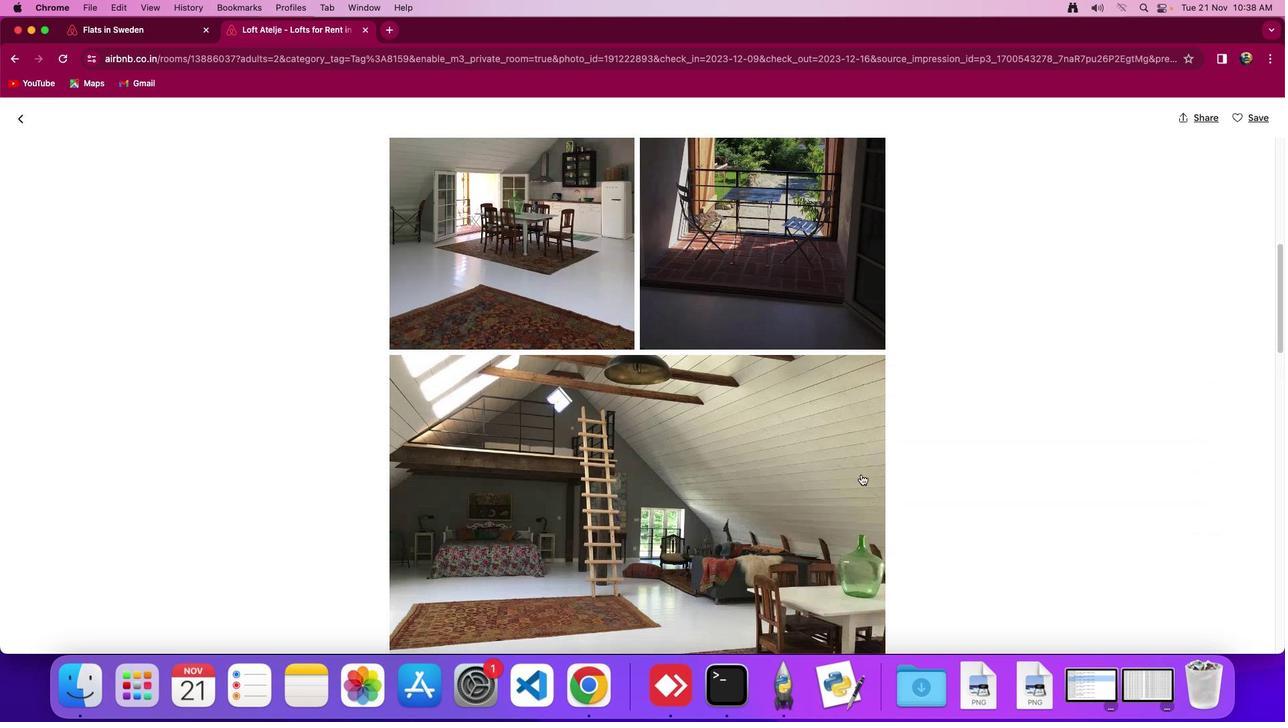 
Action: Mouse scrolled (862, 476) with delta (1, 0)
Screenshot: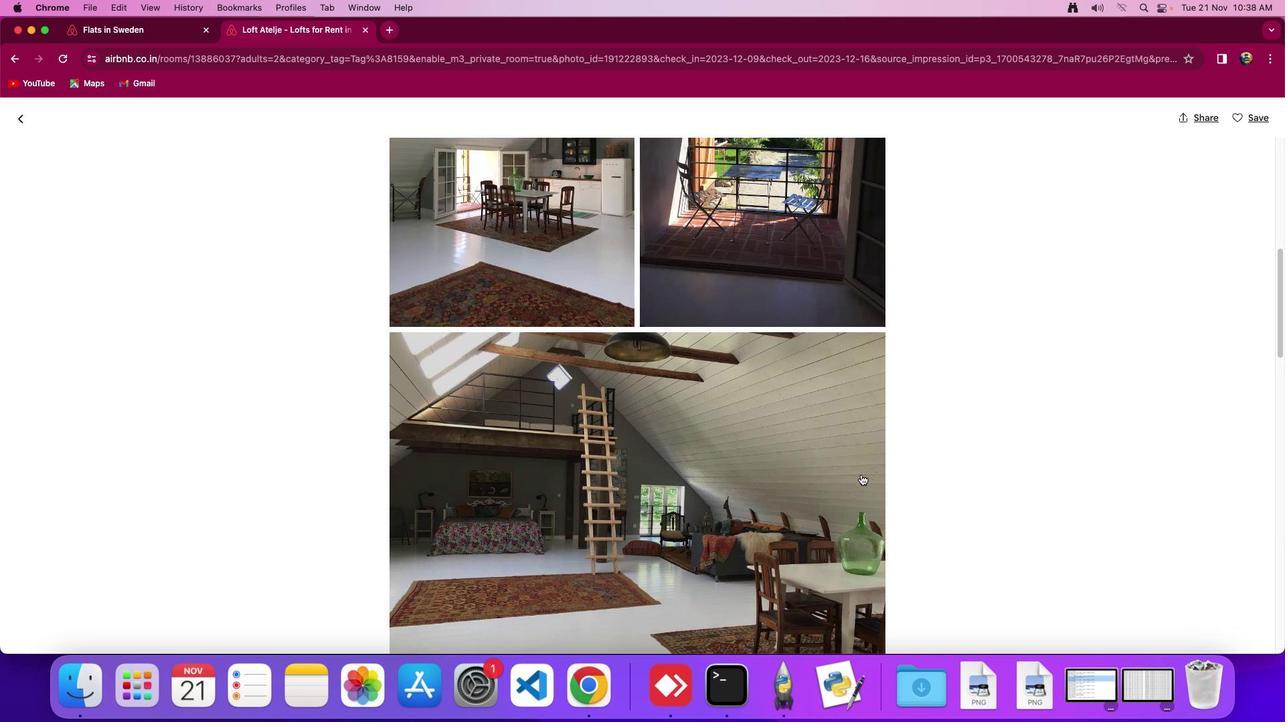 
Action: Mouse scrolled (862, 476) with delta (1, 0)
Screenshot: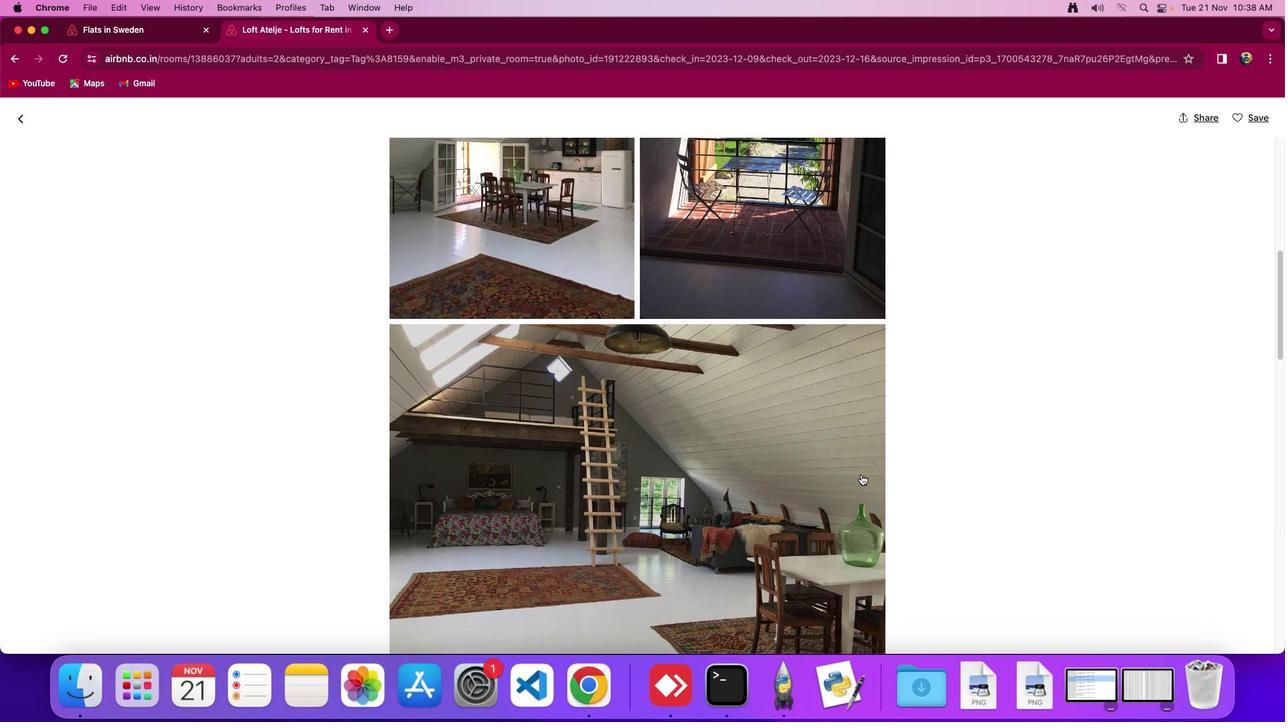 
Action: Mouse scrolled (862, 476) with delta (1, 0)
Screenshot: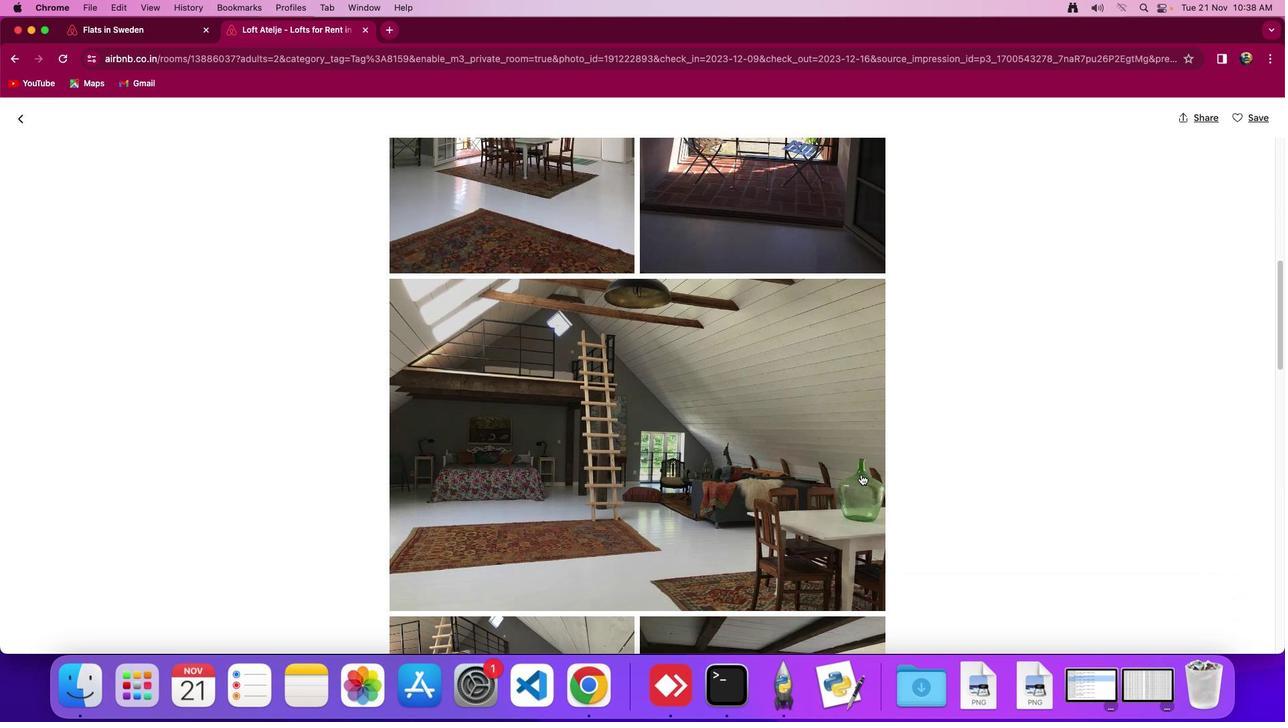 
Action: Mouse scrolled (862, 476) with delta (1, 0)
Screenshot: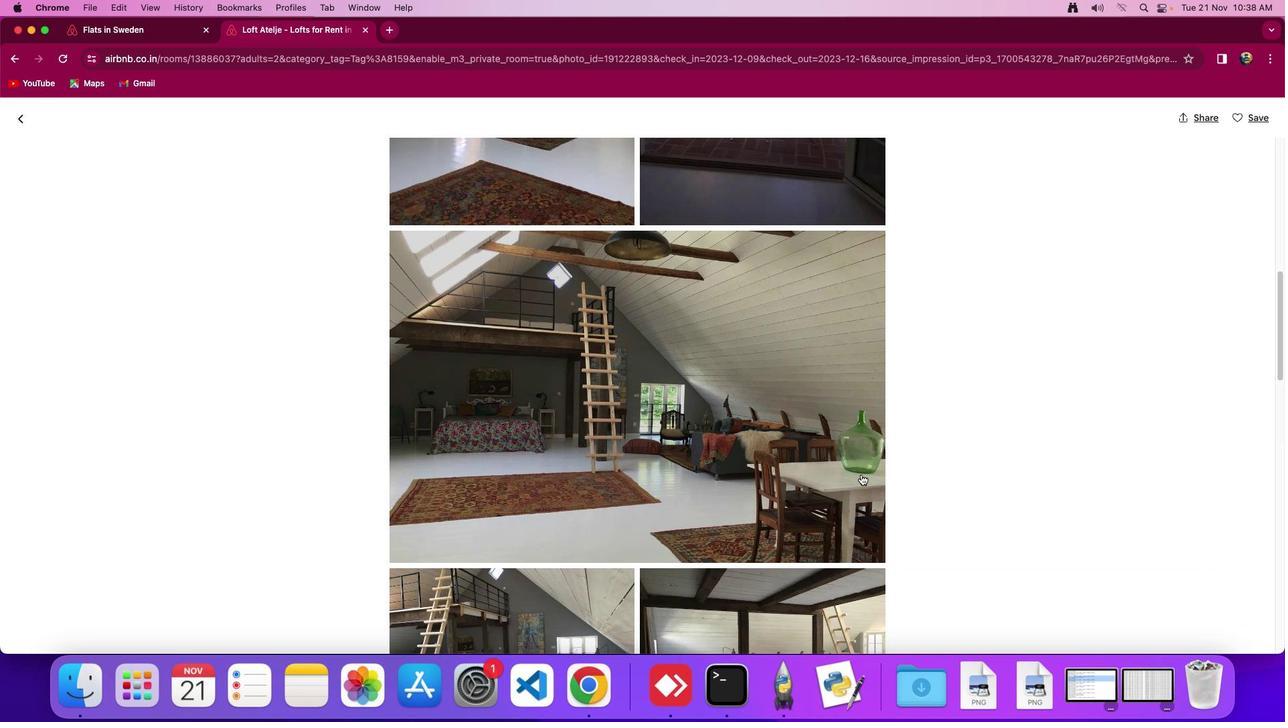 
Action: Mouse scrolled (862, 476) with delta (1, 0)
Screenshot: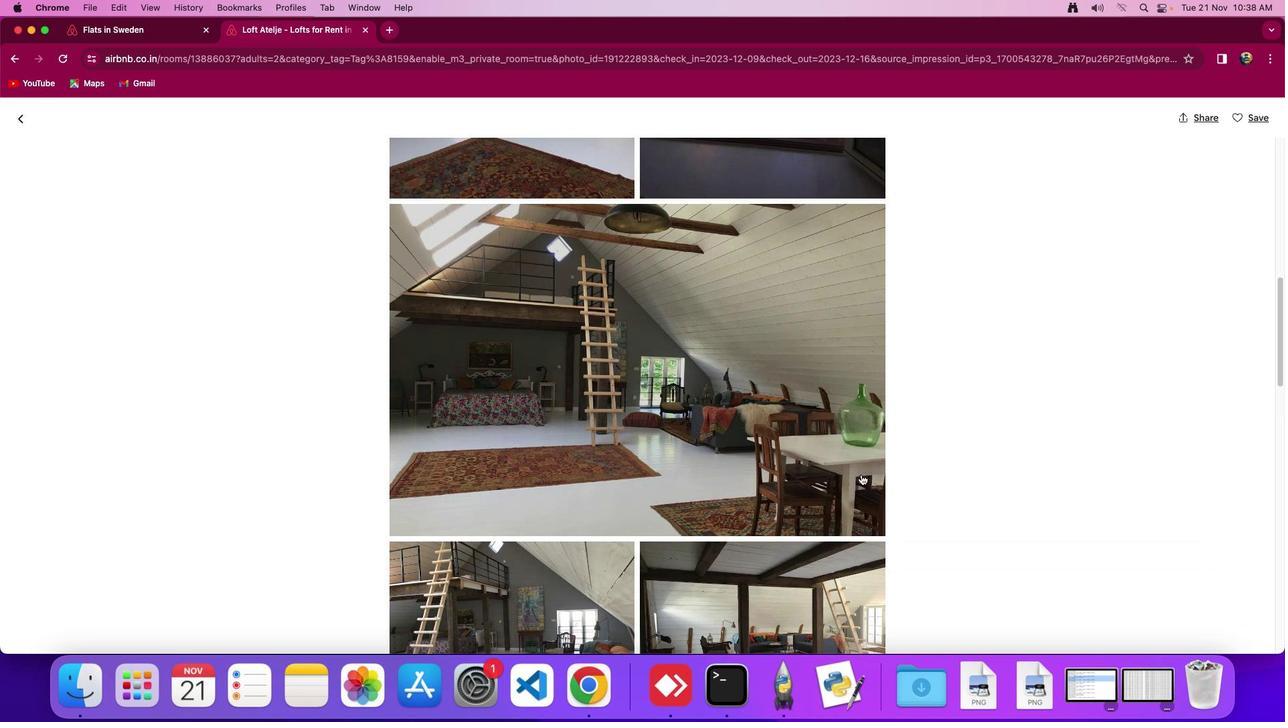 
Action: Mouse scrolled (862, 476) with delta (1, 0)
Screenshot: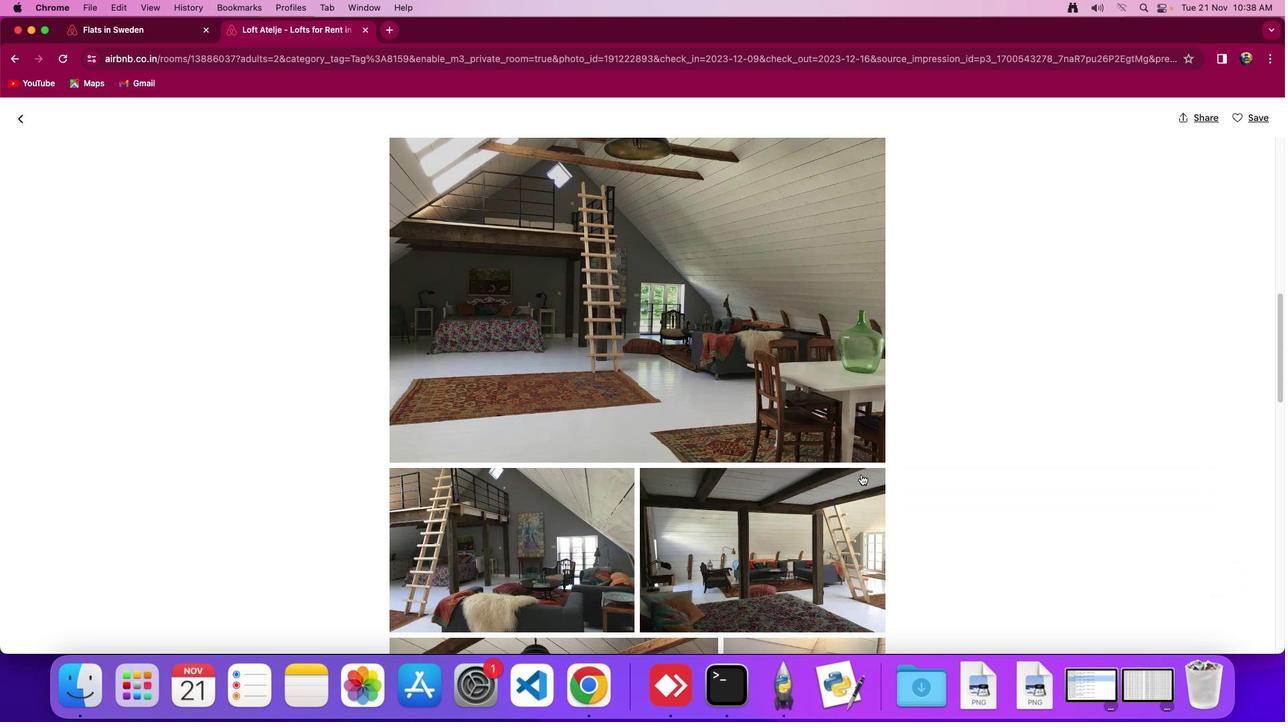 
Action: Mouse moved to (874, 464)
Screenshot: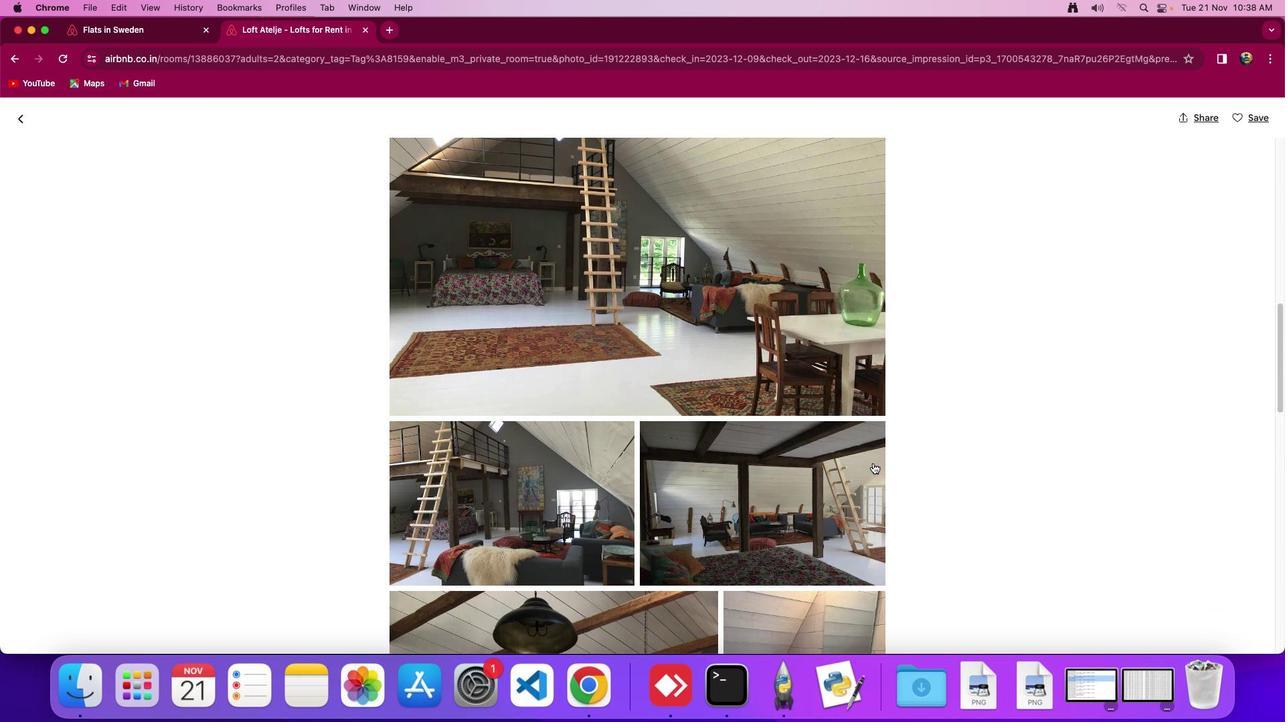 
Action: Mouse scrolled (874, 464) with delta (1, 0)
Screenshot: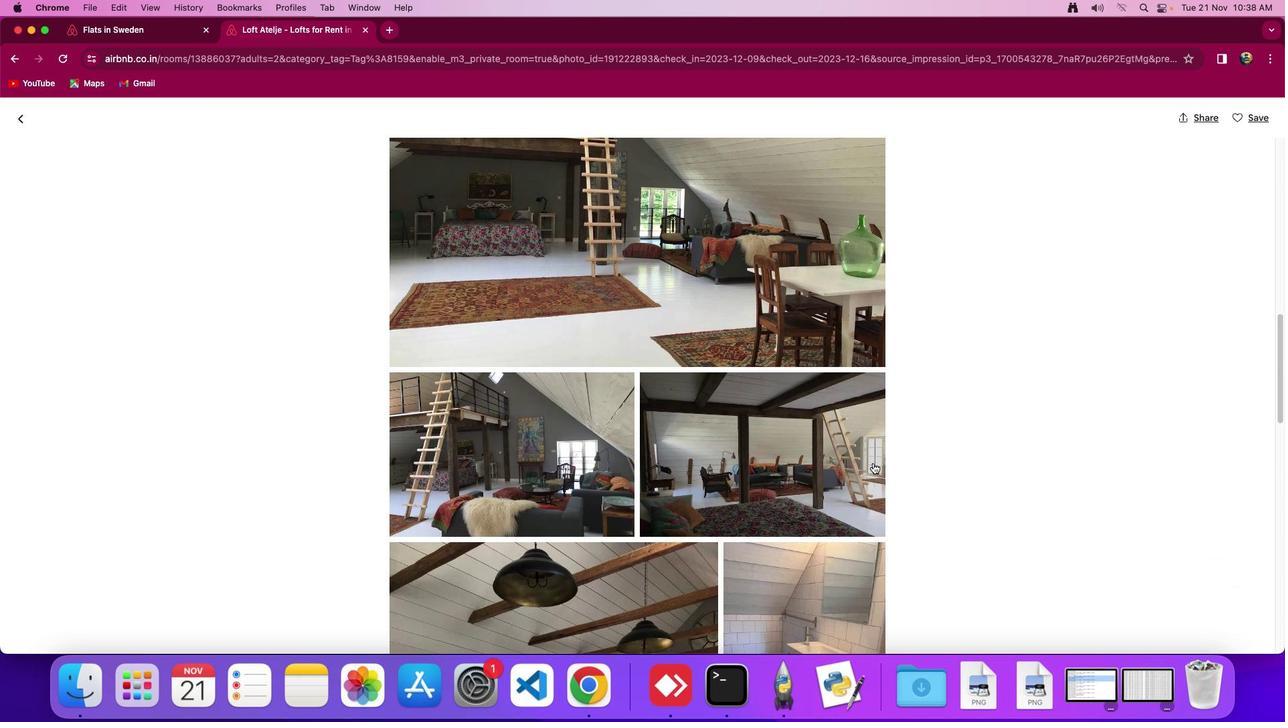 
Action: Mouse scrolled (874, 464) with delta (1, 0)
Screenshot: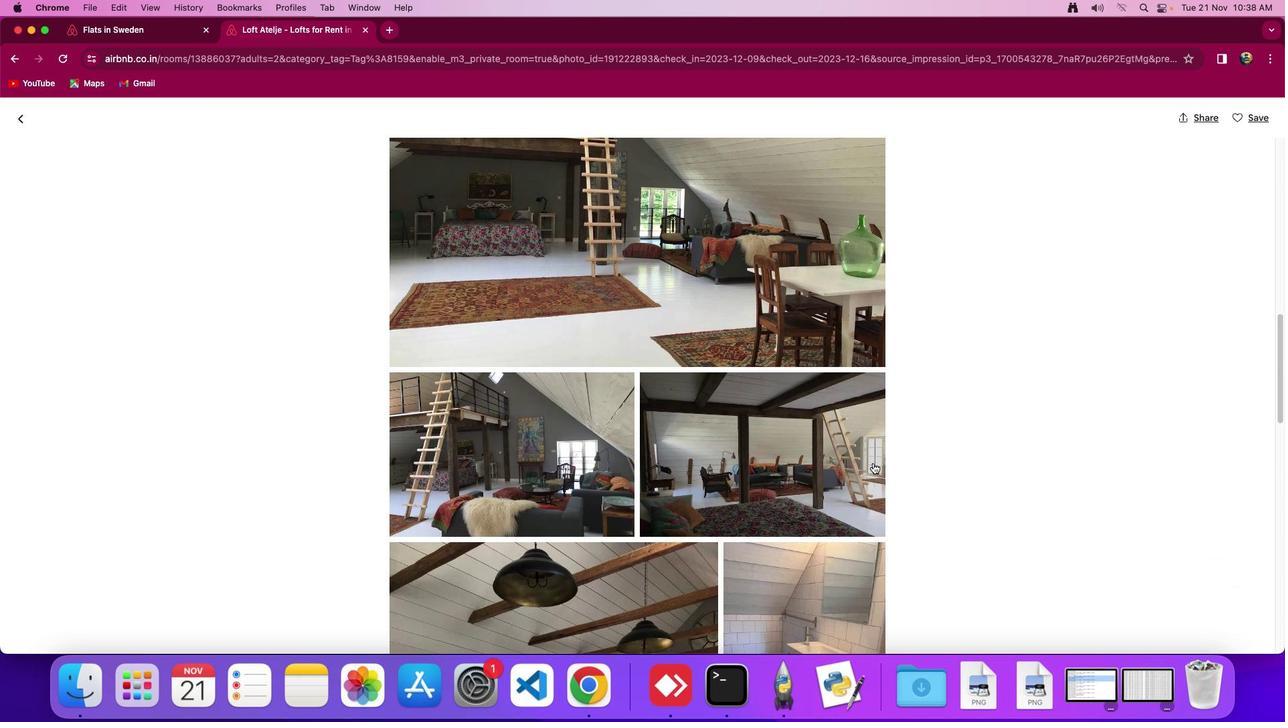 
Action: Mouse scrolled (874, 464) with delta (1, 0)
Screenshot: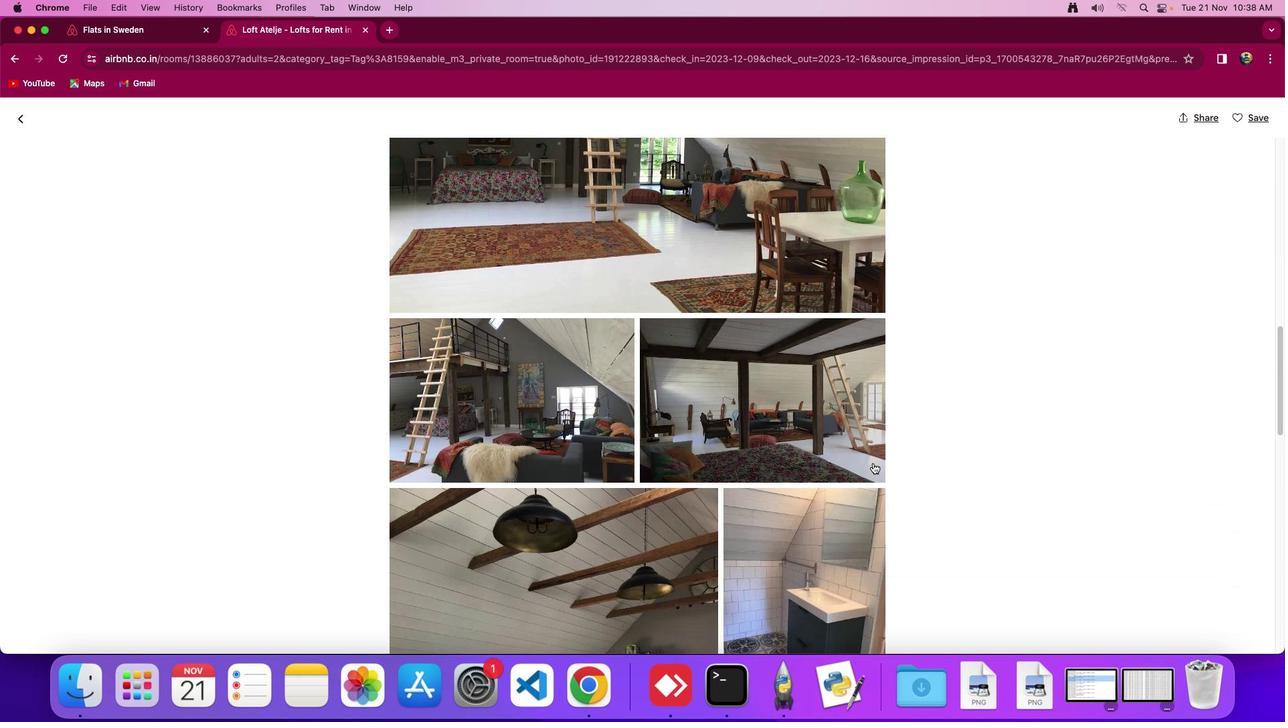 
Action: Mouse moved to (874, 465)
Screenshot: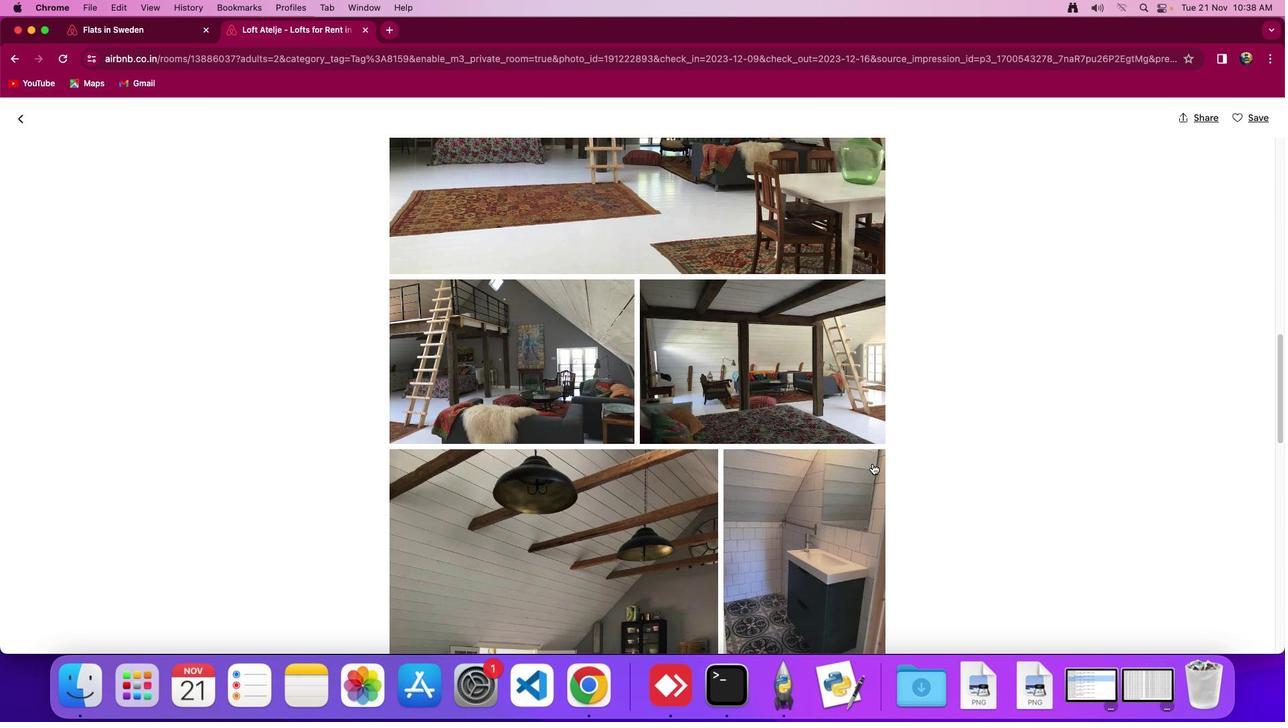 
Action: Mouse scrolled (874, 465) with delta (1, 0)
Screenshot: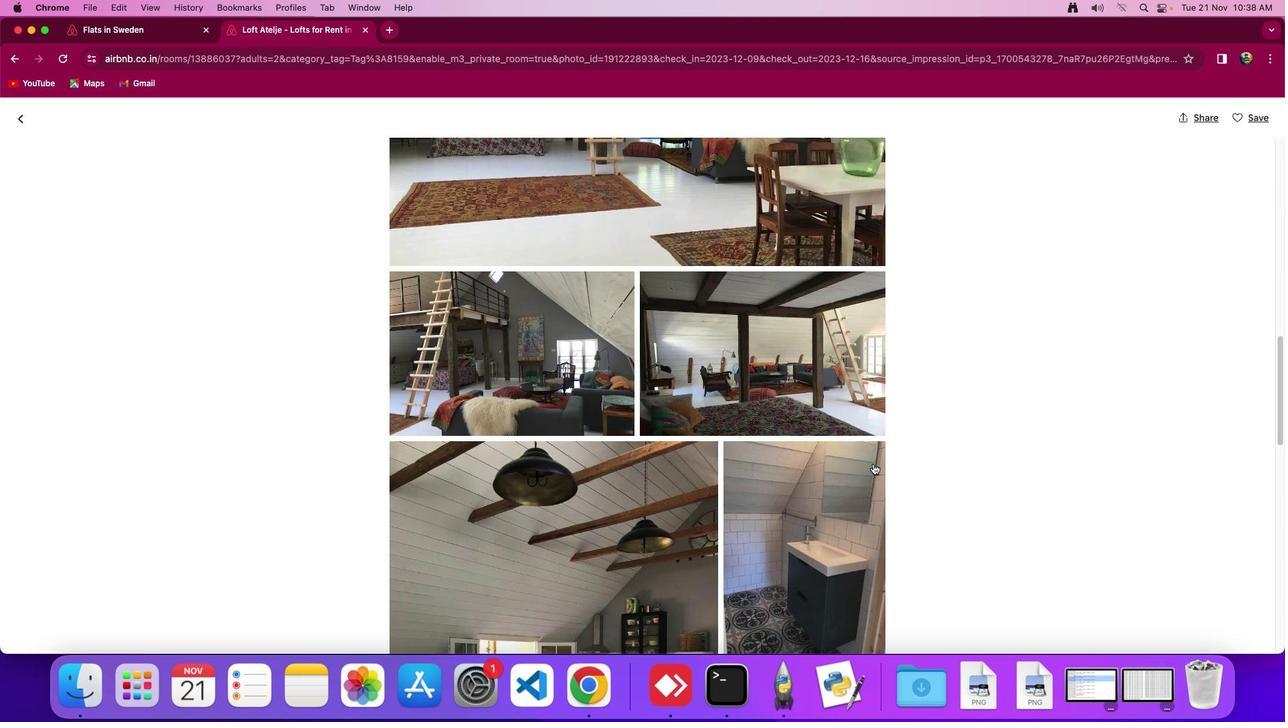 
Action: Mouse scrolled (874, 465) with delta (1, 0)
Screenshot: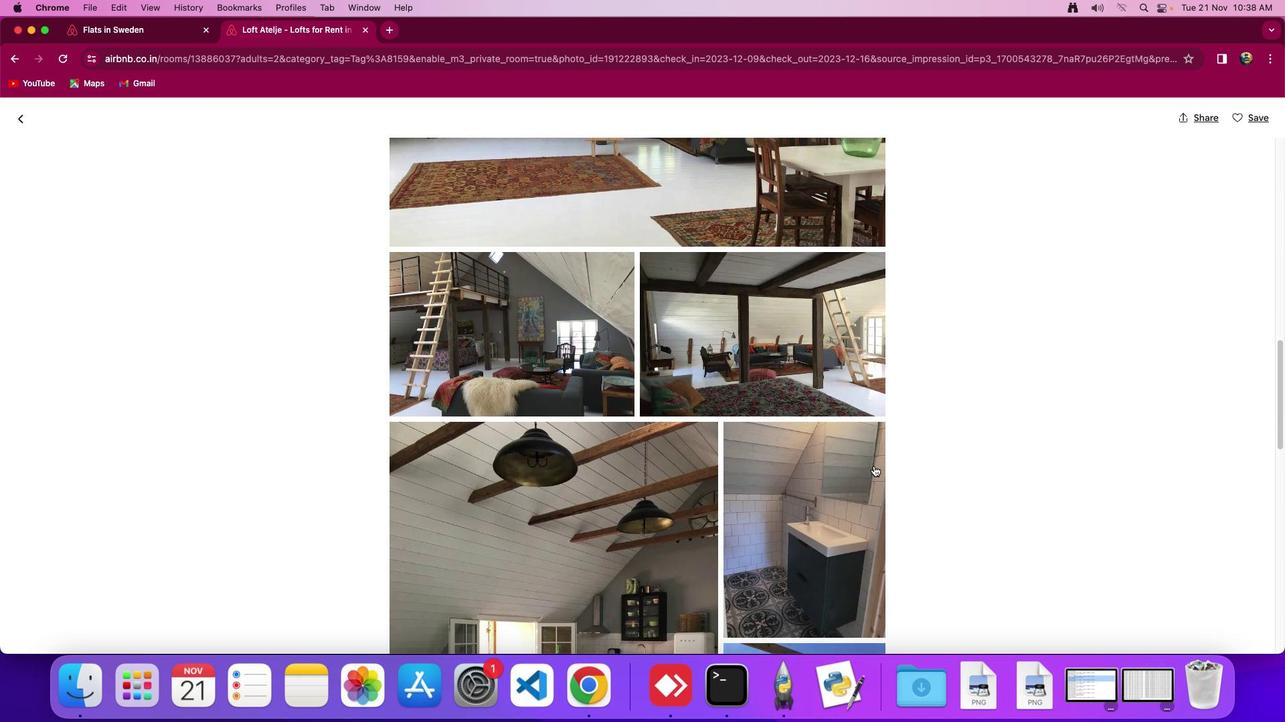 
Action: Mouse moved to (874, 465)
Screenshot: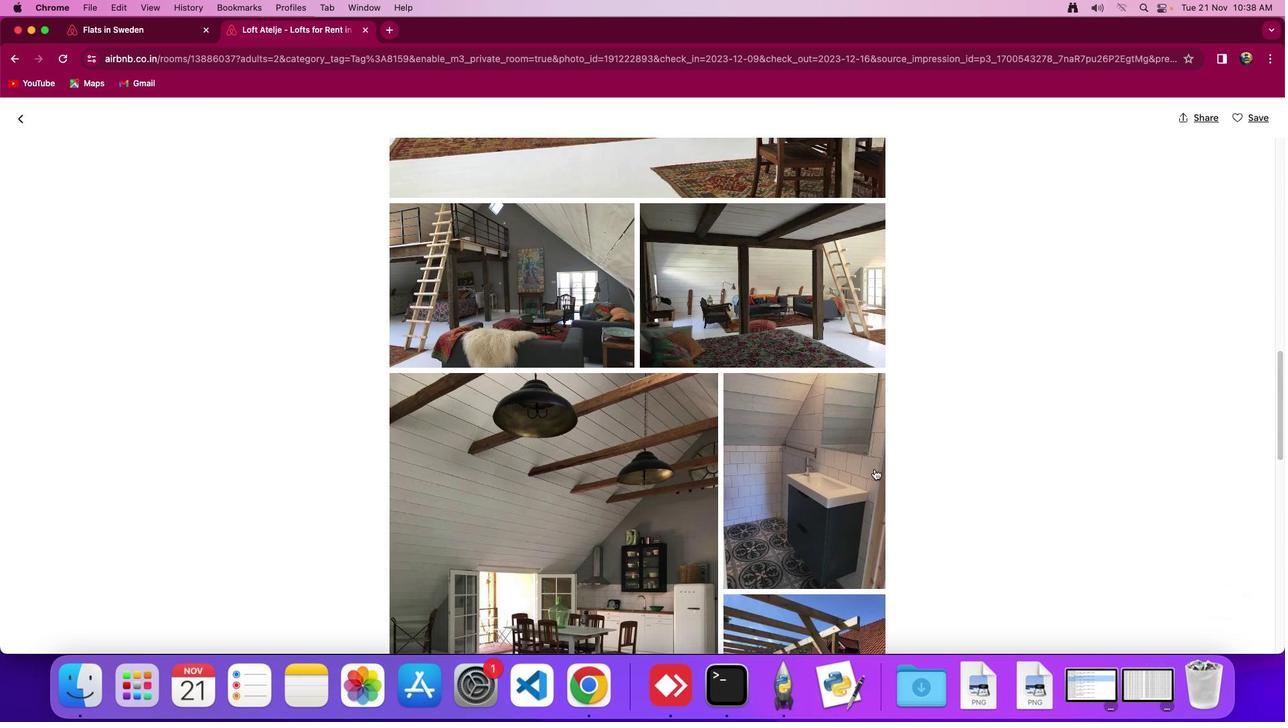 
Action: Mouse scrolled (874, 465) with delta (1, 0)
Screenshot: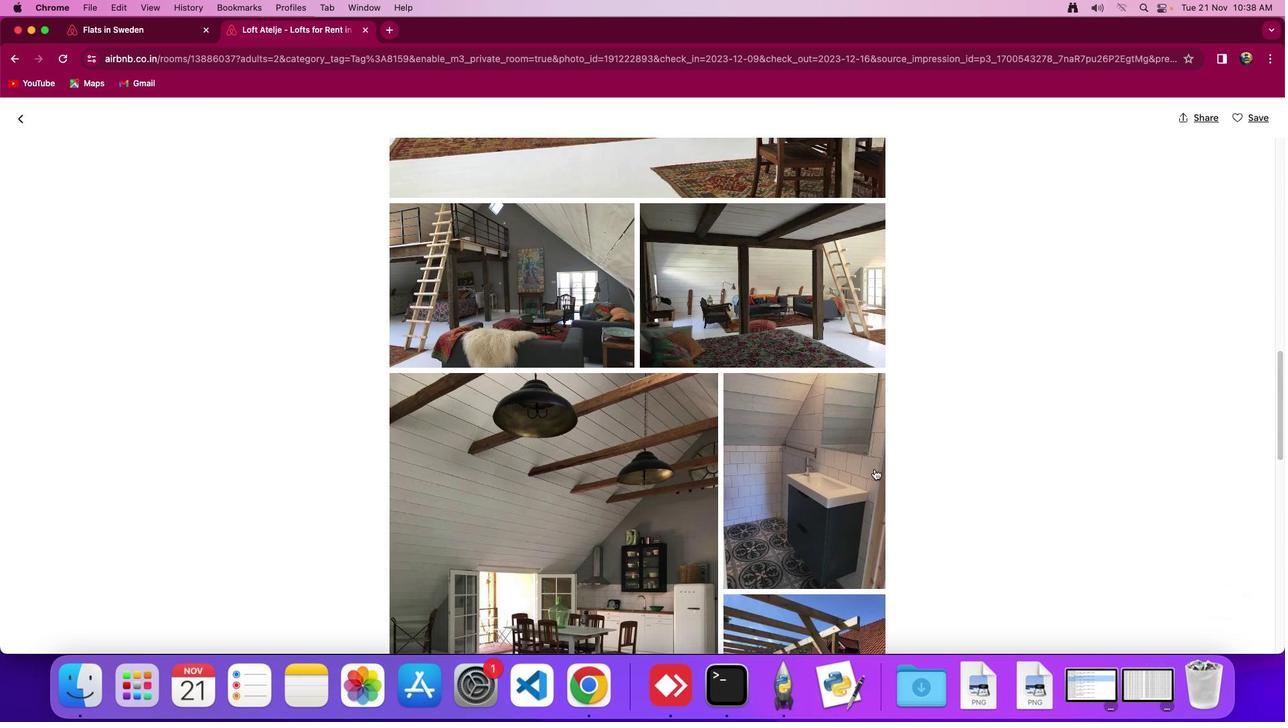 
Action: Mouse moved to (876, 475)
Screenshot: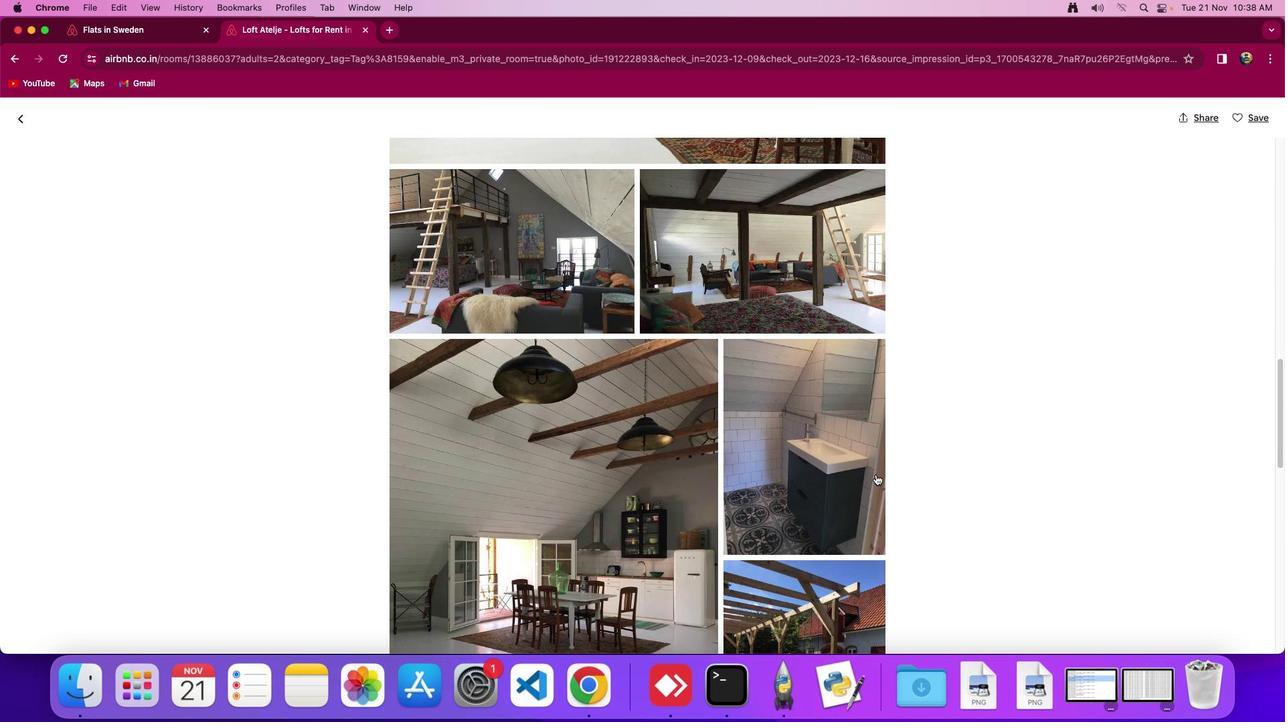 
Action: Mouse scrolled (876, 475) with delta (1, 0)
Screenshot: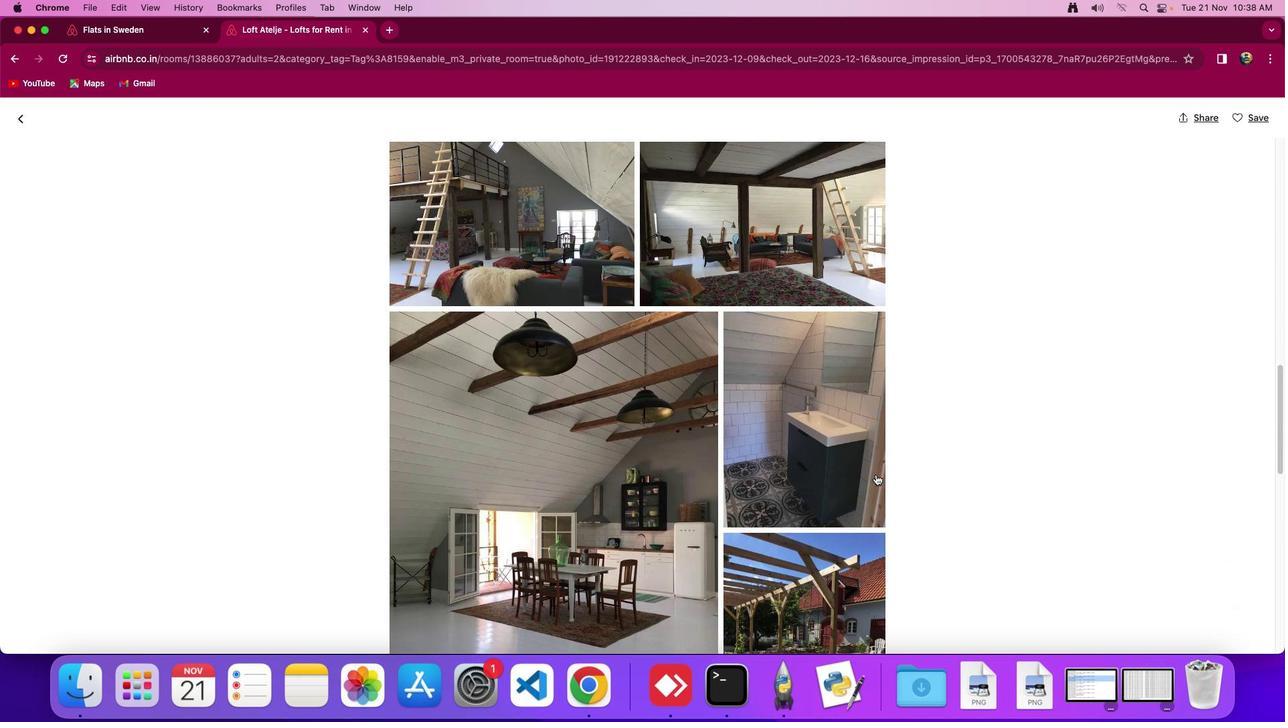 
Action: Mouse scrolled (876, 475) with delta (1, 0)
Screenshot: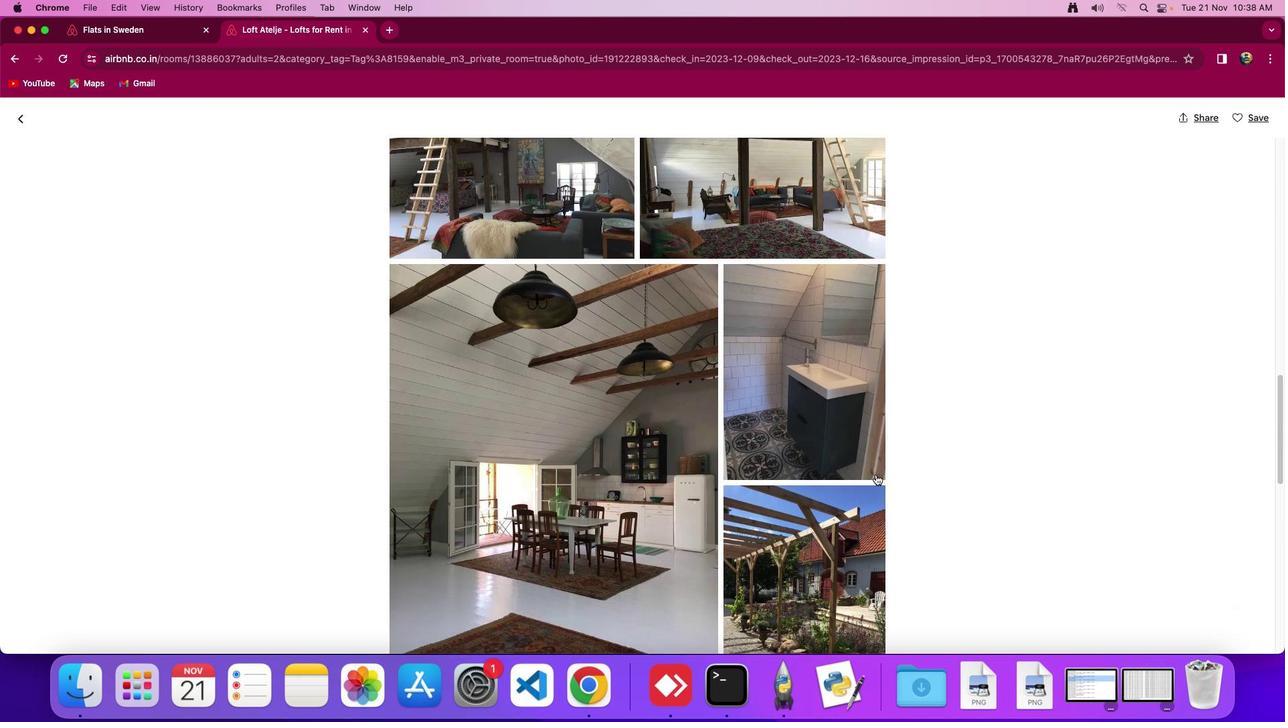 
Action: Mouse scrolled (876, 475) with delta (1, 0)
Screenshot: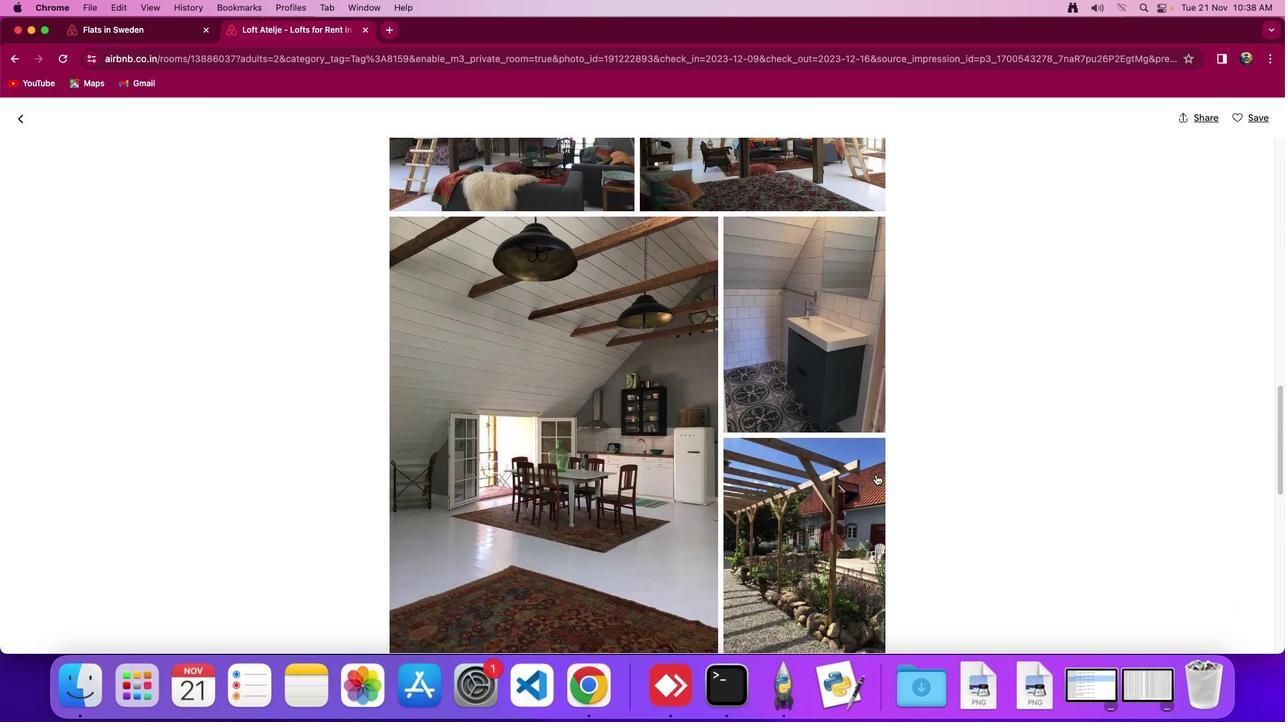 
Action: Mouse moved to (876, 475)
Screenshot: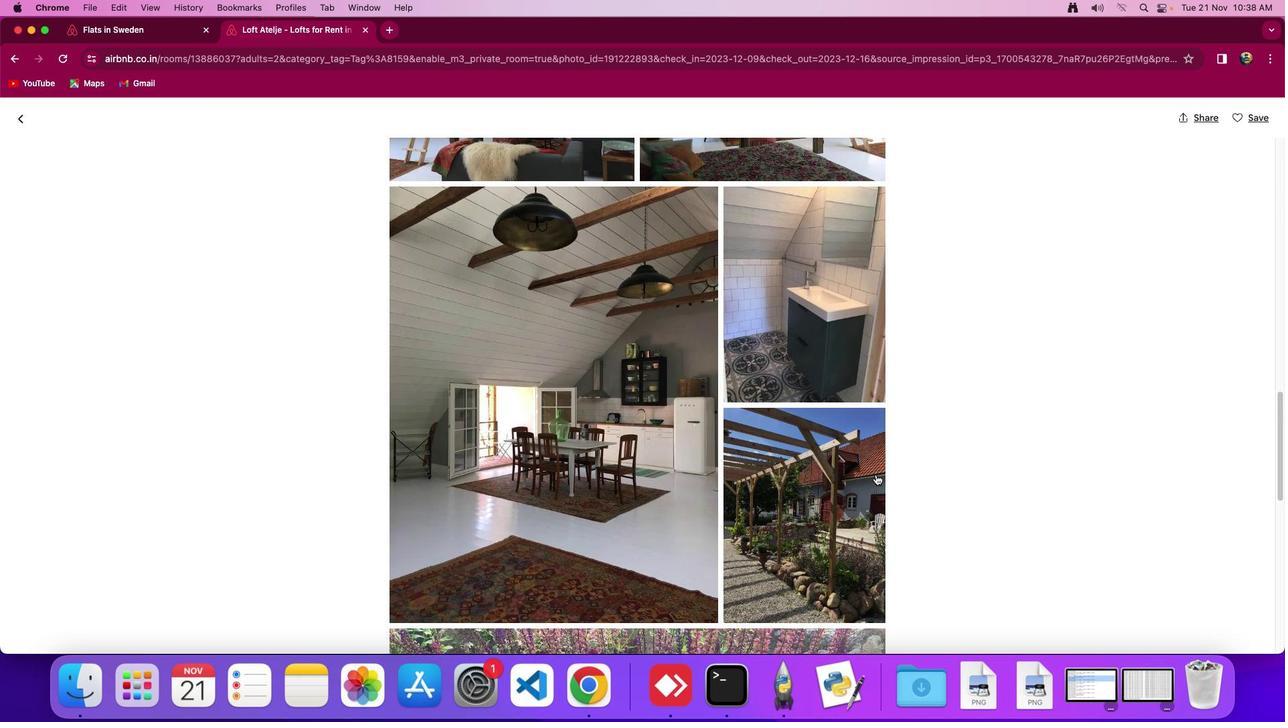
Action: Mouse scrolled (876, 475) with delta (1, 0)
Screenshot: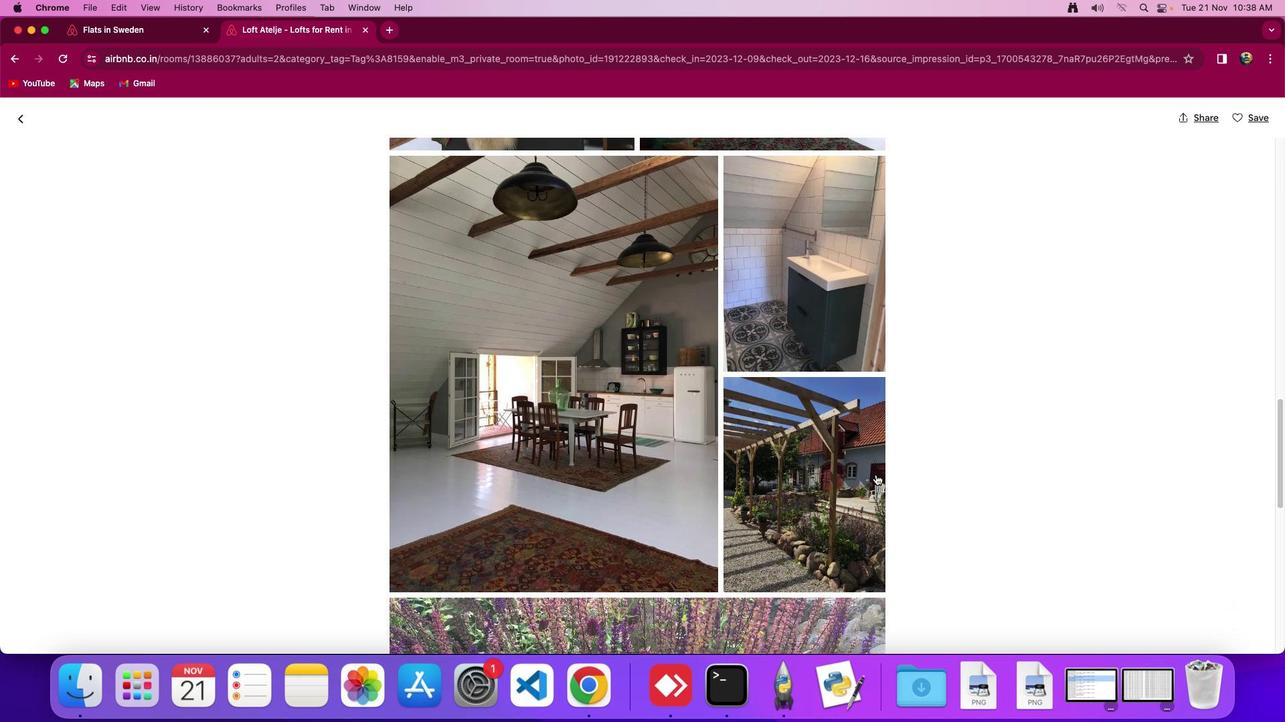 
Action: Mouse scrolled (876, 475) with delta (1, 0)
Screenshot: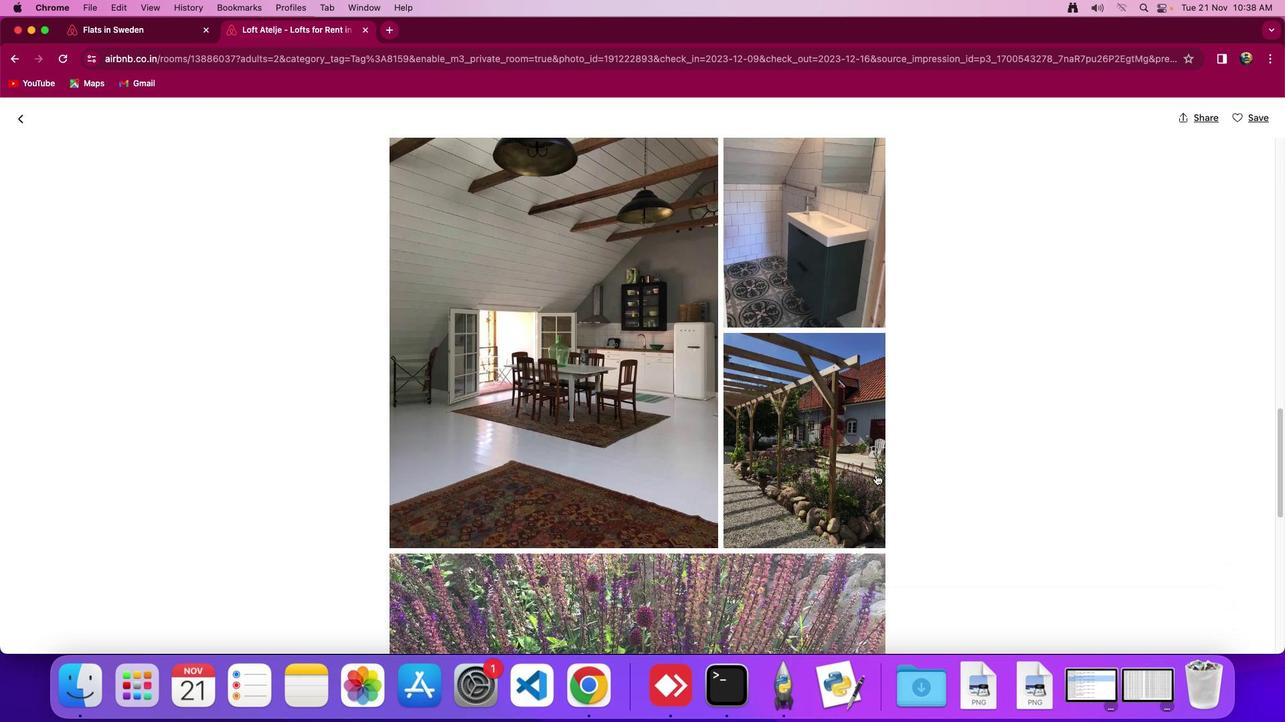 
Action: Mouse scrolled (876, 475) with delta (1, 0)
Screenshot: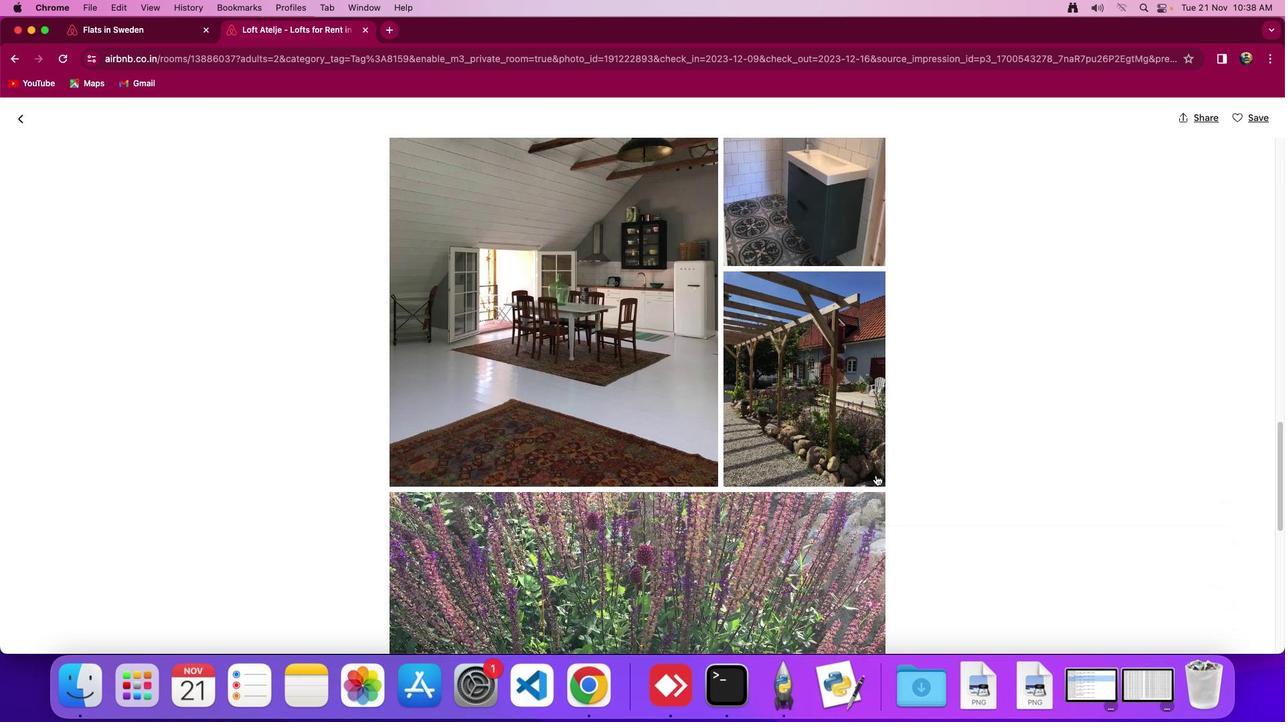 
Action: Mouse moved to (876, 479)
Screenshot: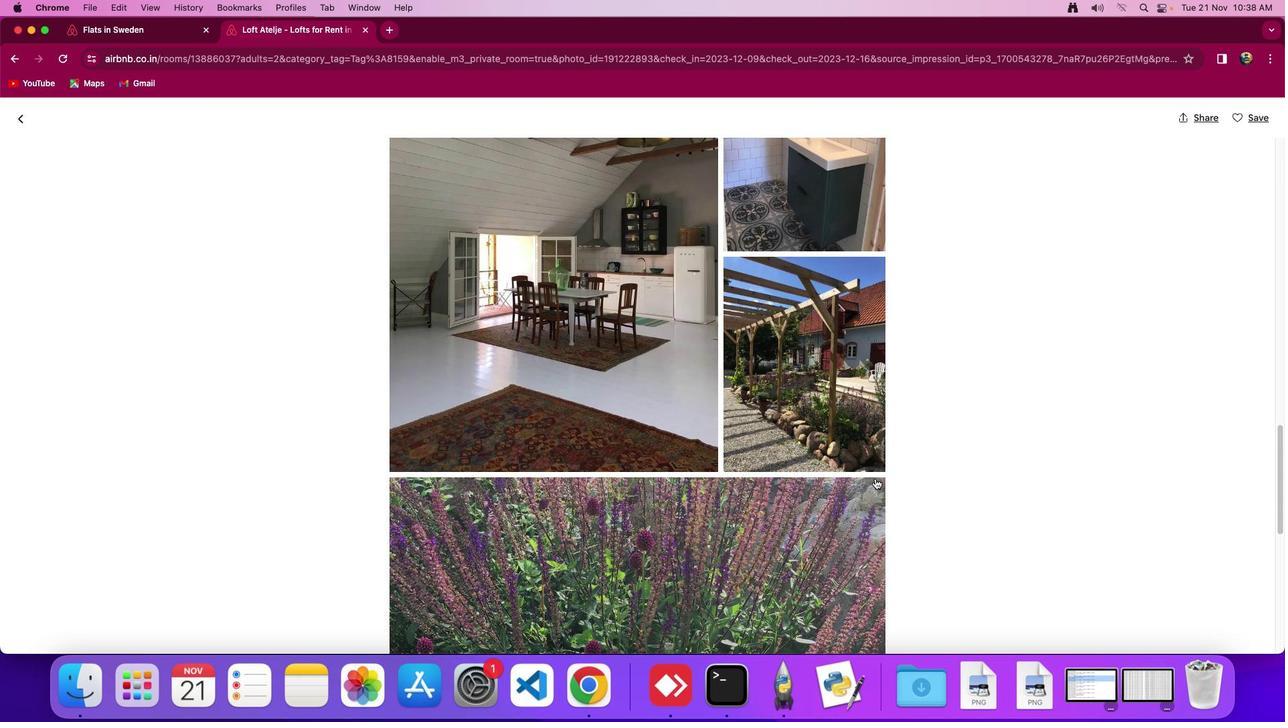 
Action: Mouse scrolled (876, 479) with delta (1, 0)
Screenshot: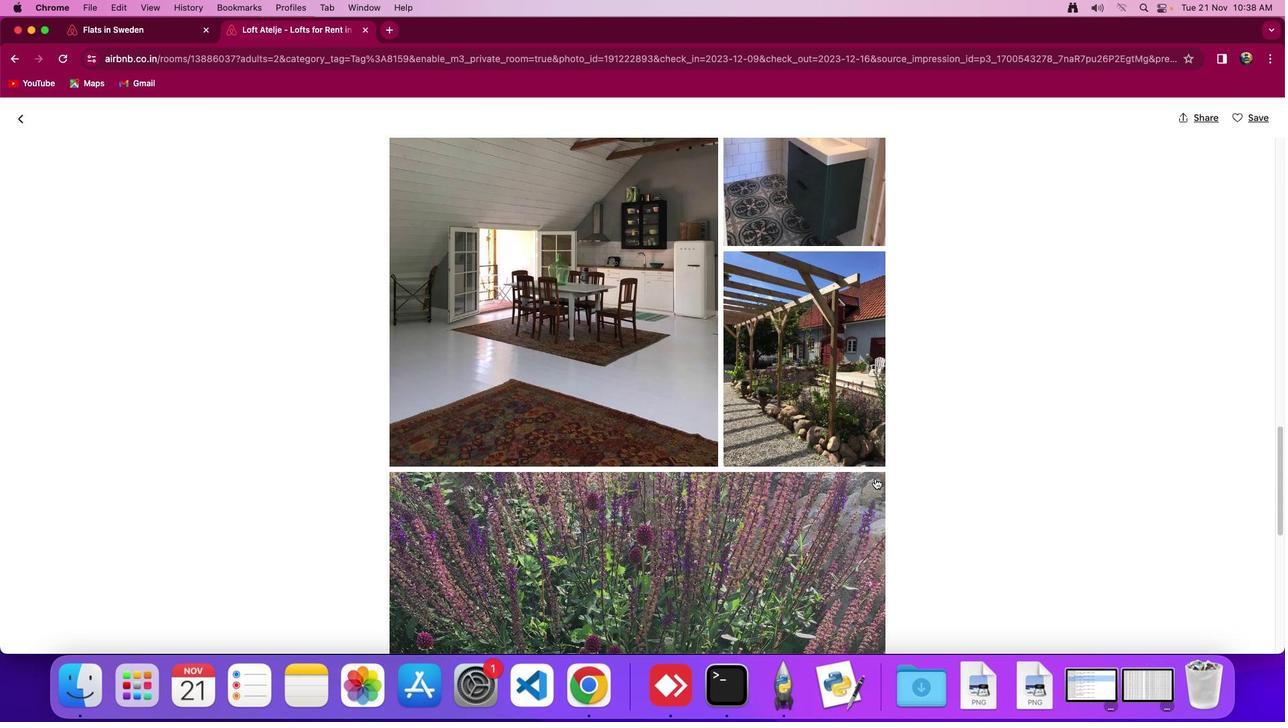 
Action: Mouse scrolled (876, 479) with delta (1, 0)
Screenshot: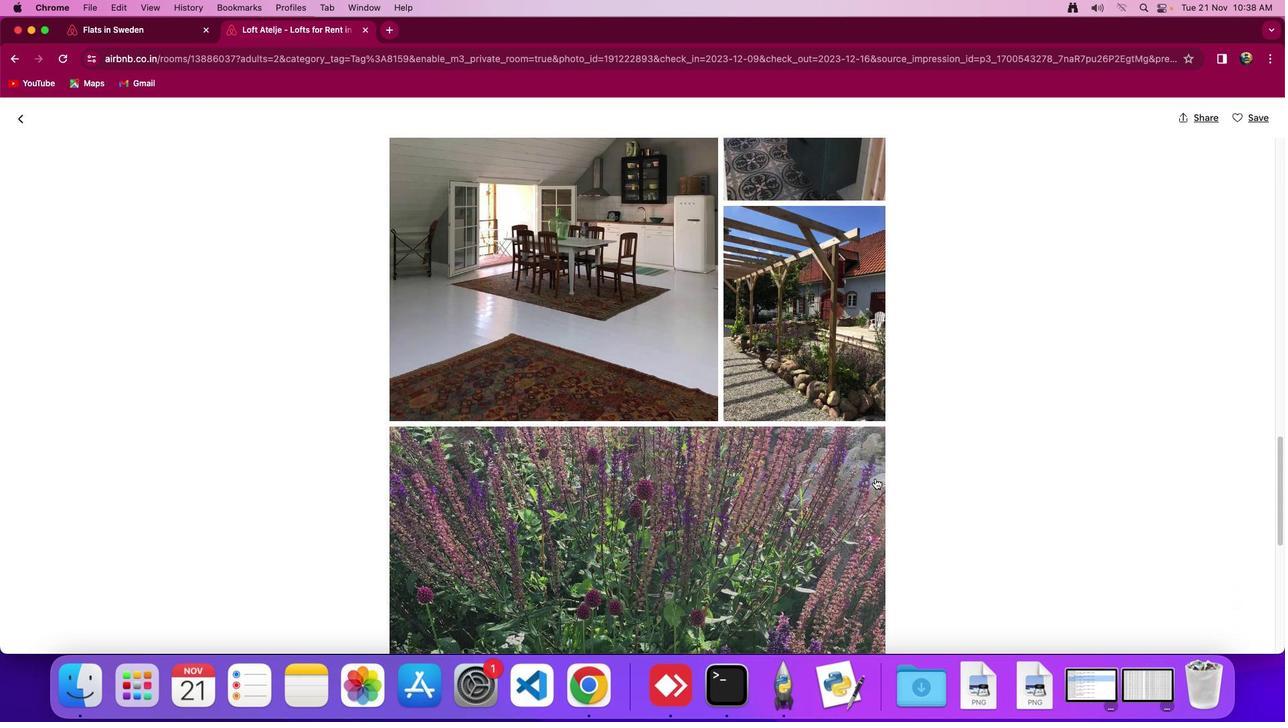 
Action: Mouse scrolled (876, 479) with delta (1, 0)
Screenshot: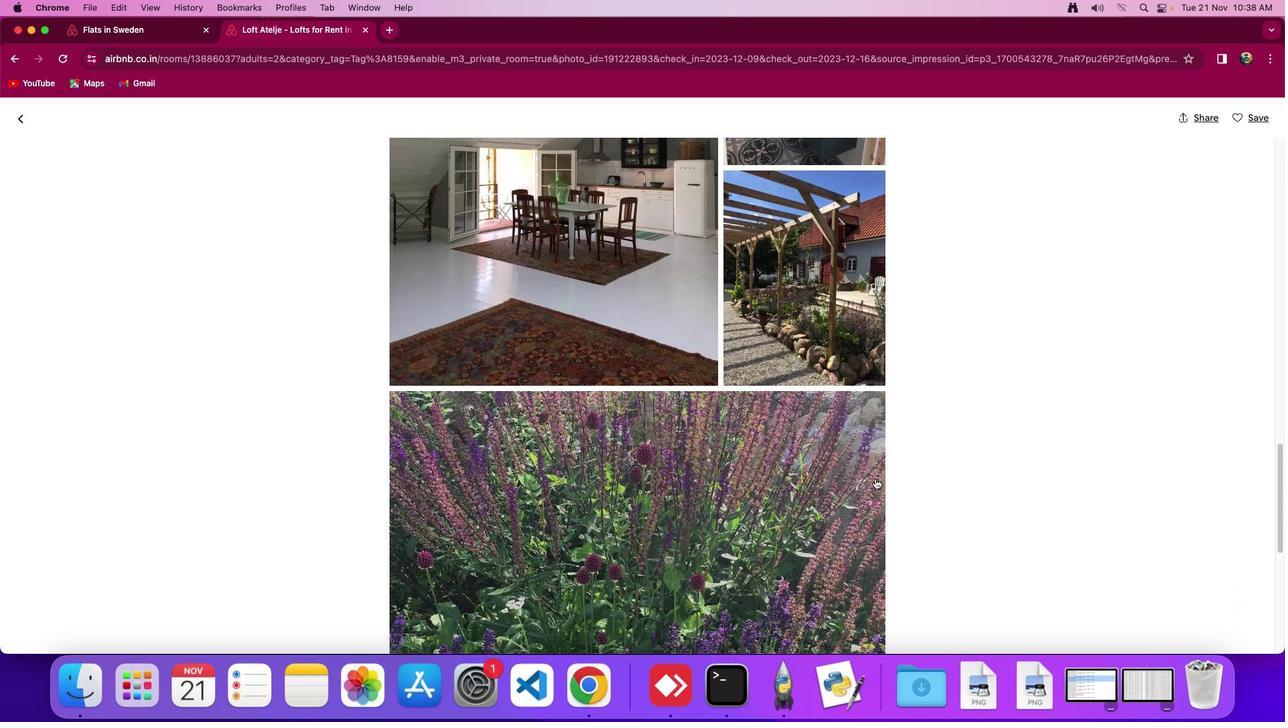 
Action: Mouse moved to (876, 481)
Screenshot: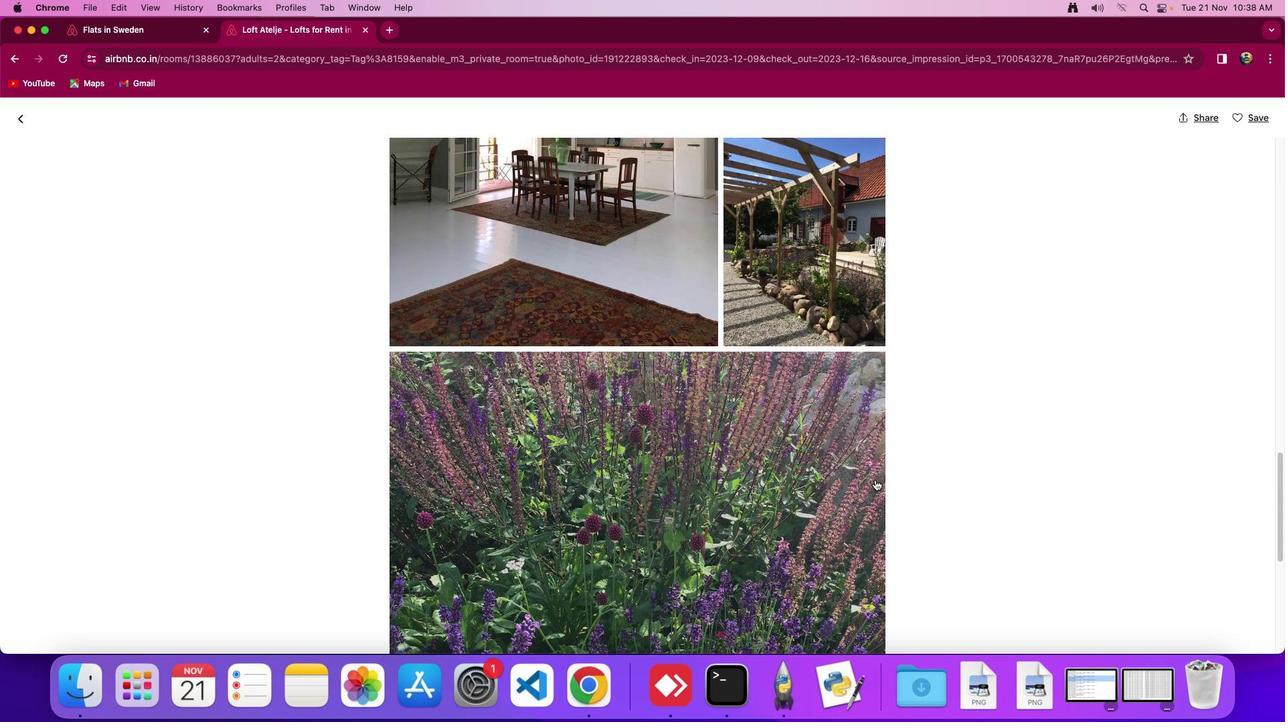 
Action: Mouse scrolled (876, 481) with delta (1, 0)
Screenshot: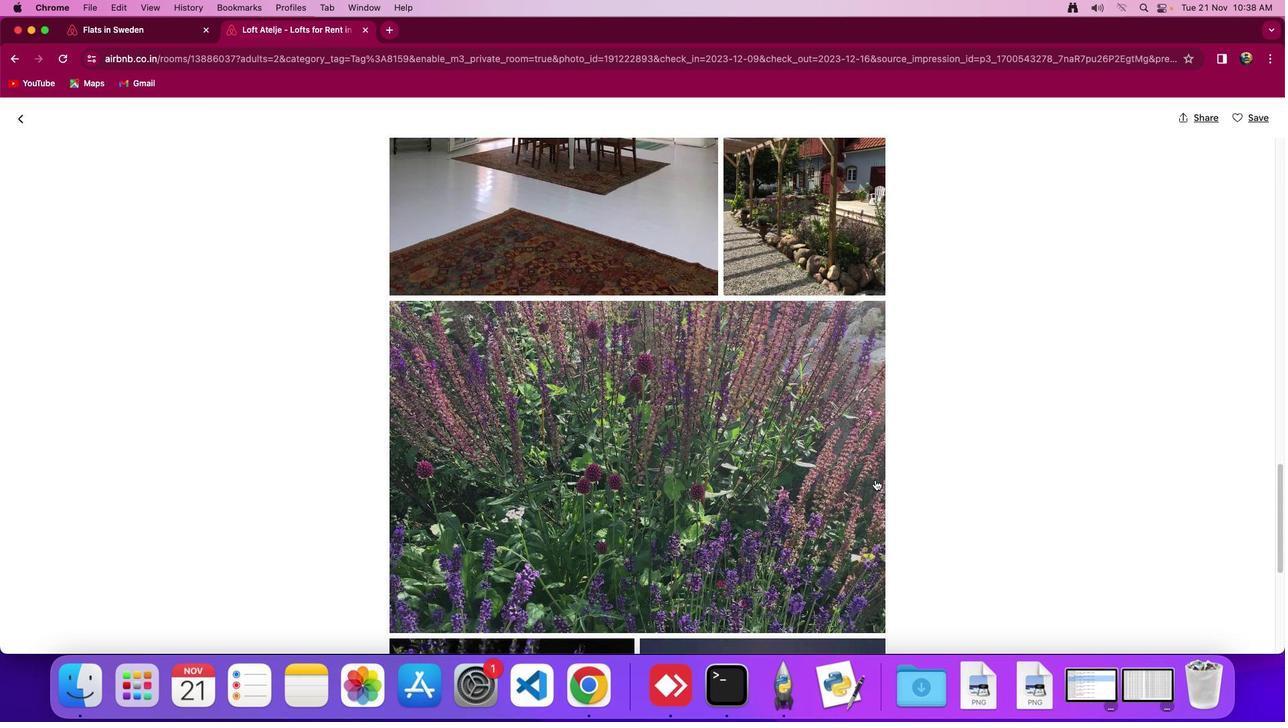 
Action: Mouse scrolled (876, 481) with delta (1, 0)
Screenshot: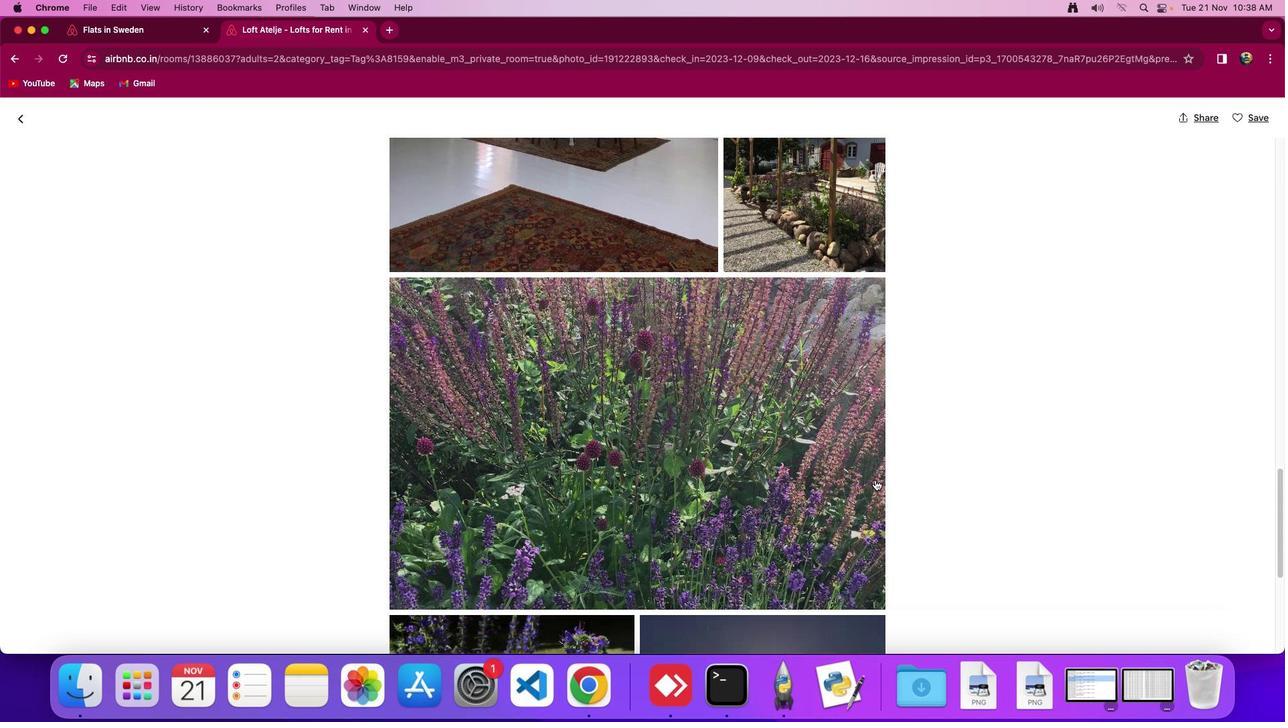 
Action: Mouse scrolled (876, 481) with delta (1, 0)
Screenshot: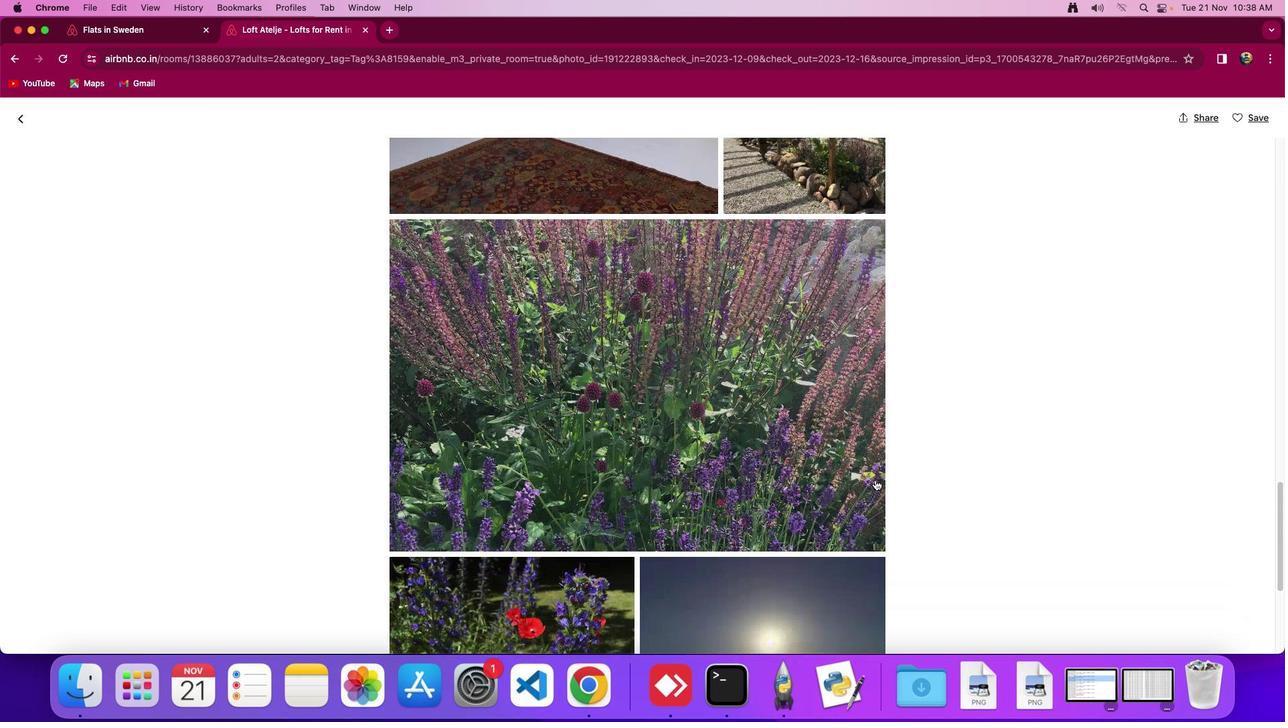 
Action: Mouse scrolled (876, 481) with delta (1, -1)
Screenshot: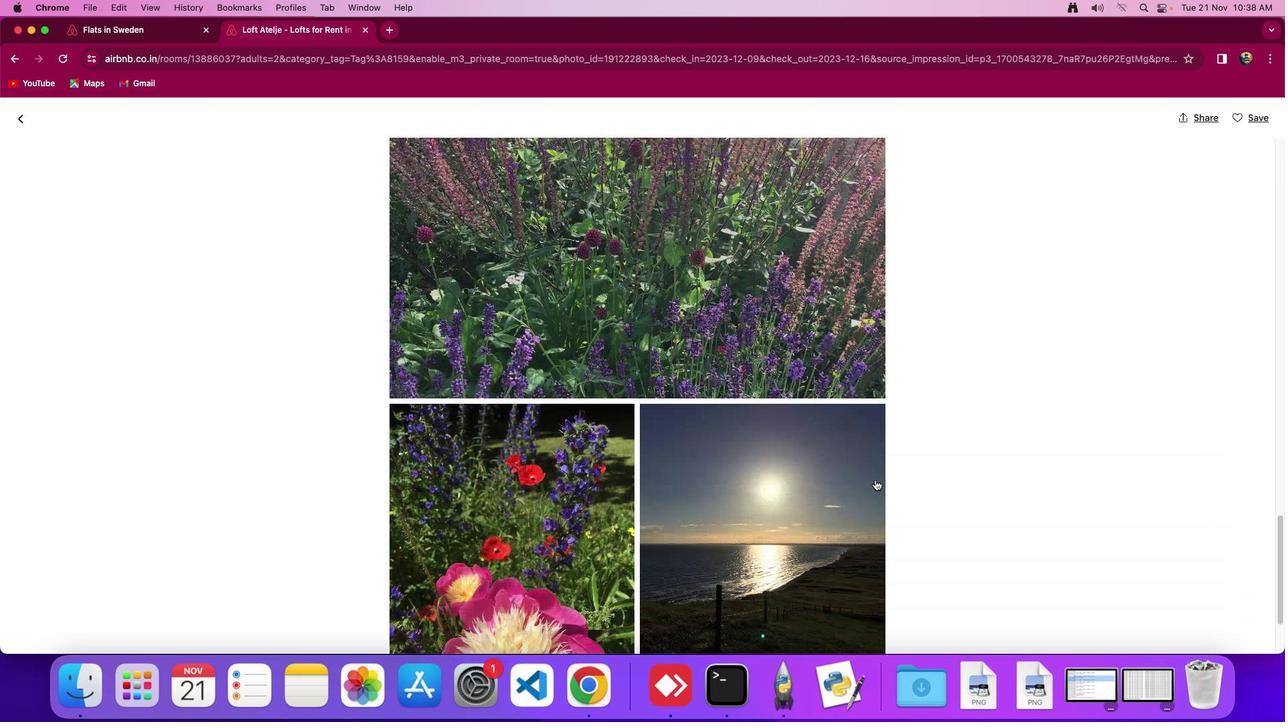 
Action: Mouse moved to (876, 483)
Screenshot: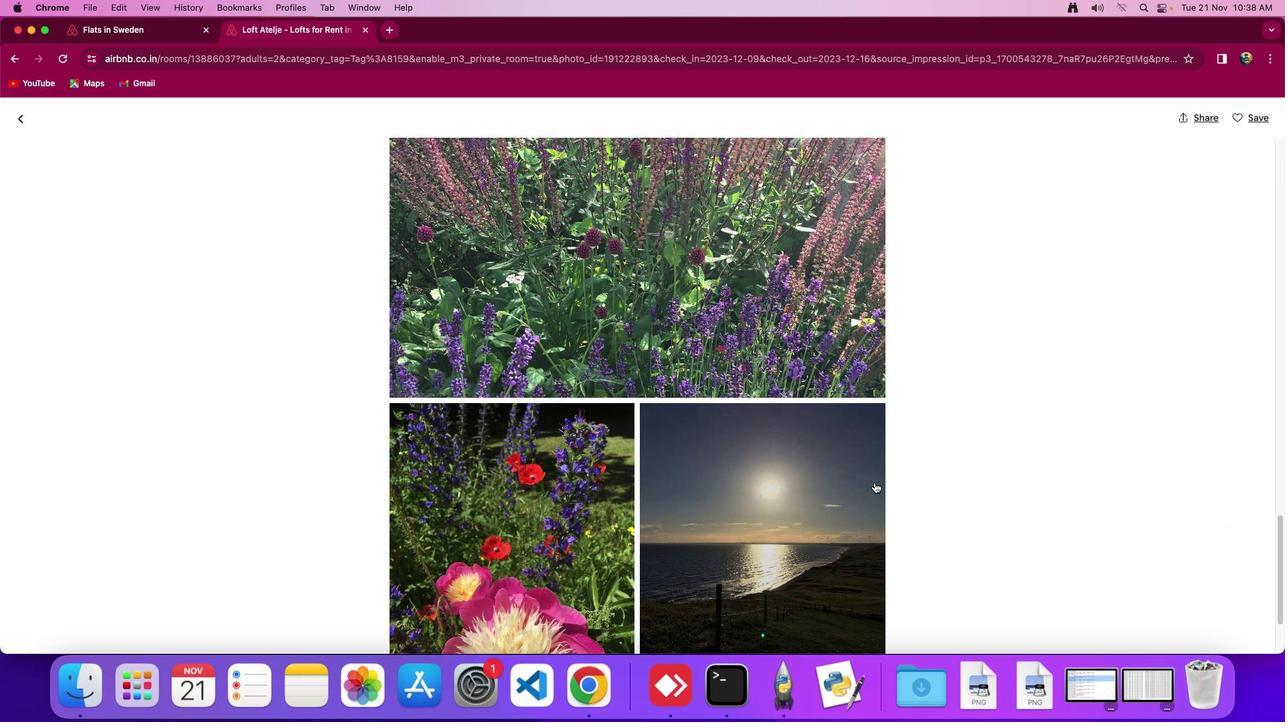 
Action: Mouse scrolled (876, 483) with delta (1, 0)
Screenshot: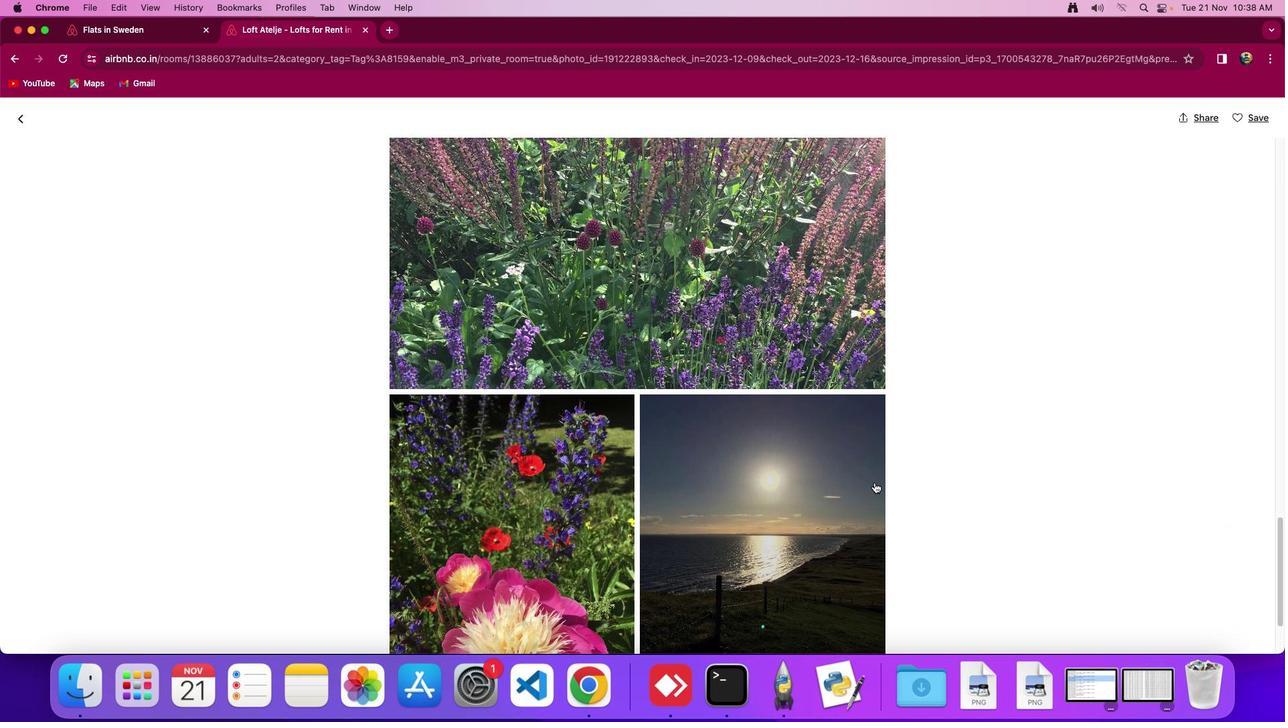 
Action: Mouse scrolled (876, 483) with delta (1, 0)
Screenshot: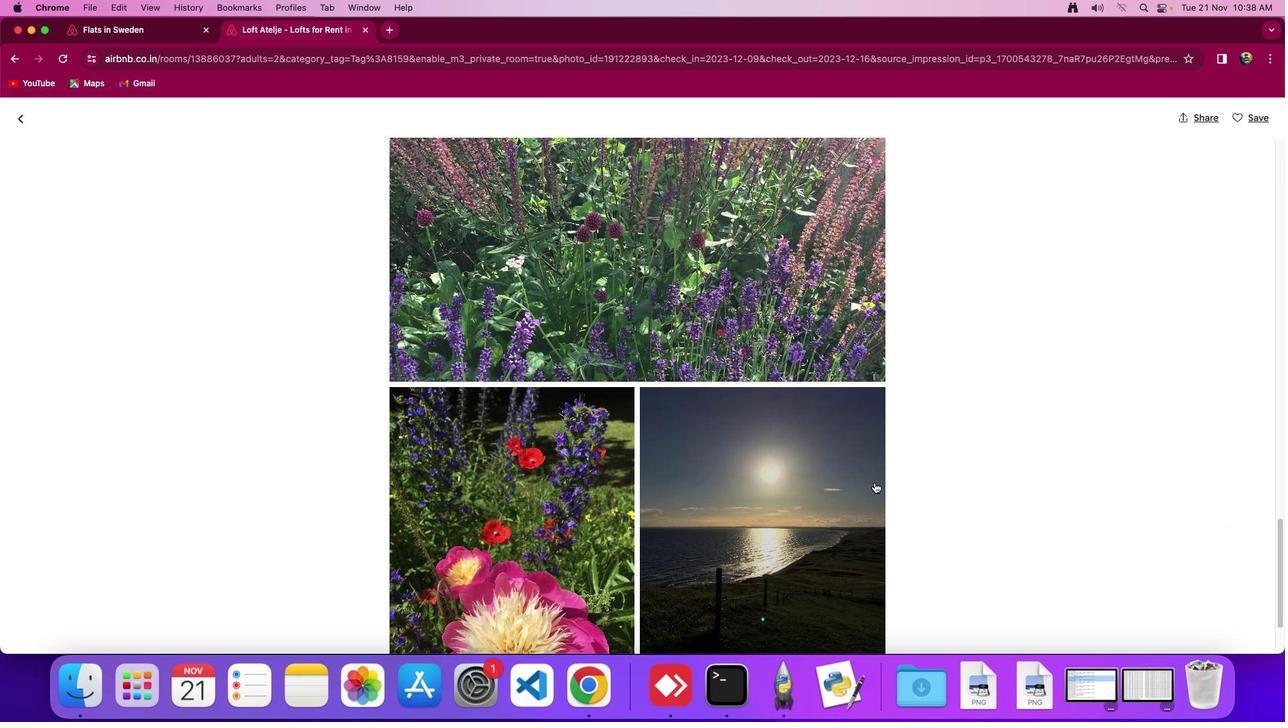
Action: Mouse scrolled (876, 483) with delta (1, 0)
Screenshot: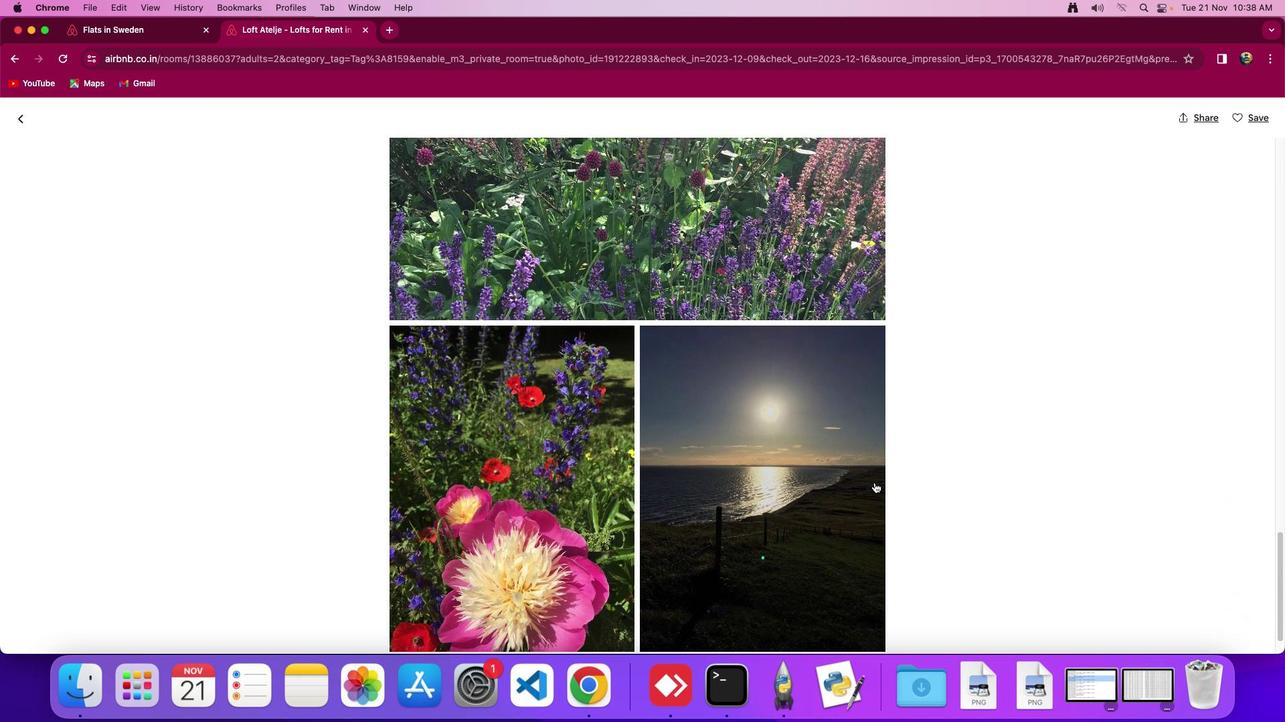 
Action: Mouse scrolled (876, 483) with delta (1, 0)
Screenshot: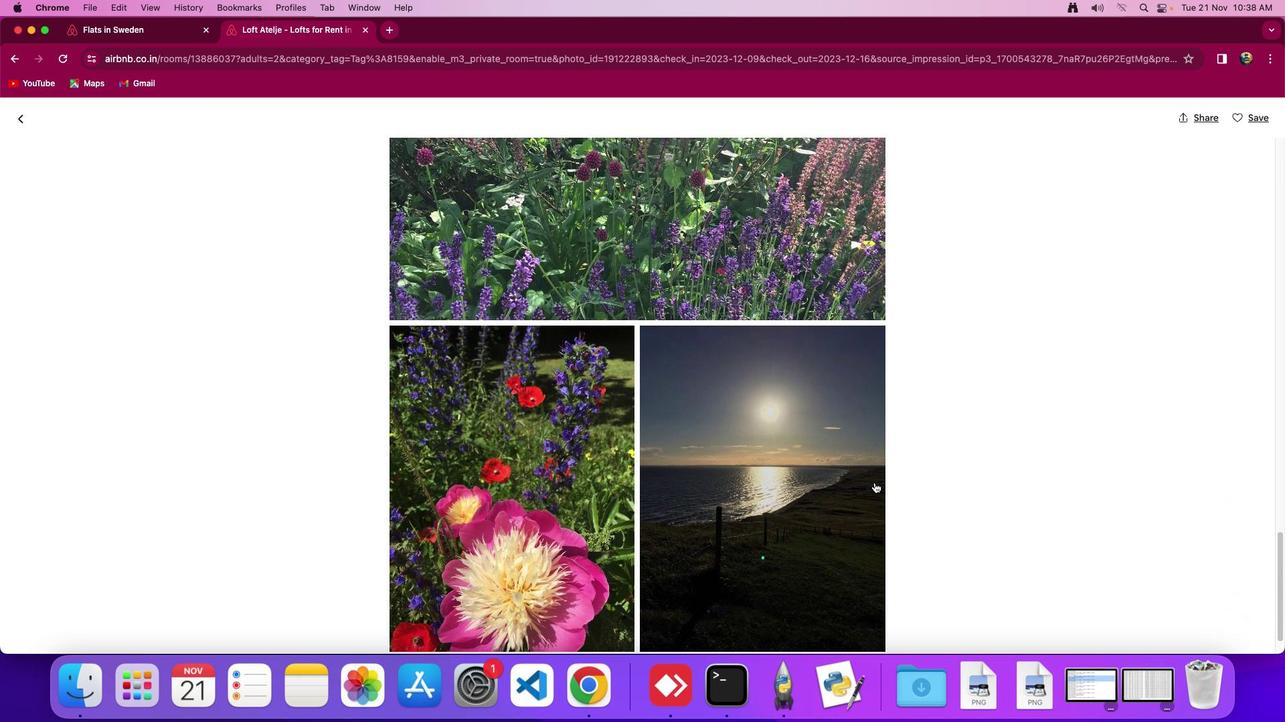 
Action: Mouse scrolled (876, 483) with delta (1, -1)
Screenshot: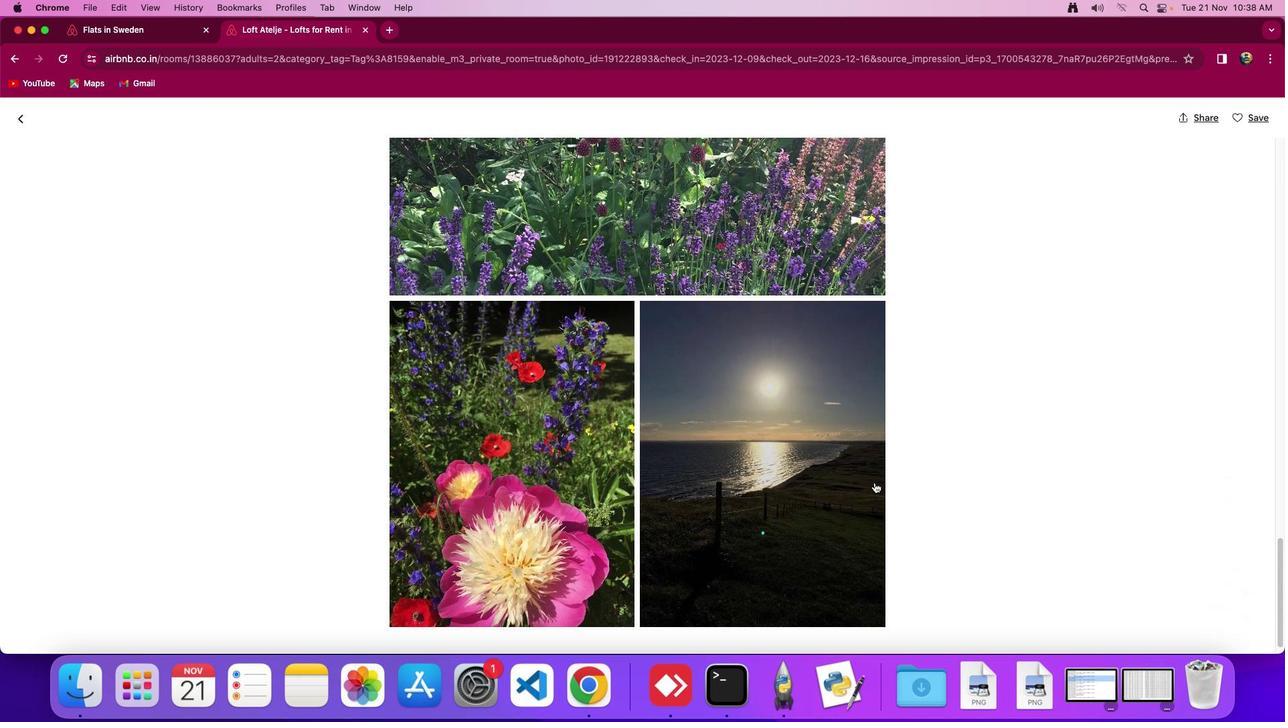 
Action: Mouse scrolled (876, 483) with delta (1, -2)
Screenshot: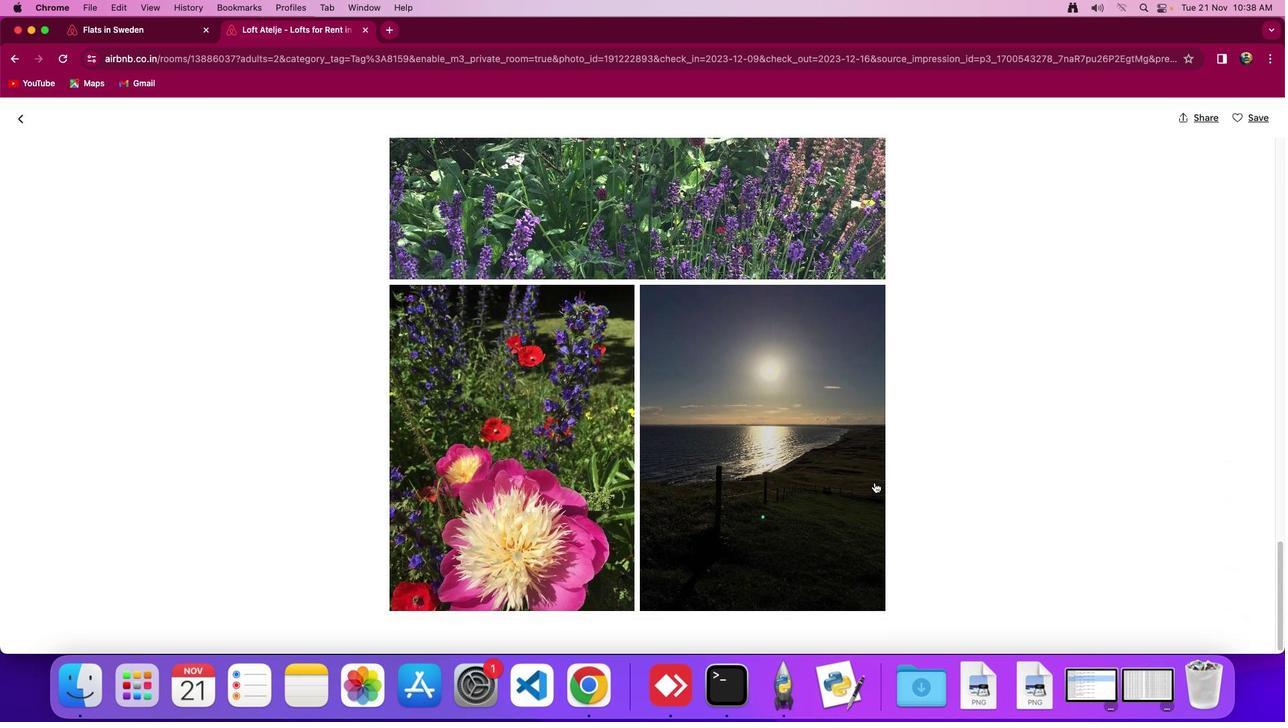 
Action: Mouse scrolled (876, 483) with delta (1, 0)
Screenshot: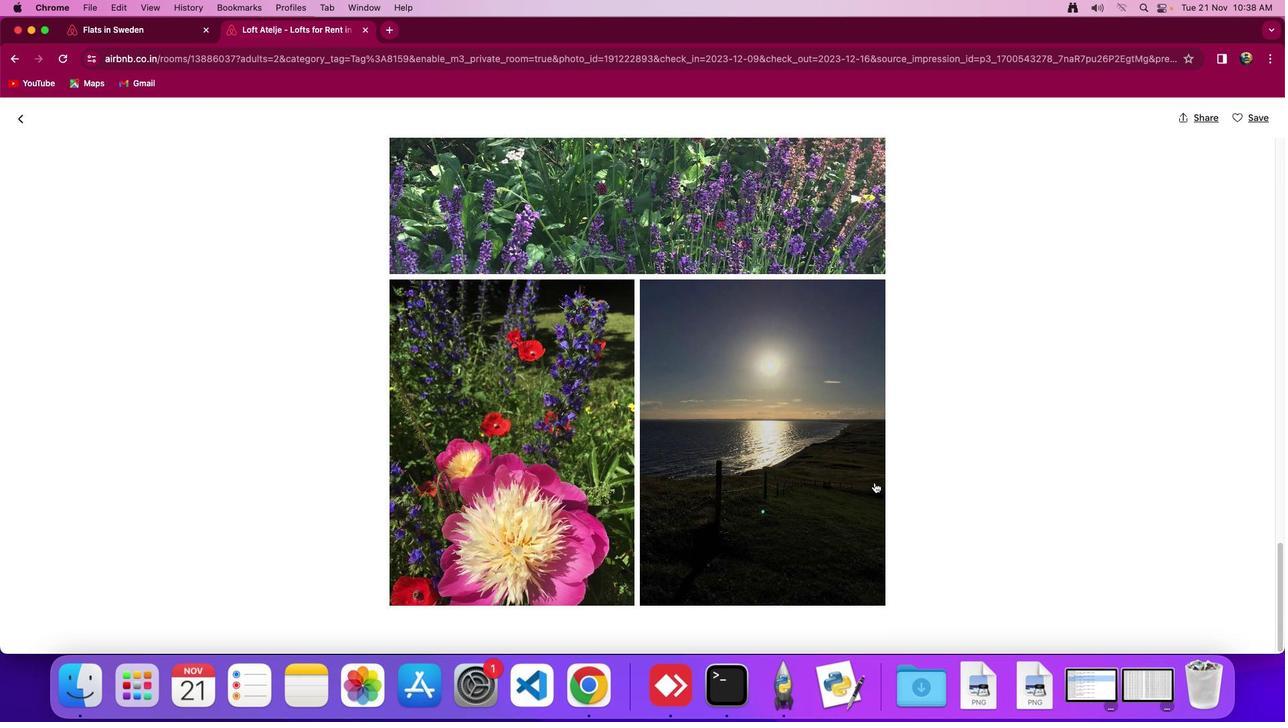
Action: Mouse scrolled (876, 483) with delta (1, 0)
Screenshot: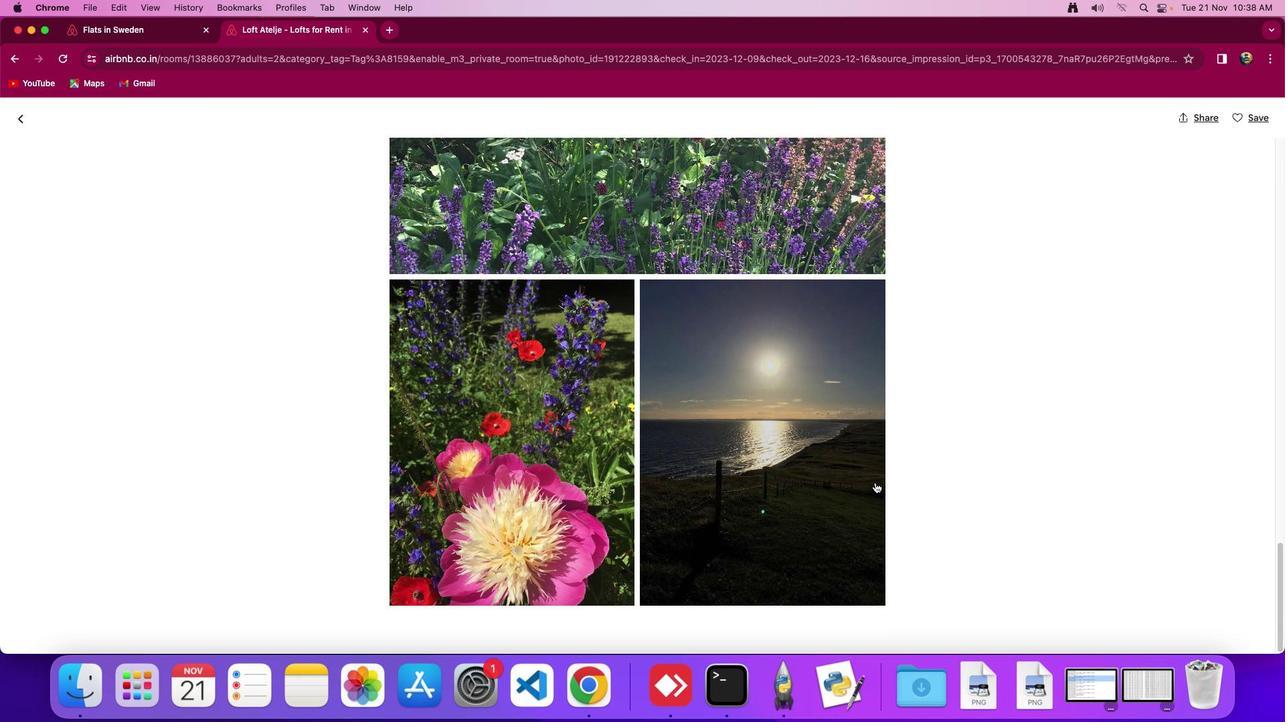 
Action: Mouse scrolled (876, 483) with delta (1, -1)
Screenshot: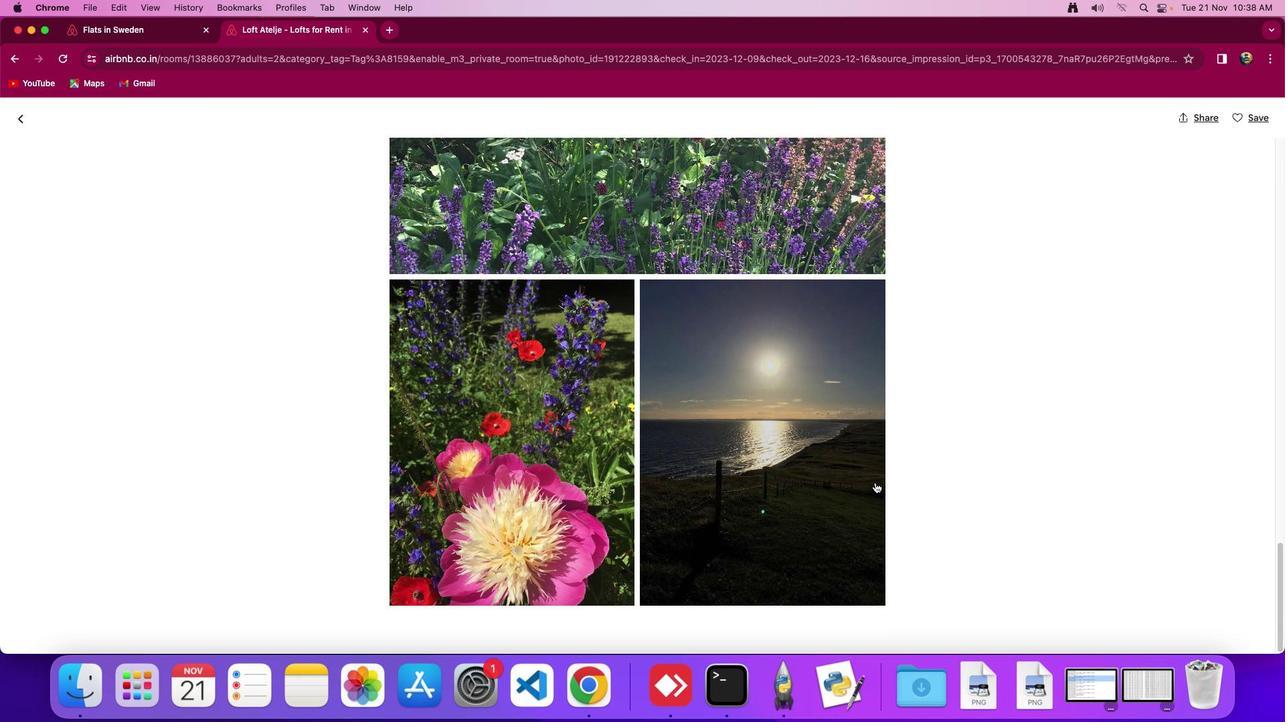 
Action: Mouse scrolled (876, 483) with delta (1, -2)
Screenshot: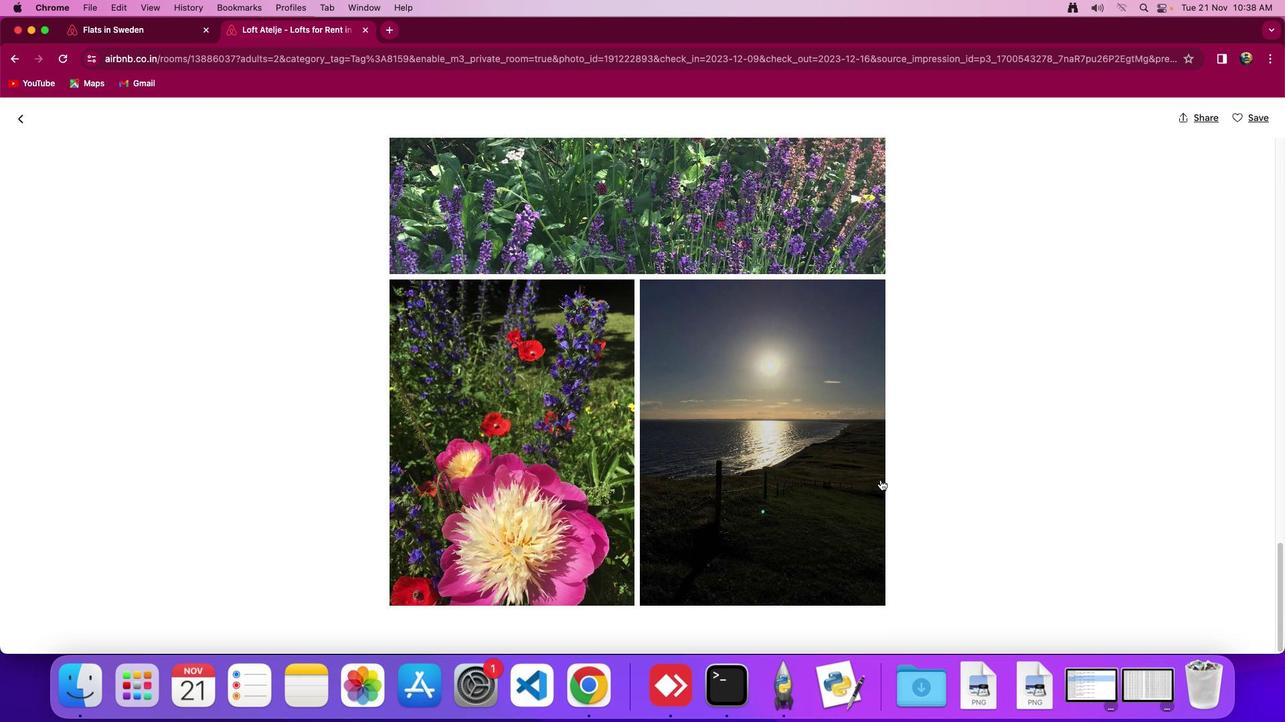
Action: Mouse moved to (28, 113)
Screenshot: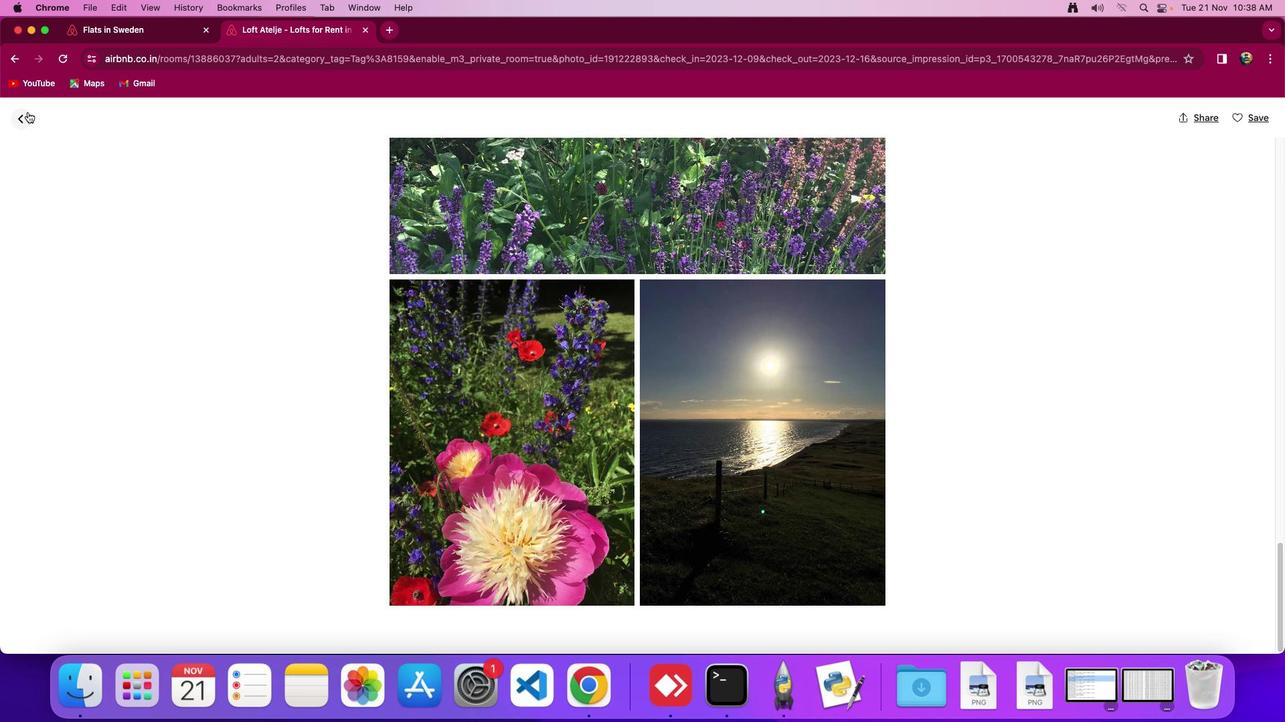 
Action: Mouse pressed left at (28, 113)
Screenshot: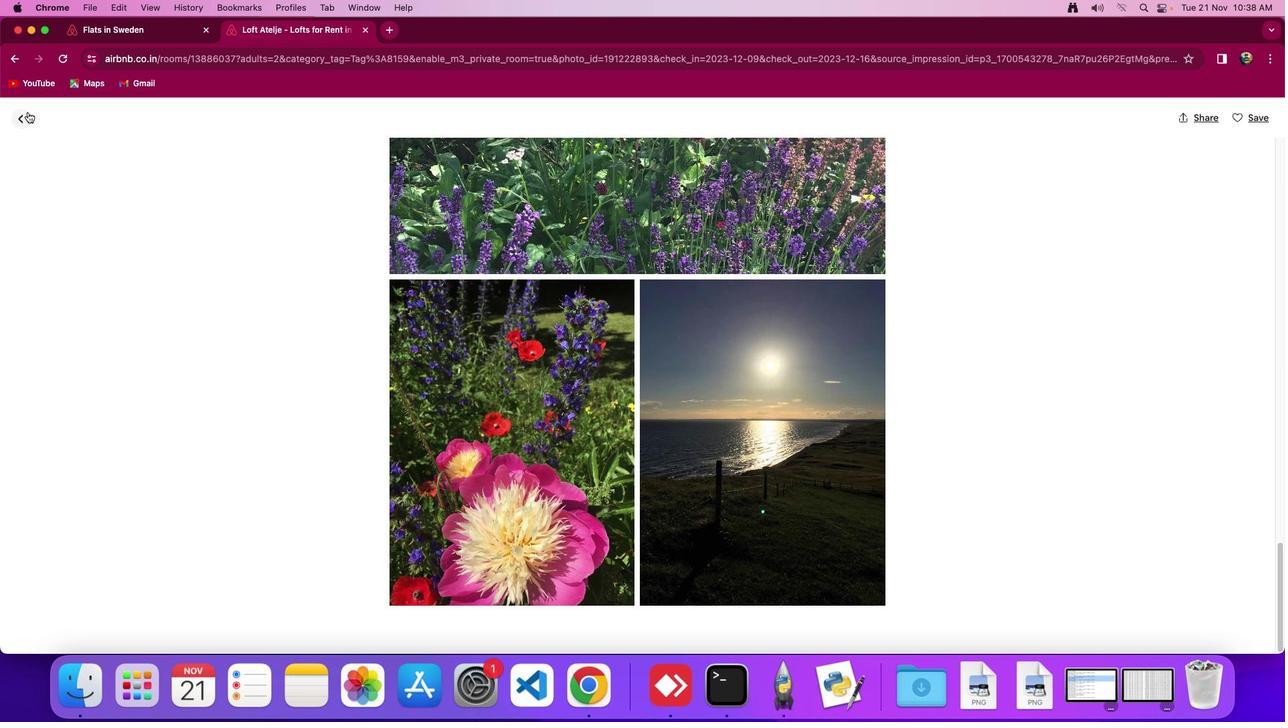 
Action: Mouse moved to (566, 542)
Screenshot: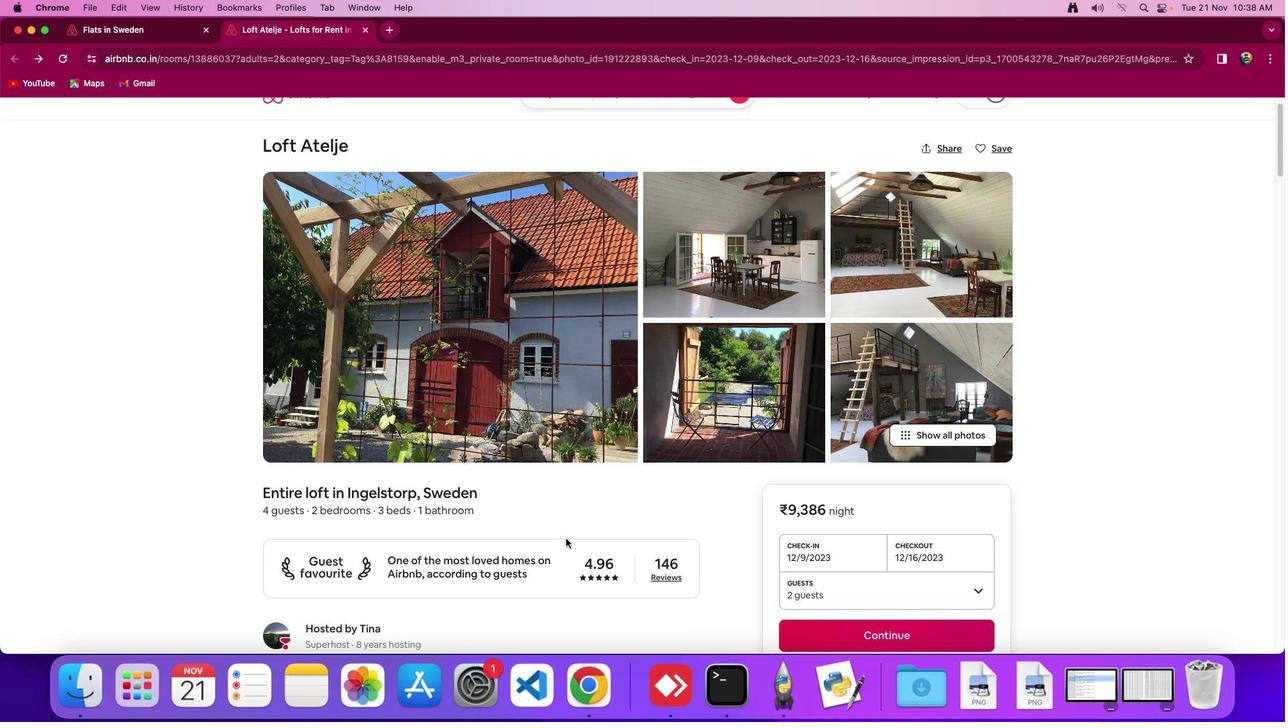 
Action: Mouse scrolled (566, 542) with delta (1, 0)
Screenshot: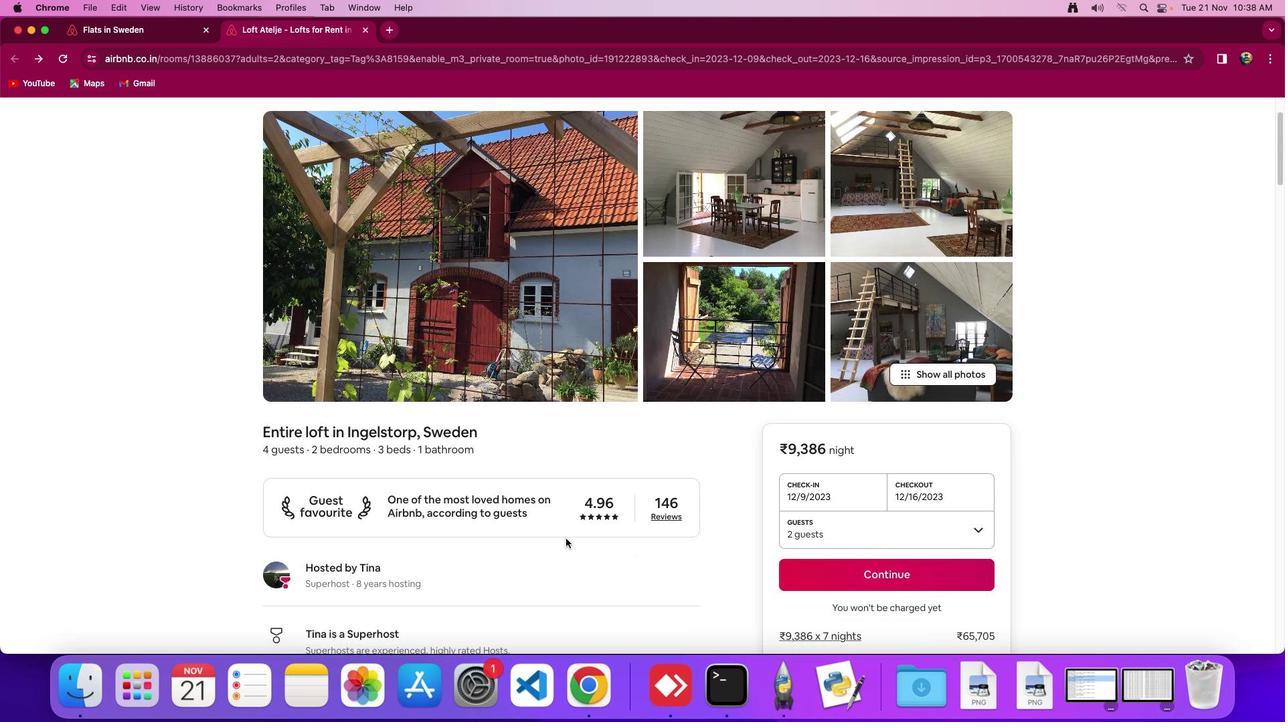
Action: Mouse moved to (566, 542)
Screenshot: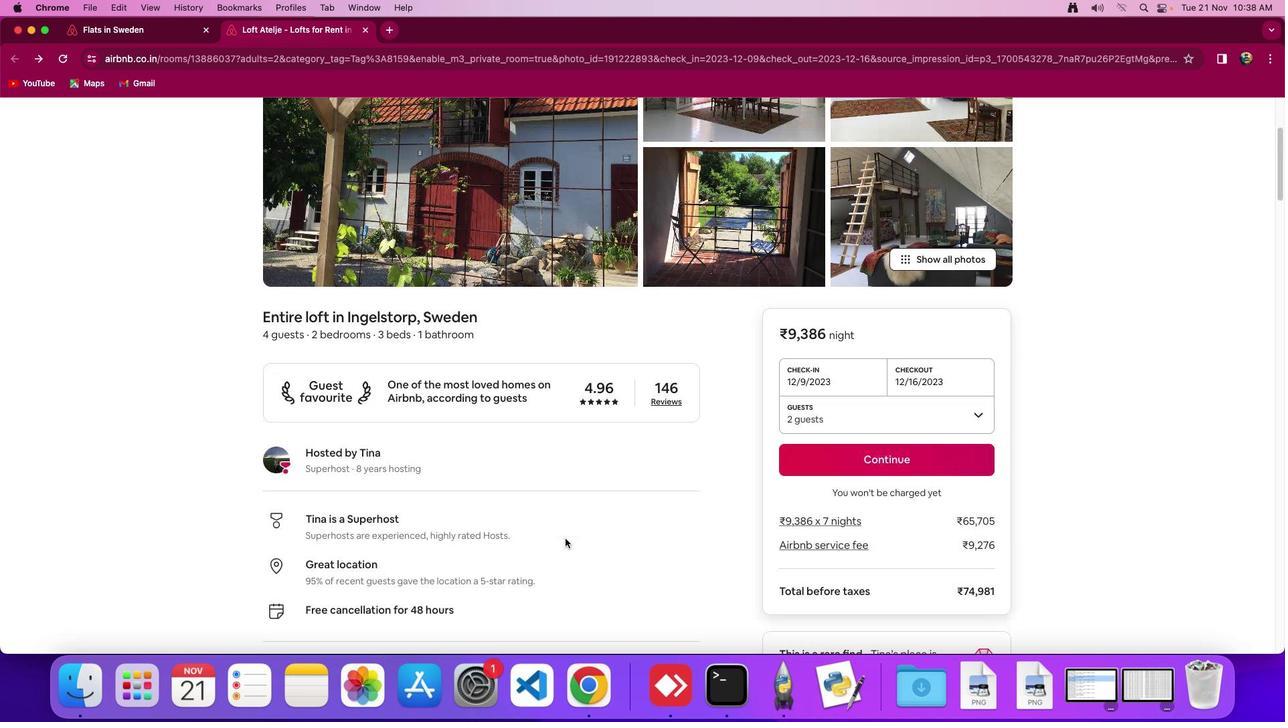 
Action: Mouse scrolled (566, 542) with delta (1, 0)
Screenshot: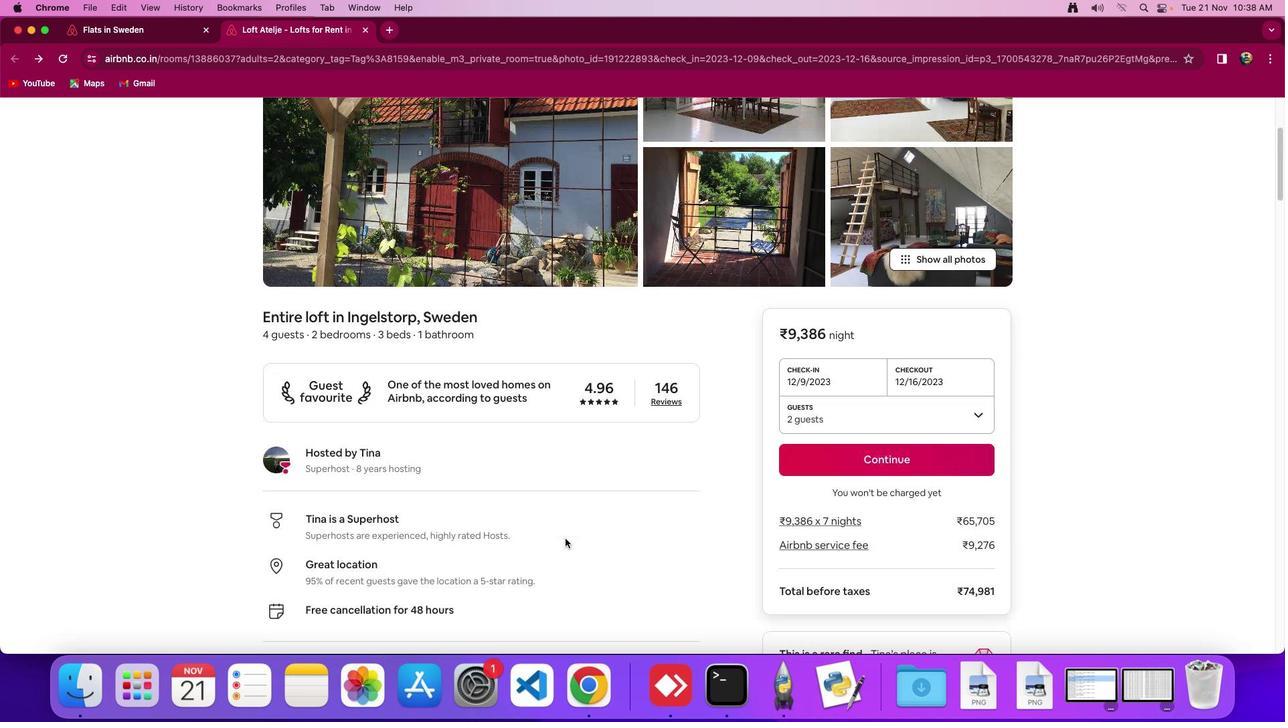 
Action: Mouse moved to (566, 541)
Screenshot: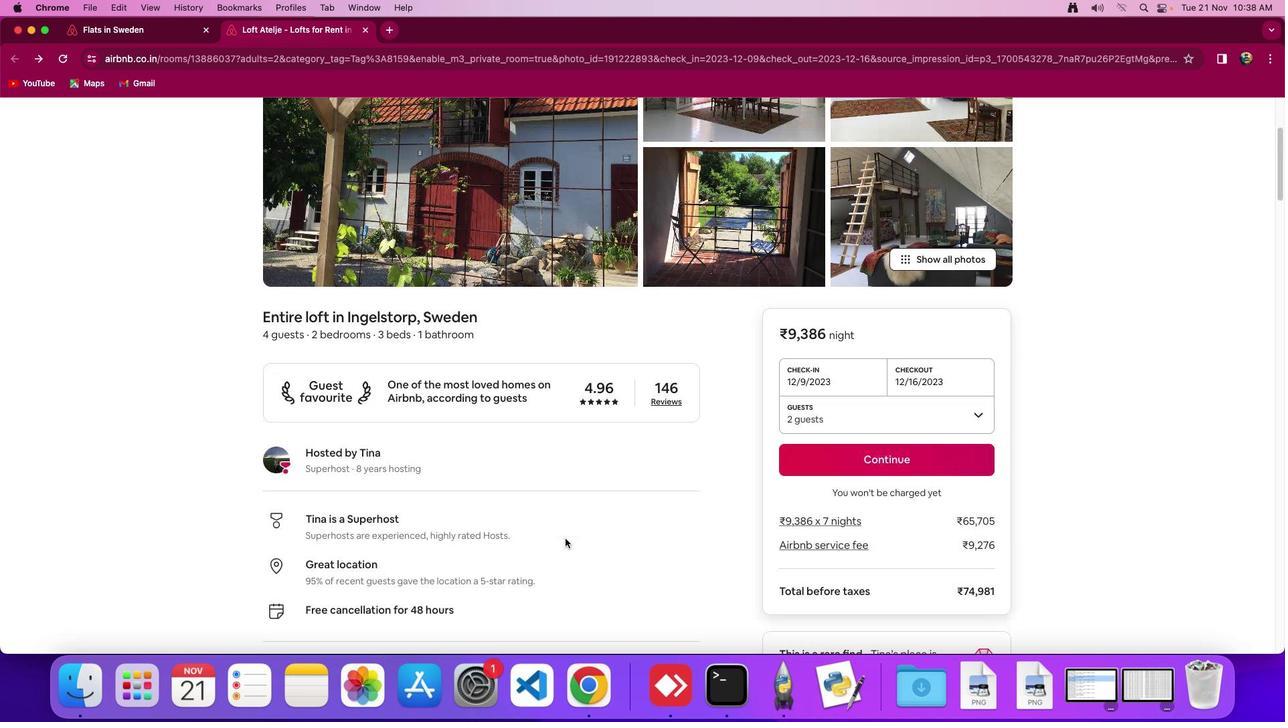 
Action: Mouse scrolled (566, 541) with delta (1, 0)
Screenshot: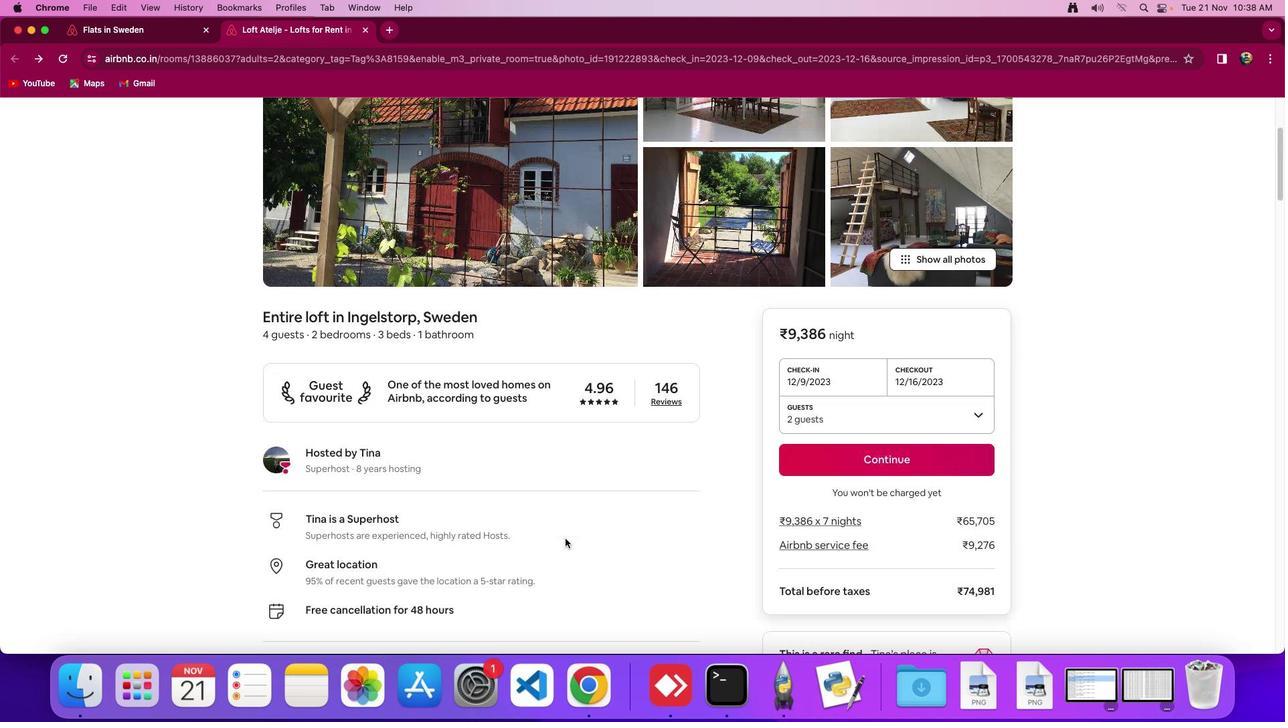 
Action: Mouse moved to (566, 540)
Screenshot: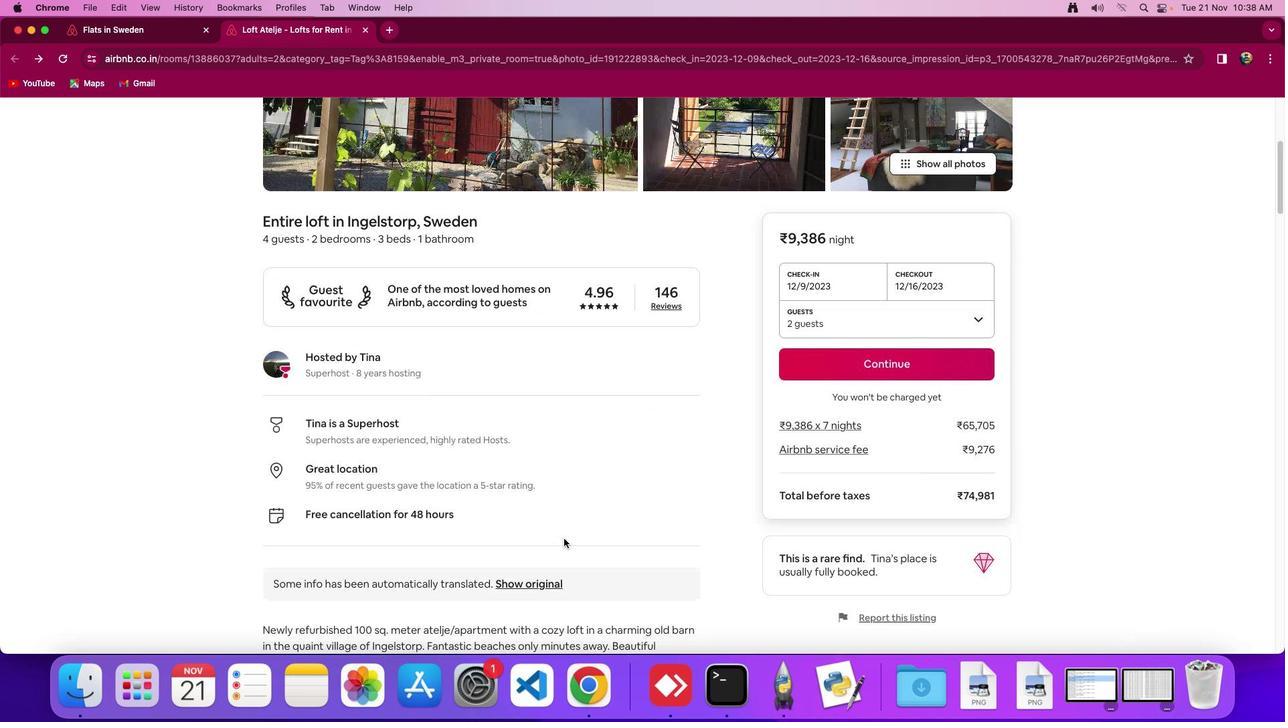 
Action: Mouse scrolled (566, 540) with delta (1, -2)
Screenshot: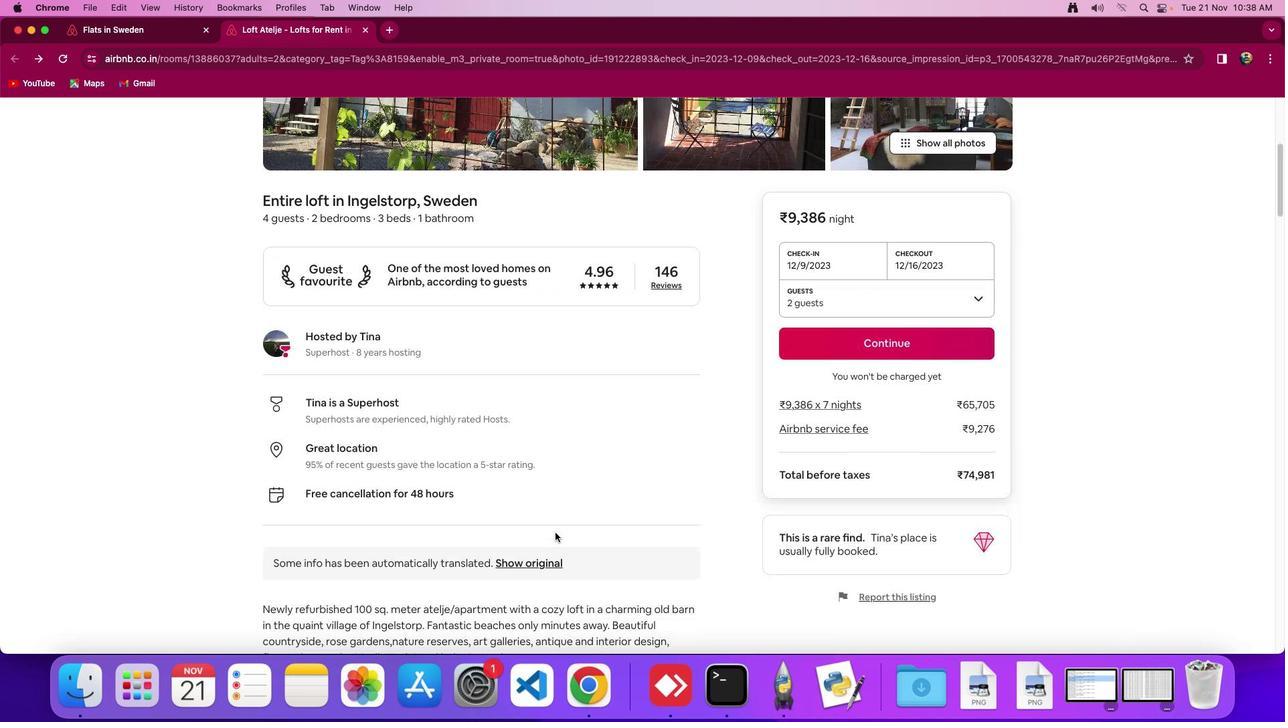 
Action: Mouse moved to (368, 375)
Screenshot: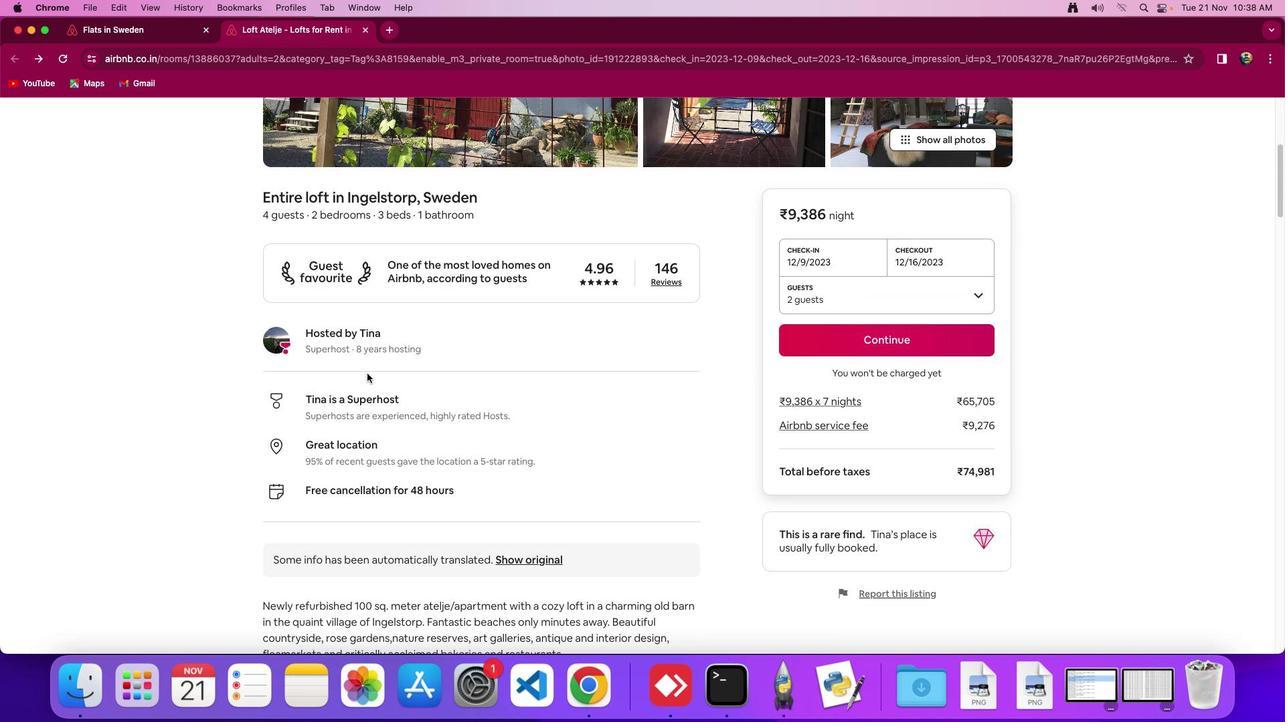 
Action: Mouse scrolled (368, 375) with delta (1, 0)
Screenshot: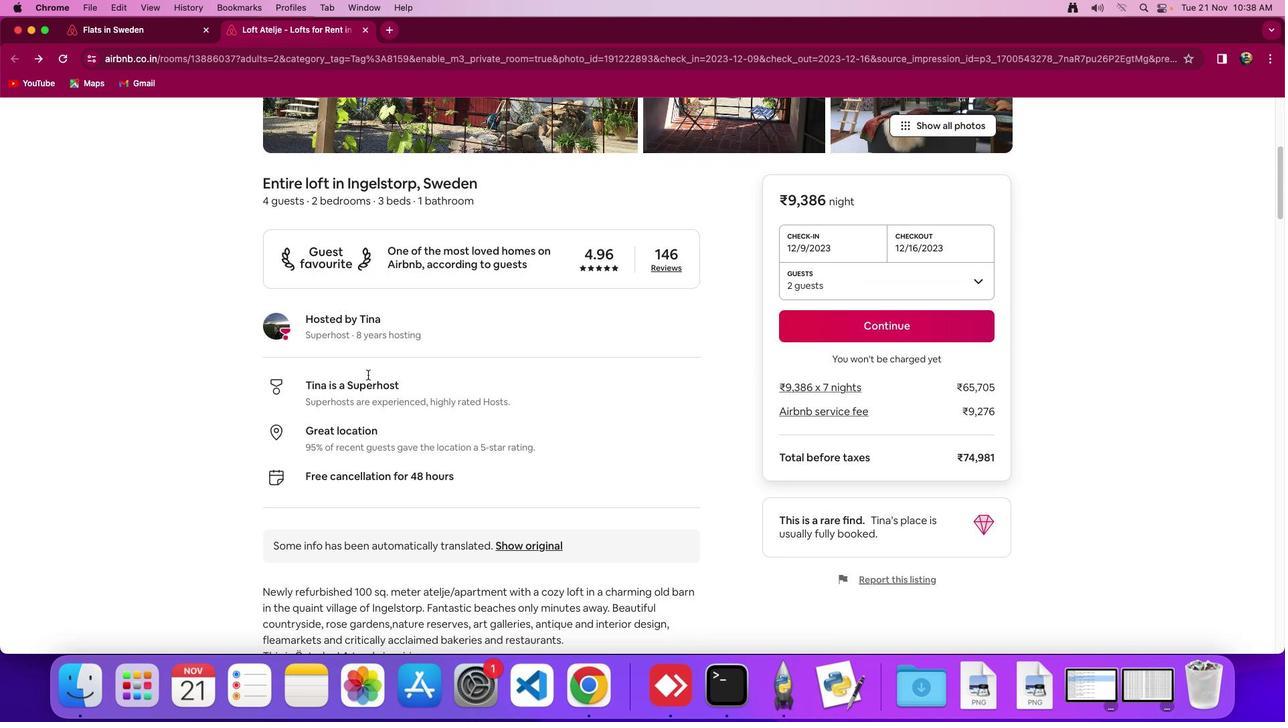 
Action: Mouse scrolled (368, 375) with delta (1, 0)
Screenshot: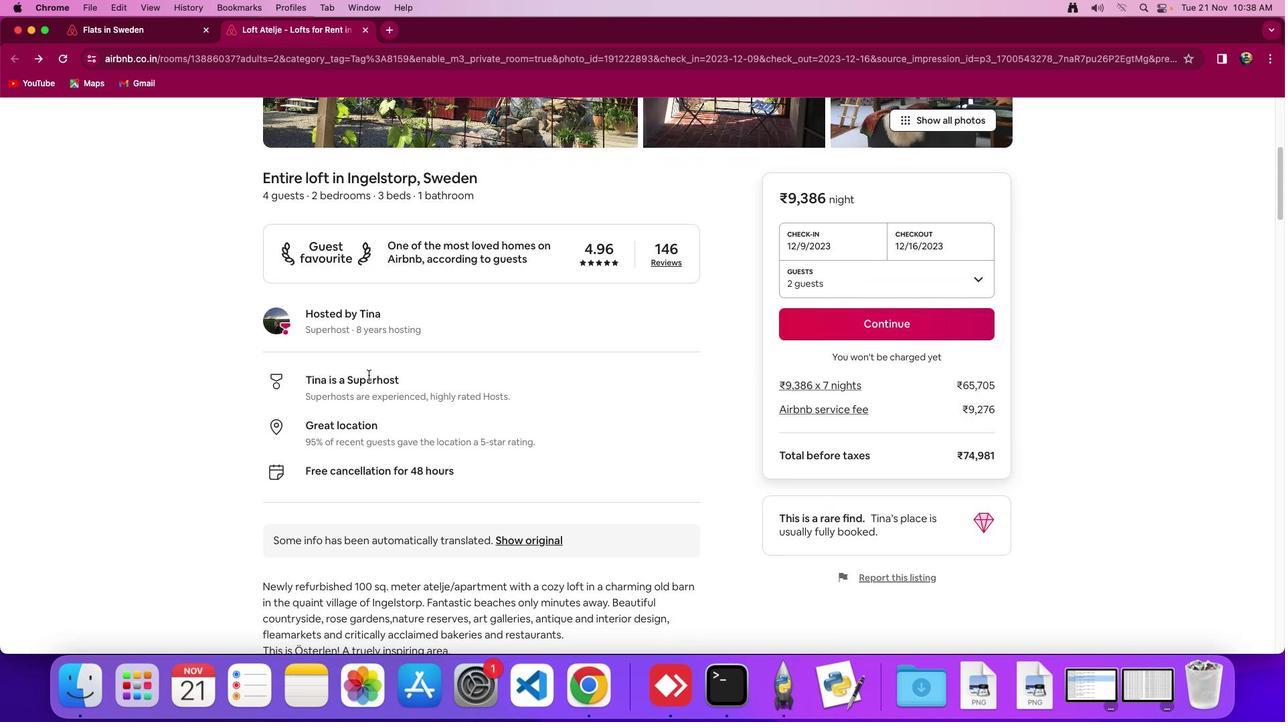 
Action: Mouse moved to (368, 376)
Screenshot: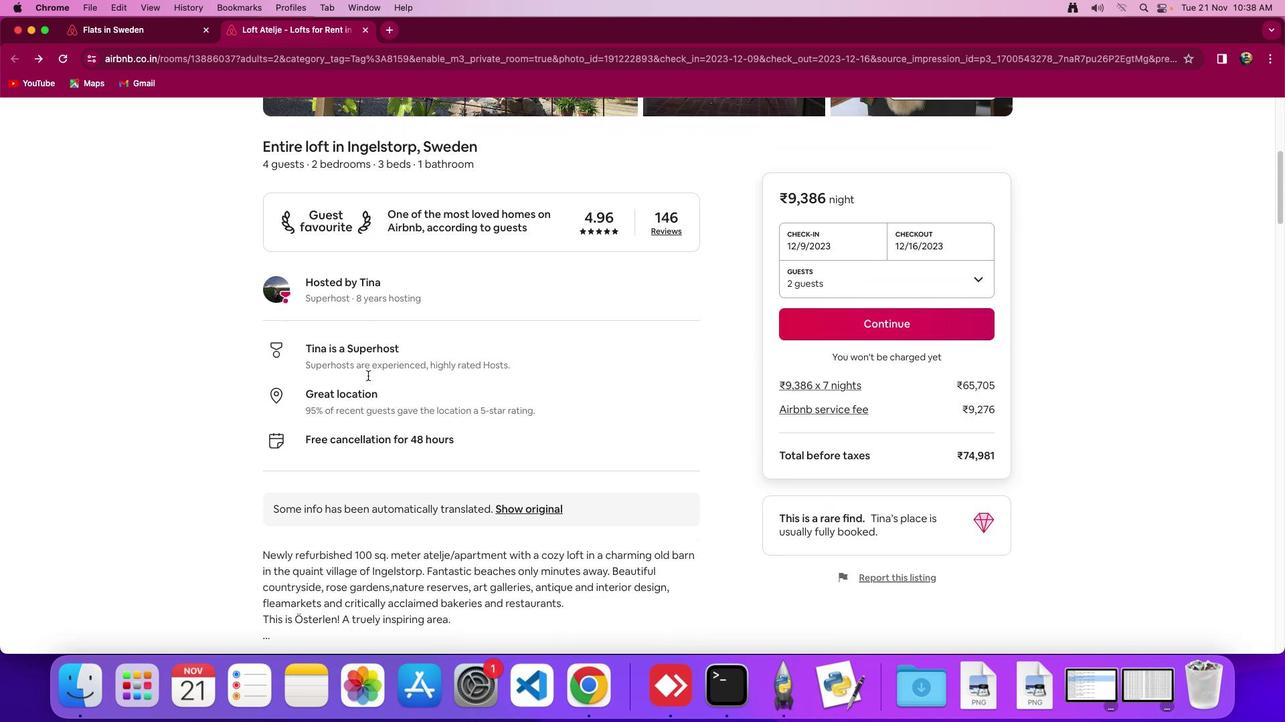 
Action: Mouse scrolled (368, 376) with delta (1, 0)
Screenshot: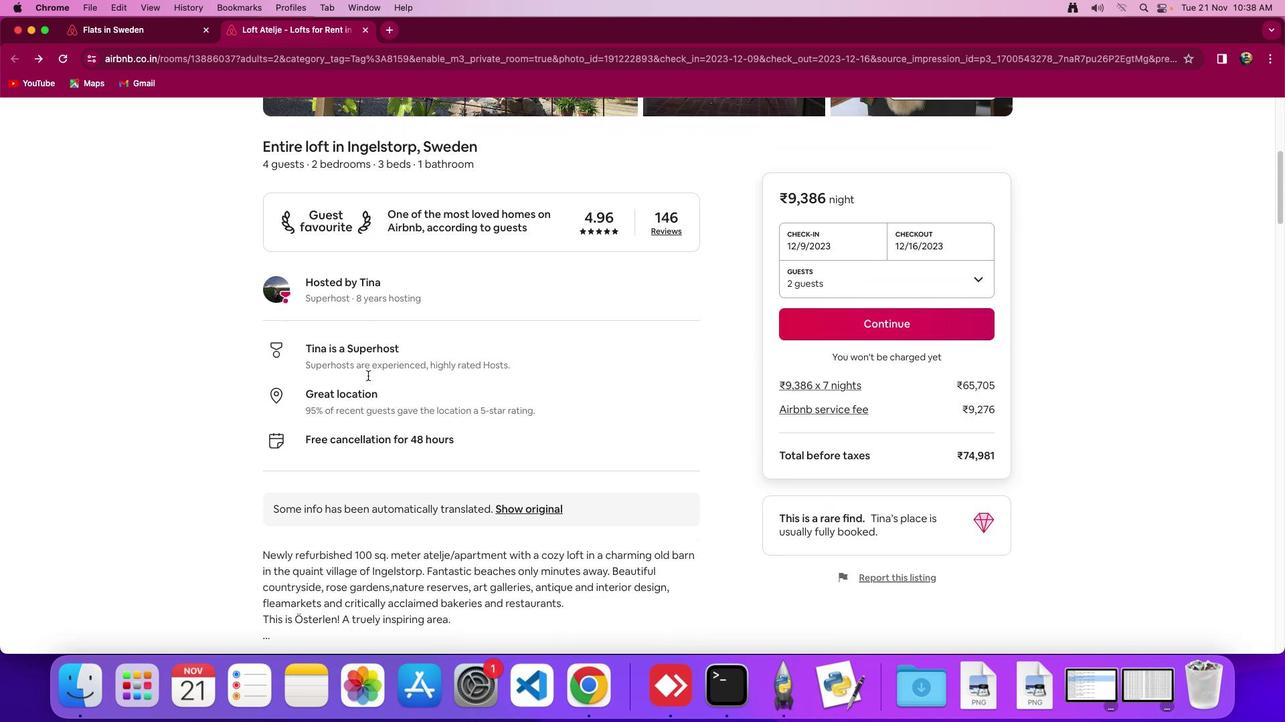 
Action: Mouse moved to (368, 378)
Screenshot: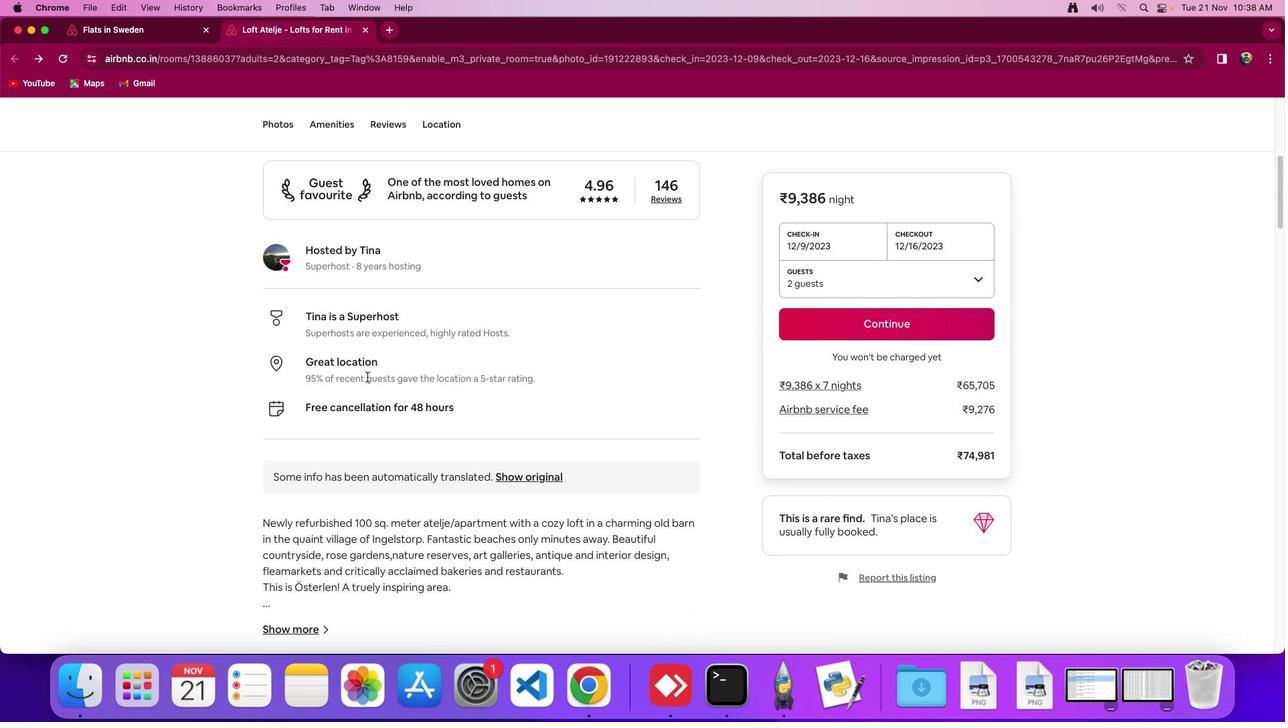 
Action: Mouse scrolled (368, 378) with delta (1, 0)
Screenshot: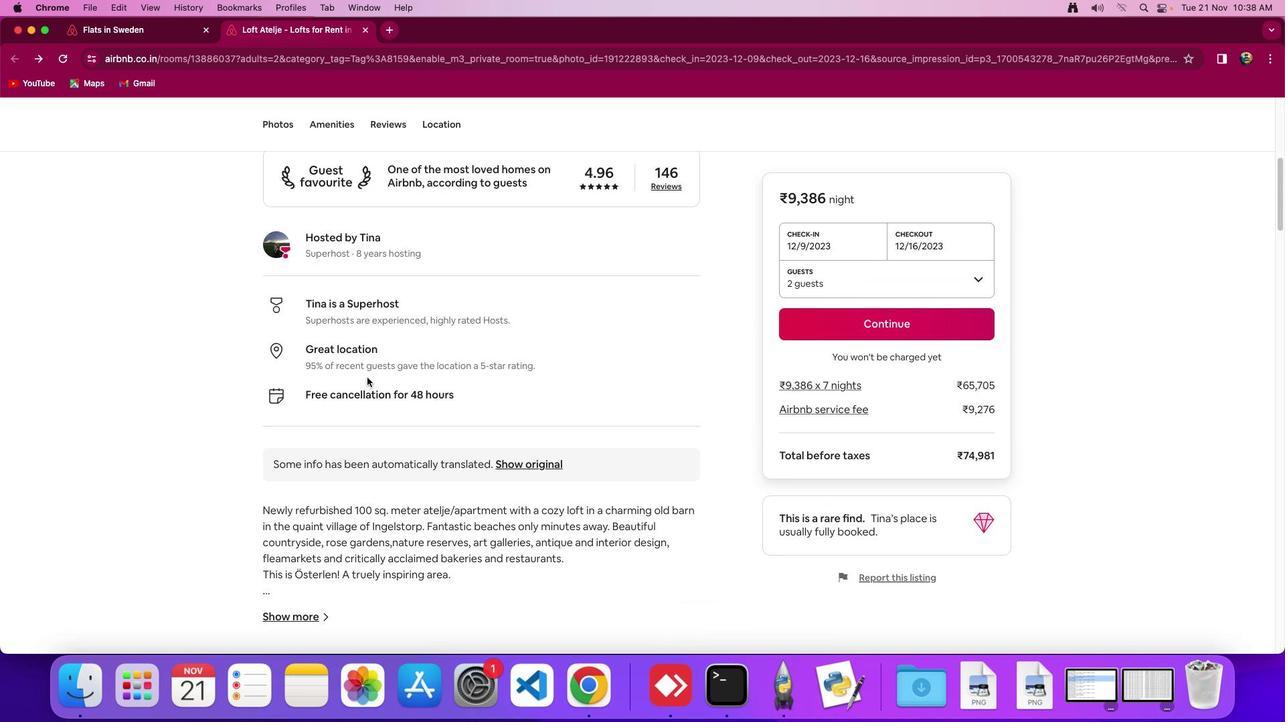 
Action: Mouse moved to (368, 378)
Screenshot: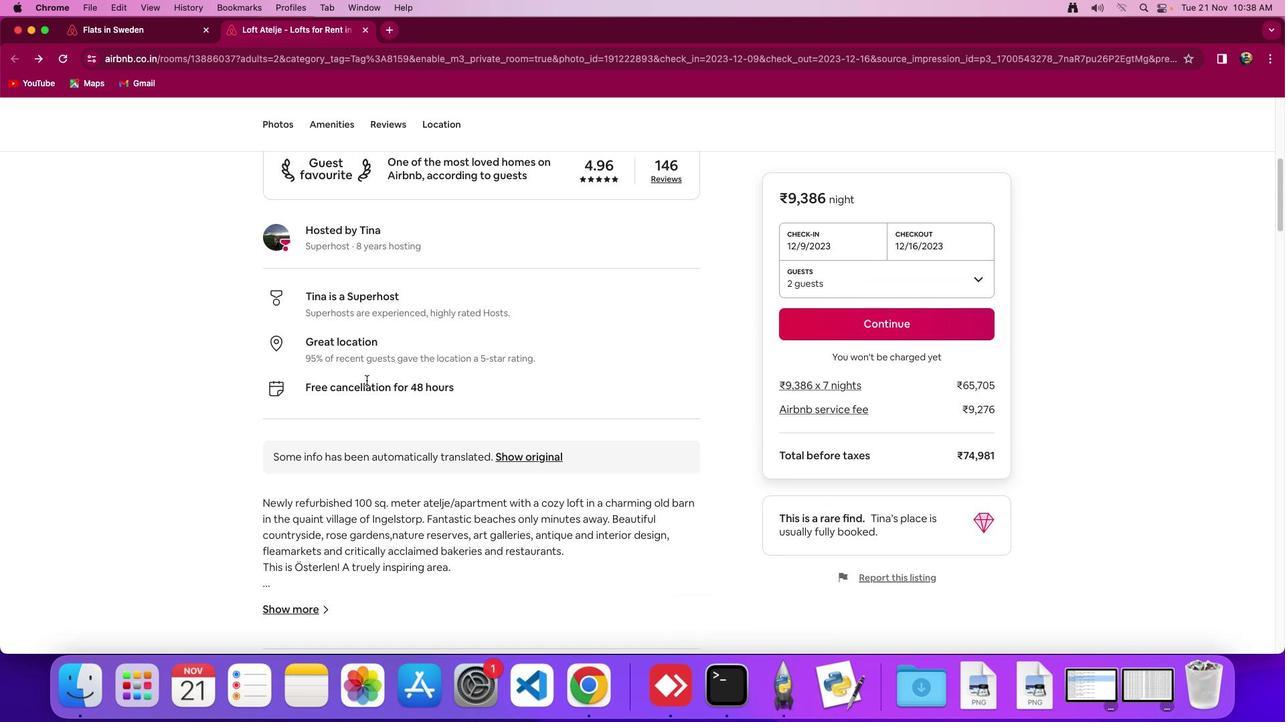 
Action: Mouse scrolled (368, 378) with delta (1, 0)
Screenshot: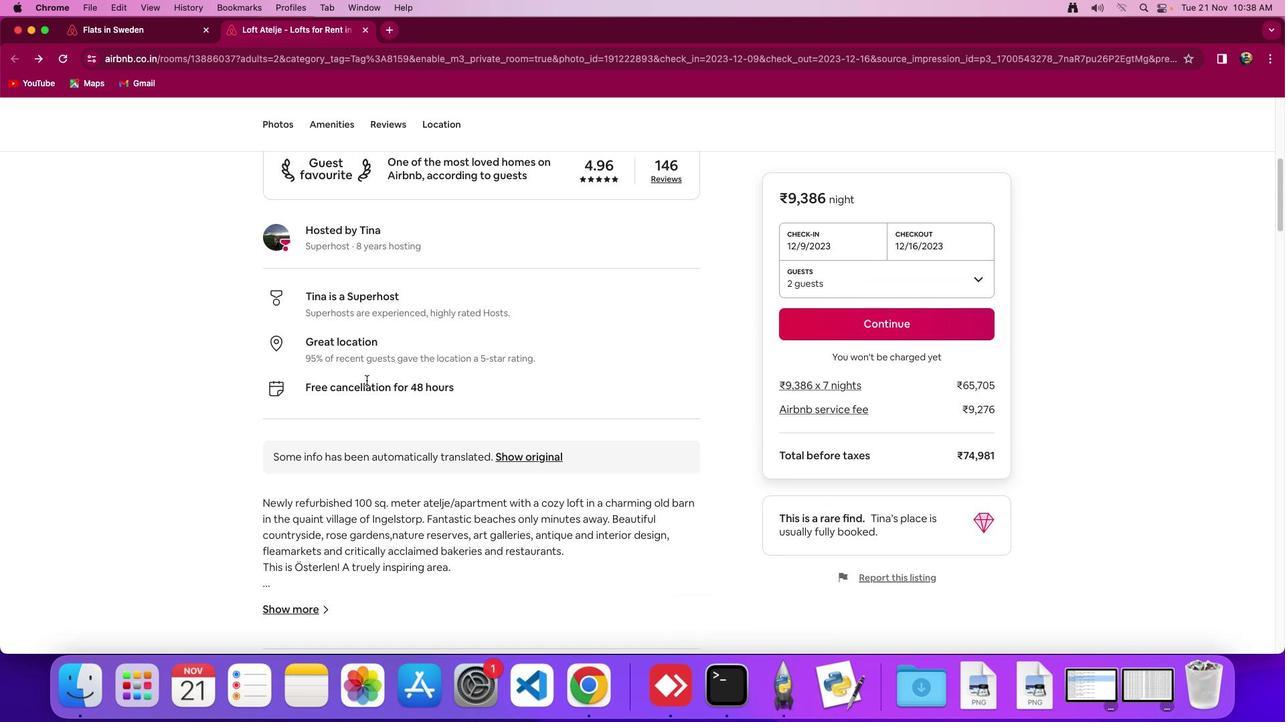 
Action: Mouse moved to (364, 415)
Screenshot: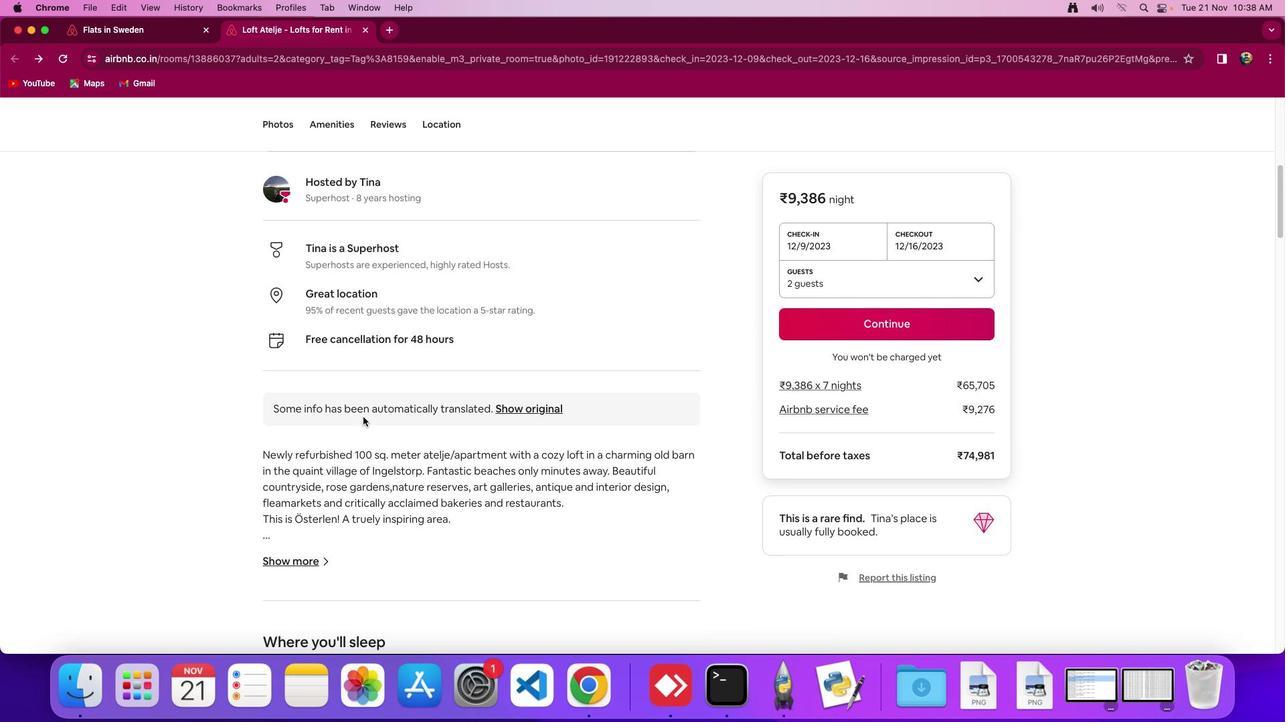 
Action: Mouse scrolled (364, 415) with delta (1, 0)
Screenshot: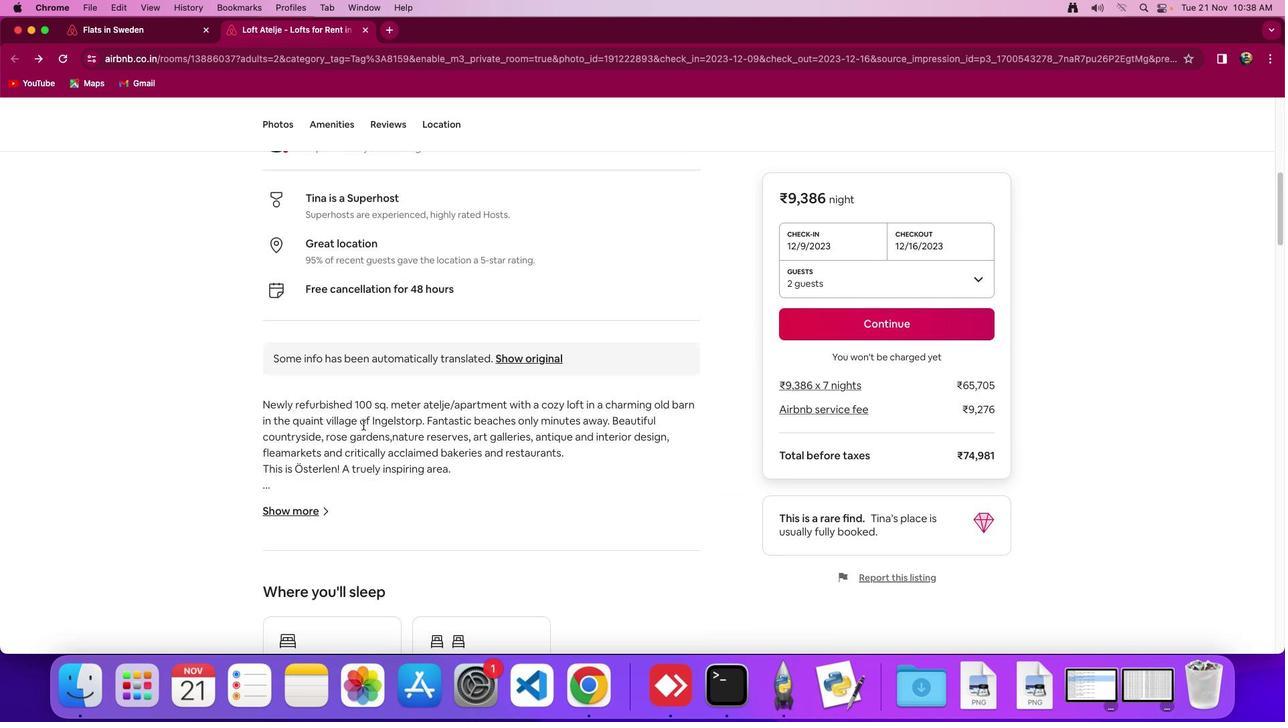 
Action: Mouse moved to (364, 415)
Screenshot: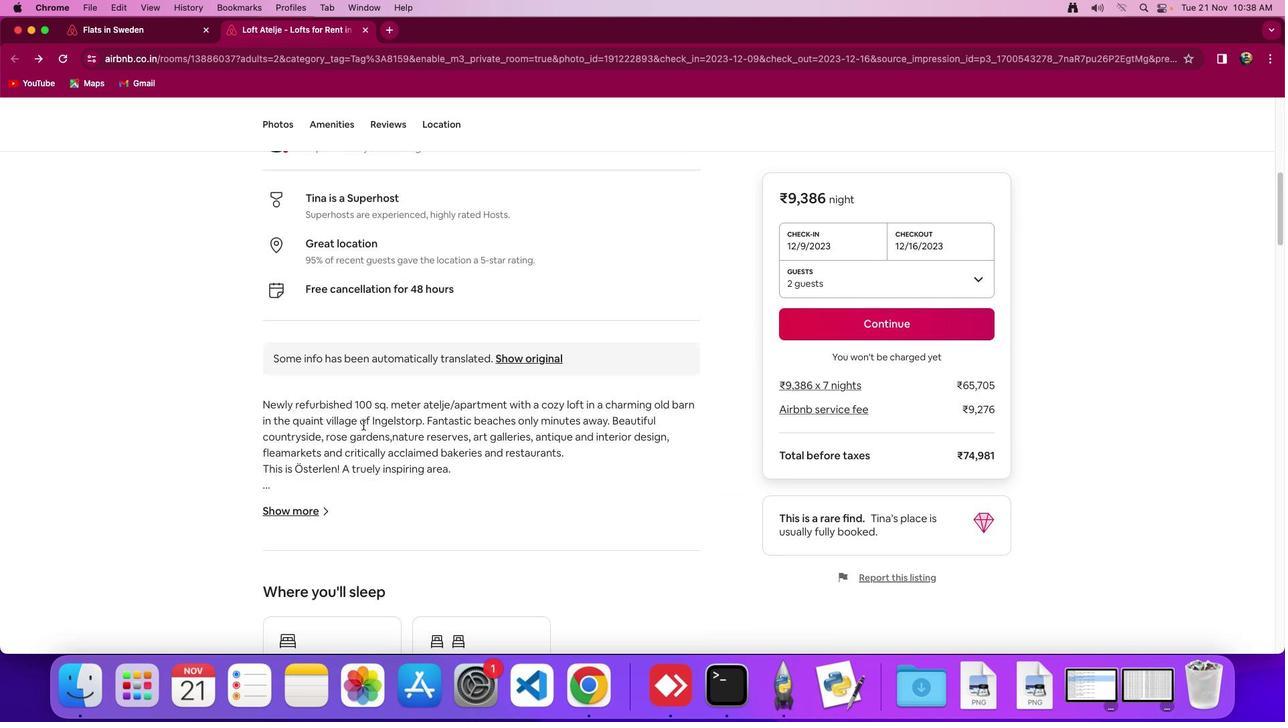 
Action: Mouse scrolled (364, 415) with delta (1, 0)
Screenshot: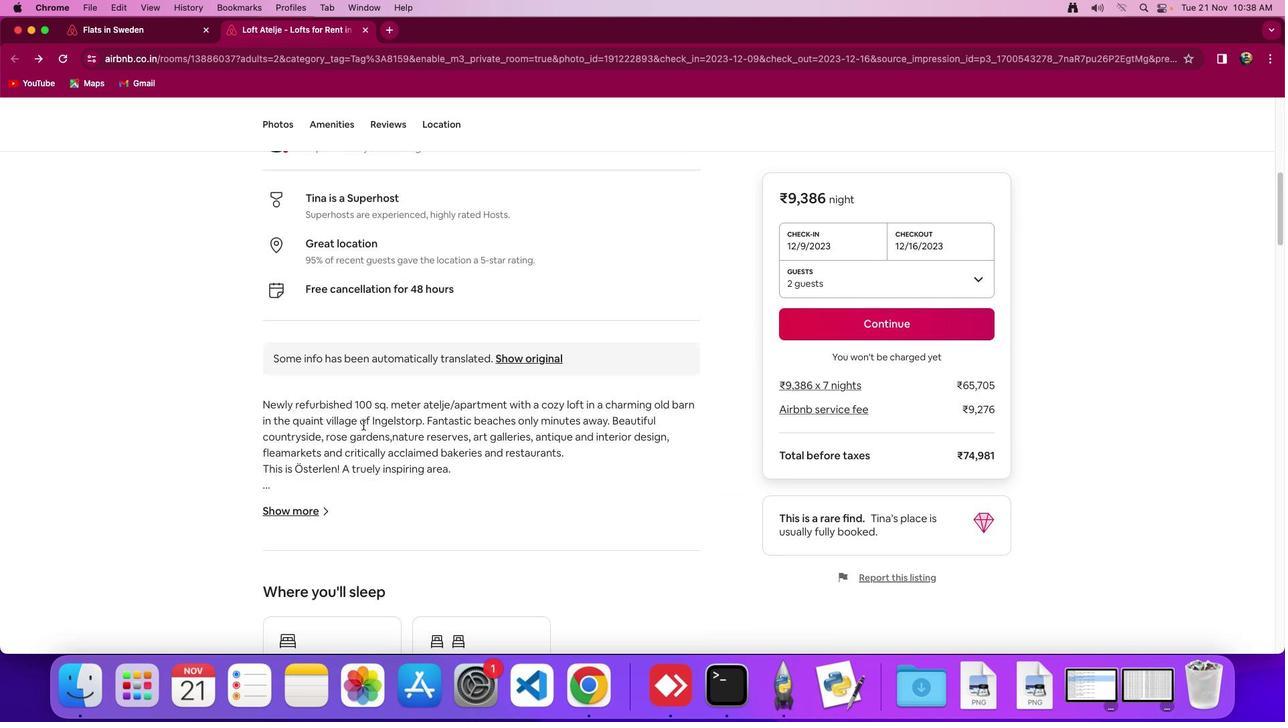 
Action: Mouse moved to (364, 415)
Screenshot: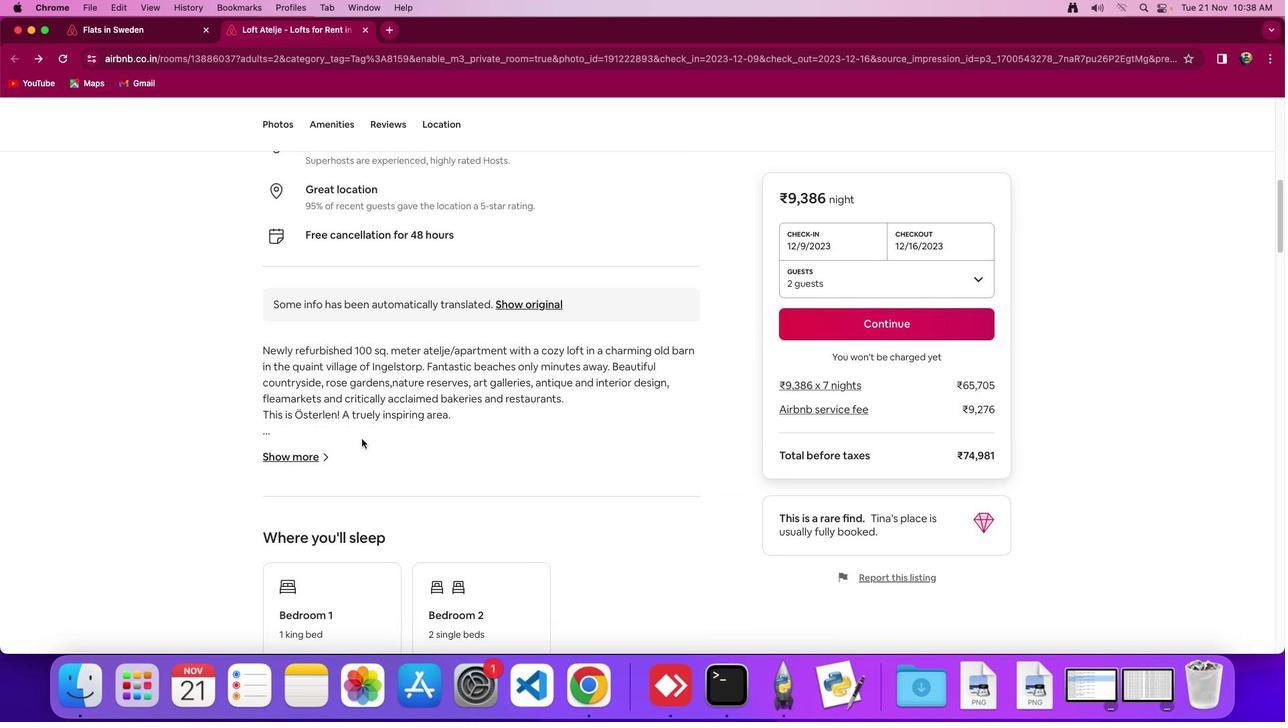 
Action: Mouse scrolled (364, 415) with delta (1, 0)
Screenshot: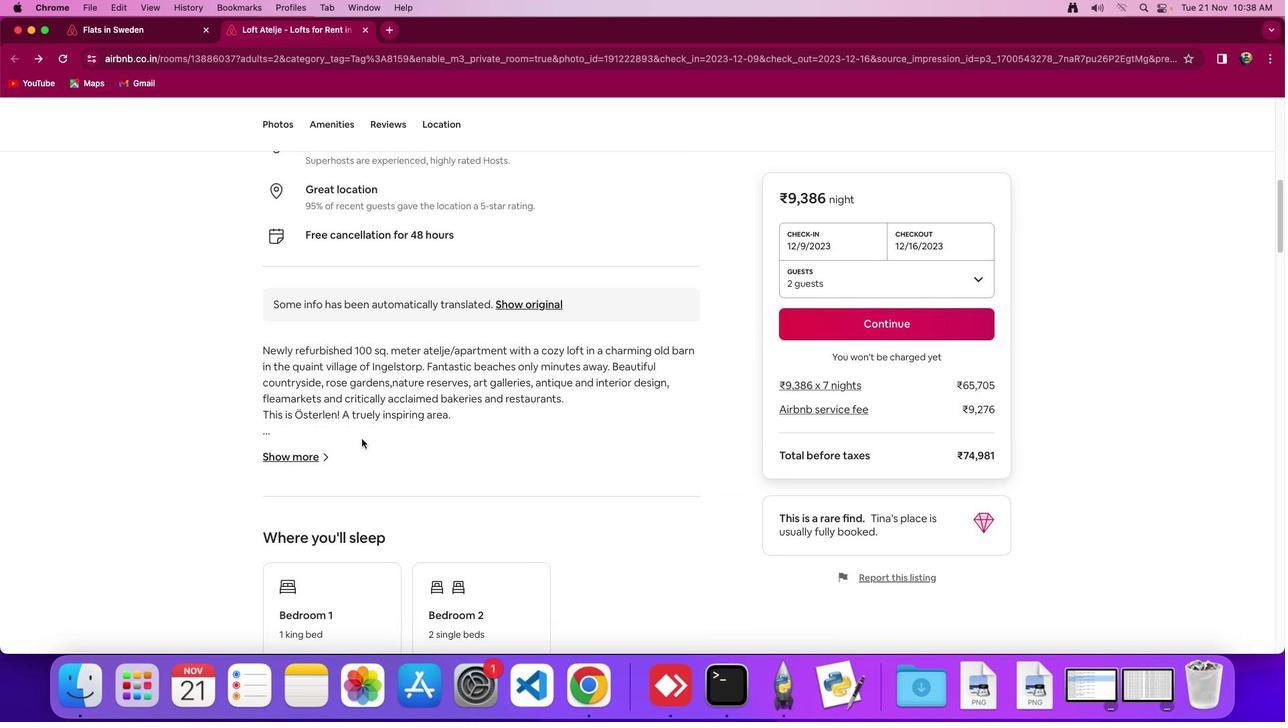 
Action: Mouse moved to (364, 421)
Screenshot: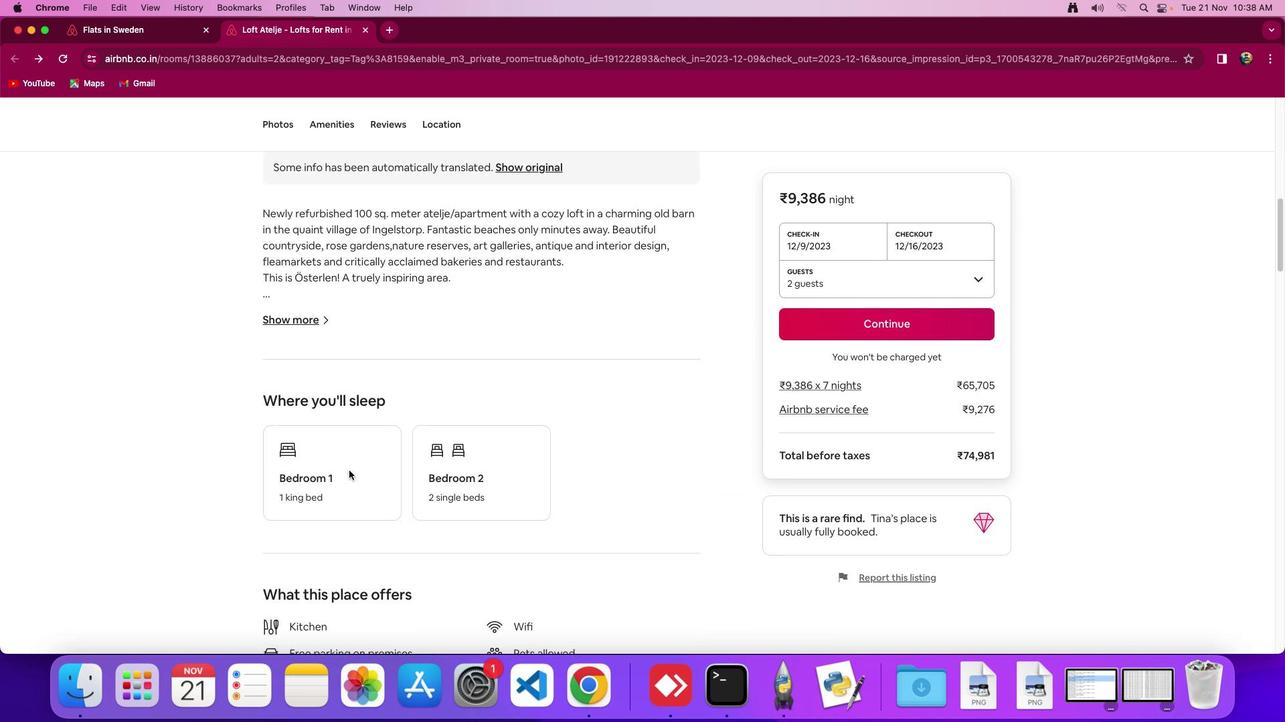 
Action: Mouse scrolled (364, 421) with delta (1, 0)
Screenshot: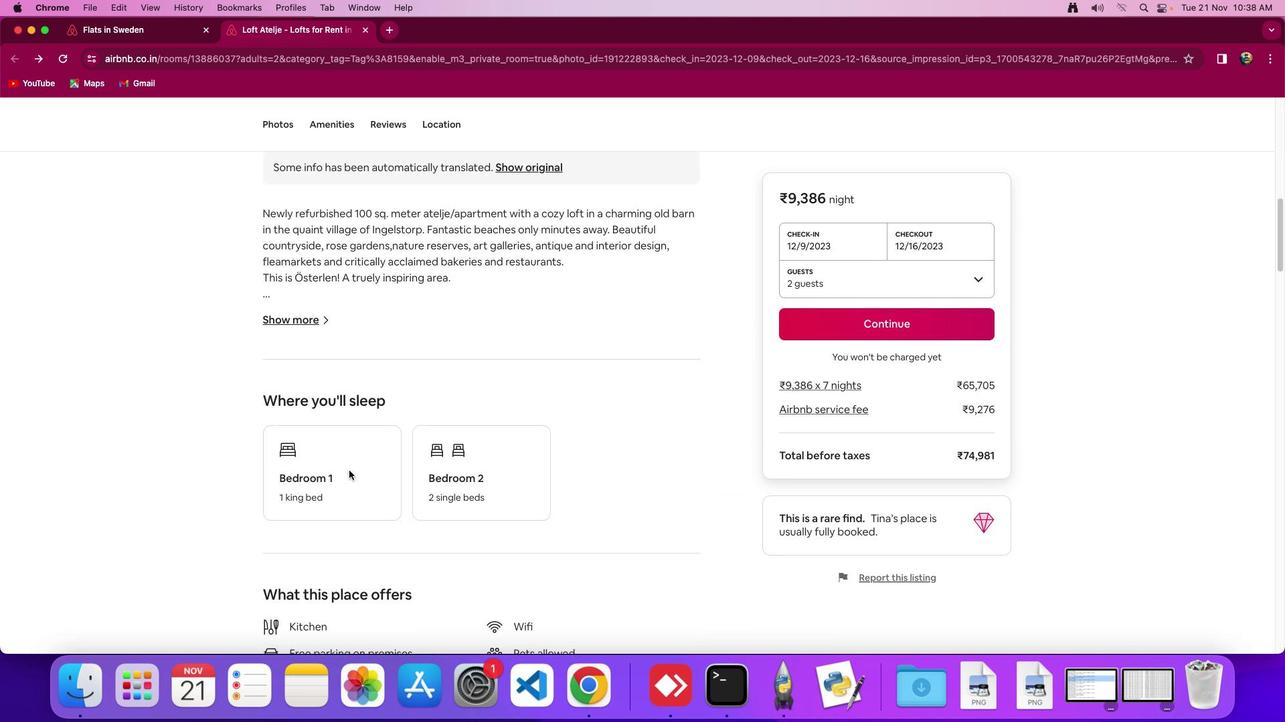
Action: Mouse moved to (317, 303)
Screenshot: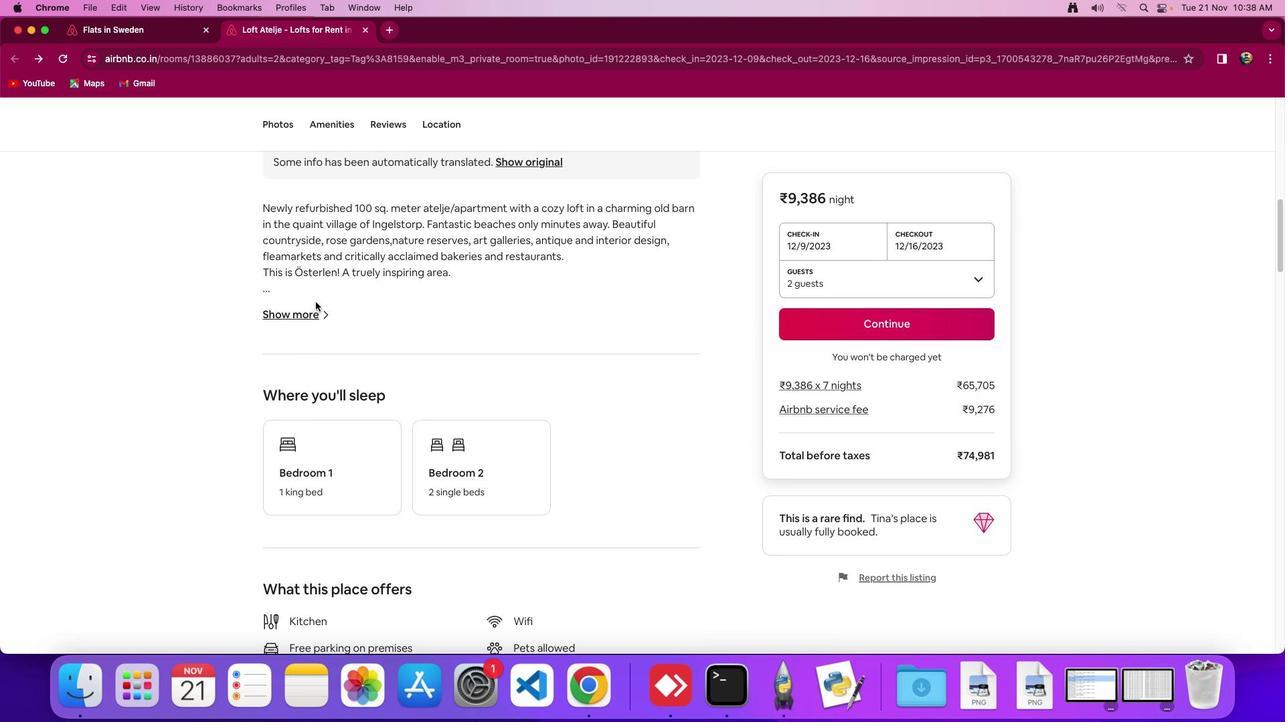 
Action: Mouse pressed left at (317, 303)
Screenshot: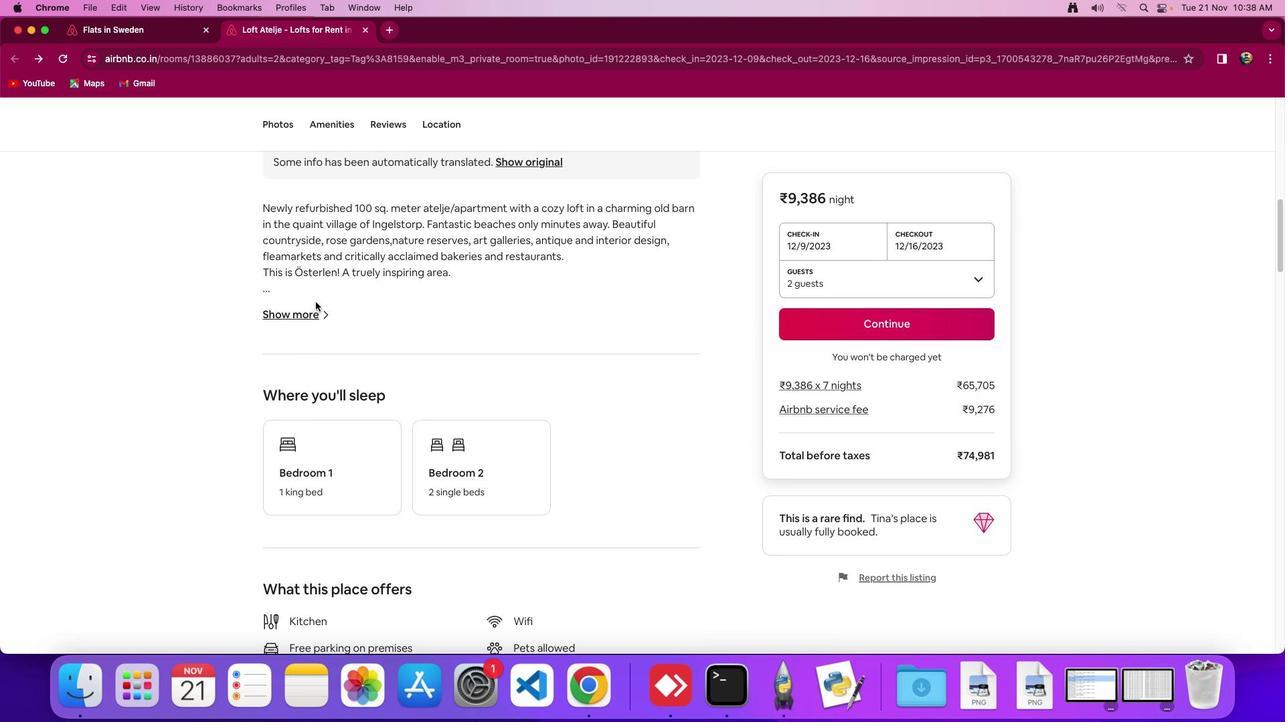 
Action: Mouse moved to (312, 315)
Screenshot: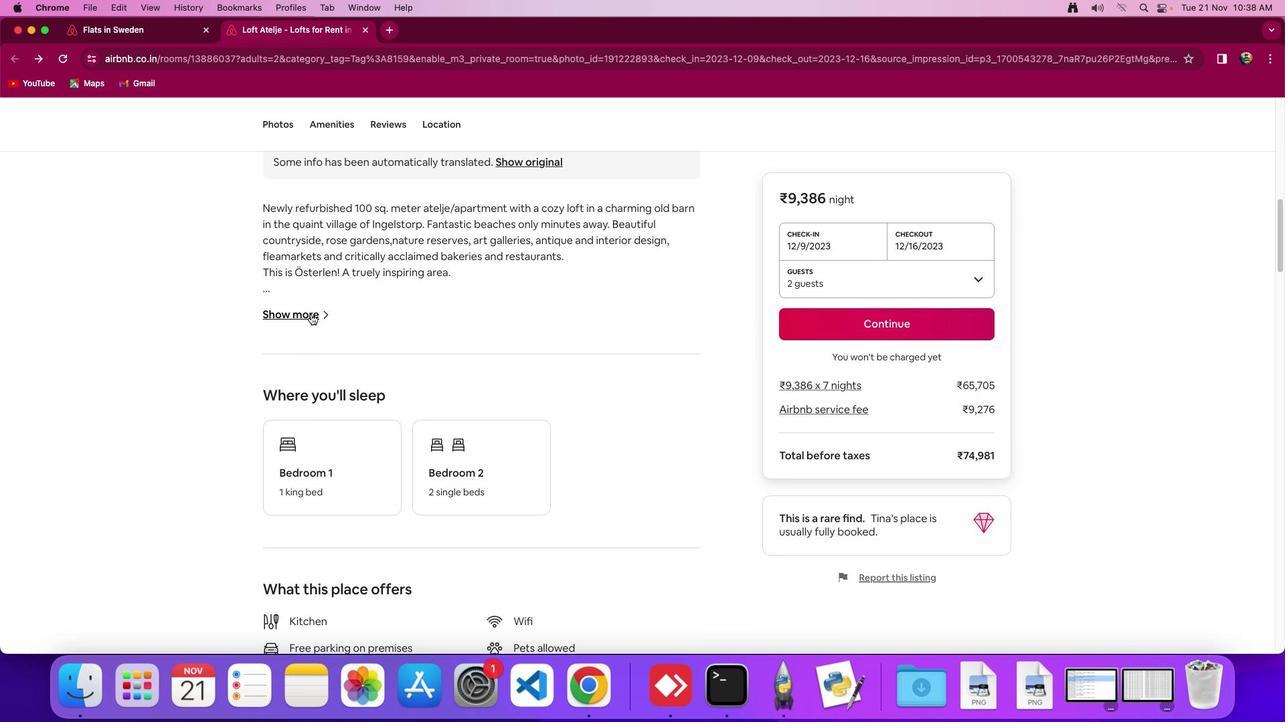 
Action: Mouse pressed left at (312, 315)
Screenshot: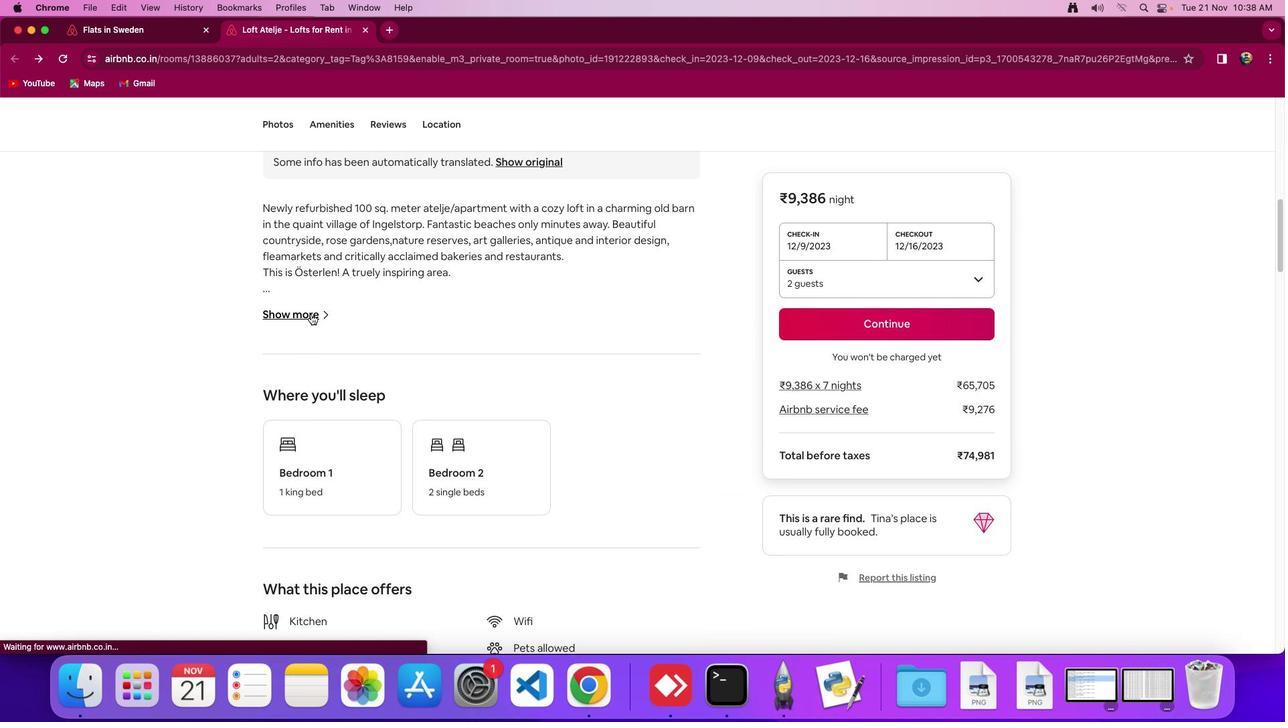 
Action: Mouse moved to (721, 465)
Screenshot: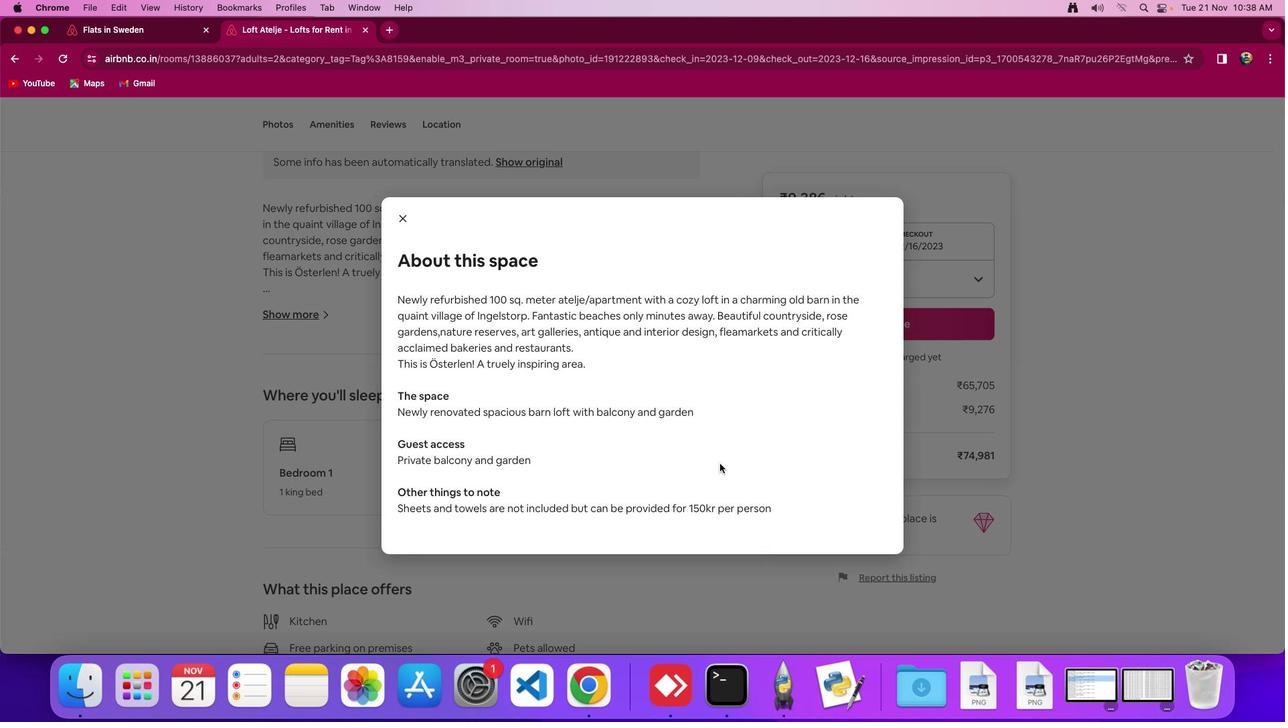 
Action: Mouse scrolled (721, 465) with delta (1, 0)
Screenshot: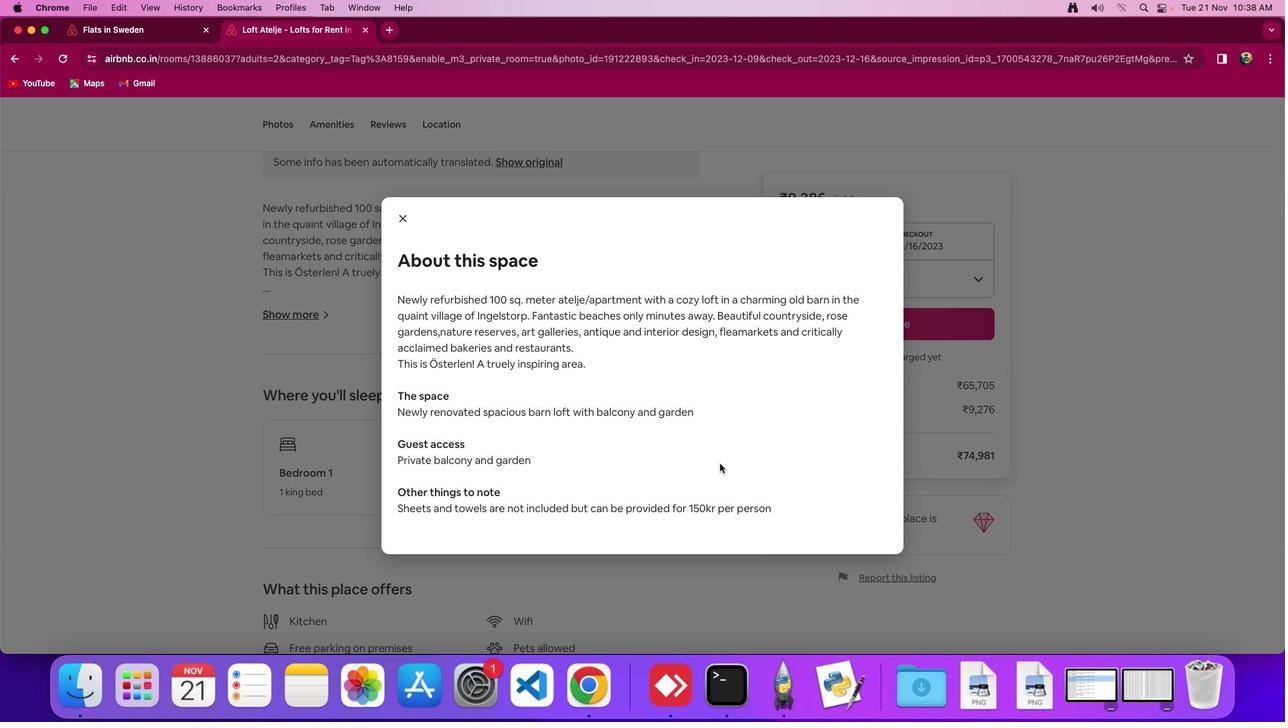 
Action: Mouse scrolled (721, 465) with delta (1, 0)
Screenshot: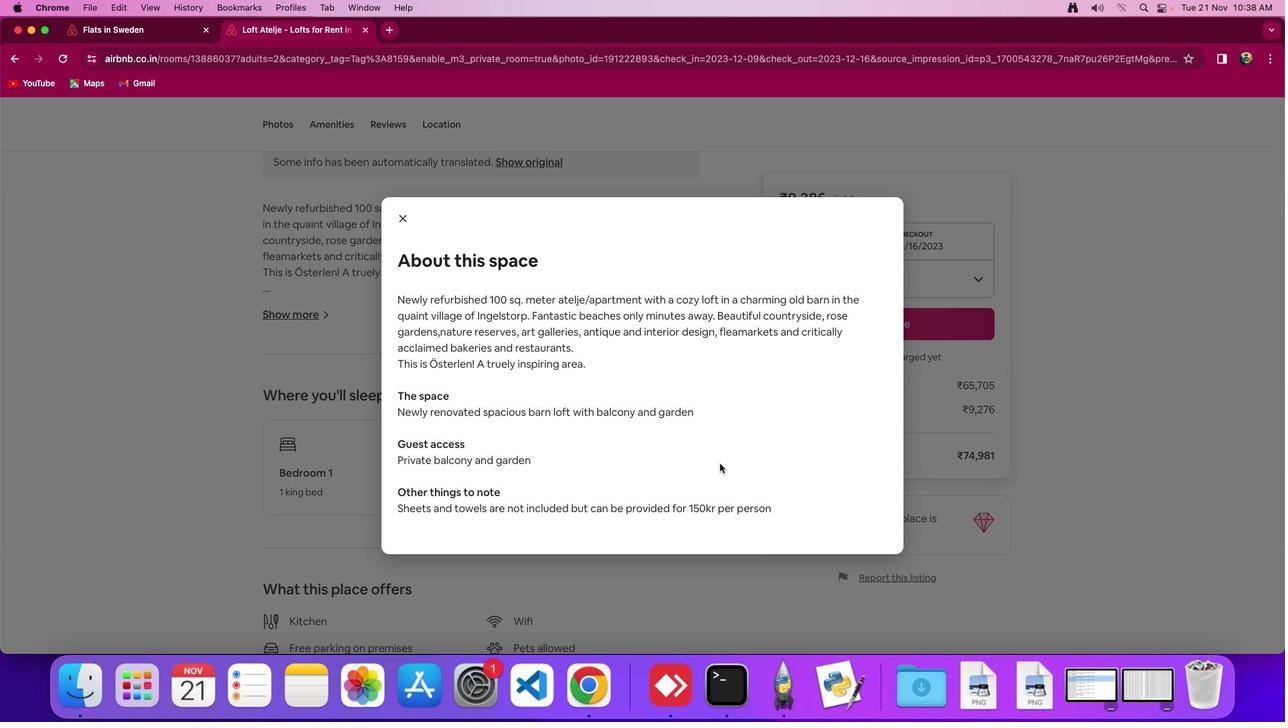
Action: Mouse moved to (399, 216)
Screenshot: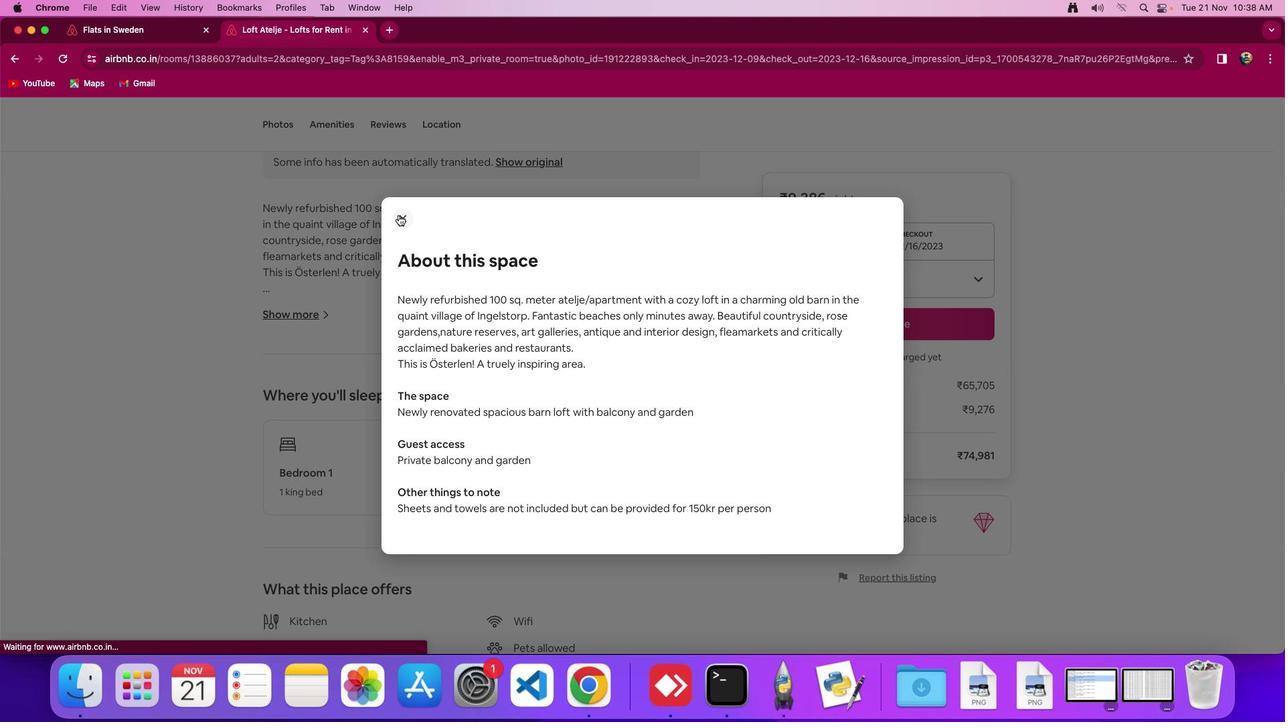 
Action: Mouse pressed left at (399, 216)
Screenshot: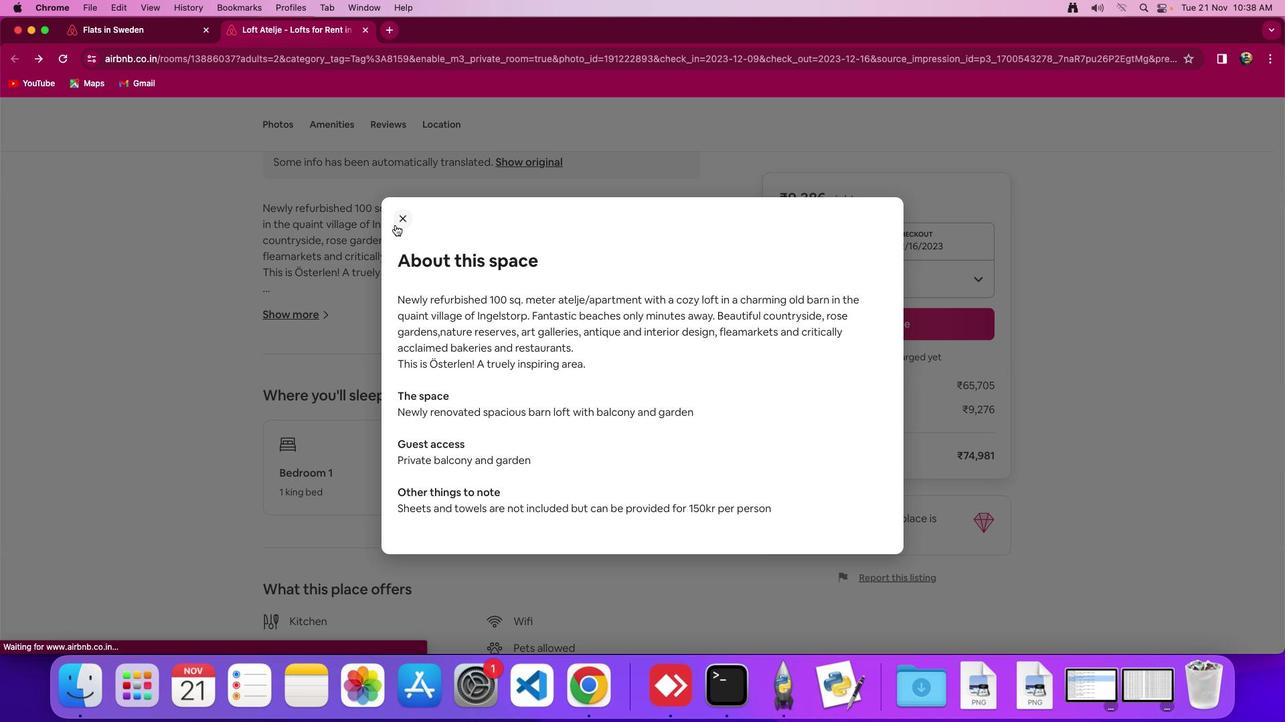 
Action: Mouse moved to (599, 475)
Screenshot: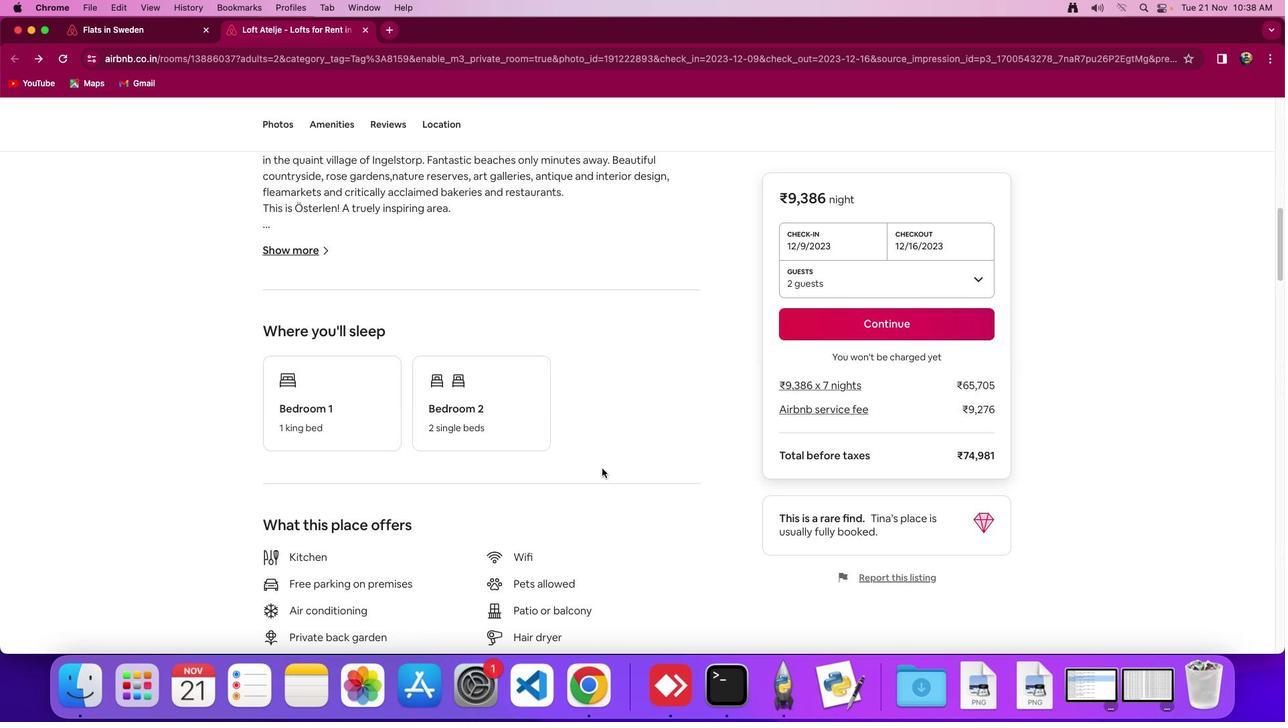 
Action: Mouse scrolled (599, 475) with delta (1, 0)
Screenshot: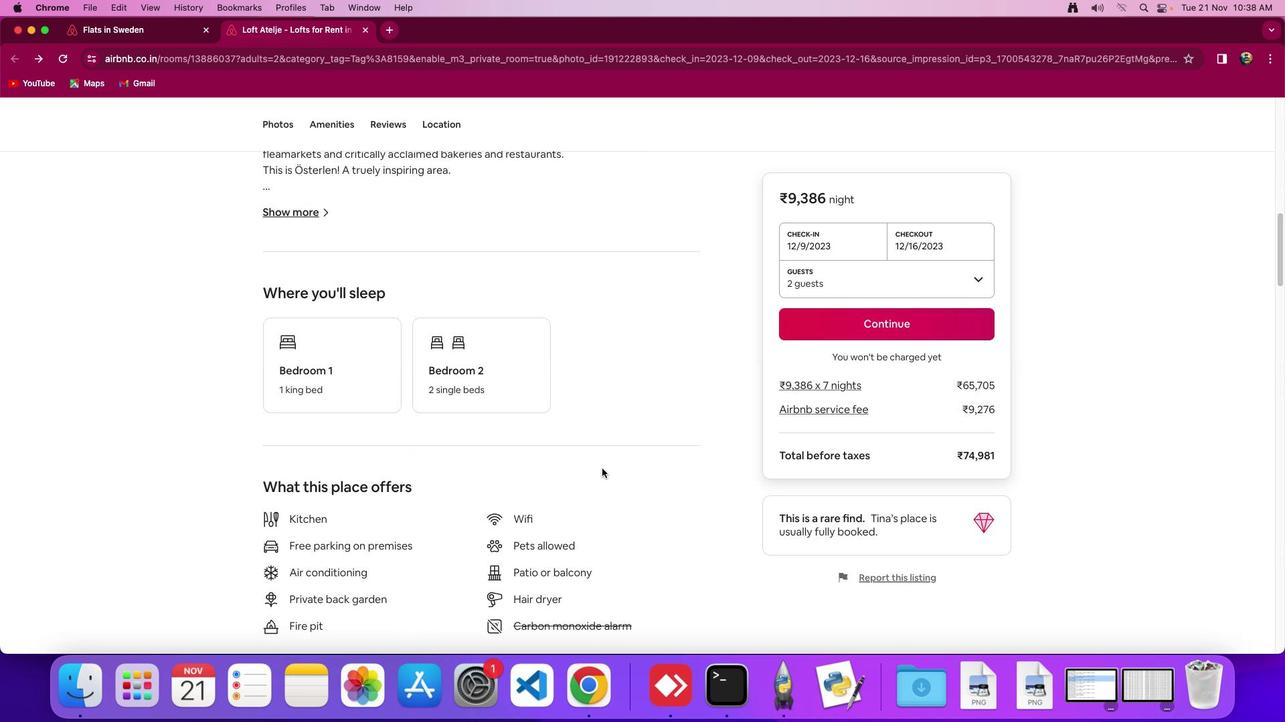 
Action: Mouse scrolled (599, 475) with delta (1, 0)
Screenshot: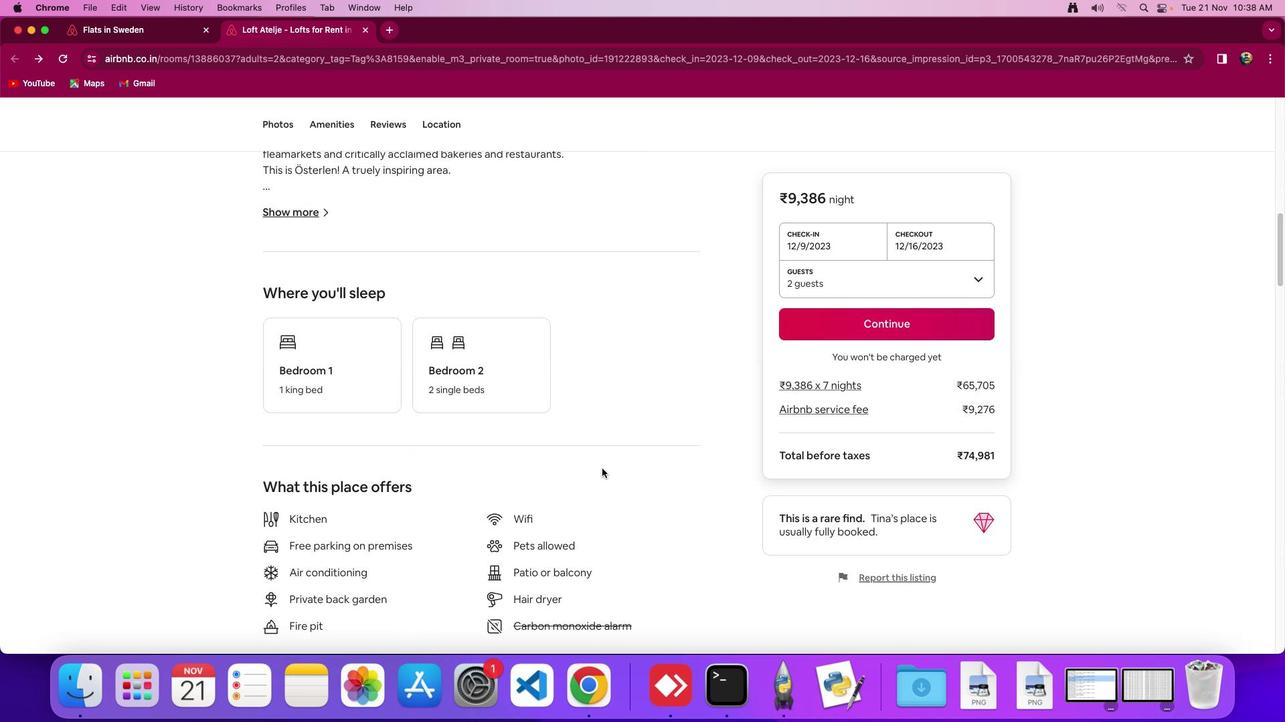 
Action: Mouse moved to (599, 475)
Screenshot: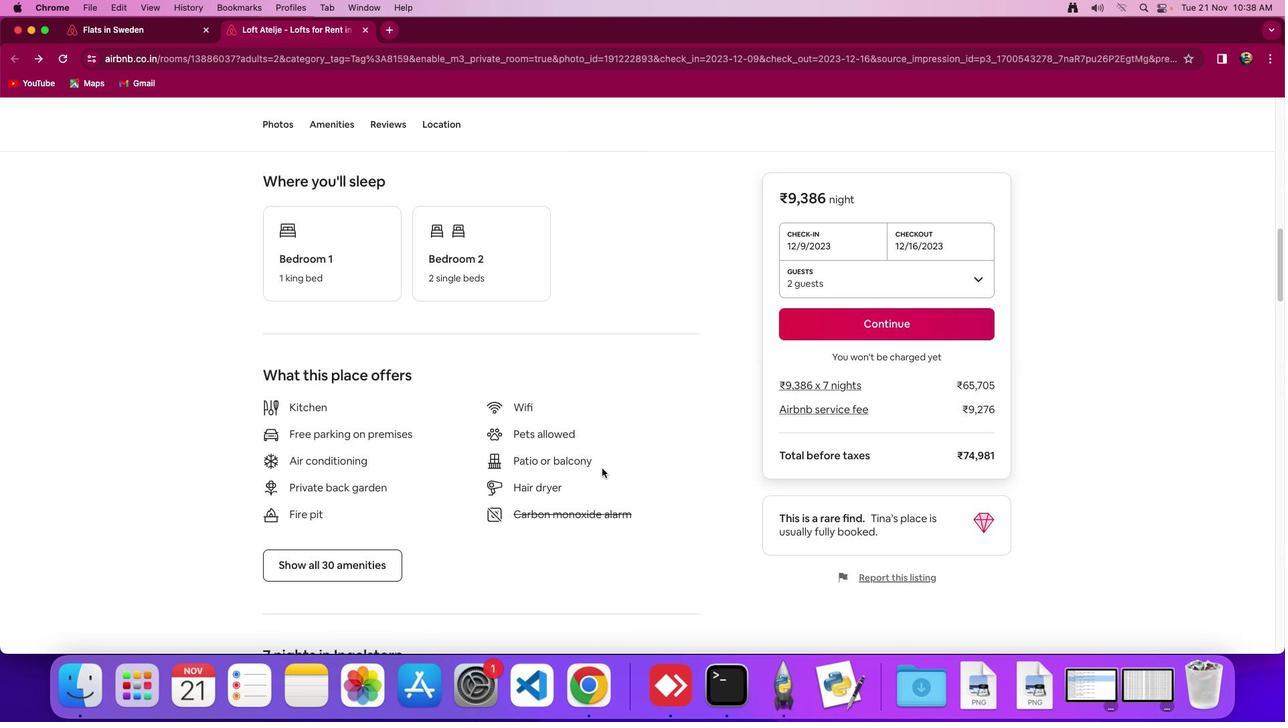 
Action: Mouse scrolled (599, 475) with delta (1, 0)
Screenshot: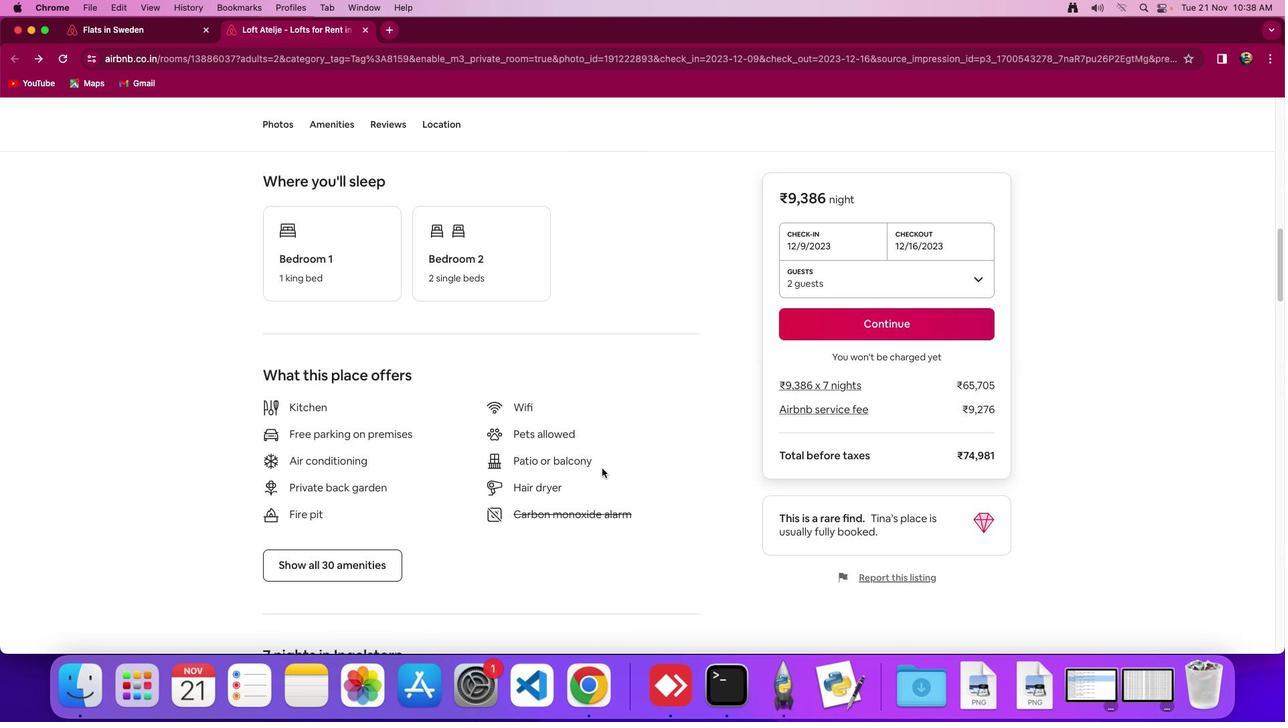 
Action: Mouse moved to (603, 470)
Screenshot: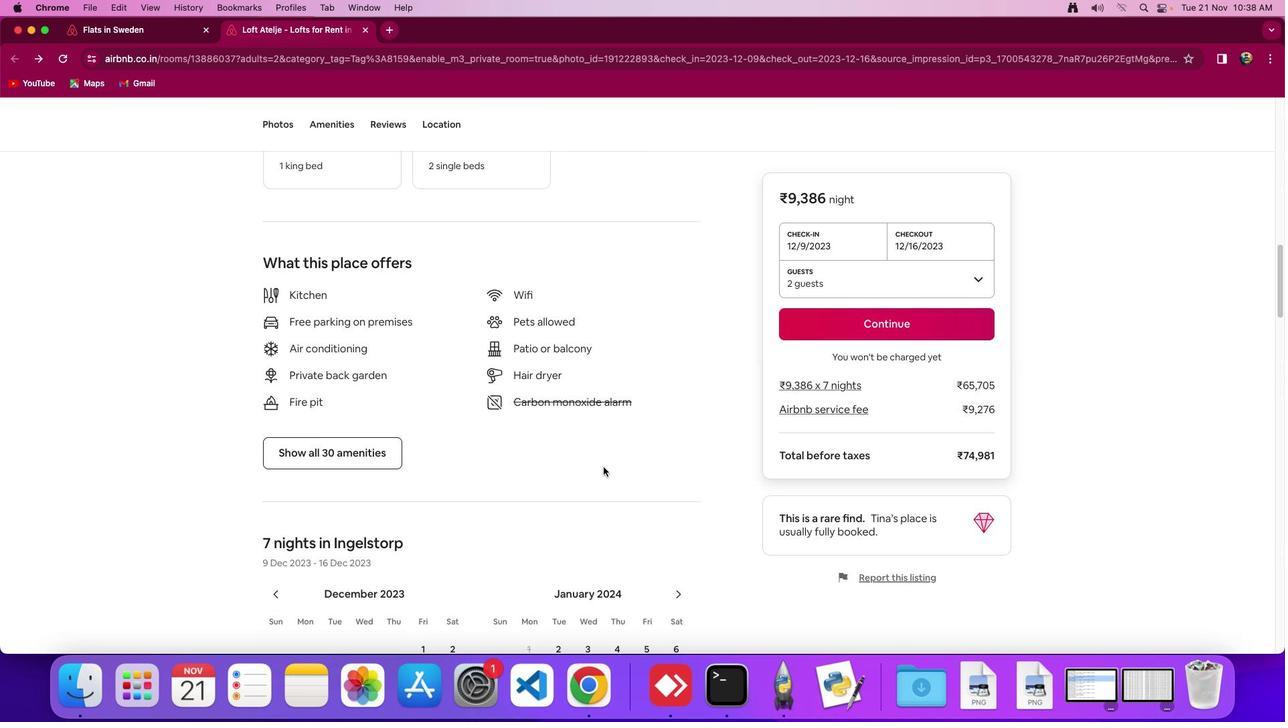 
Action: Mouse scrolled (603, 470) with delta (1, -2)
Screenshot: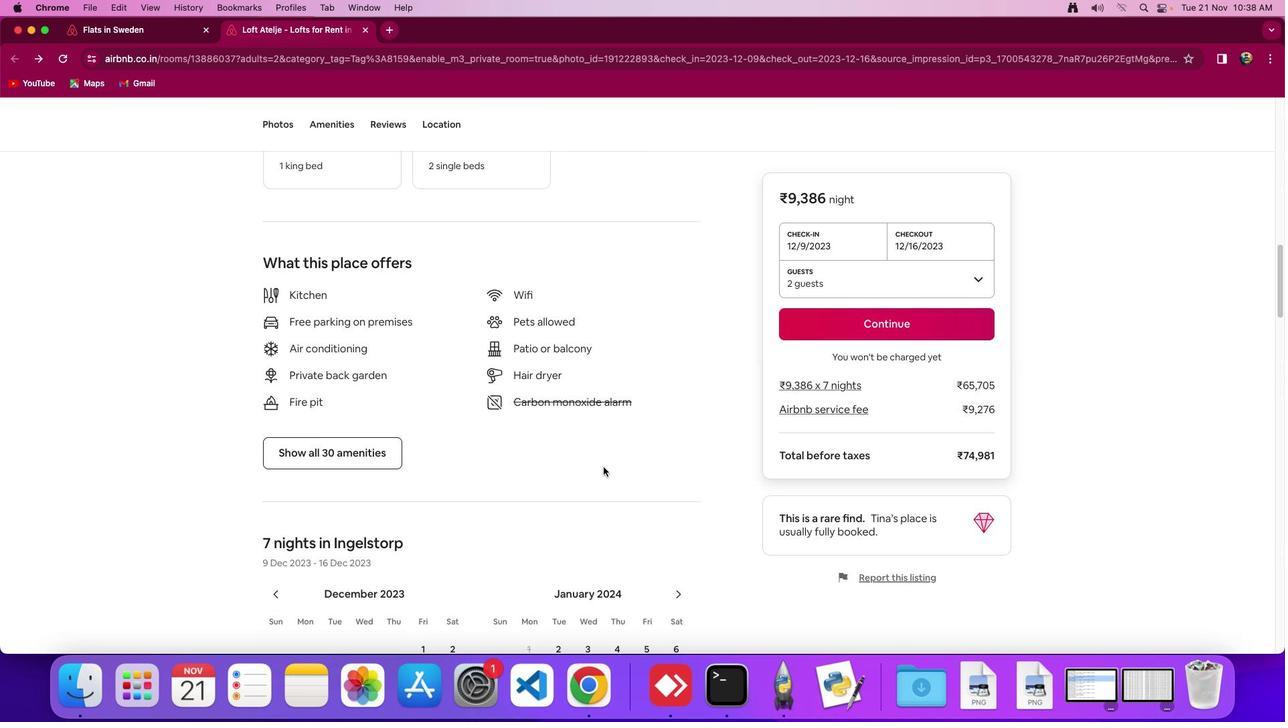 
Action: Mouse moved to (605, 469)
Screenshot: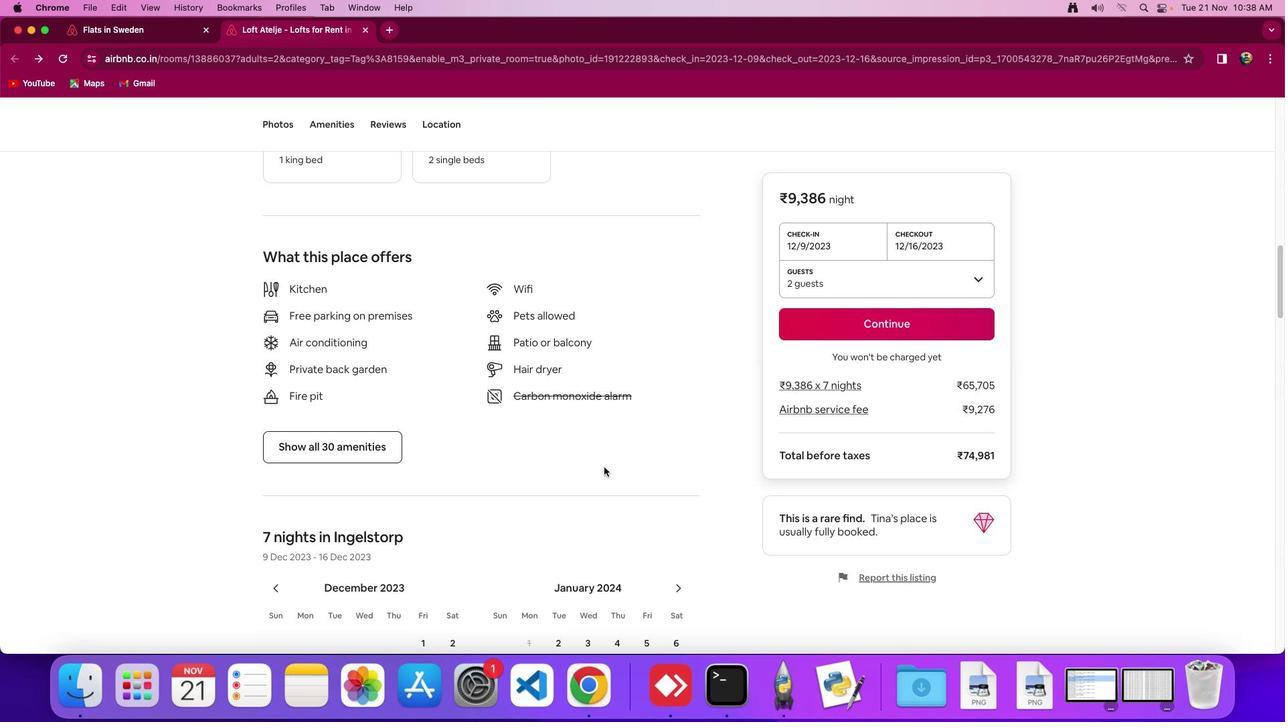 
Action: Mouse scrolled (605, 469) with delta (1, 0)
Screenshot: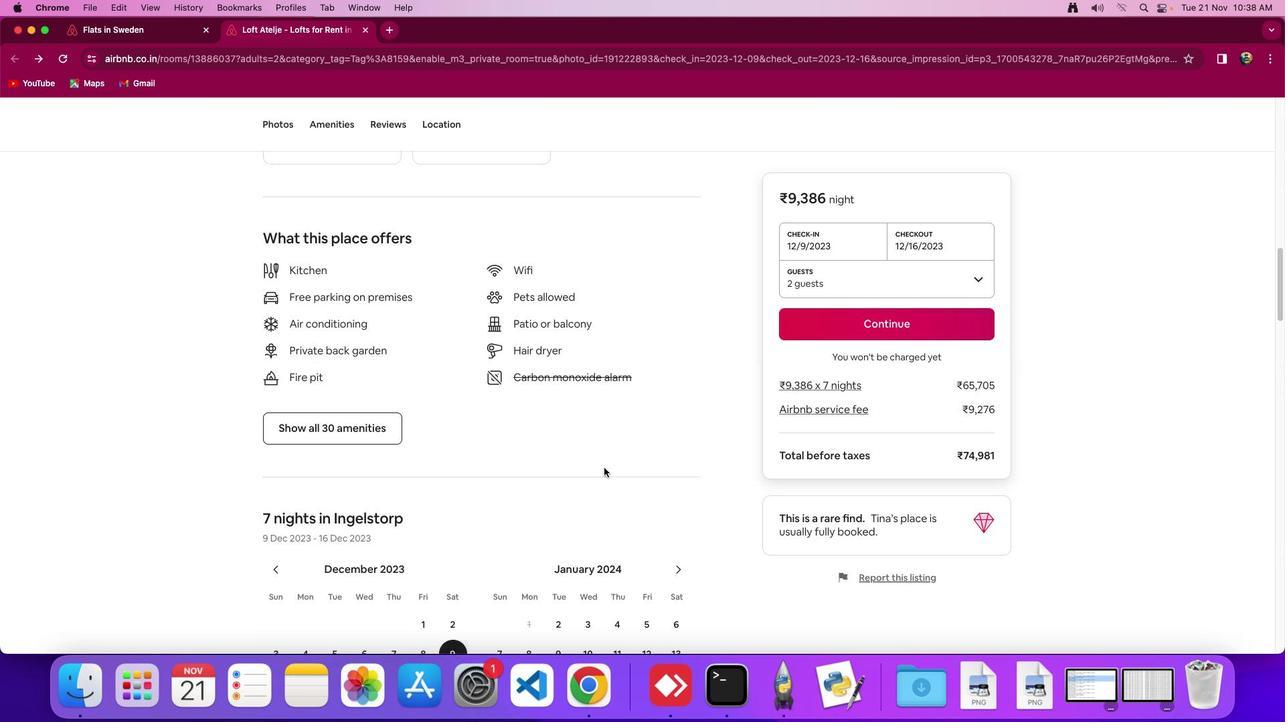 
Action: Mouse scrolled (605, 469) with delta (1, 0)
Screenshot: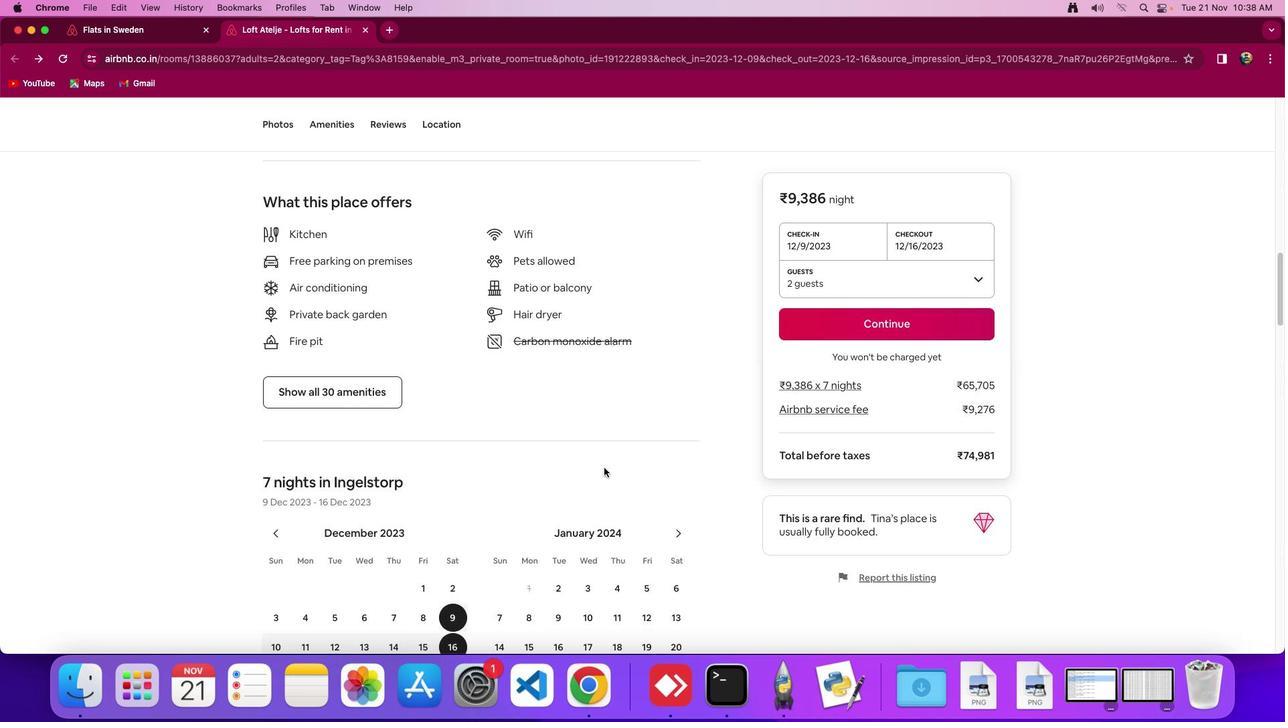 
Action: Mouse scrolled (605, 469) with delta (1, 0)
Screenshot: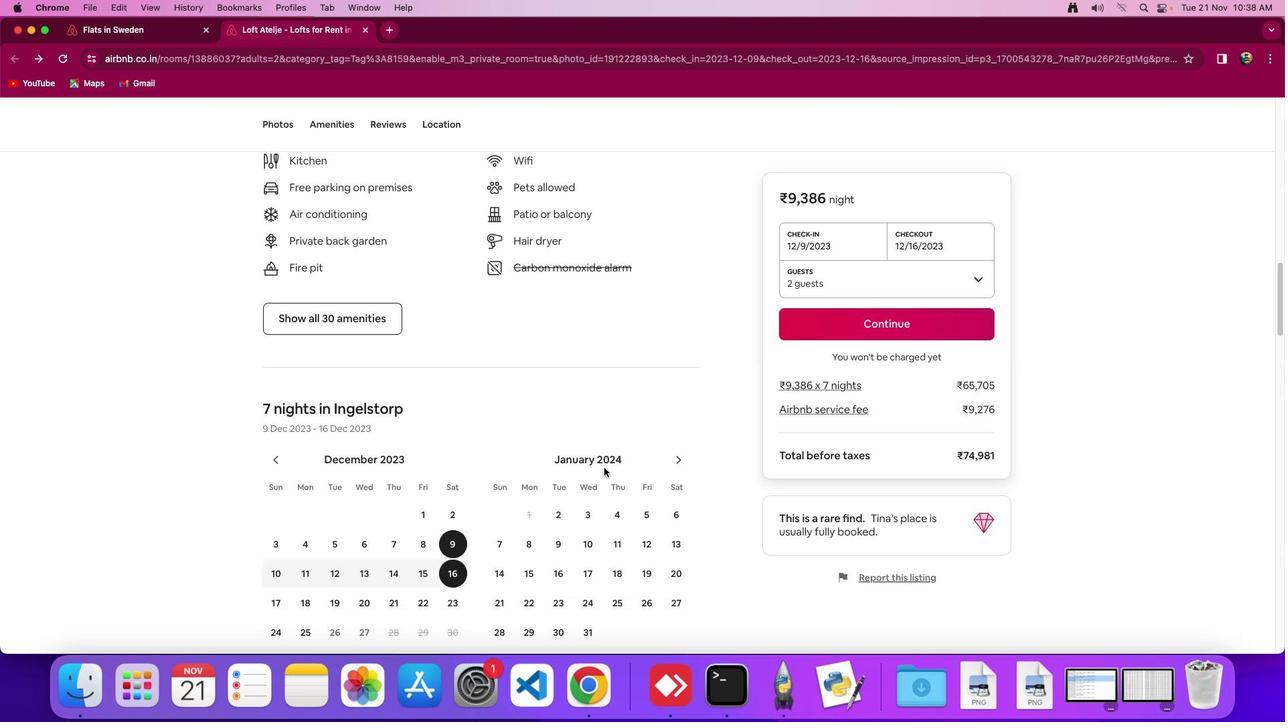 
Action: Mouse moved to (605, 469)
Screenshot: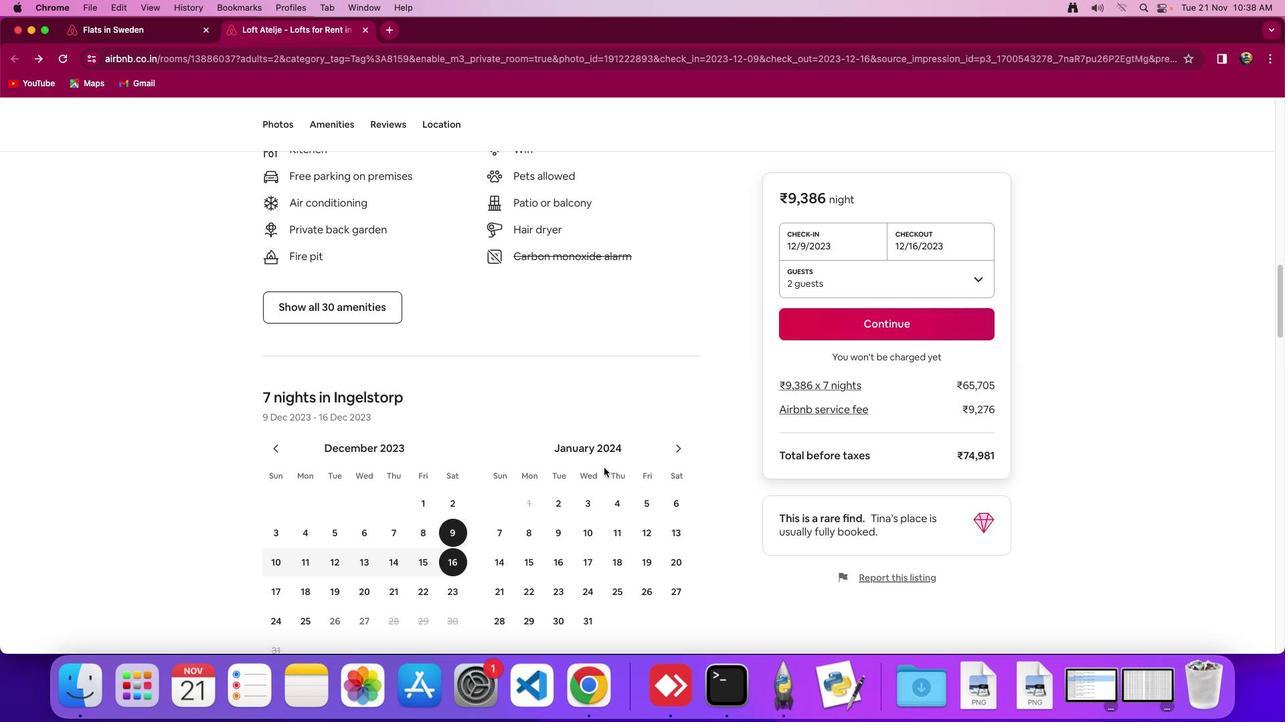 
Action: Mouse scrolled (605, 469) with delta (1, 0)
Screenshot: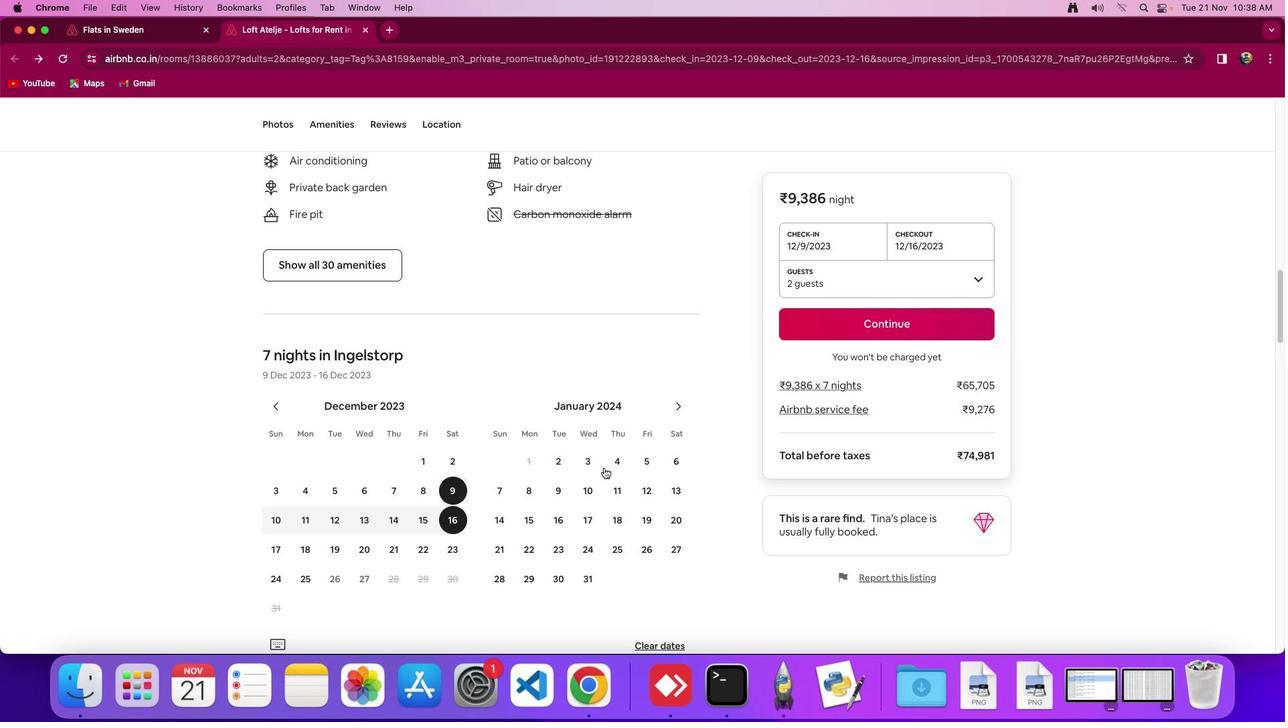 
Action: Mouse scrolled (605, 469) with delta (1, 0)
Screenshot: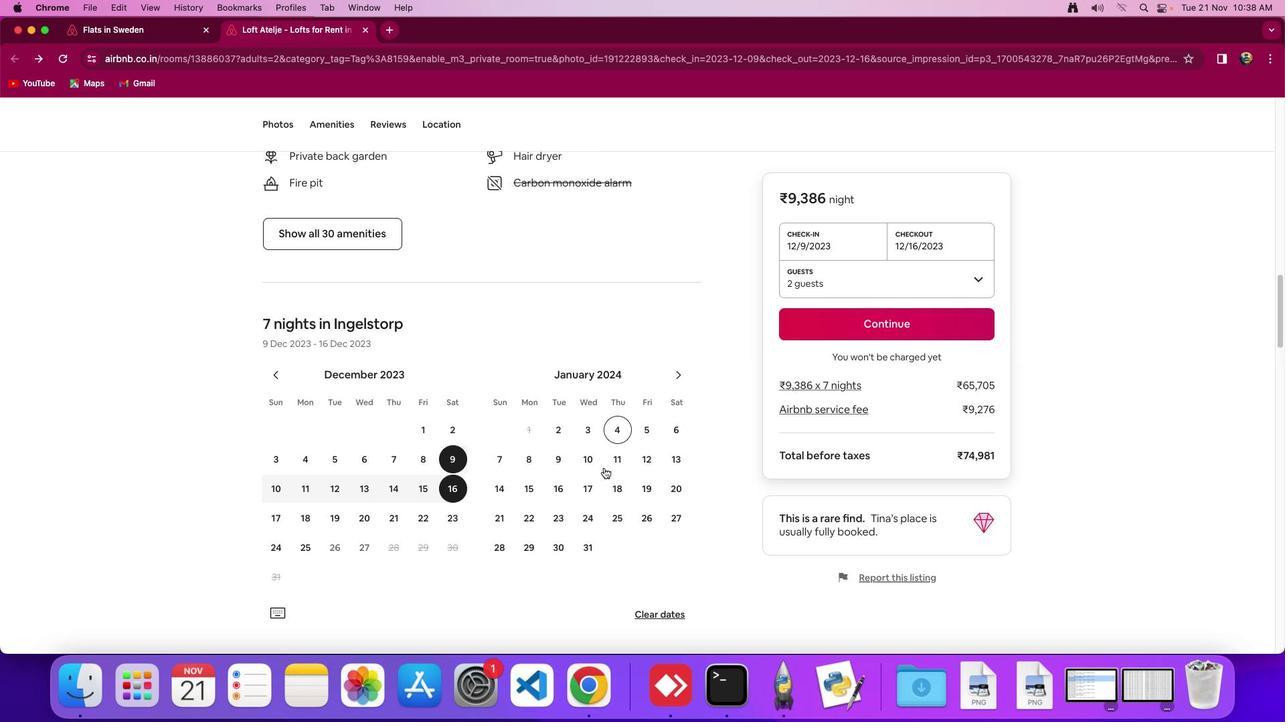
Action: Mouse scrolled (605, 469) with delta (1, 0)
Screenshot: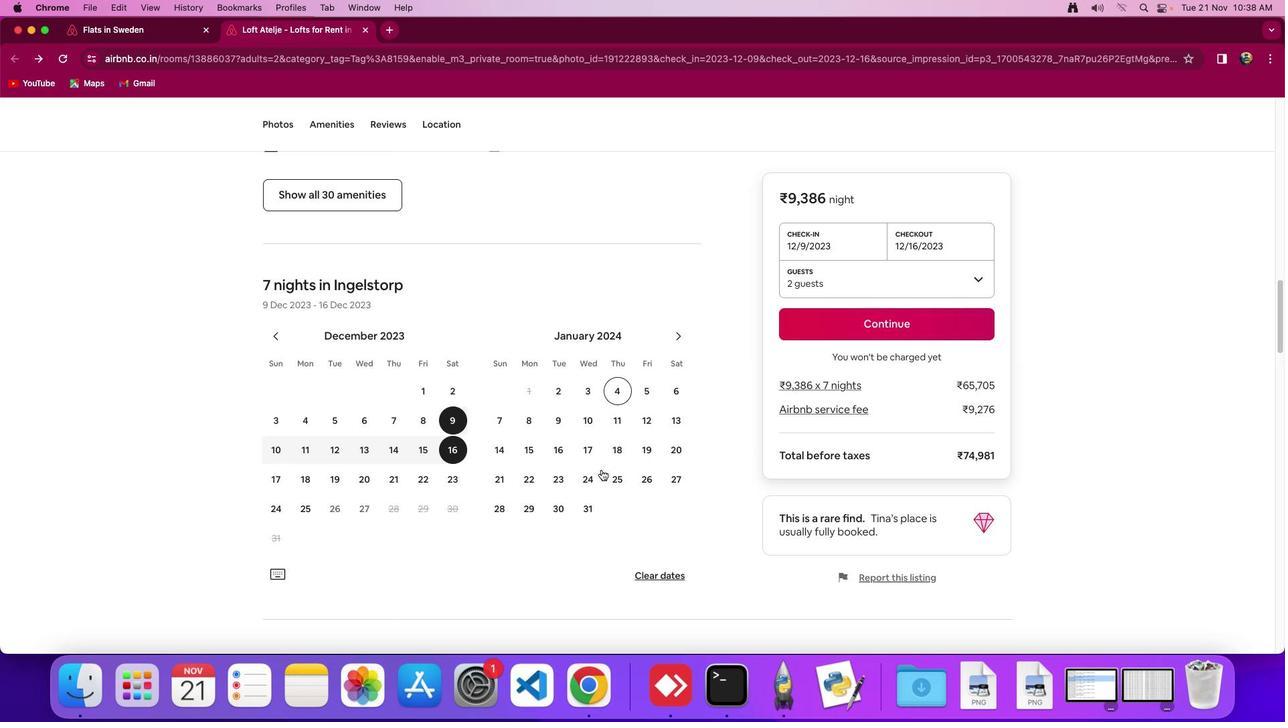 
Action: Mouse moved to (542, 498)
Screenshot: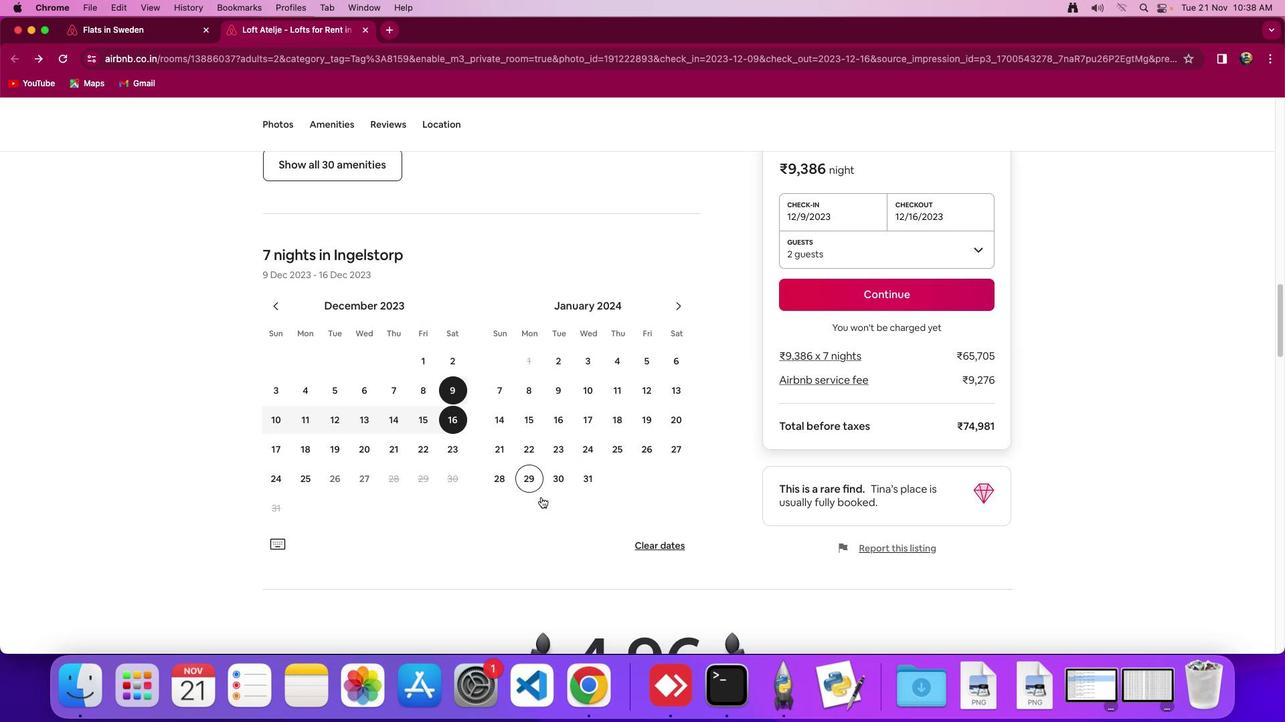 
Action: Mouse scrolled (542, 498) with delta (1, 0)
